 Task: Get directions from Big Sur, California, United States to Washington-on-the-Brazos State Historic Site, Texas, United States and explore the nearby supermarkets
Action: Mouse moved to (304, 106)
Screenshot: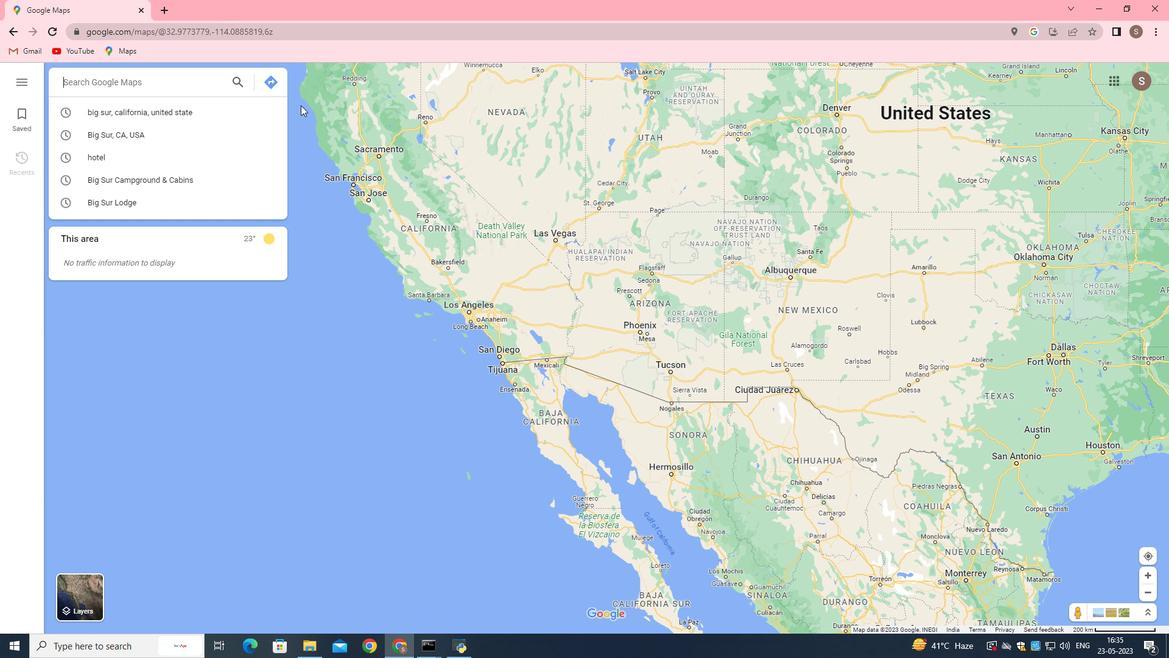 
Action: Mouse pressed left at (304, 106)
Screenshot: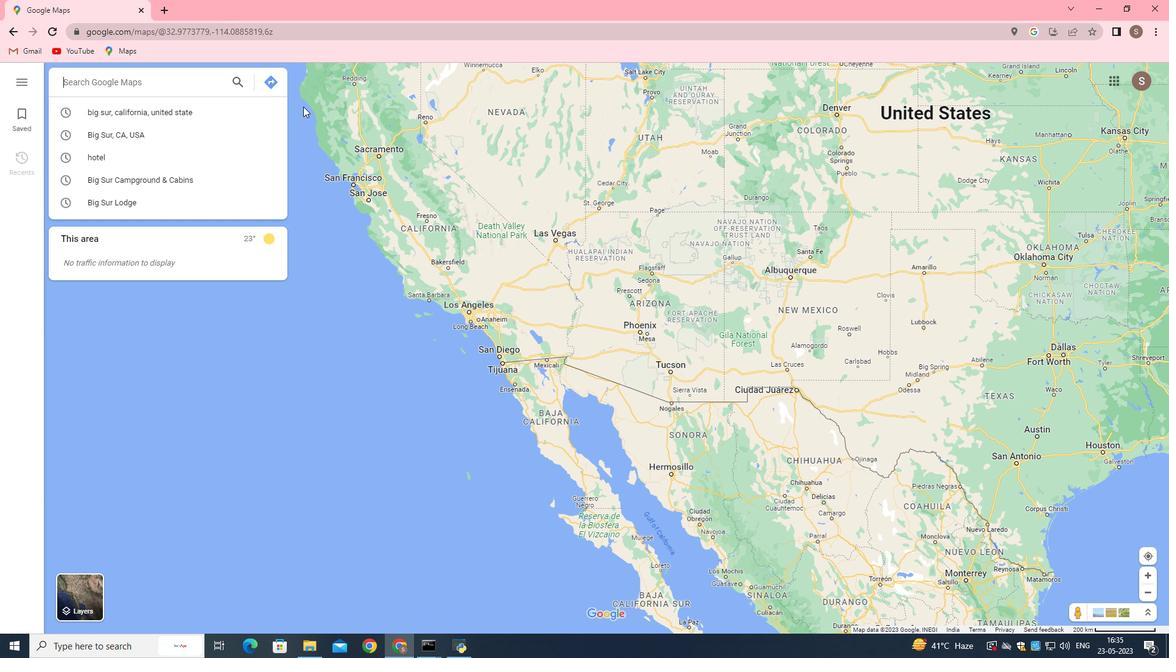 
Action: Mouse moved to (340, 201)
Screenshot: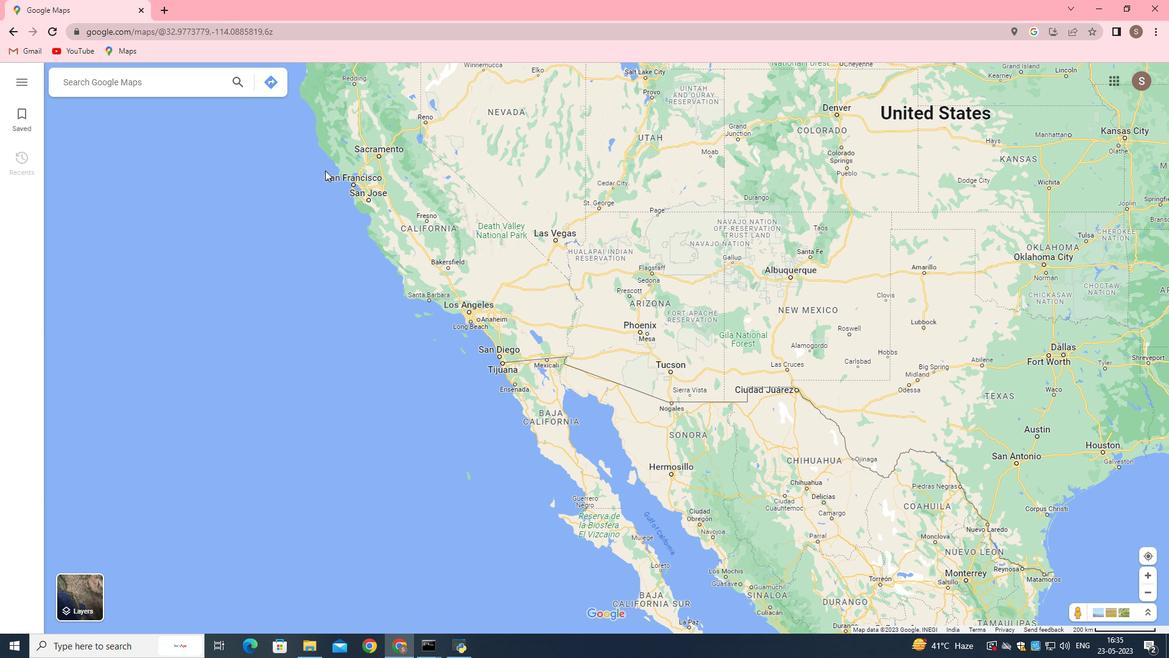
Action: Mouse scrolled (340, 202) with delta (0, 0)
Screenshot: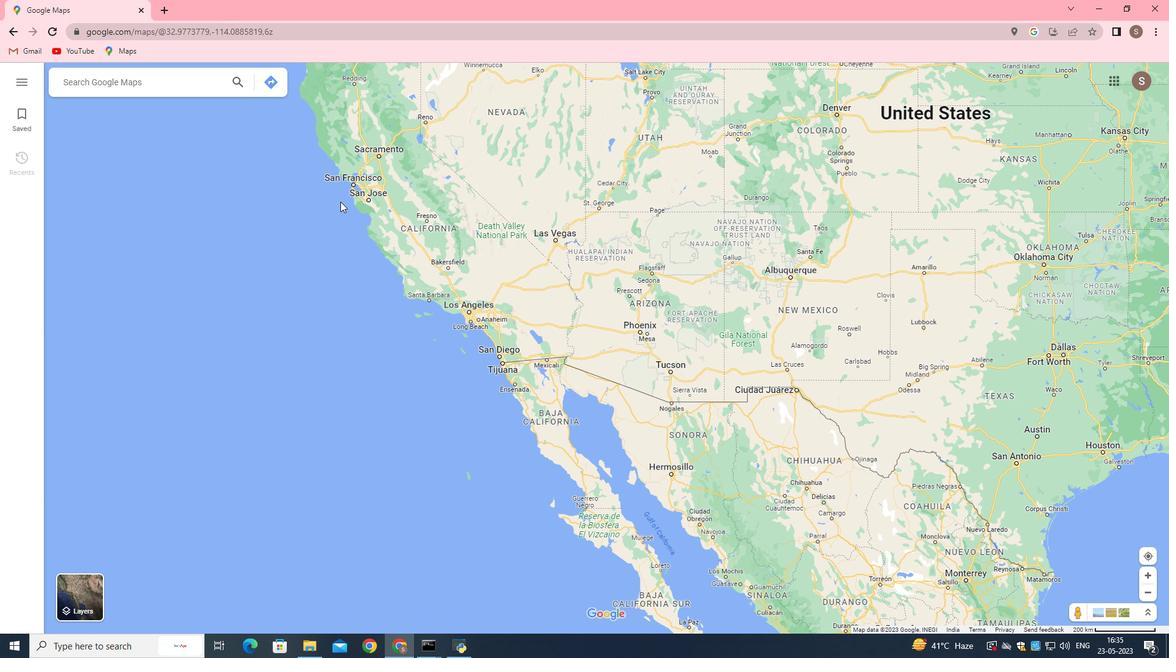 
Action: Mouse scrolled (340, 202) with delta (0, 0)
Screenshot: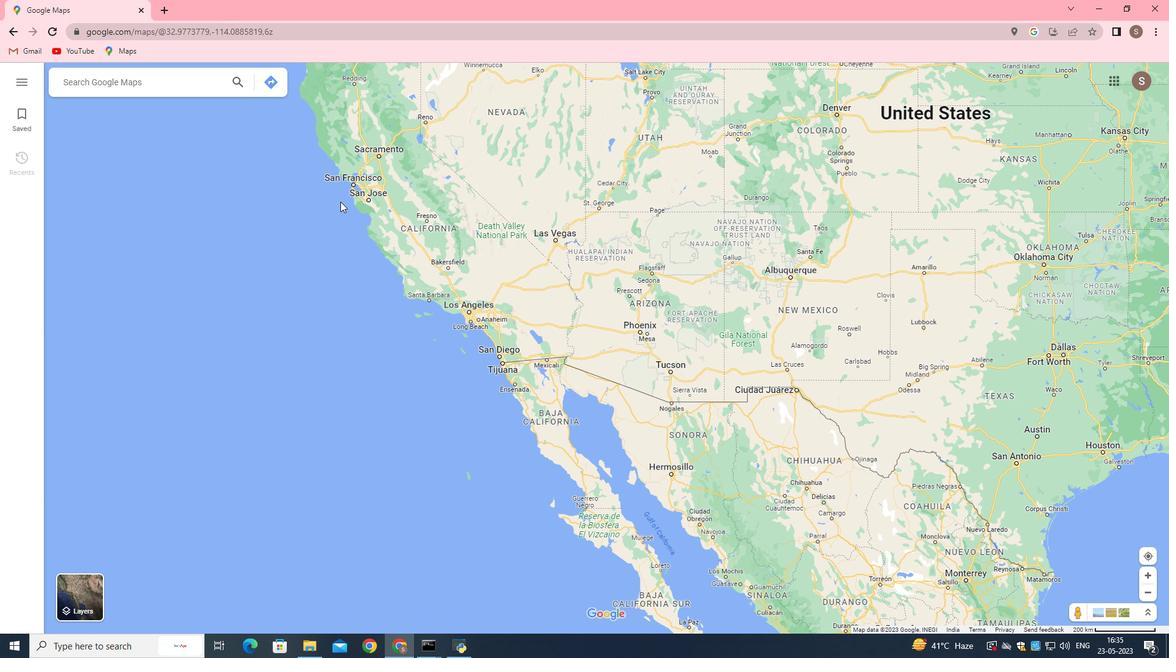 
Action: Mouse moved to (340, 202)
Screenshot: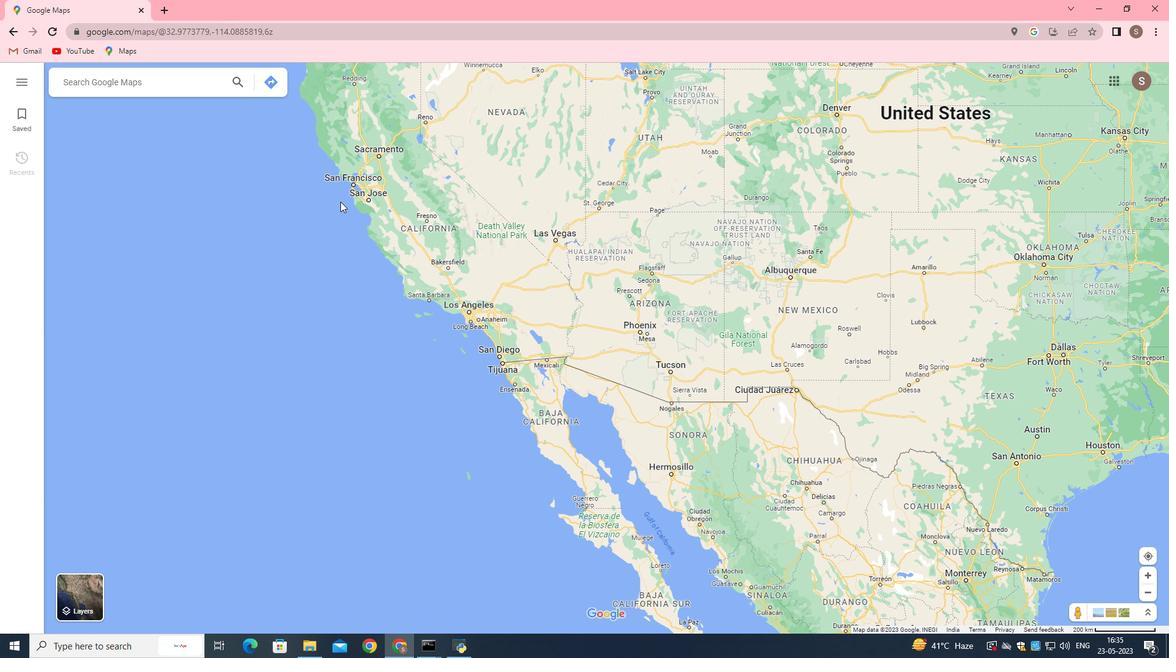 
Action: Mouse scrolled (340, 202) with delta (0, 0)
Screenshot: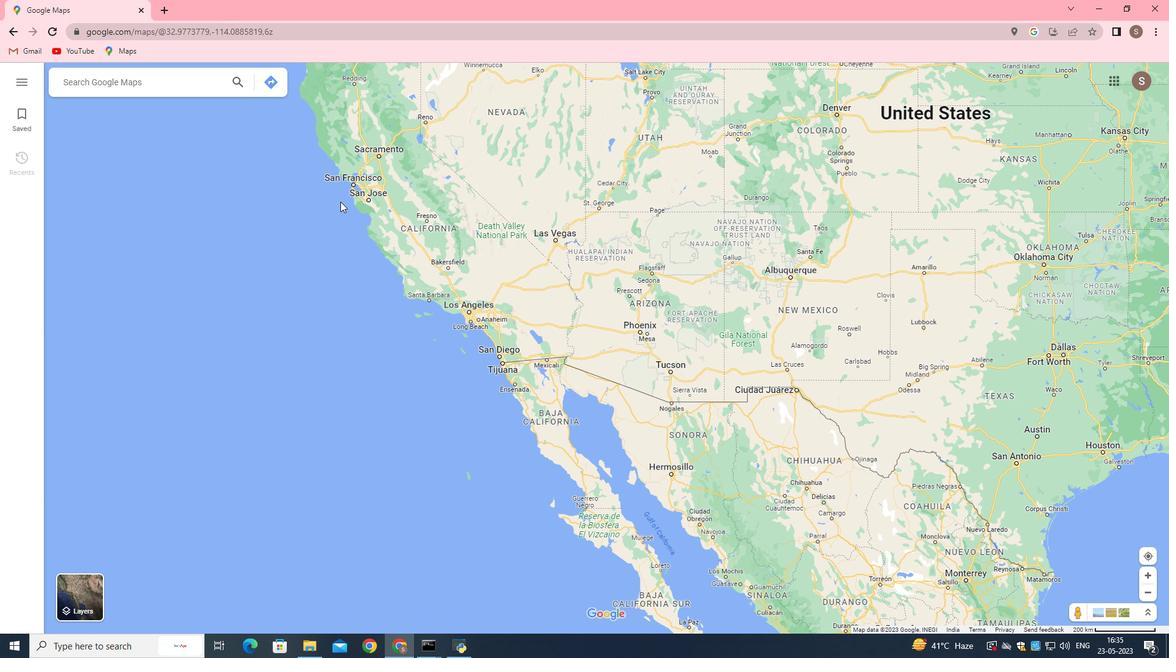 
Action: Mouse scrolled (340, 201) with delta (0, 0)
Screenshot: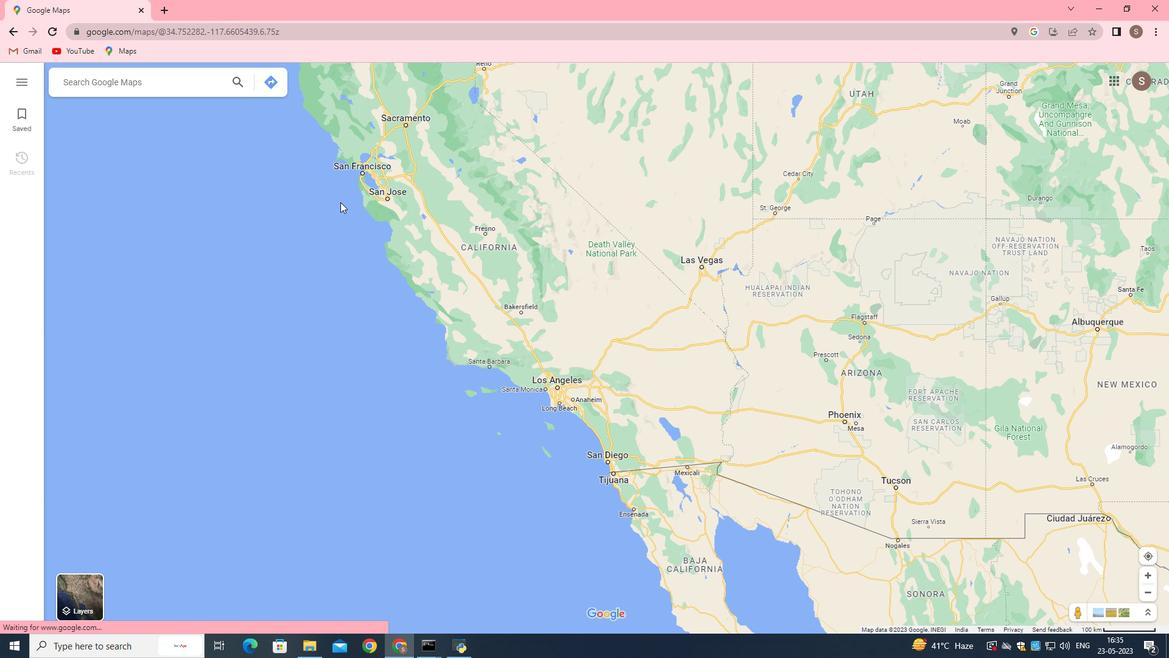 
Action: Mouse scrolled (340, 201) with delta (0, 0)
Screenshot: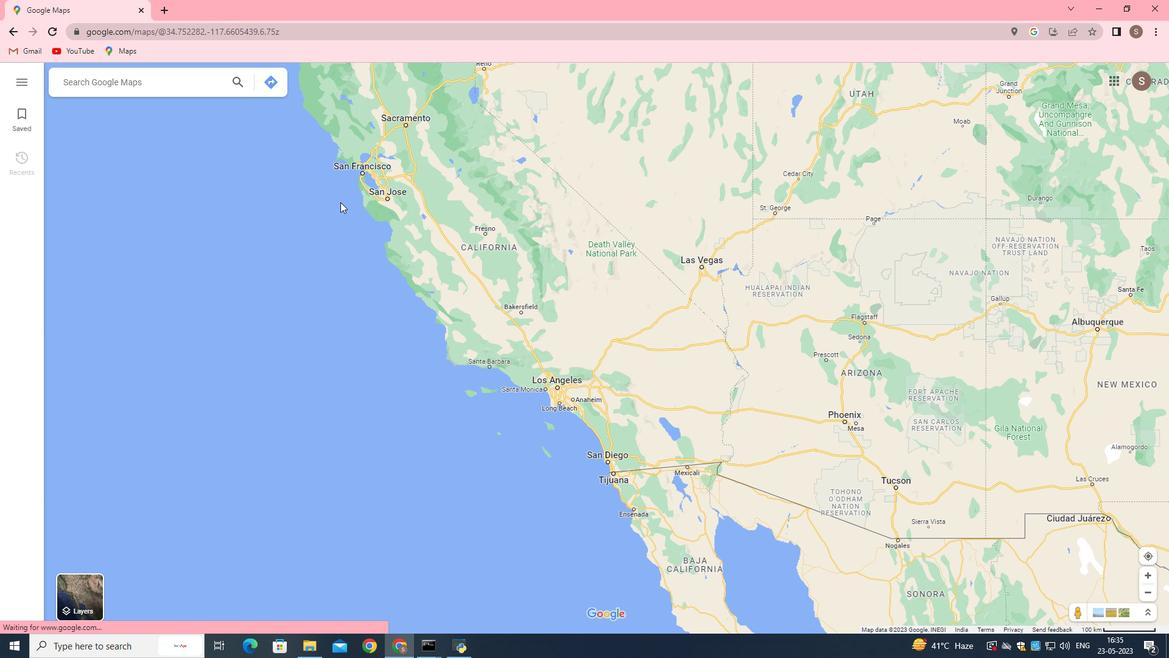 
Action: Mouse scrolled (340, 201) with delta (0, 0)
Screenshot: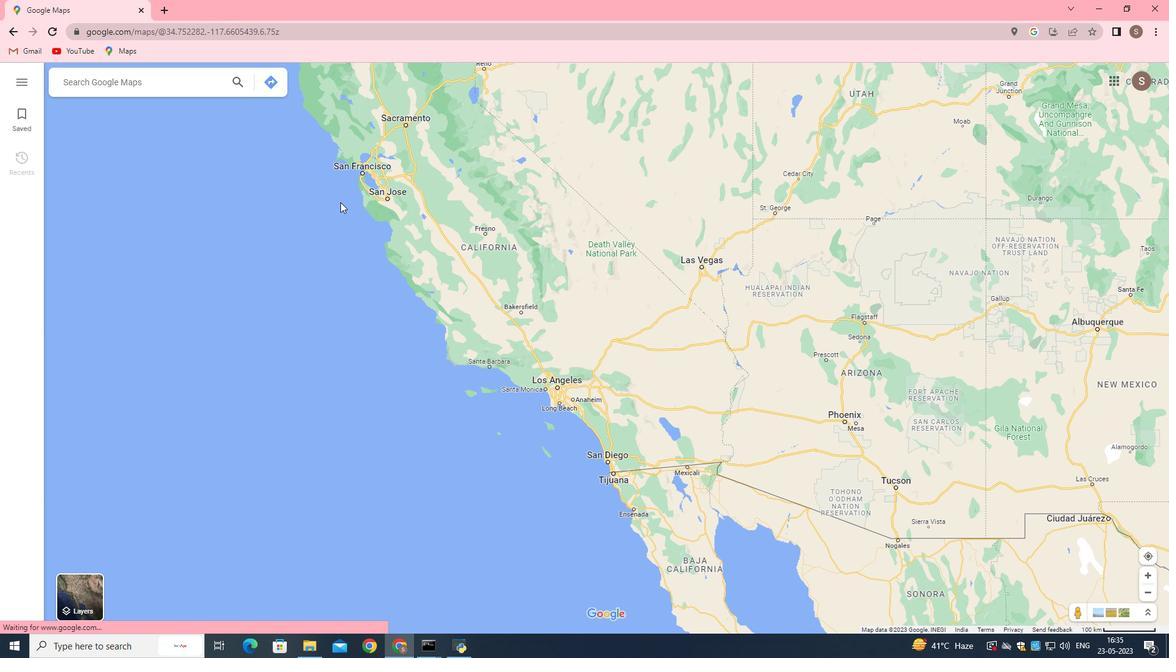 
Action: Mouse scrolled (340, 201) with delta (0, 0)
Screenshot: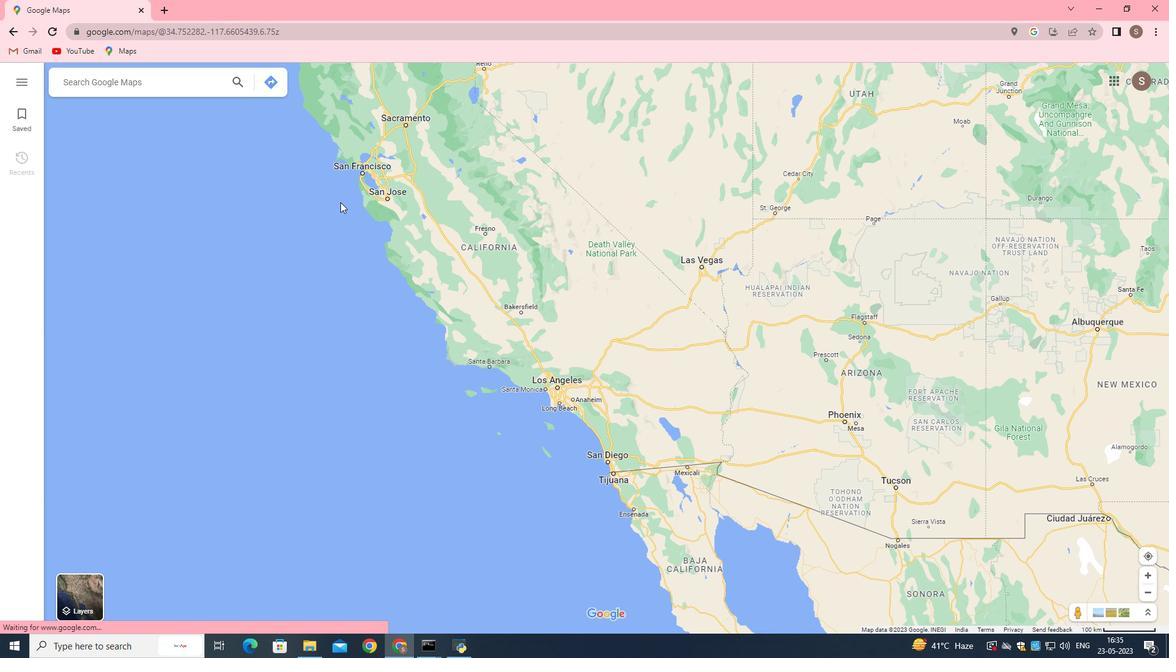 
Action: Mouse scrolled (340, 201) with delta (0, 0)
Screenshot: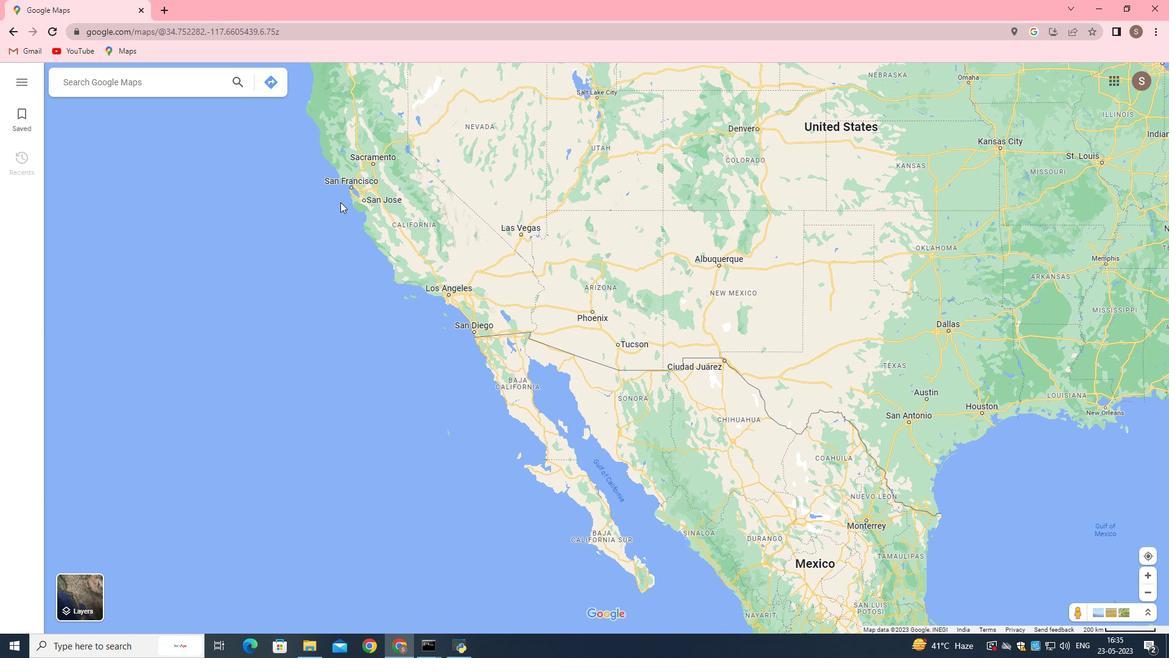 
Action: Mouse scrolled (340, 201) with delta (0, 0)
Screenshot: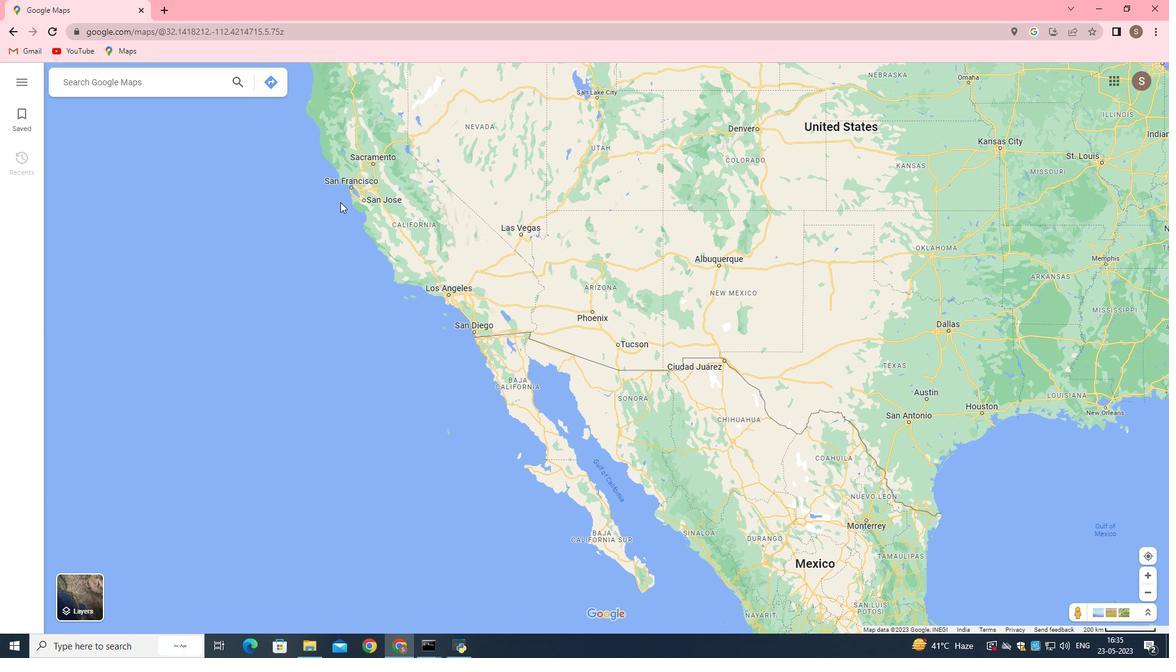 
Action: Mouse scrolled (340, 201) with delta (0, 0)
Screenshot: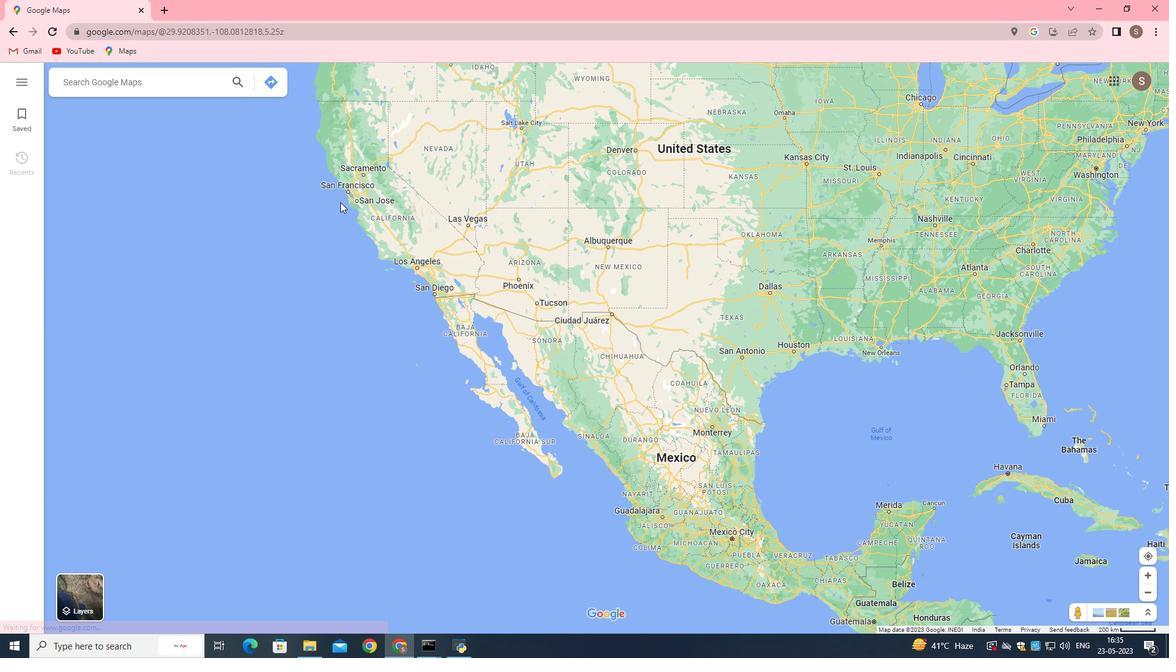 
Action: Mouse scrolled (340, 201) with delta (0, 0)
Screenshot: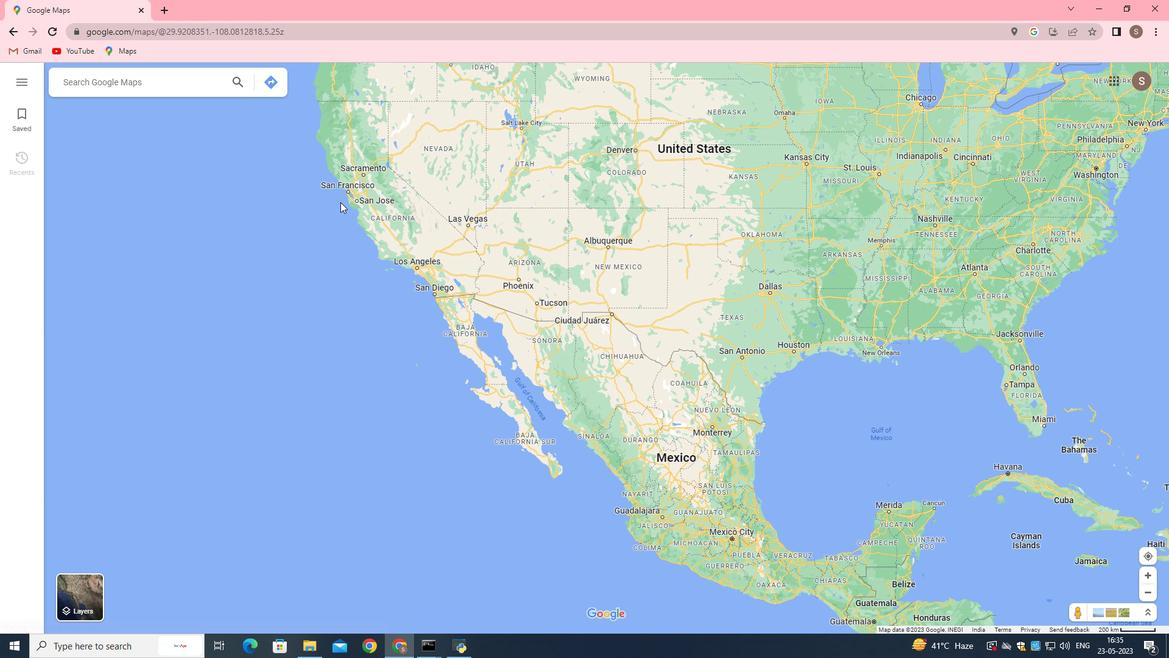 
Action: Mouse scrolled (340, 201) with delta (0, 0)
Screenshot: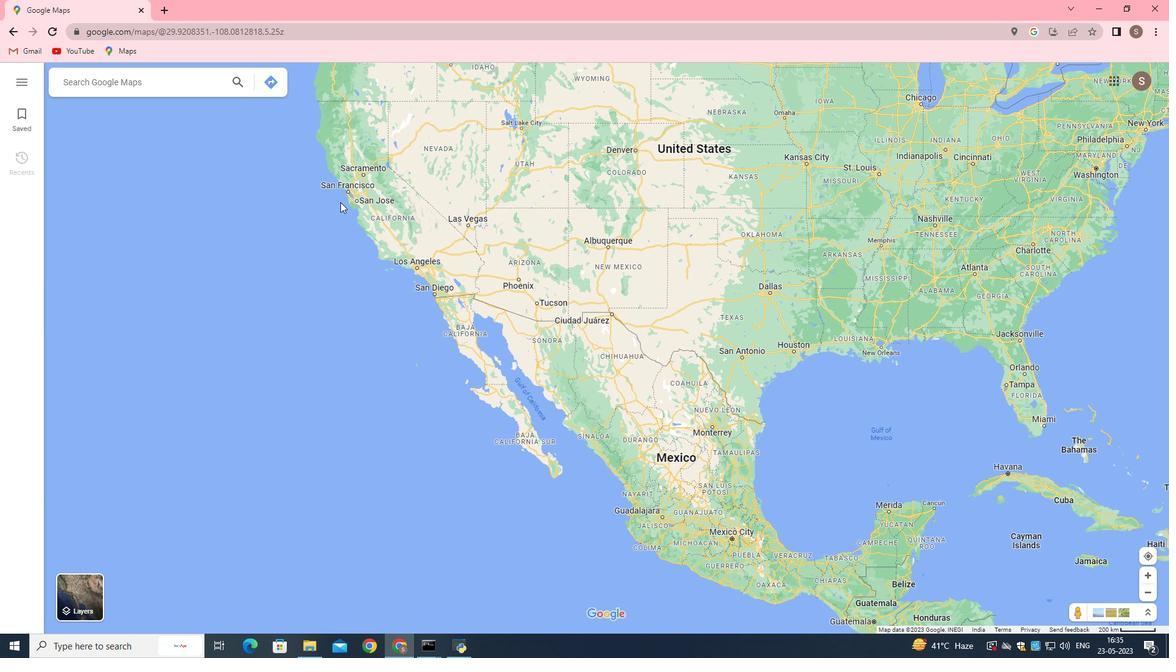 
Action: Mouse scrolled (340, 201) with delta (0, 0)
Screenshot: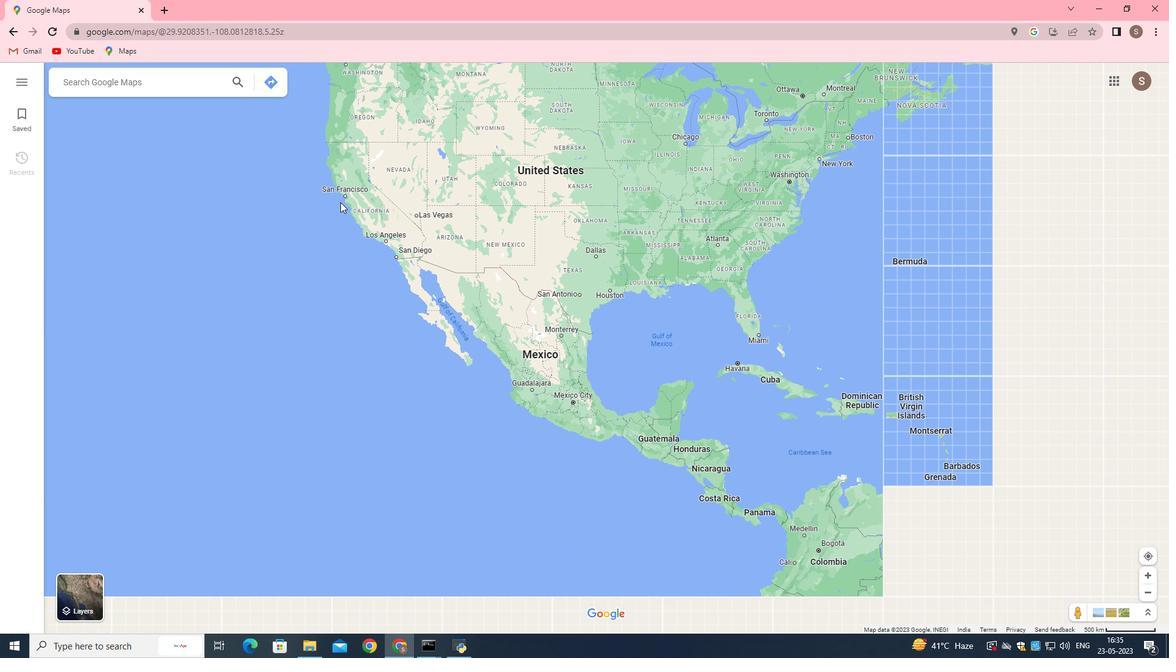 
Action: Mouse scrolled (340, 201) with delta (0, 0)
Screenshot: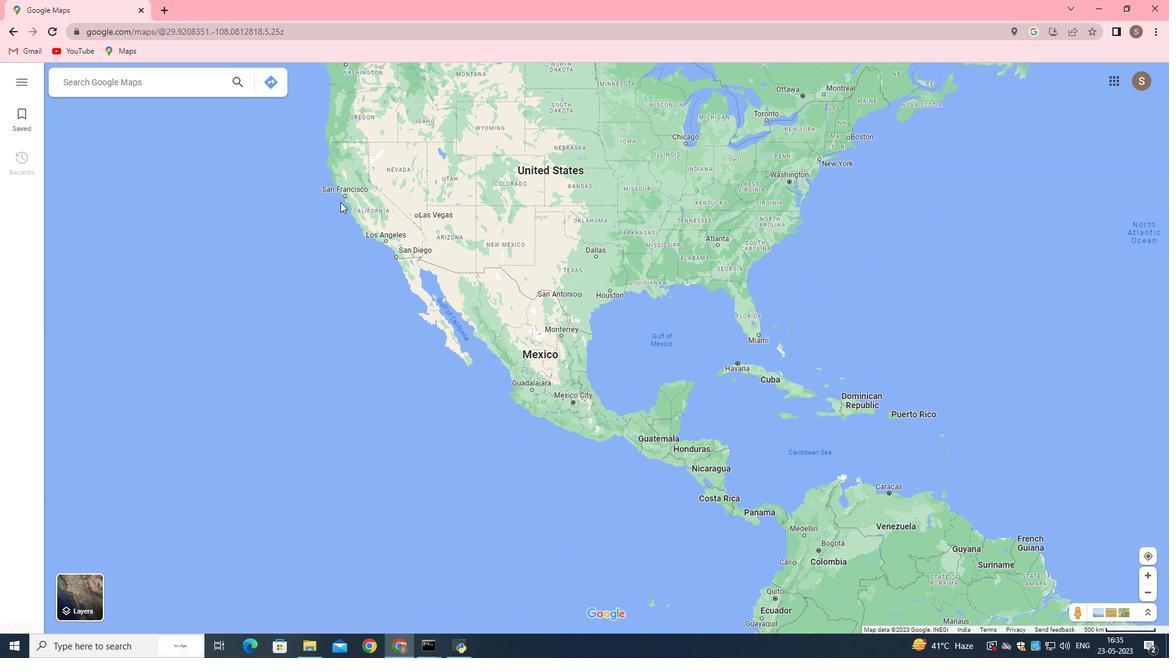 
Action: Mouse scrolled (340, 201) with delta (0, 0)
Screenshot: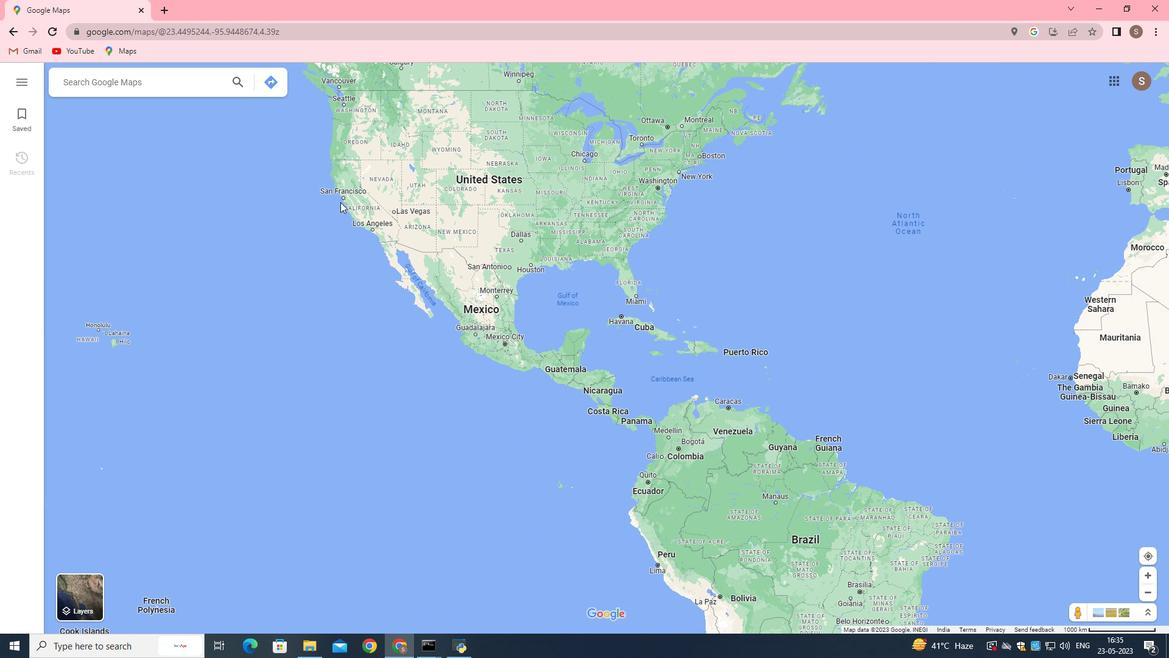 
Action: Mouse scrolled (340, 201) with delta (0, 0)
Screenshot: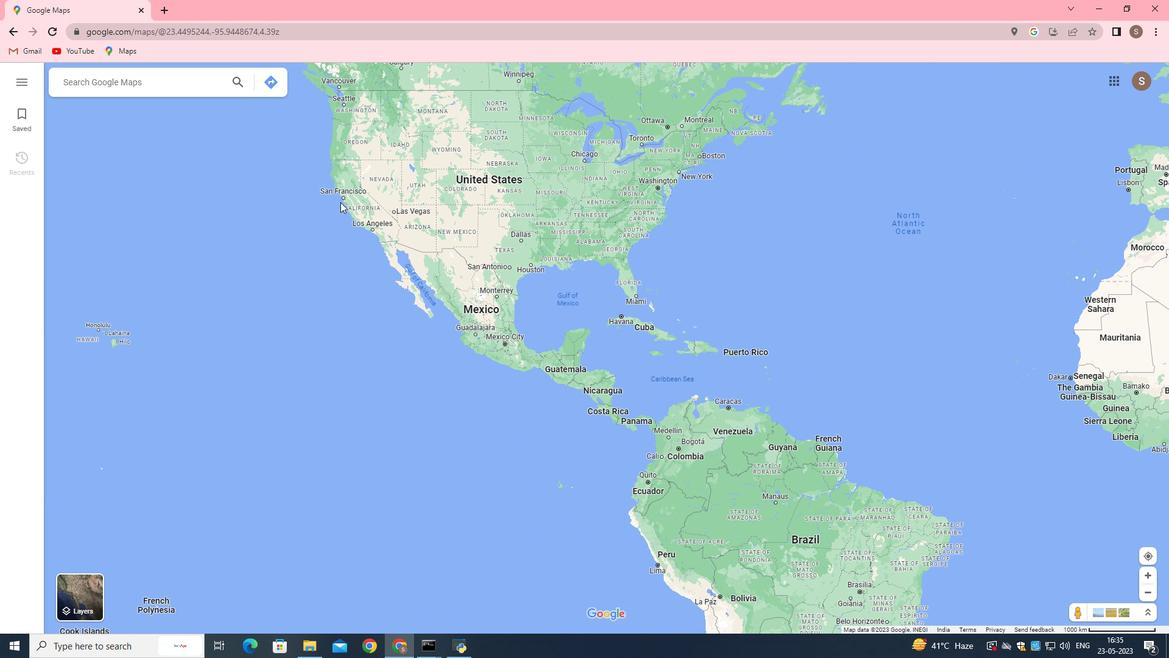 
Action: Mouse moved to (140, 82)
Screenshot: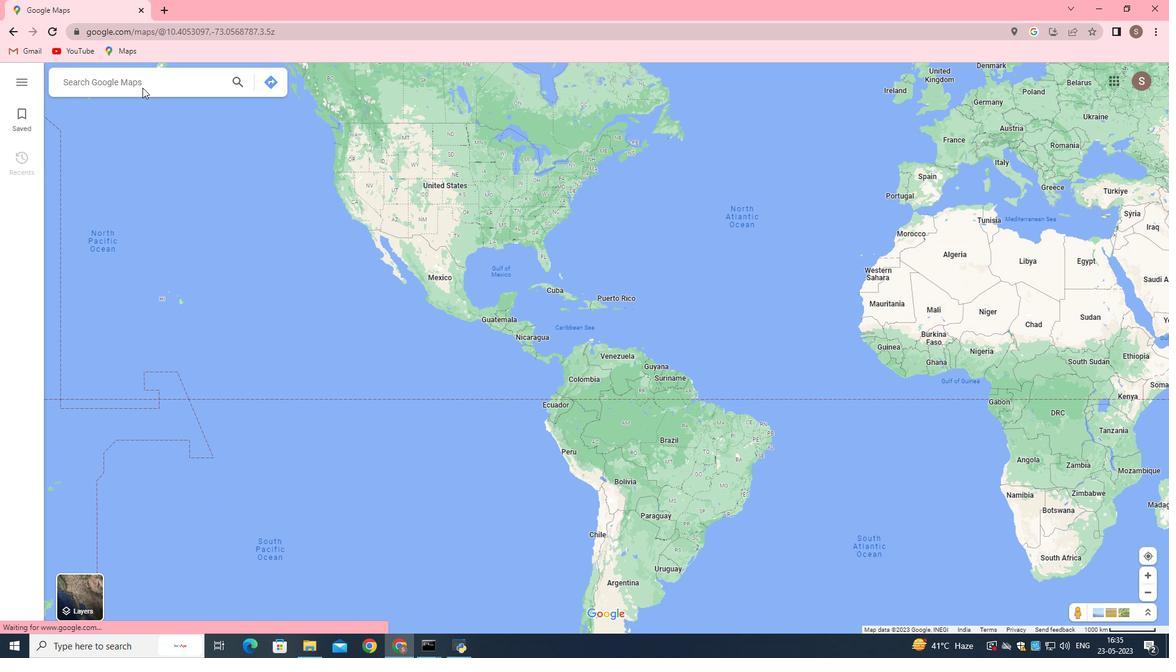 
Action: Mouse pressed left at (140, 82)
Screenshot: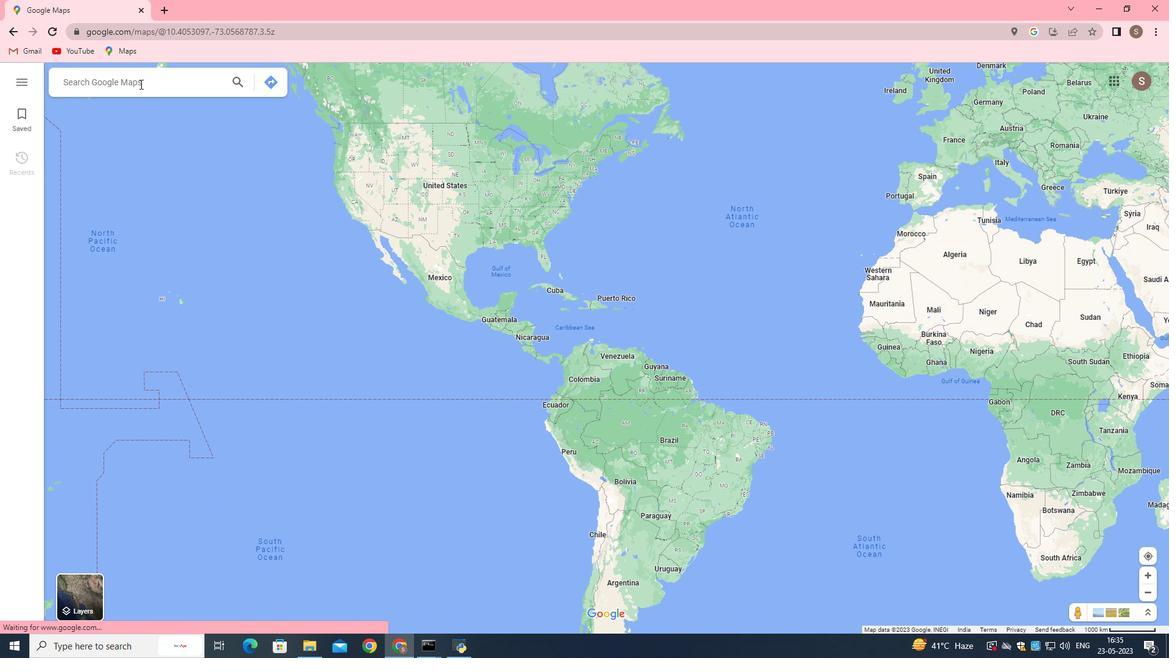 
Action: Mouse moved to (214, 127)
Screenshot: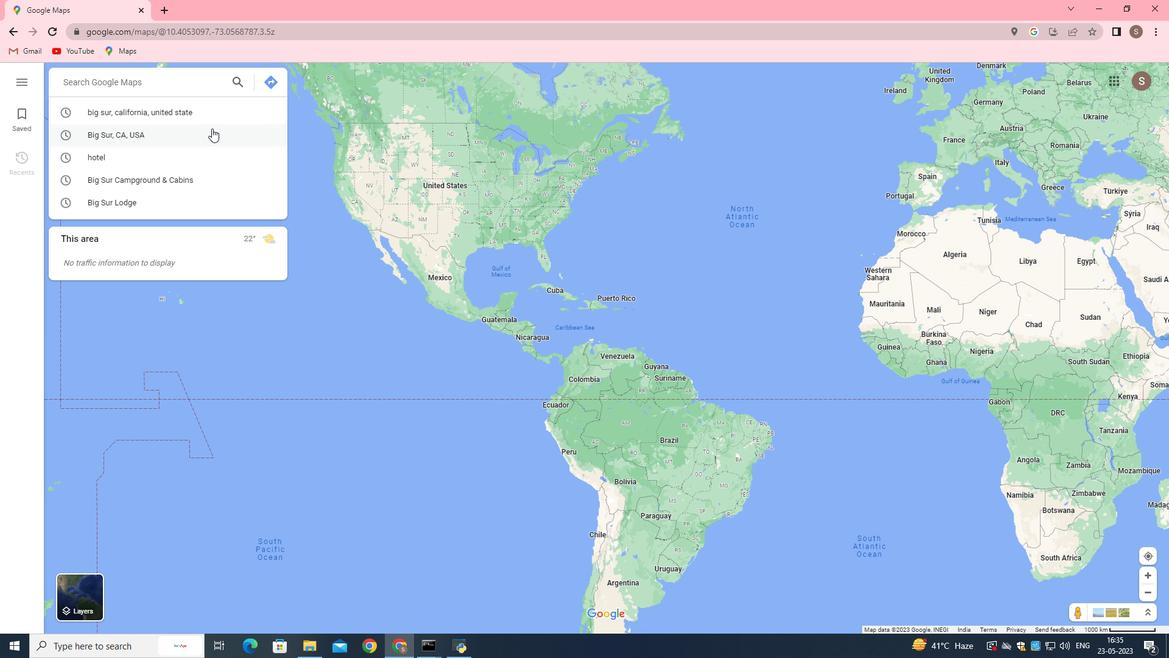 
Action: Key pressed big<Key.space>sur,<Key.space>california,<Key.space>united<Key.space>state<Key.enter>
Screenshot: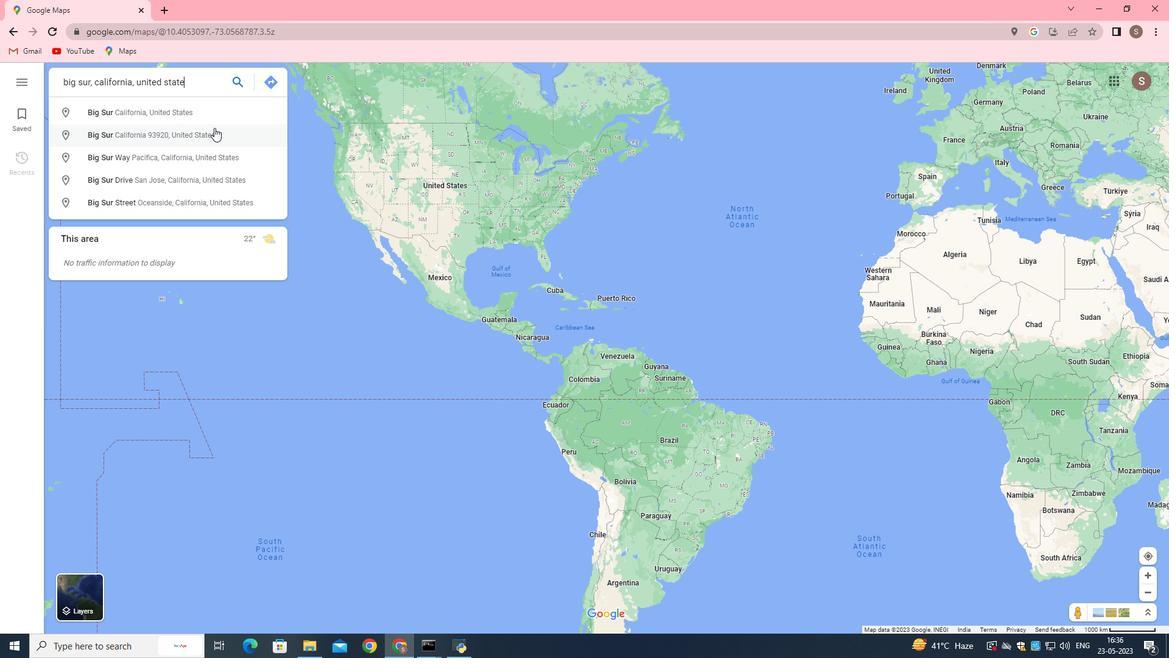 
Action: Mouse moved to (81, 291)
Screenshot: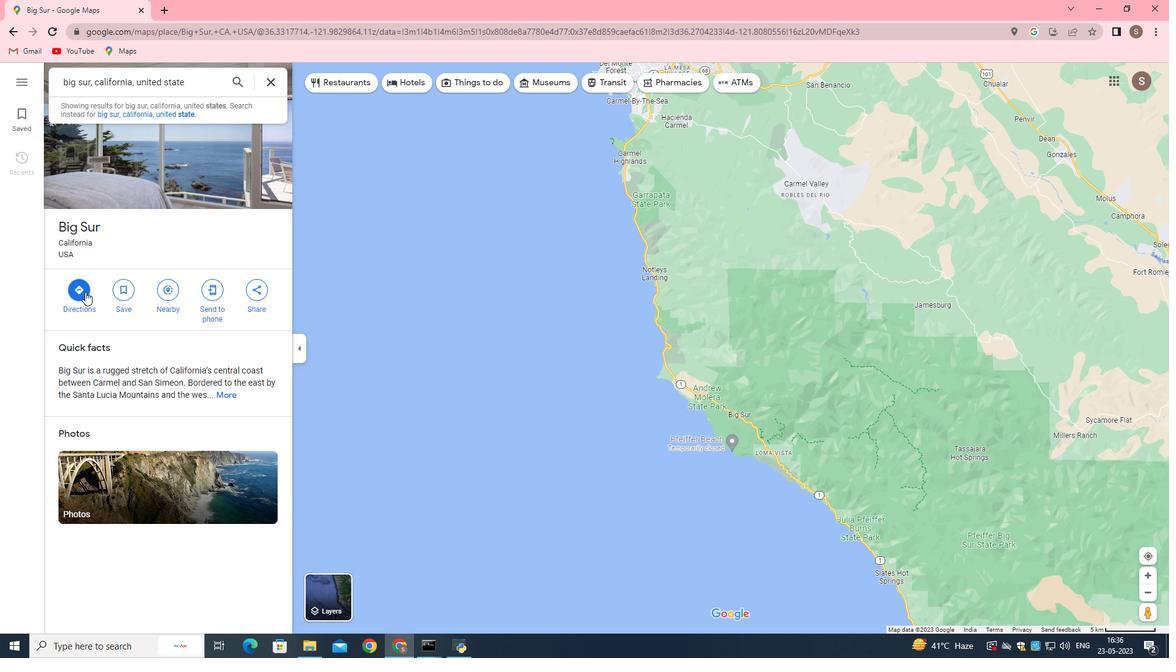 
Action: Mouse pressed left at (81, 291)
Screenshot: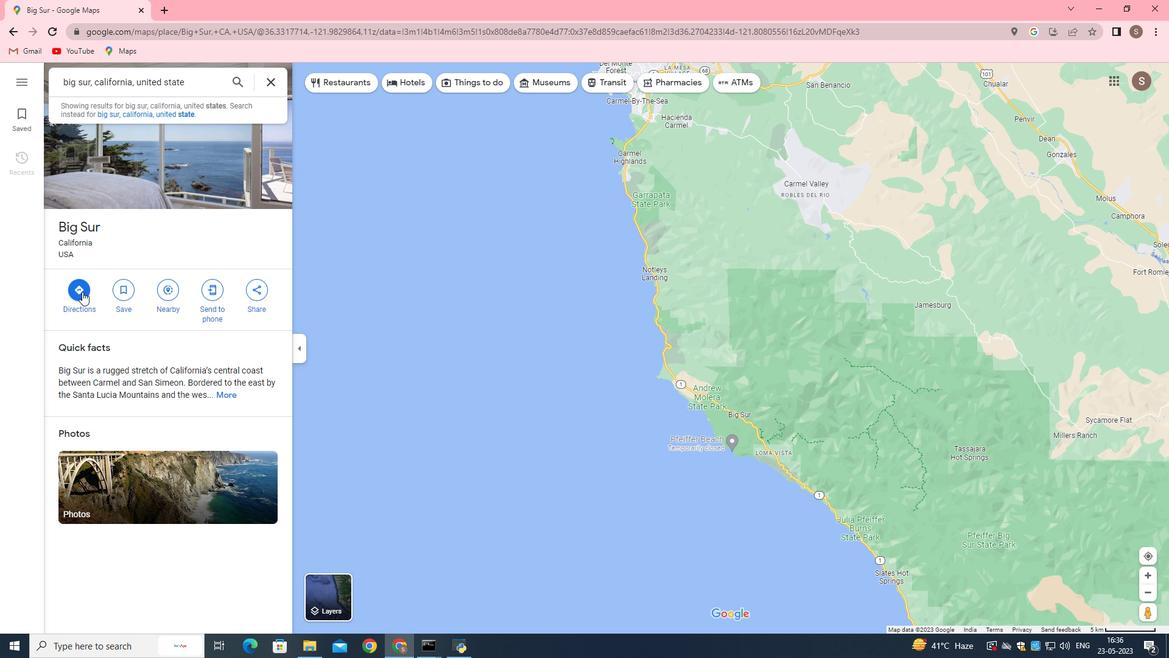 
Action: Mouse moved to (153, 150)
Screenshot: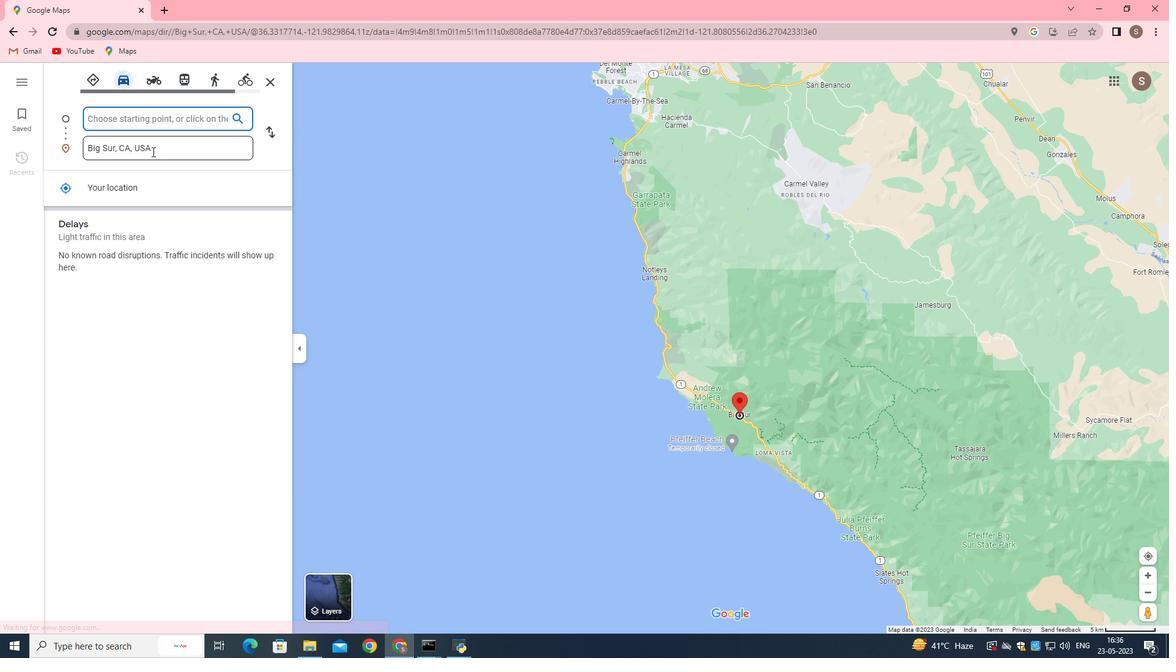 
Action: Mouse pressed left at (153, 150)
Screenshot: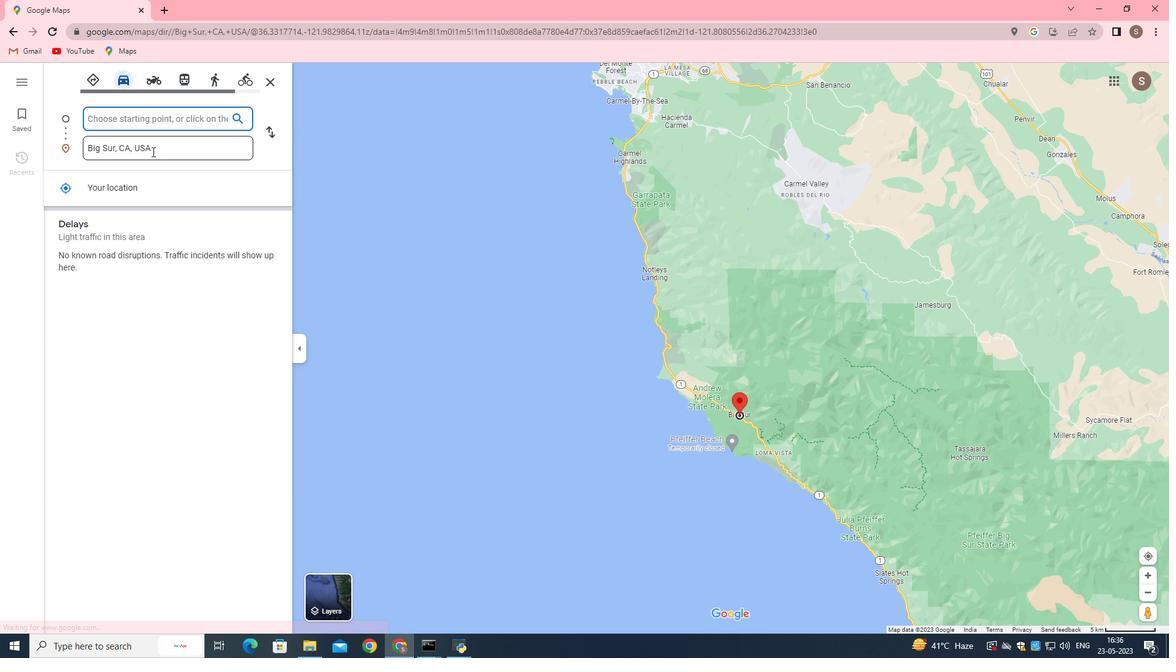 
Action: Mouse moved to (153, 150)
Screenshot: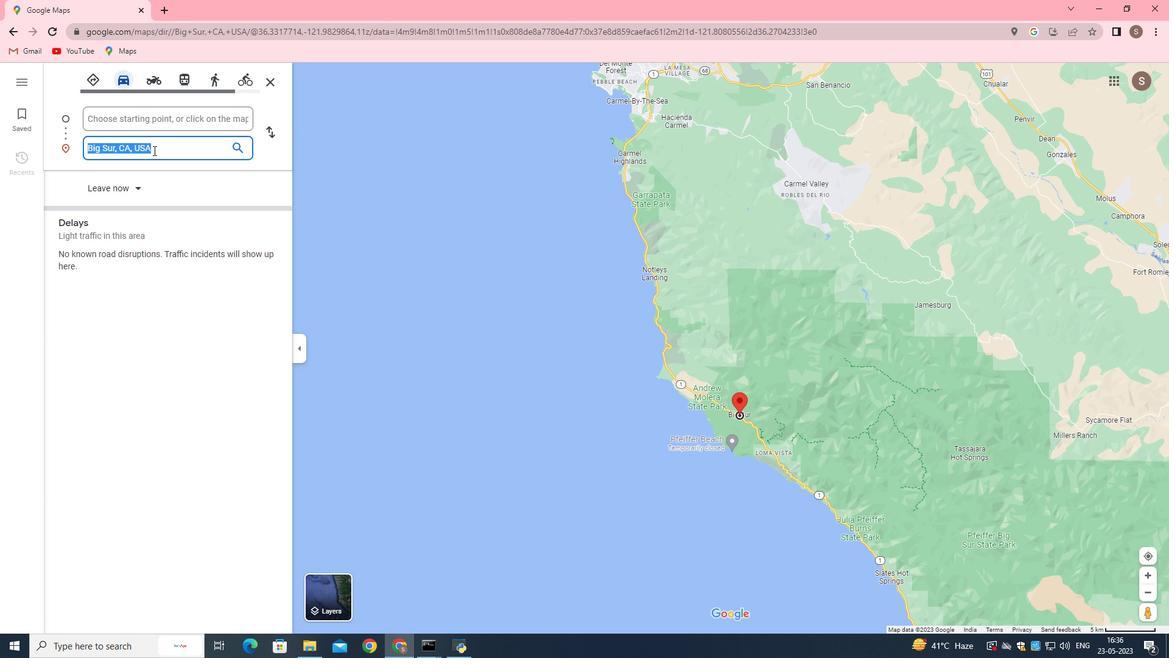 
Action: Key pressed ctrl+C
Screenshot: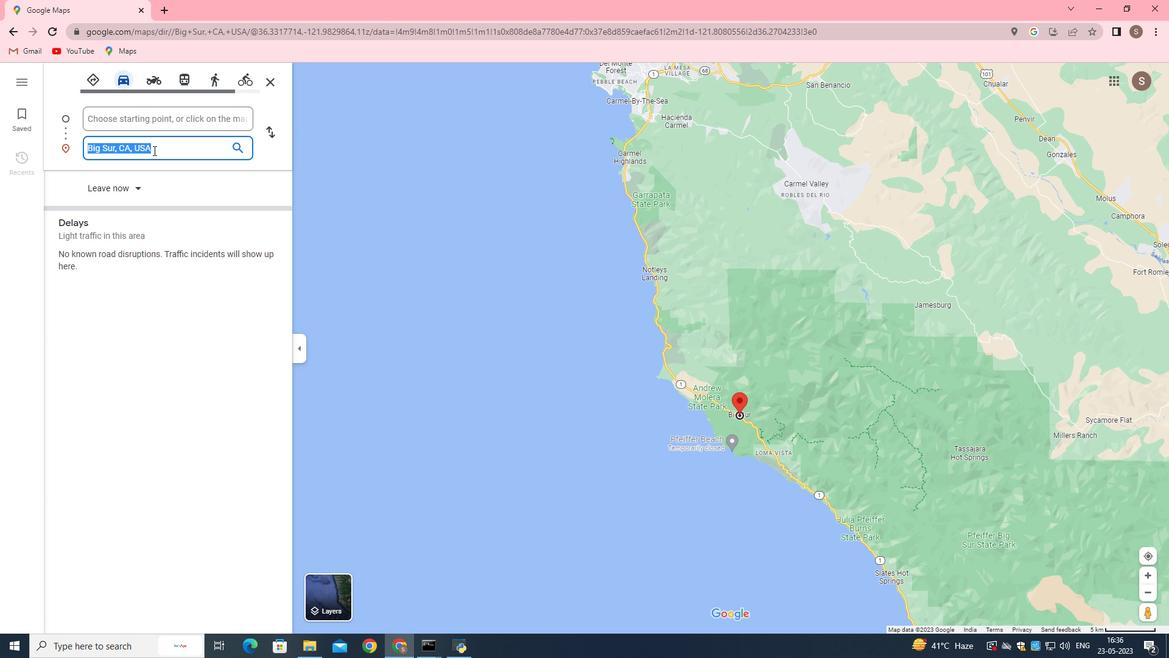 
Action: Mouse moved to (173, 118)
Screenshot: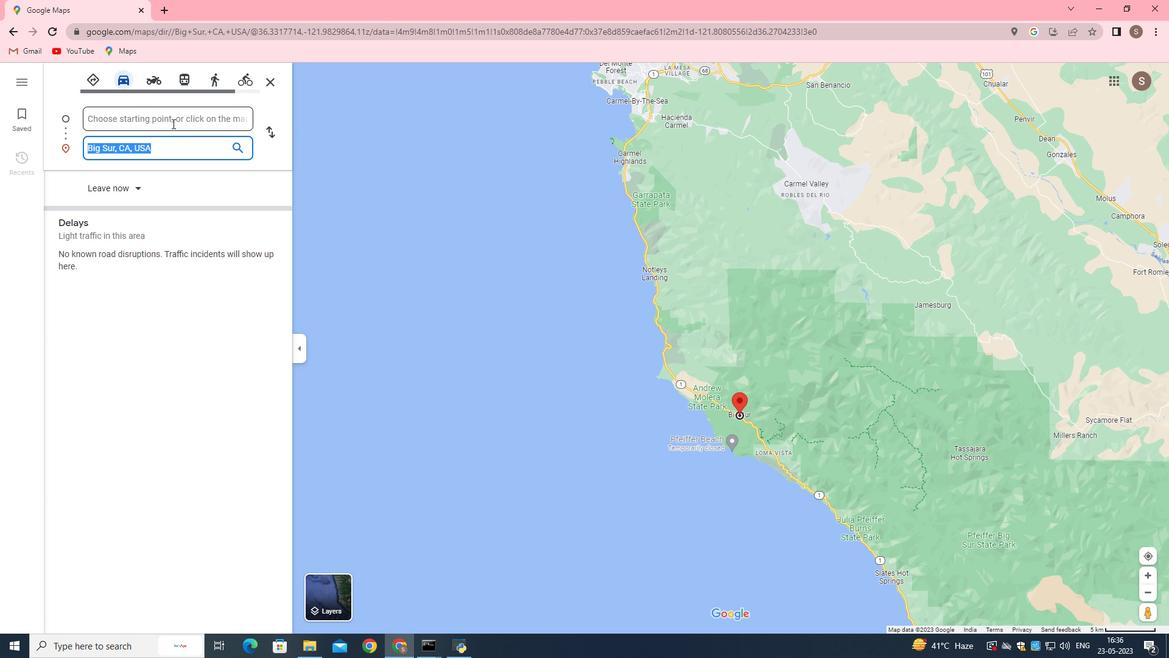
Action: Mouse pressed left at (173, 118)
Screenshot: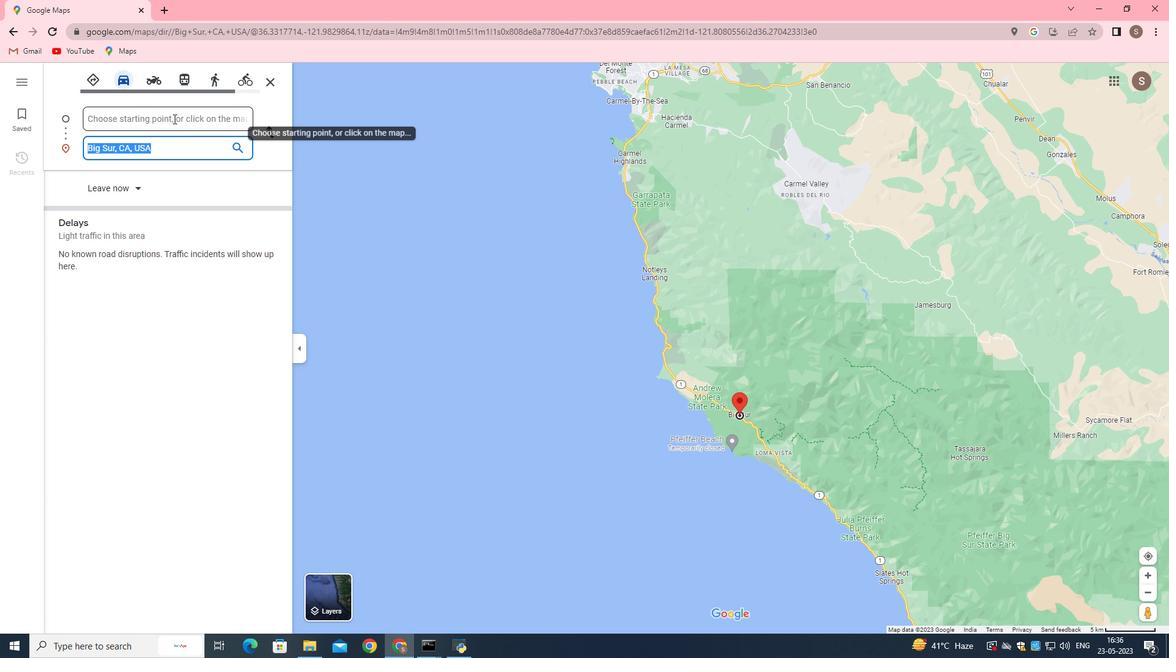 
Action: Mouse moved to (173, 115)
Screenshot: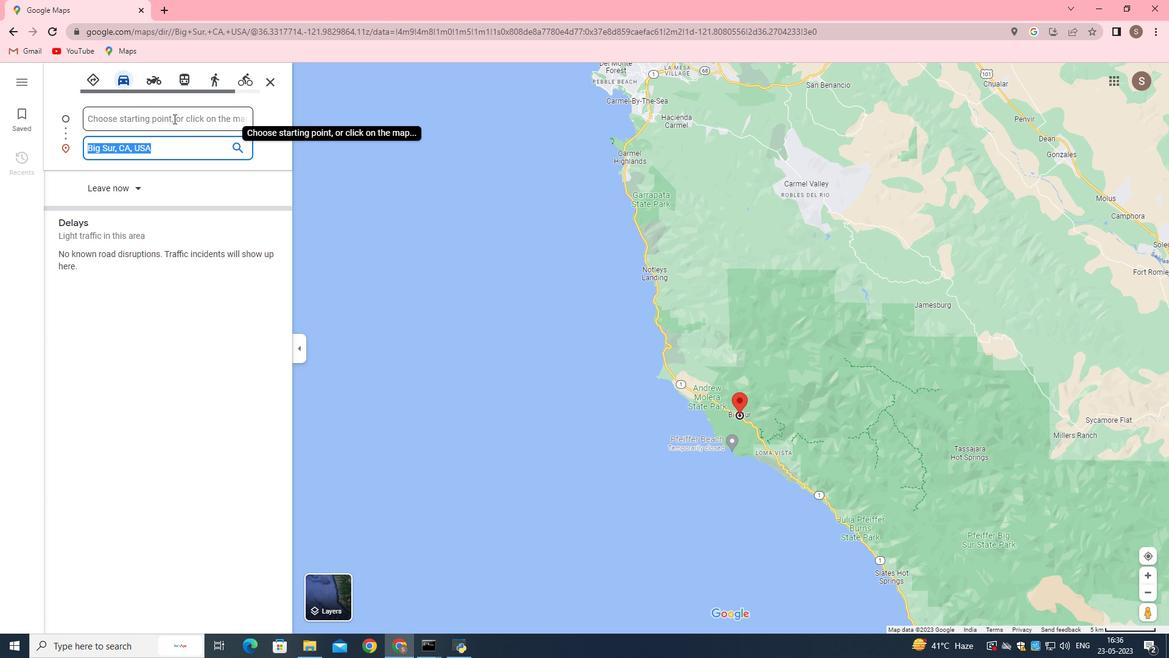
Action: Key pressed ctrl+V
Screenshot: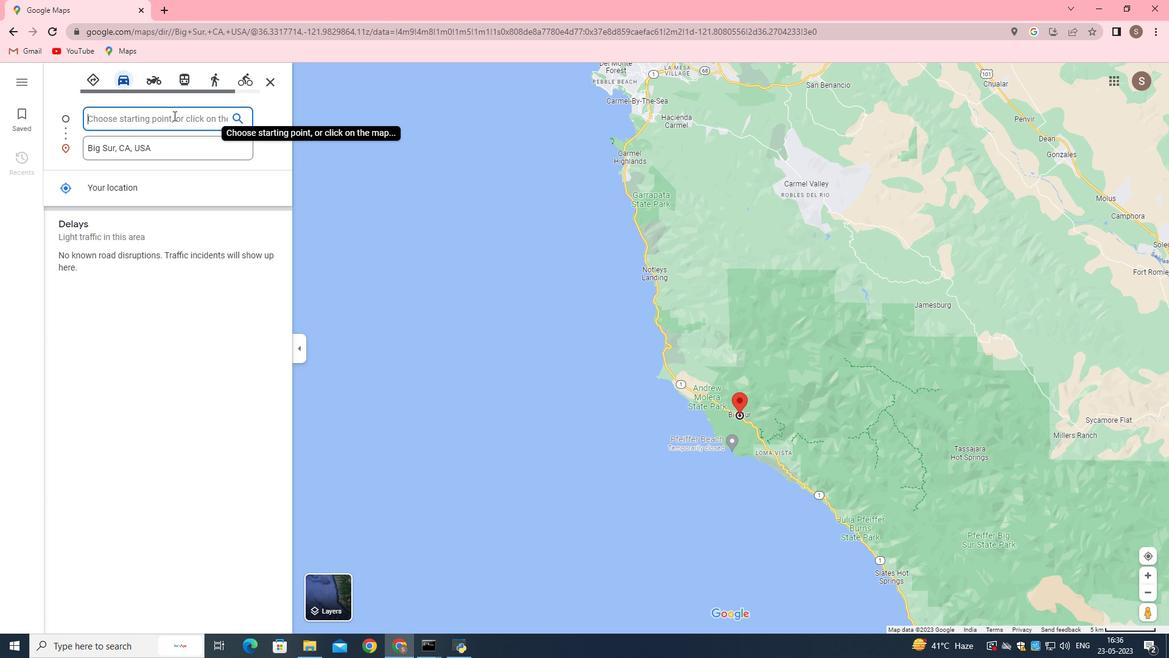 
Action: Mouse moved to (173, 143)
Screenshot: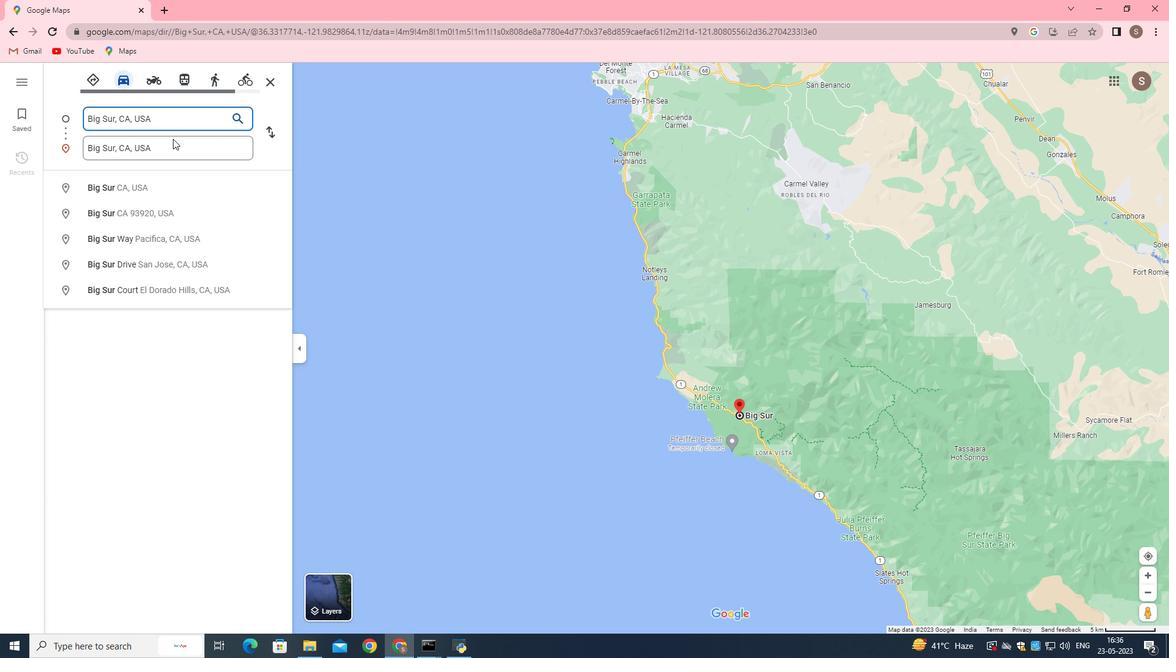 
Action: Mouse pressed left at (173, 143)
Screenshot: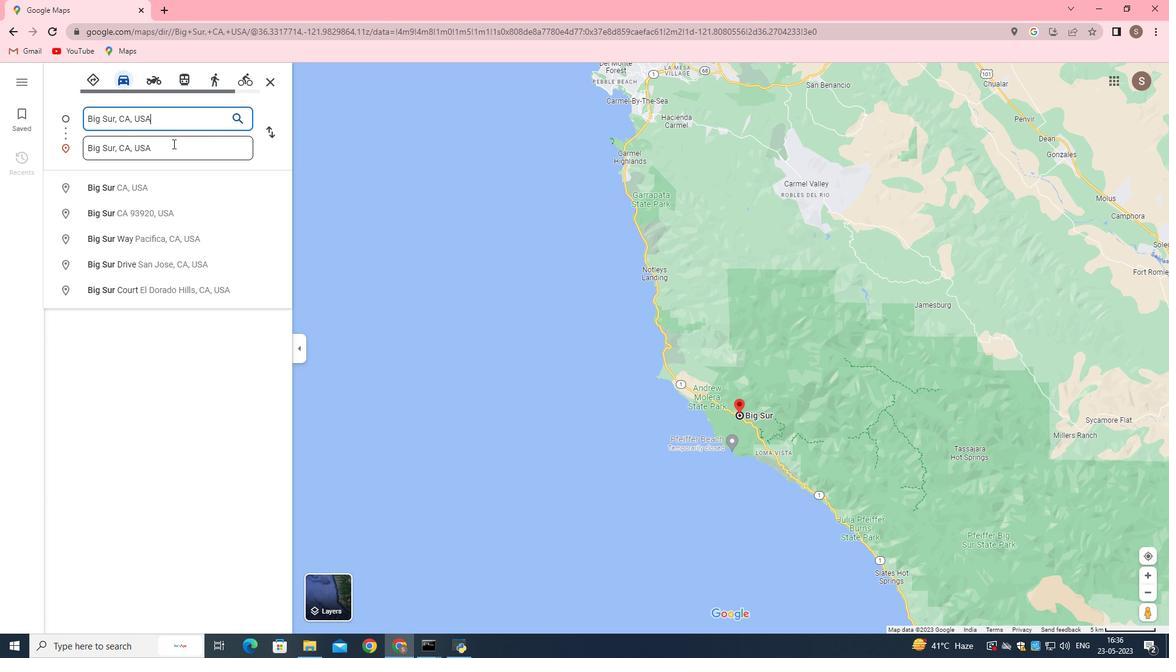 
Action: Mouse moved to (175, 145)
Screenshot: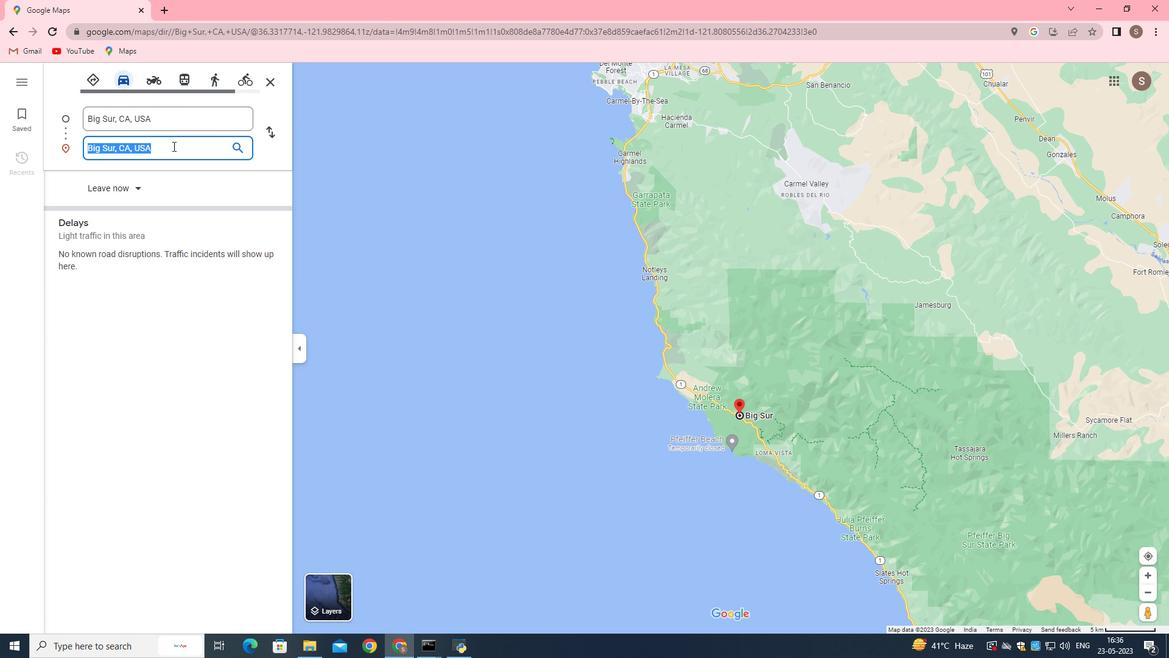 
Action: Key pressed <Key.shift>Washig<Key.backspace>ngton<Key.space>-on-the-brazos<Key.space>state<Key.space>historic<Key.space>site<Key.enter>
Screenshot: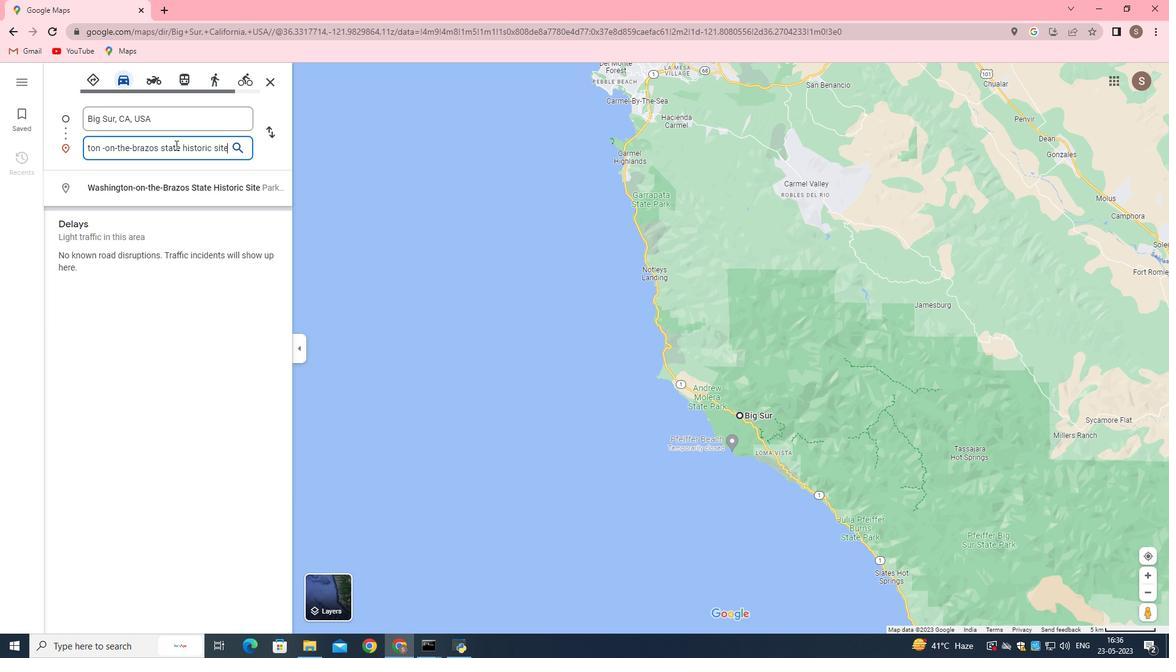 
Action: Mouse moved to (260, 215)
Screenshot: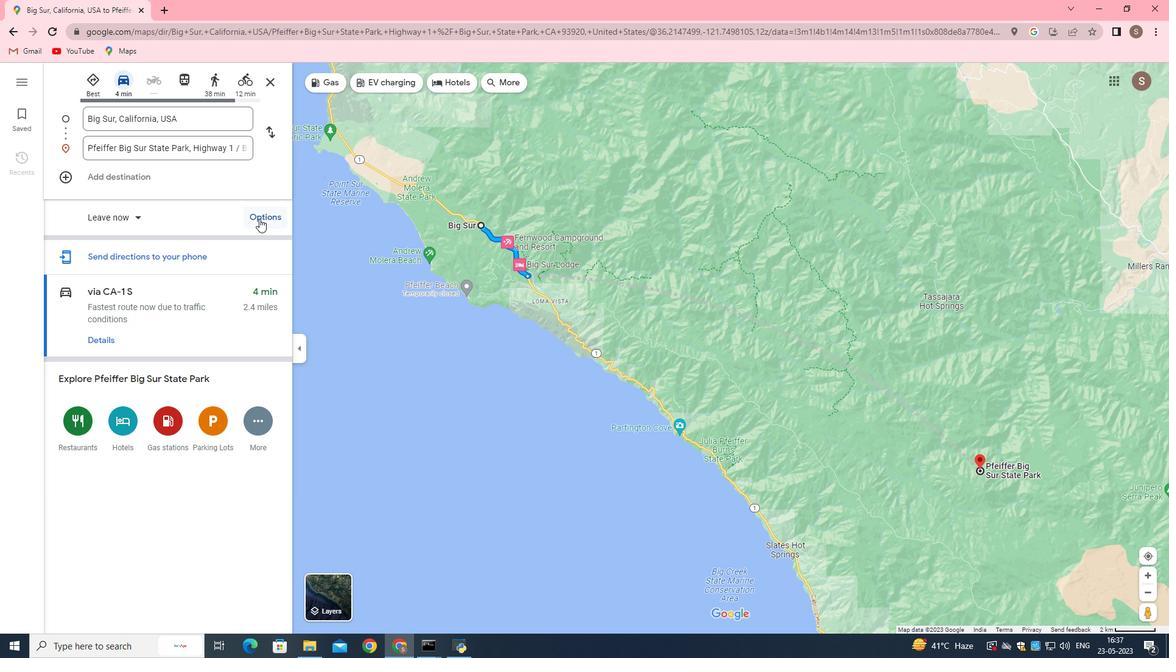 
Action: Mouse pressed left at (260, 215)
Screenshot: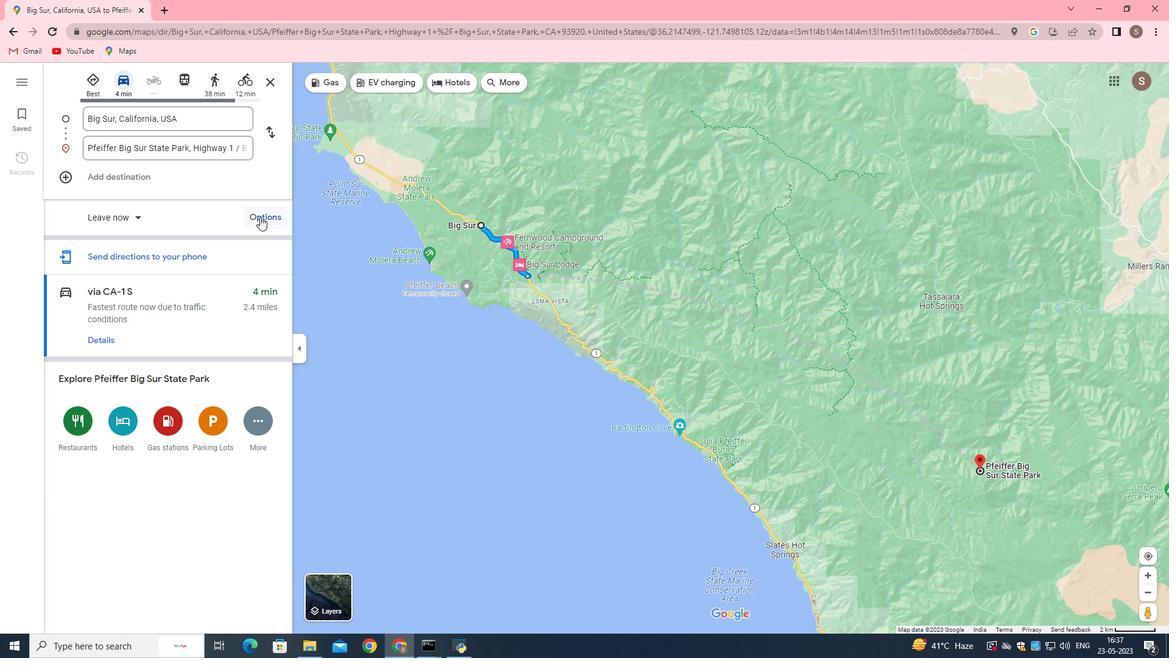 
Action: Mouse moved to (261, 214)
Screenshot: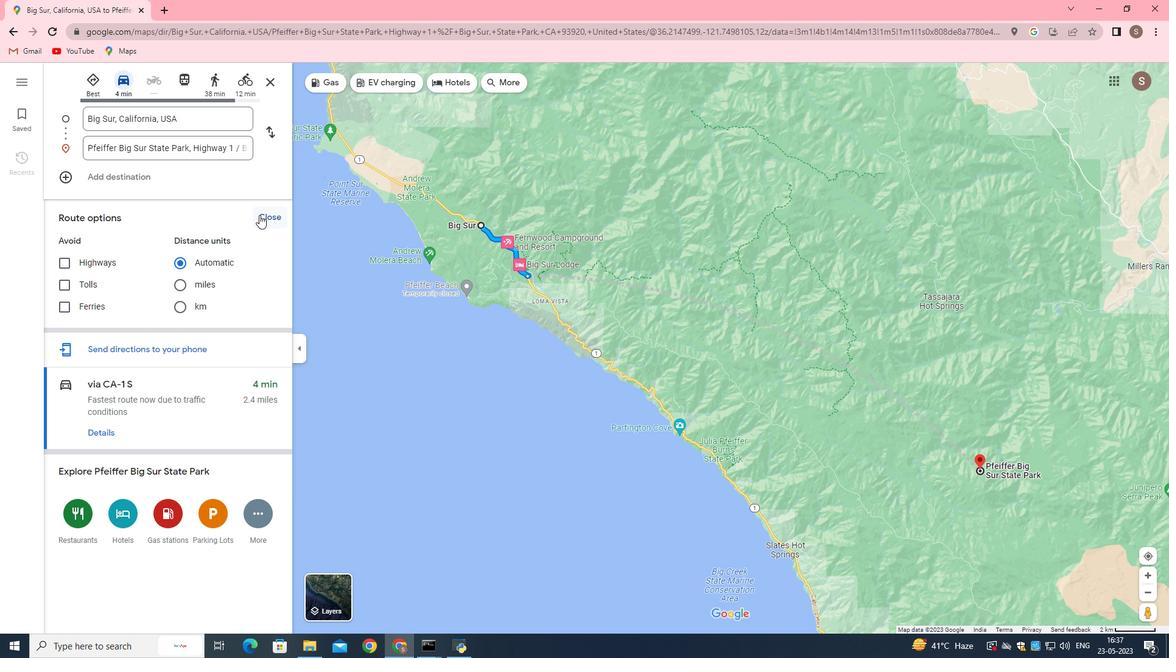 
Action: Mouse pressed left at (261, 214)
Screenshot: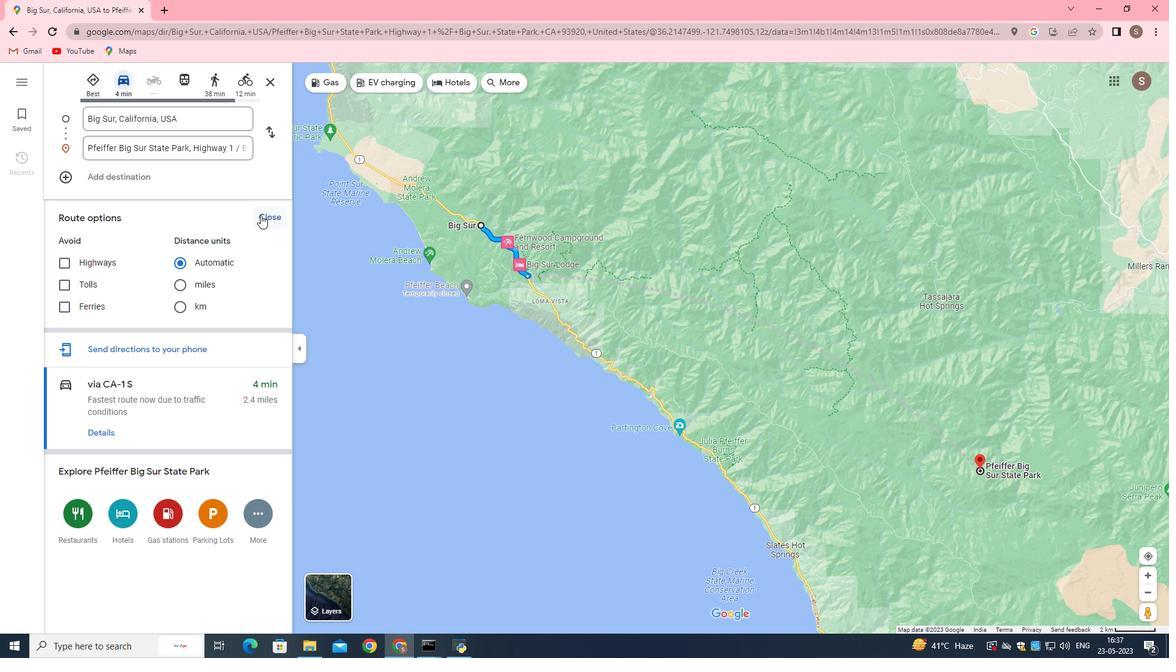 
Action: Mouse moved to (494, 79)
Screenshot: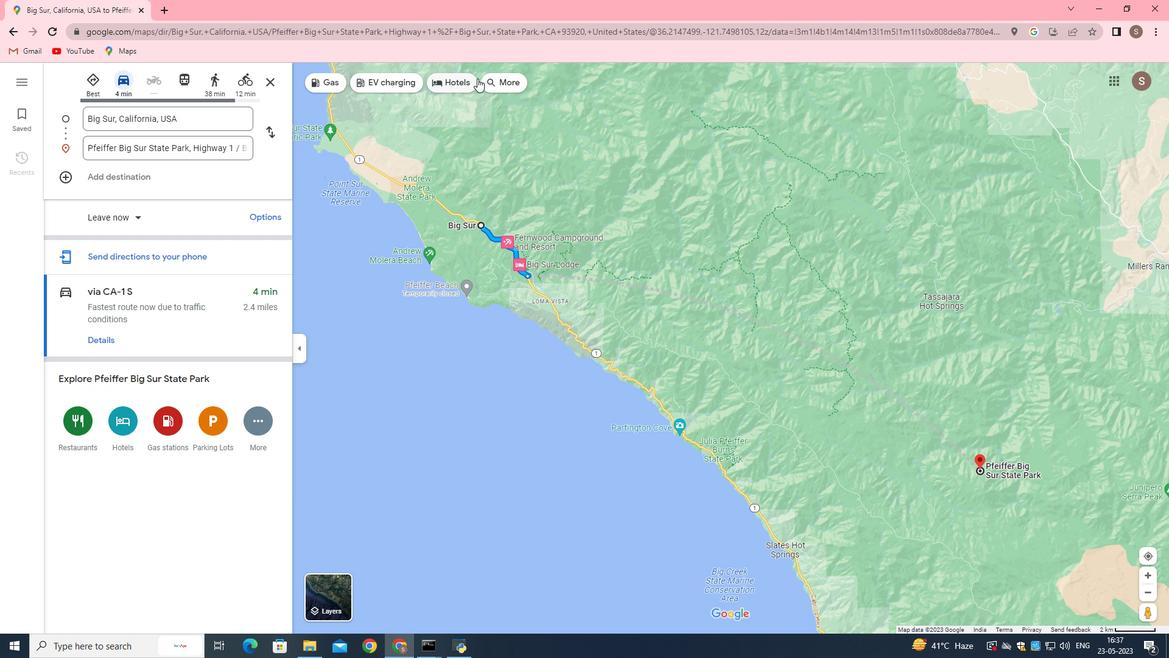 
Action: Mouse pressed left at (494, 79)
Screenshot: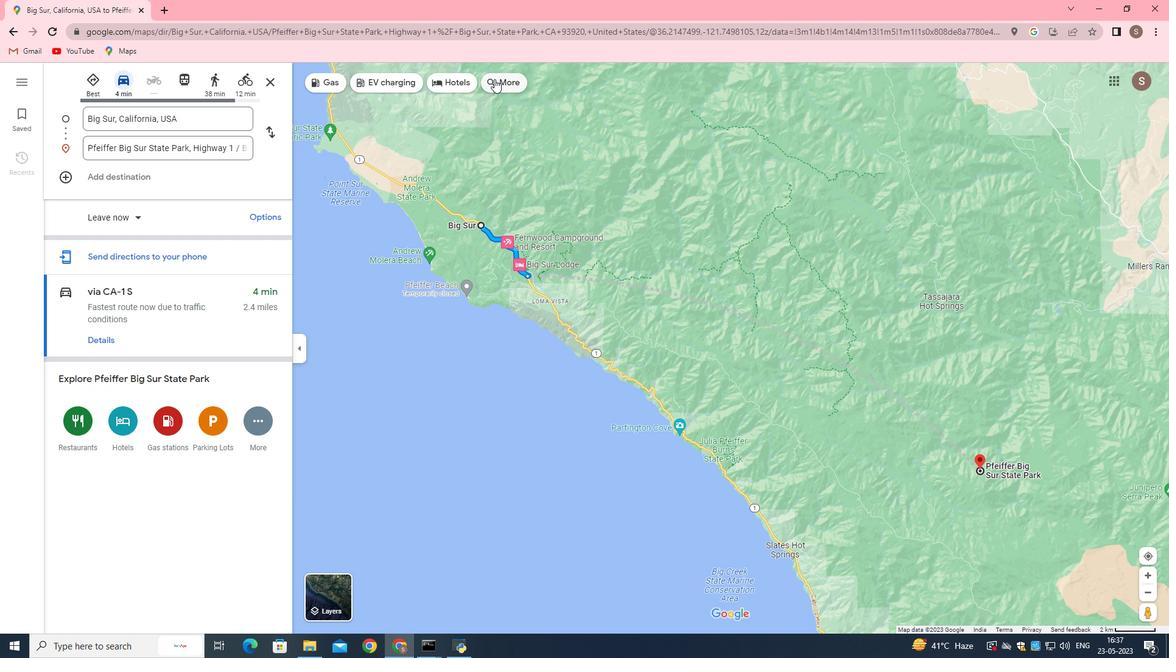 
Action: Mouse moved to (180, 84)
Screenshot: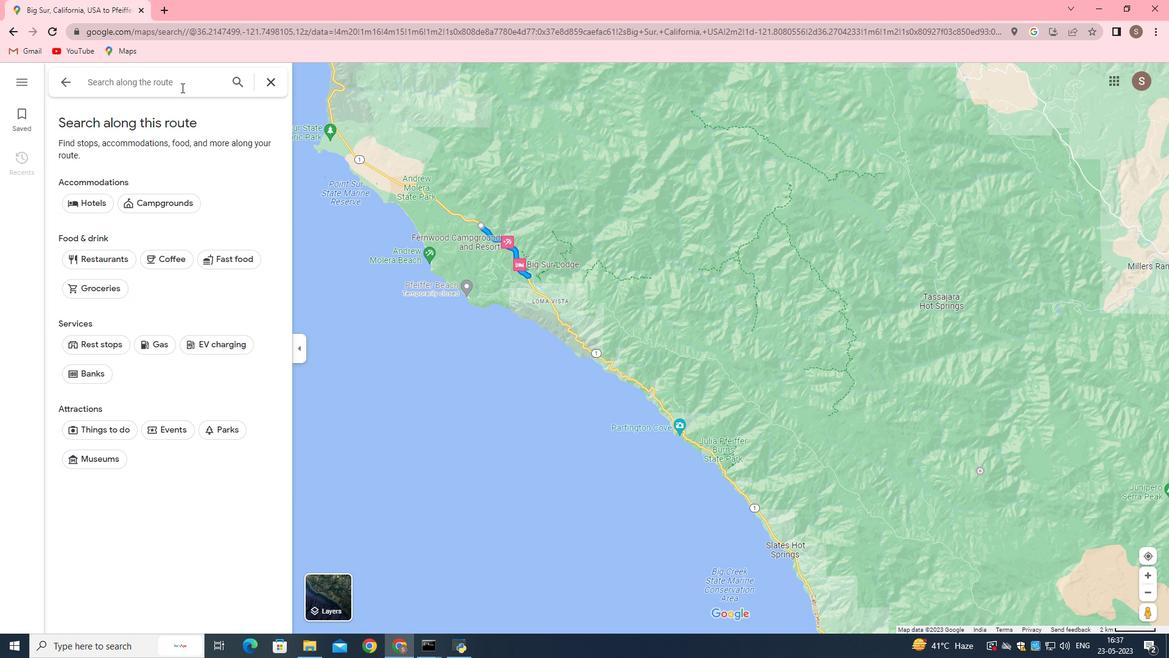 
Action: Mouse pressed left at (180, 84)
Screenshot: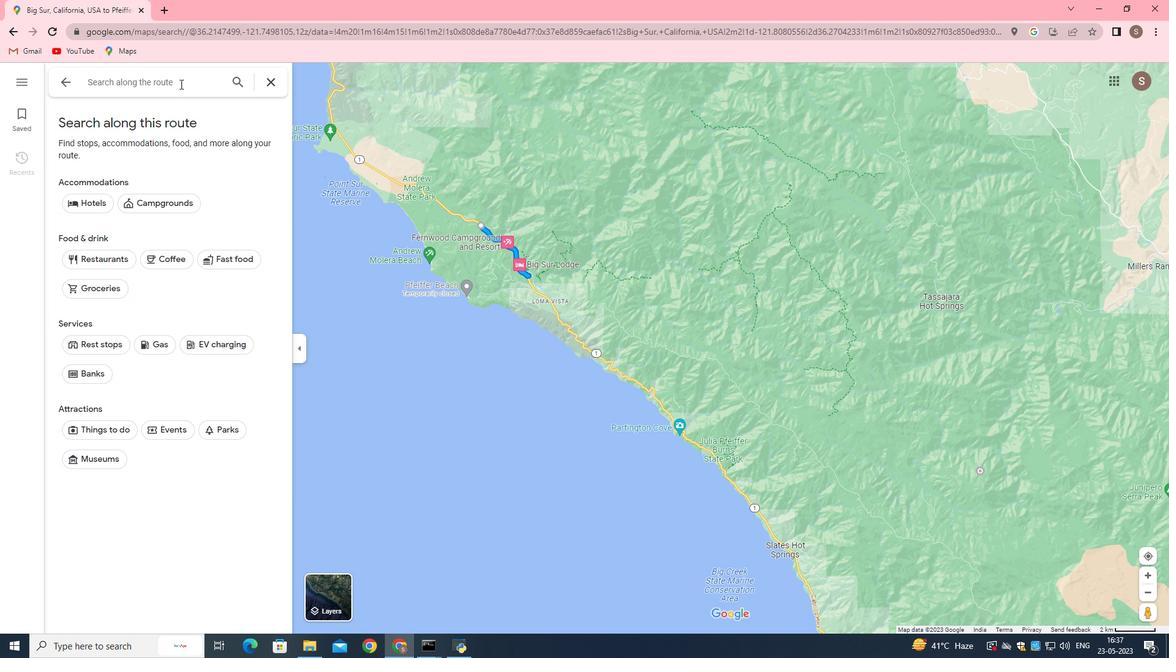 
Action: Key pressed supermarket<Key.enter>
Screenshot: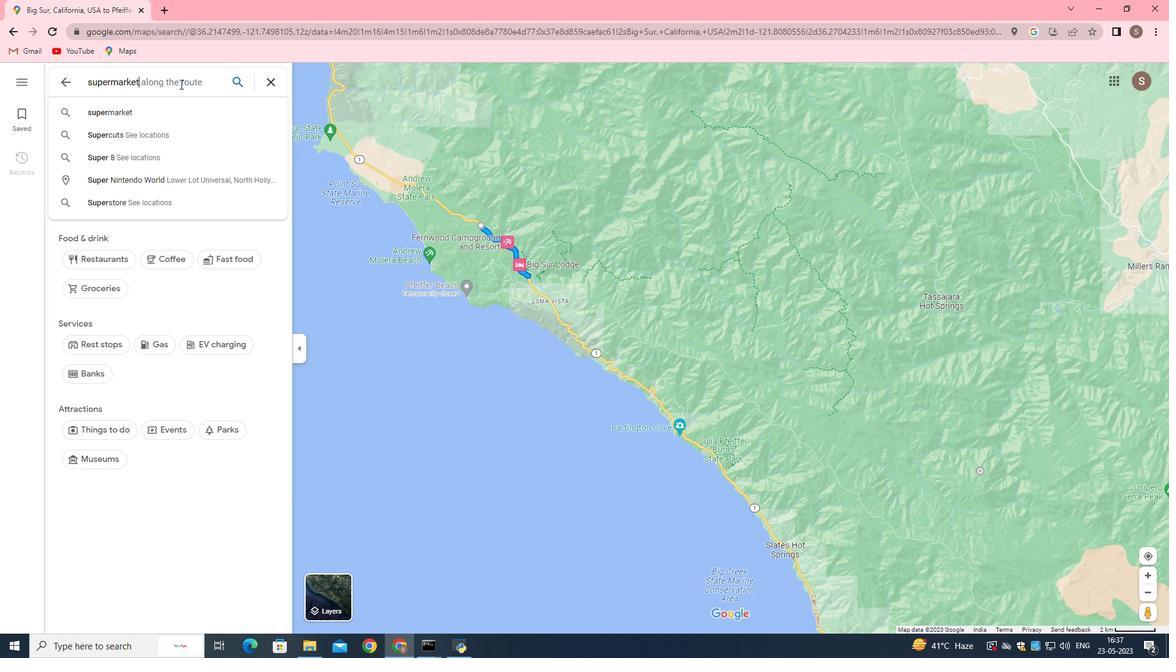 
Action: Mouse moved to (163, 162)
Screenshot: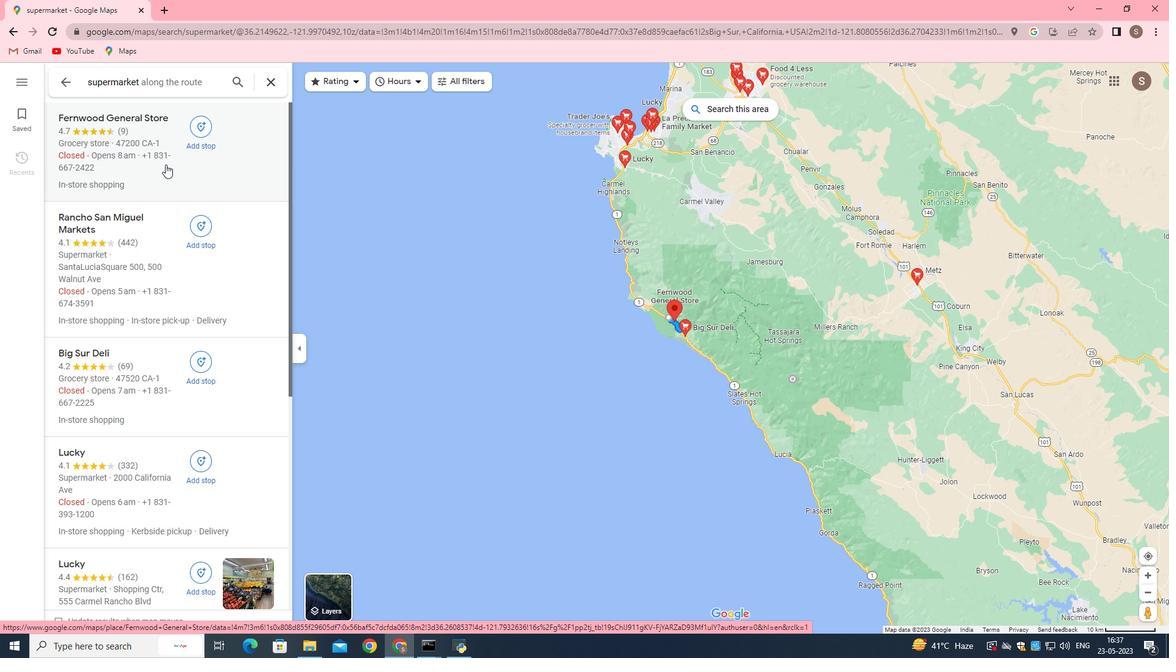 
Action: Mouse pressed left at (163, 162)
Screenshot: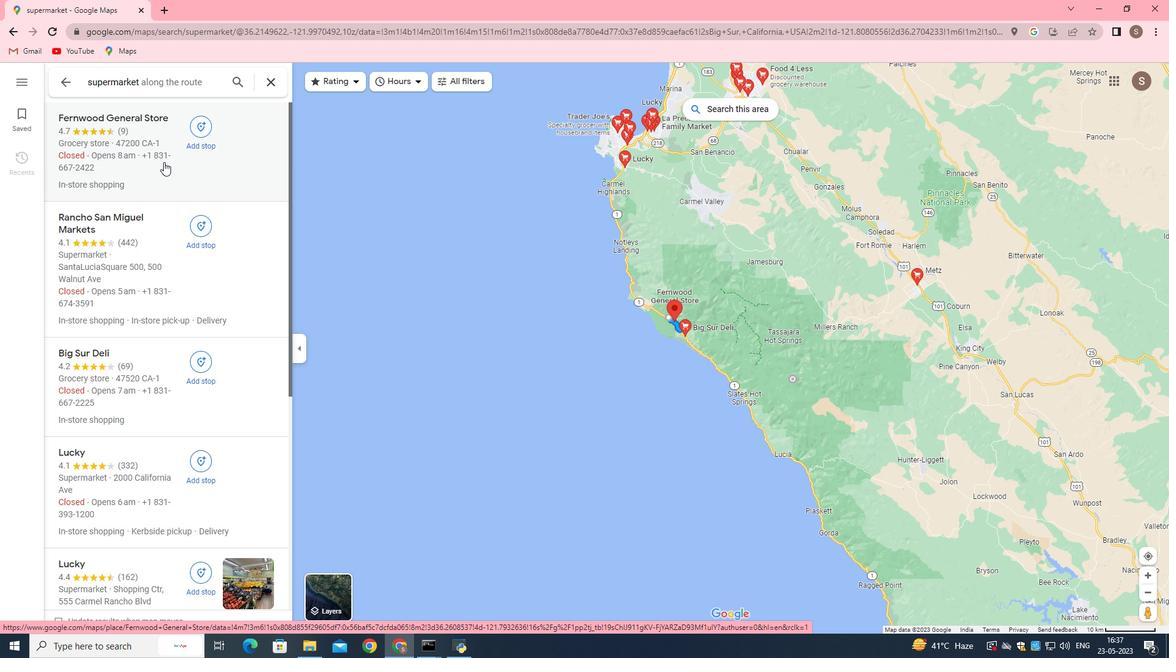 
Action: Mouse moved to (163, 202)
Screenshot: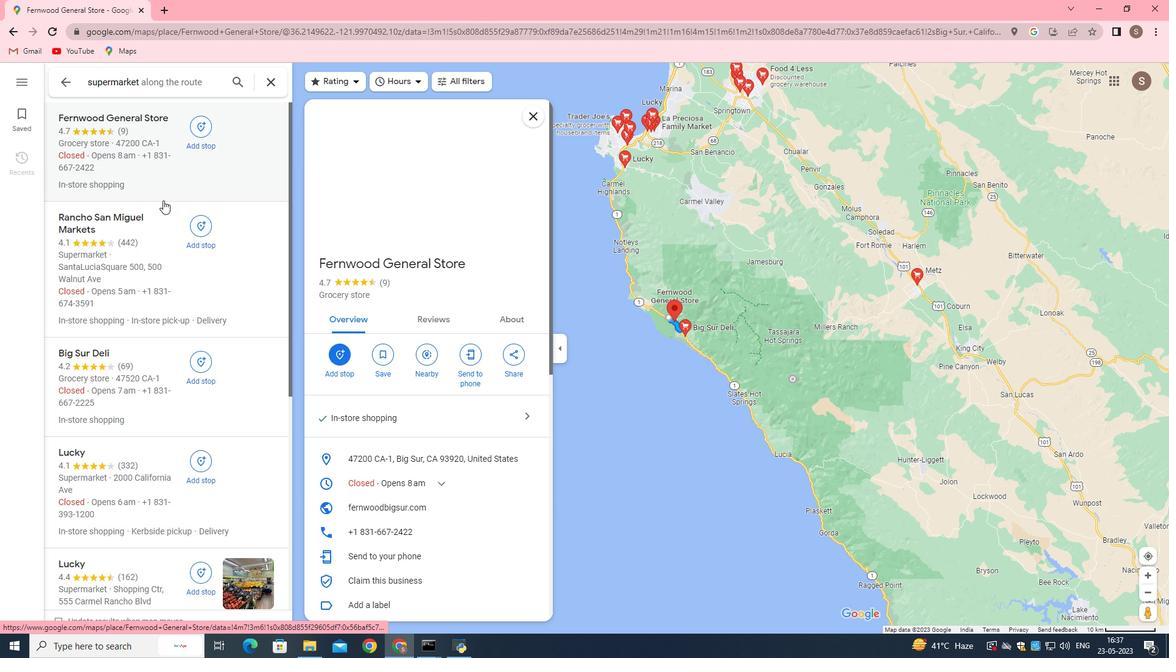 
Action: Mouse scrolled (163, 201) with delta (0, 0)
Screenshot: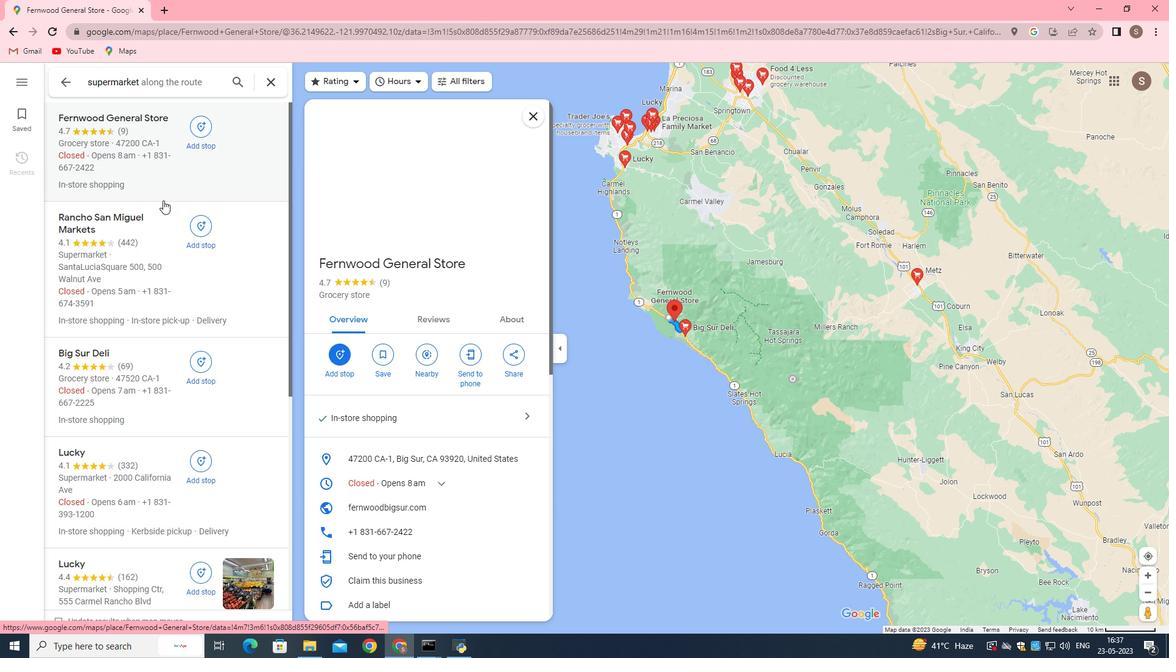 
Action: Mouse moved to (164, 205)
Screenshot: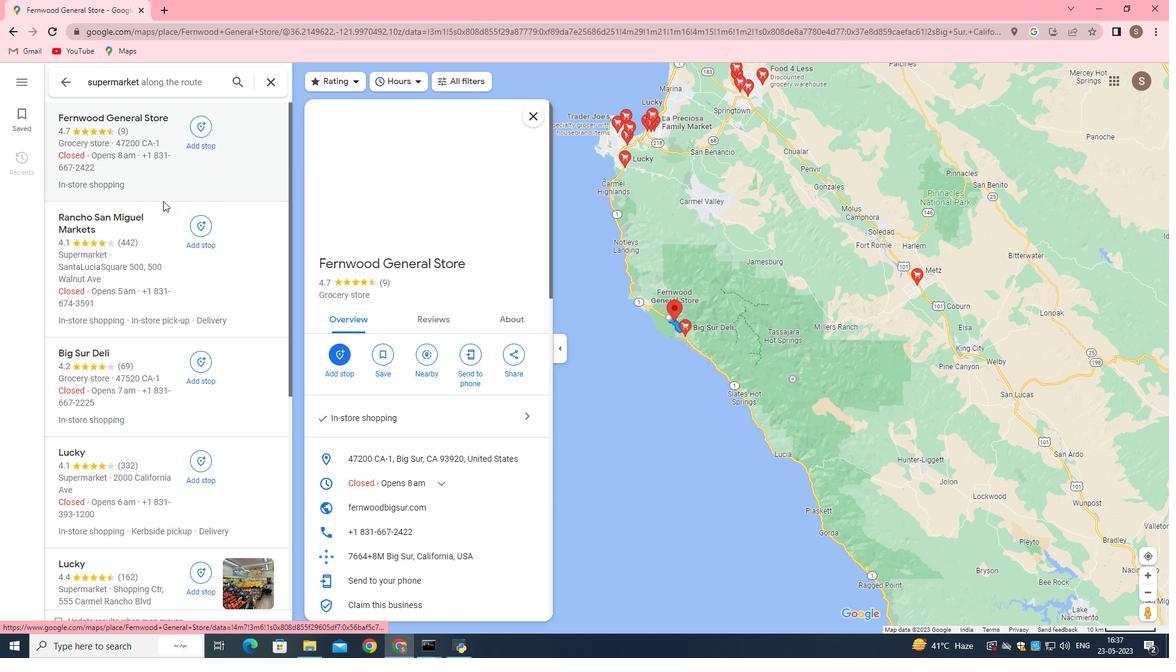 
Action: Mouse scrolled (164, 204) with delta (0, 0)
Screenshot: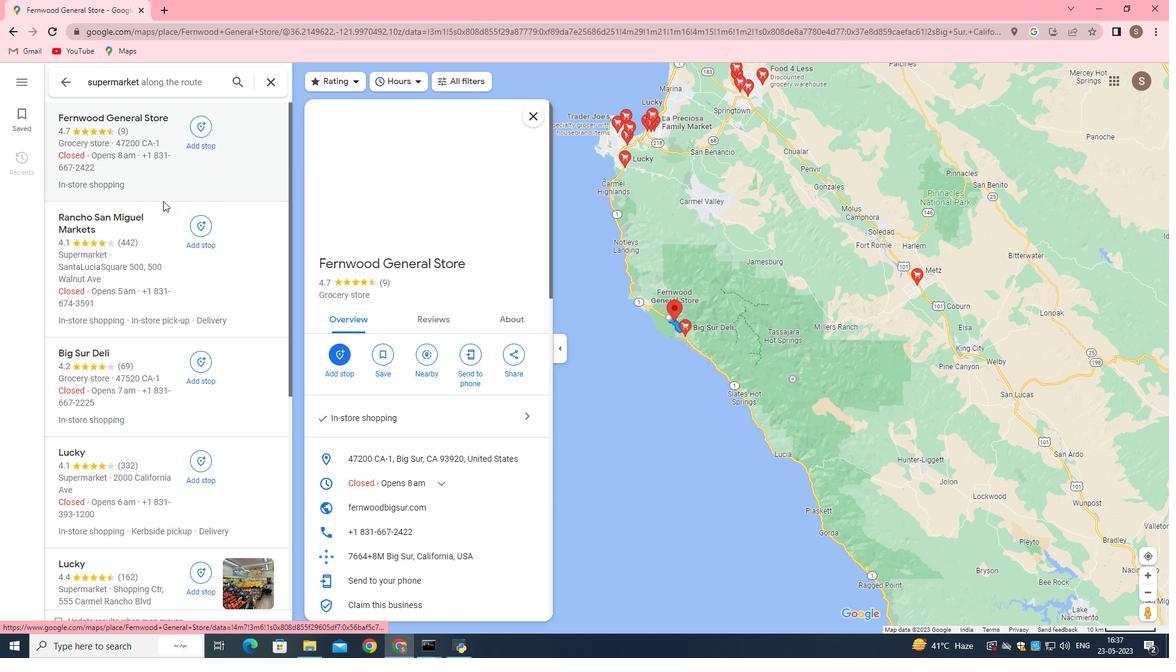 
Action: Mouse moved to (165, 206)
Screenshot: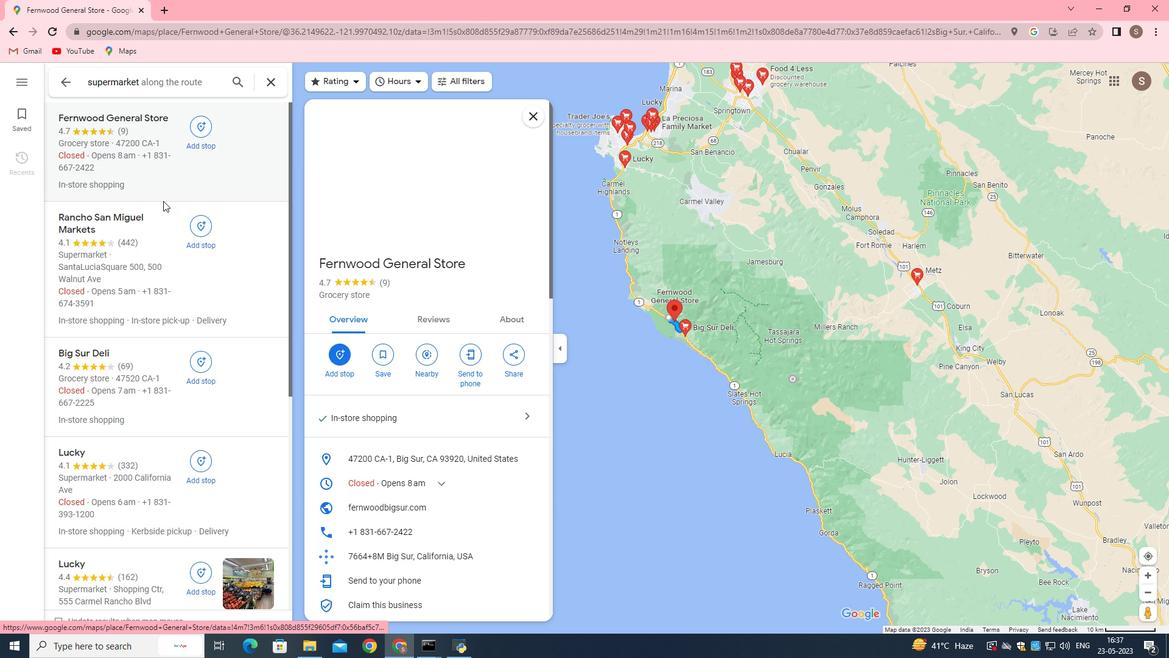 
Action: Mouse scrolled (165, 205) with delta (0, 0)
Screenshot: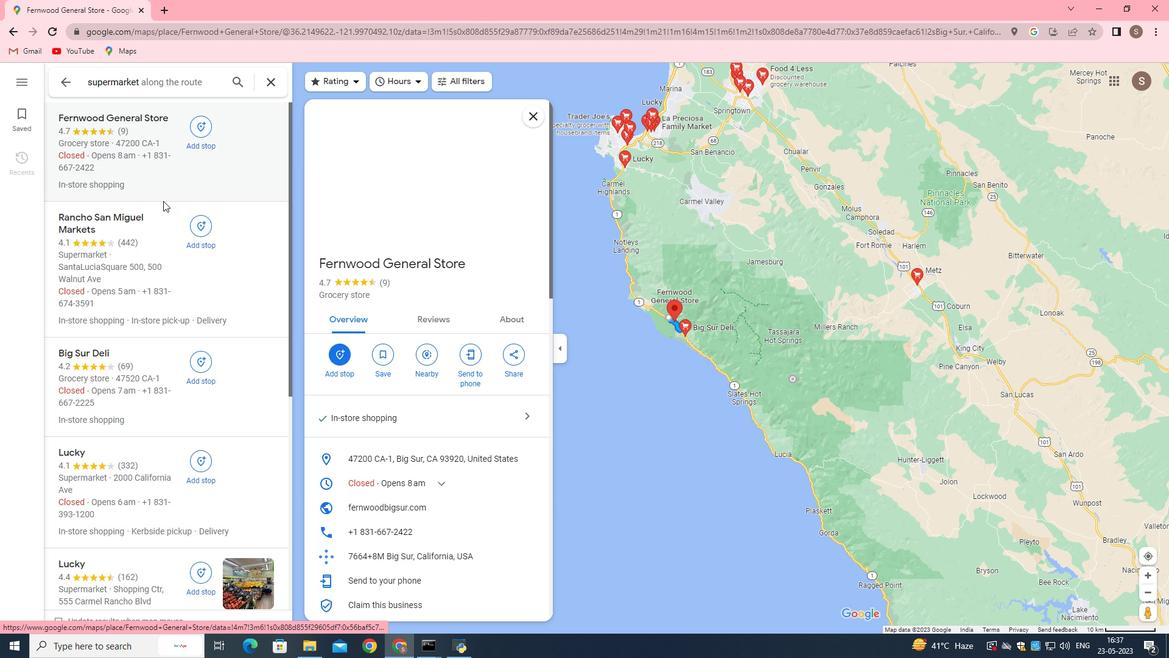 
Action: Mouse moved to (166, 206)
Screenshot: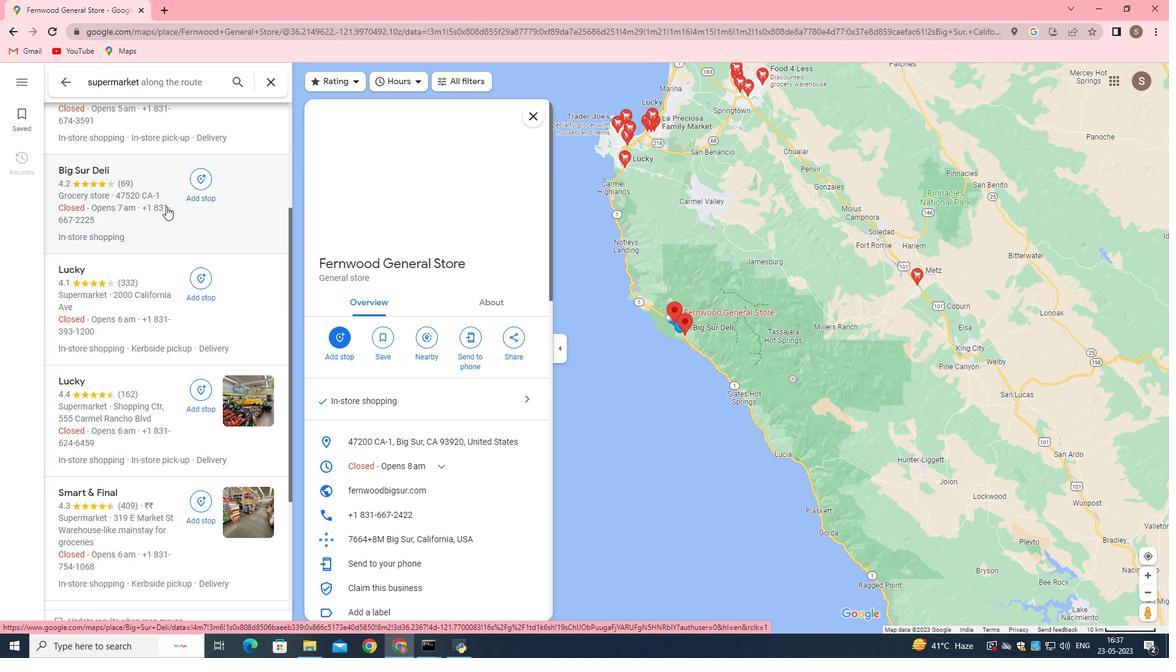 
Action: Mouse scrolled (166, 205) with delta (0, 0)
Screenshot: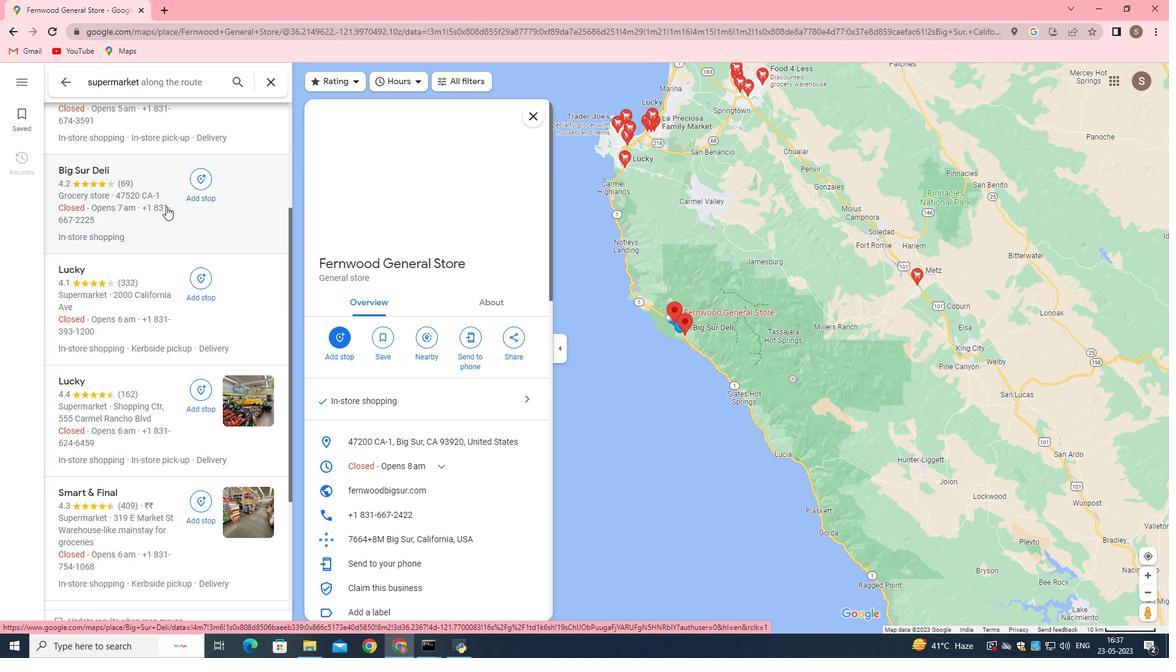 
Action: Mouse scrolled (166, 205) with delta (0, 0)
Screenshot: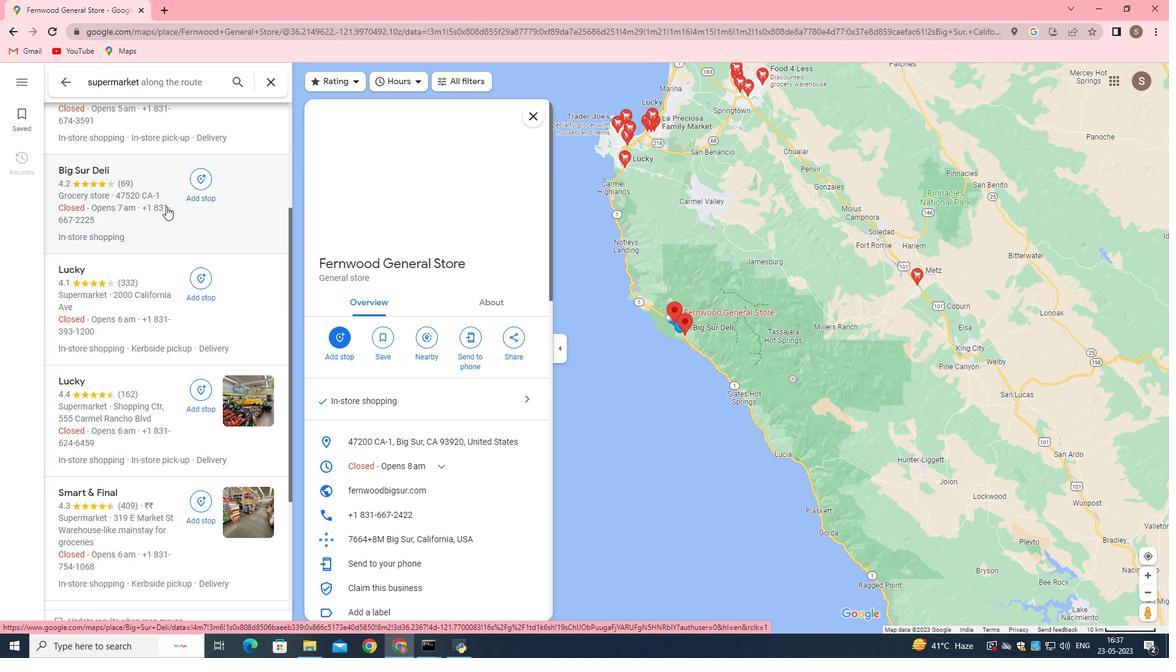 
Action: Mouse scrolled (166, 205) with delta (0, 0)
Screenshot: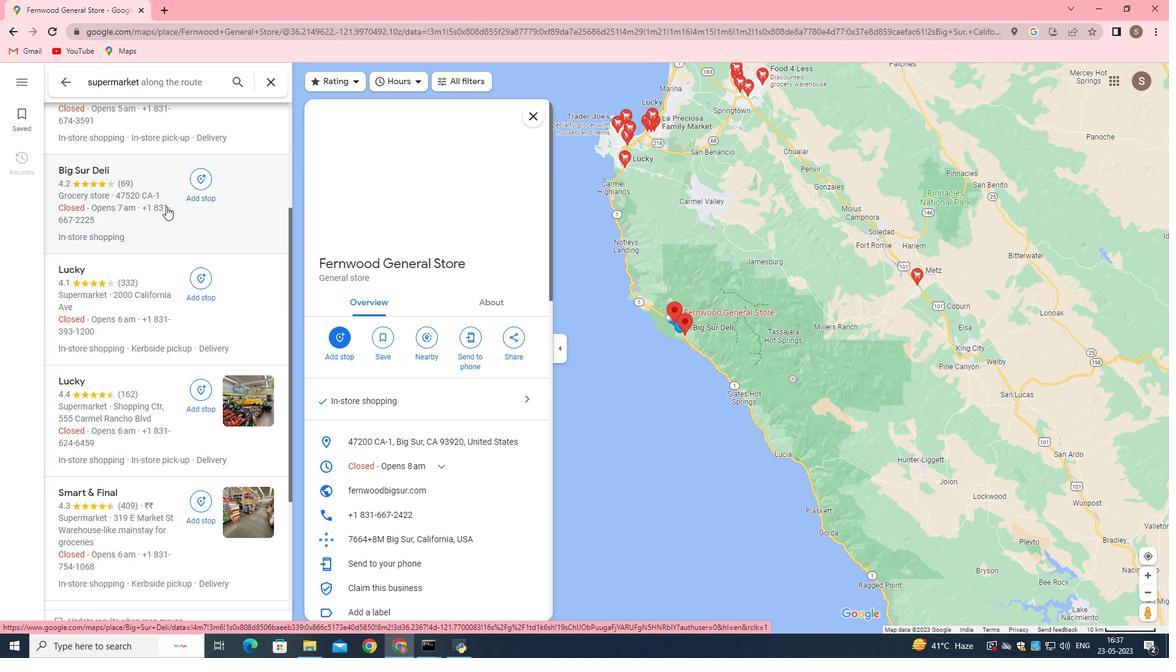 
Action: Mouse moved to (229, 212)
Screenshot: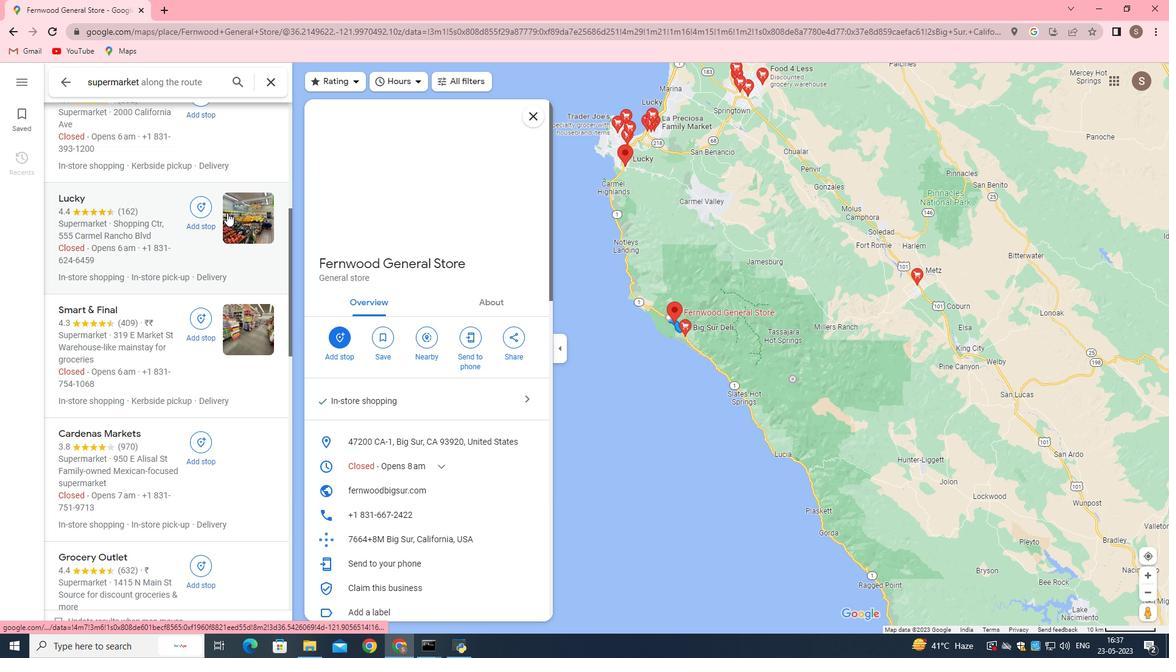 
Action: Mouse pressed left at (229, 212)
Screenshot: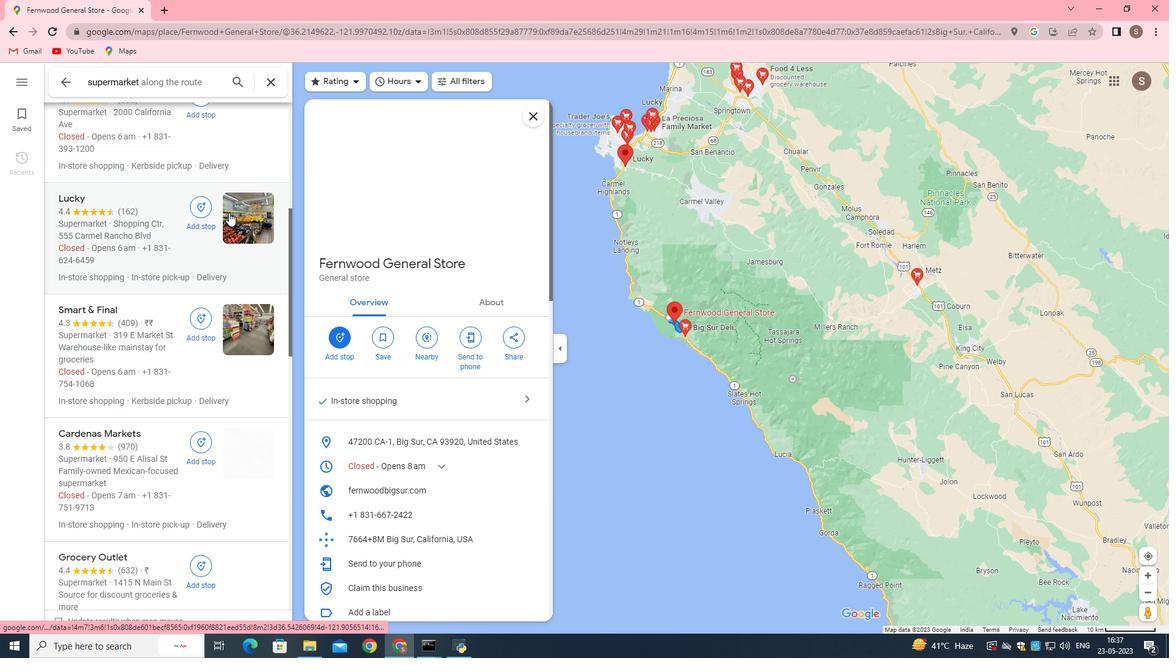 
Action: Mouse moved to (378, 185)
Screenshot: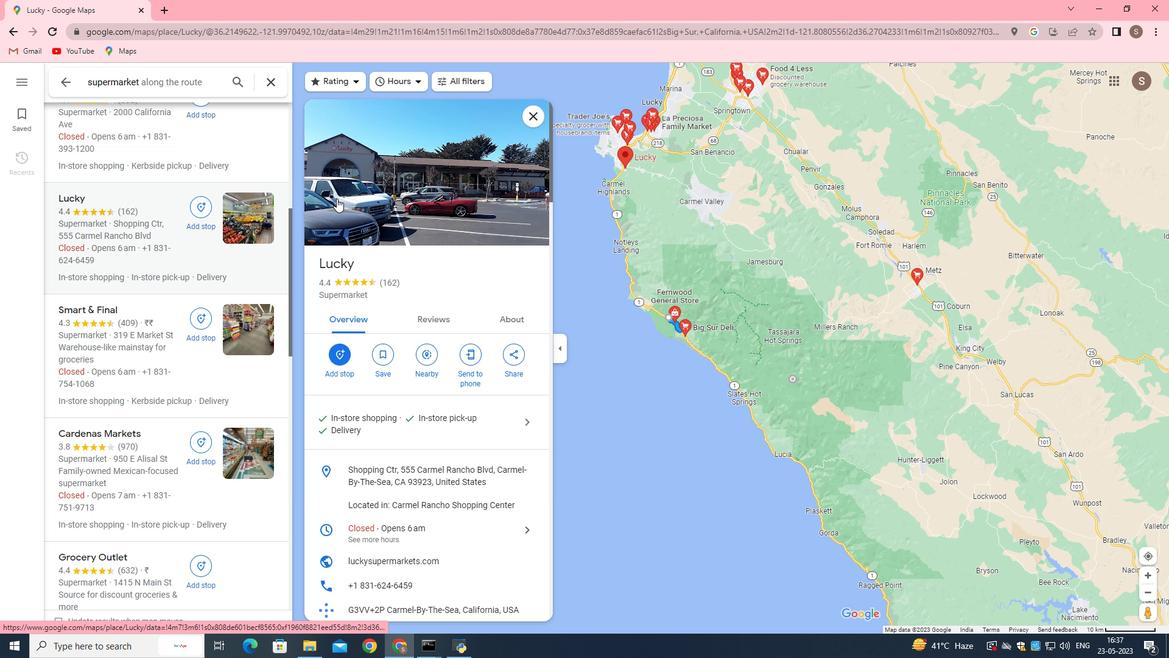 
Action: Mouse pressed left at (378, 185)
Screenshot: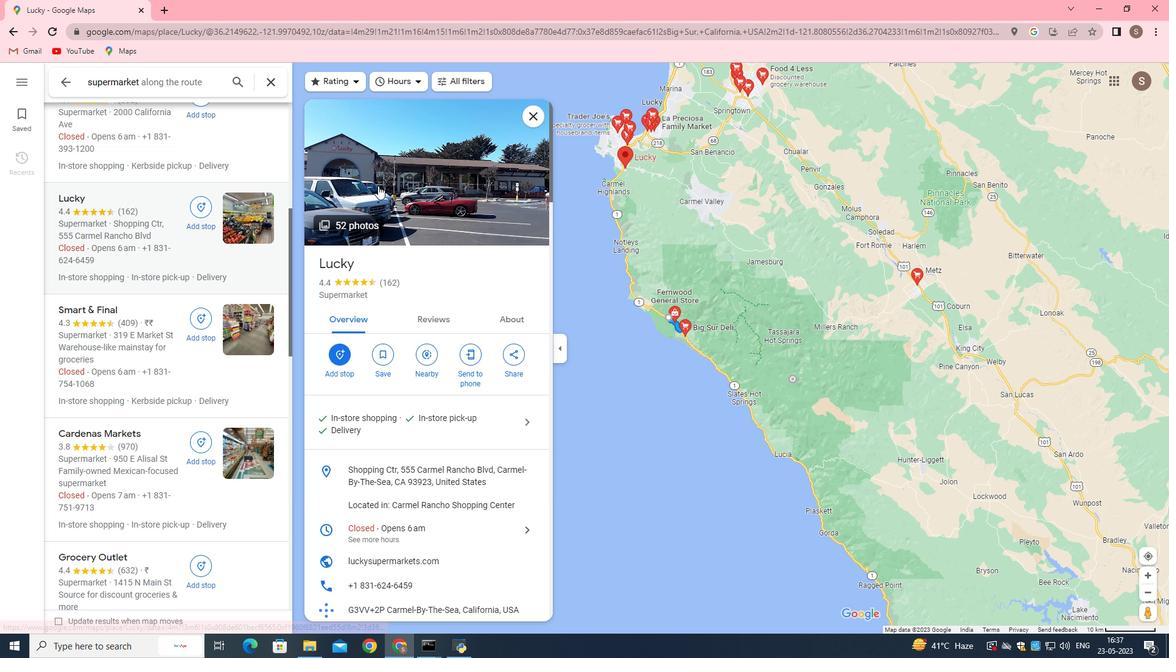 
Action: Mouse moved to (757, 538)
Screenshot: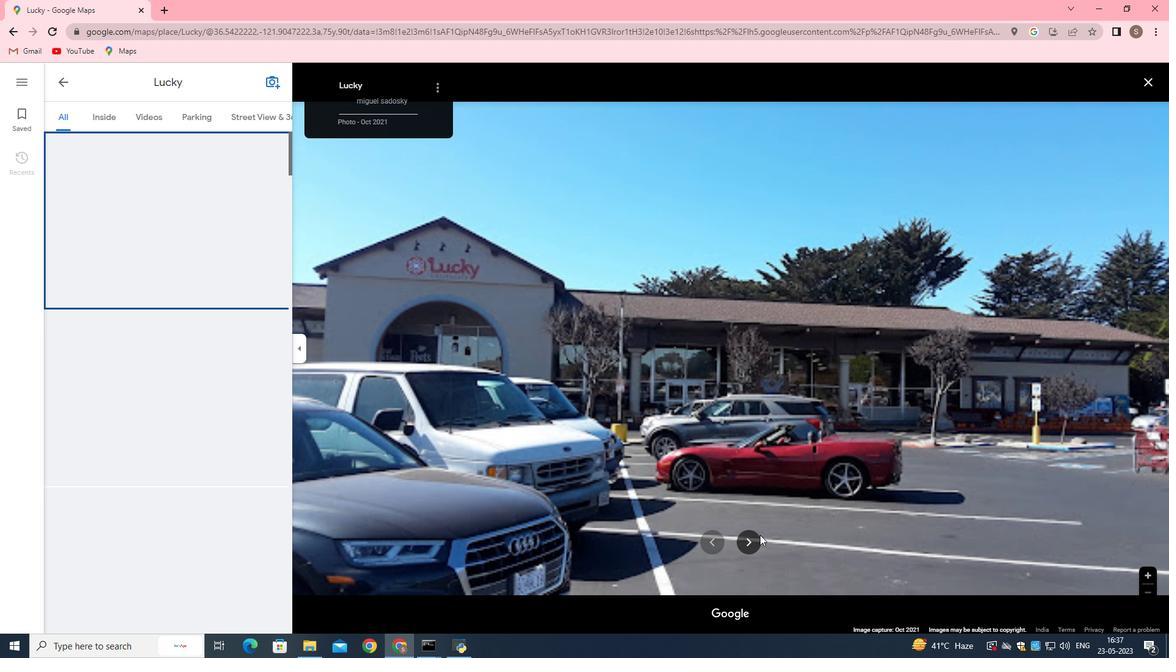 
Action: Mouse pressed left at (757, 538)
Screenshot: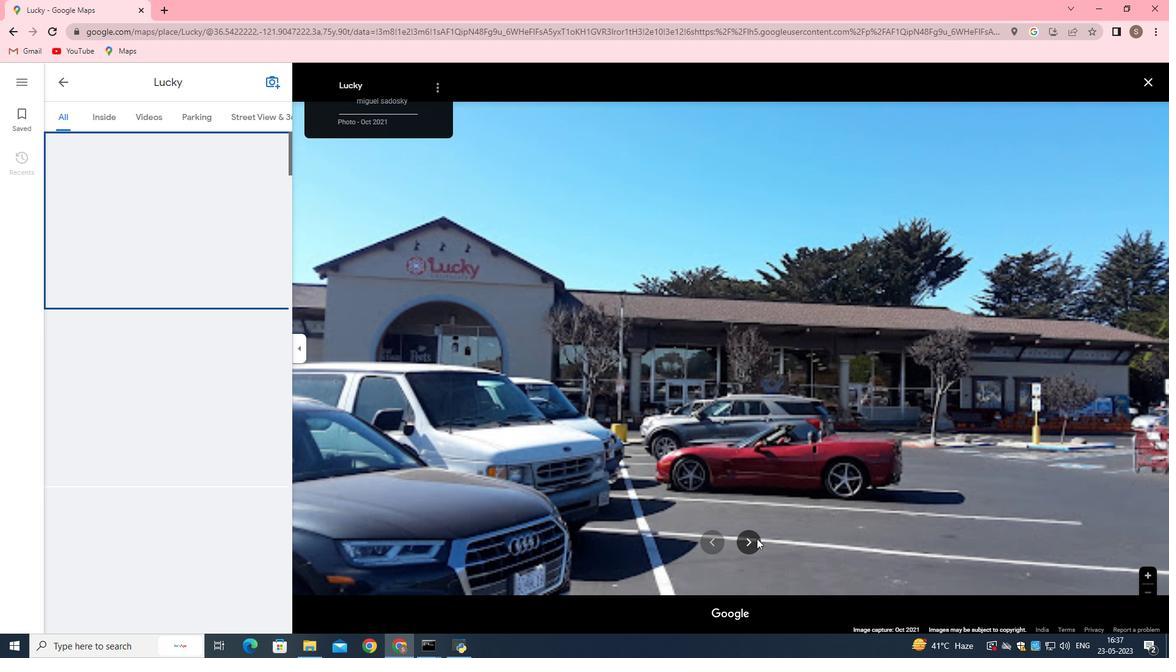 
Action: Mouse moved to (750, 539)
Screenshot: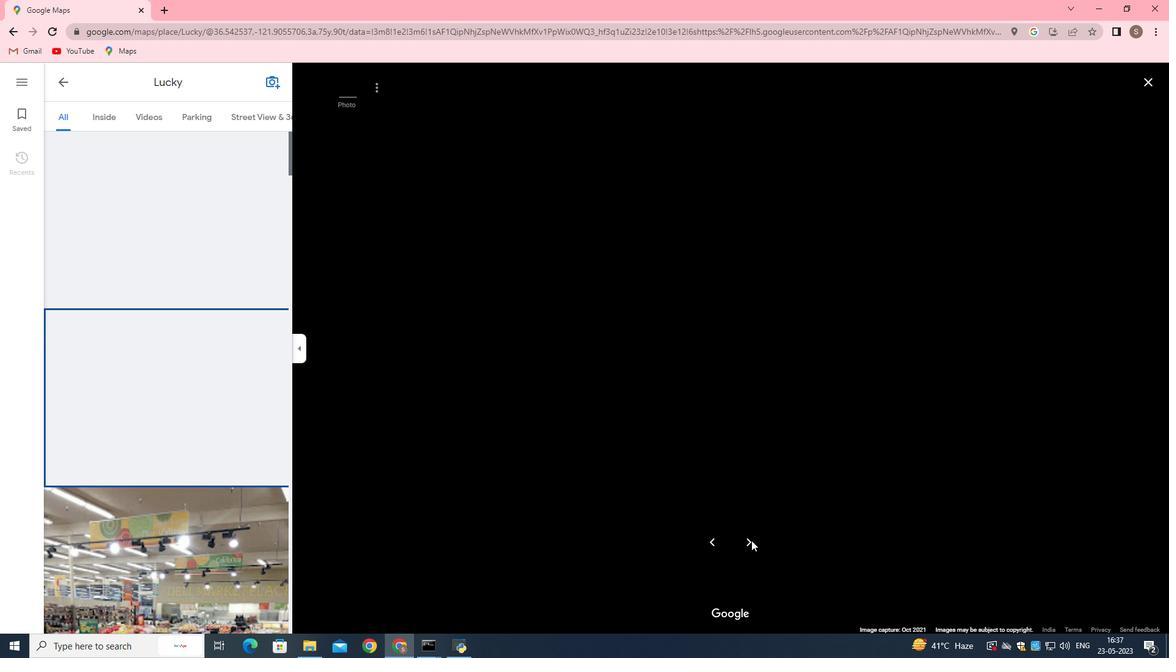 
Action: Mouse pressed left at (750, 539)
Screenshot: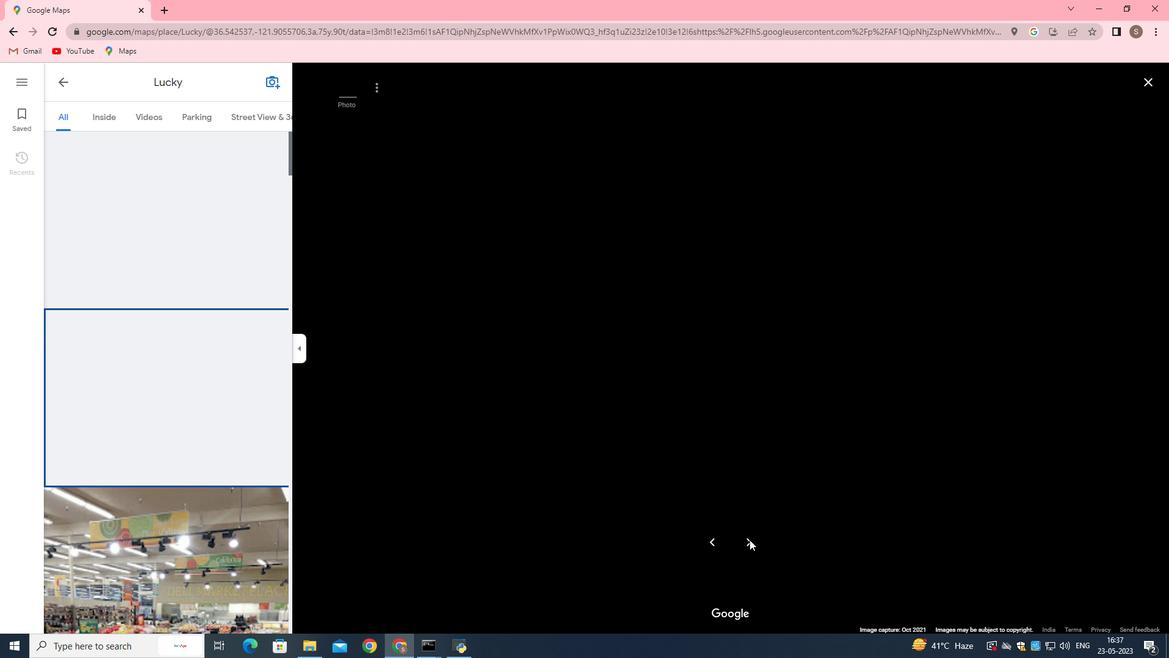 
Action: Mouse moved to (749, 539)
Screenshot: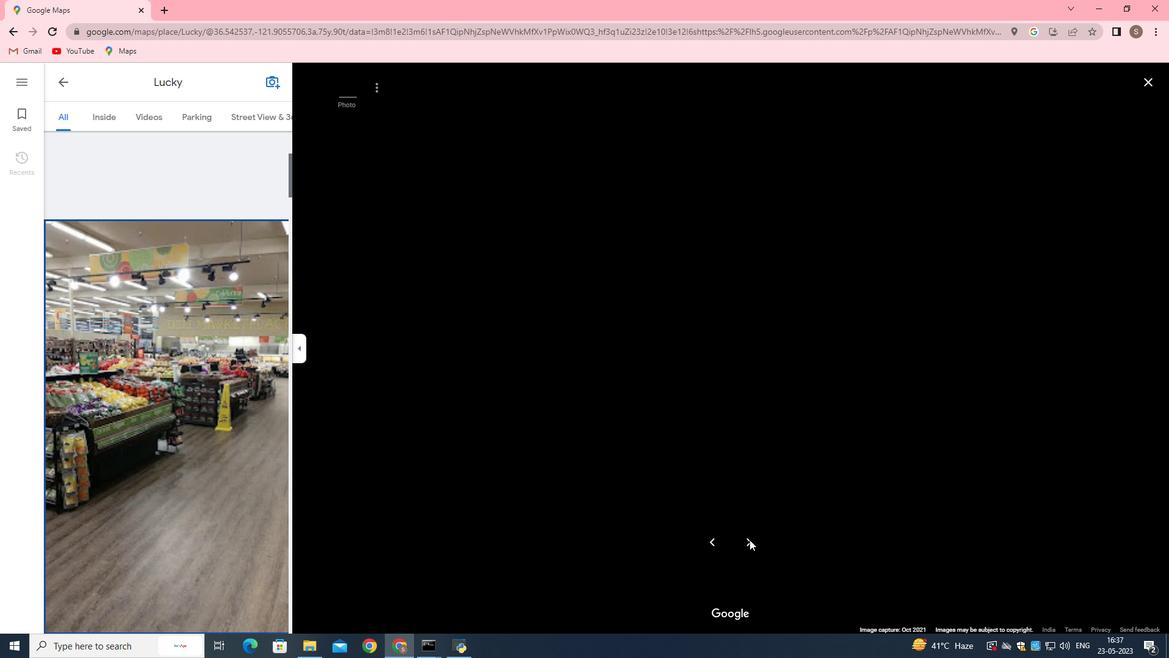 
Action: Mouse pressed left at (749, 539)
Screenshot: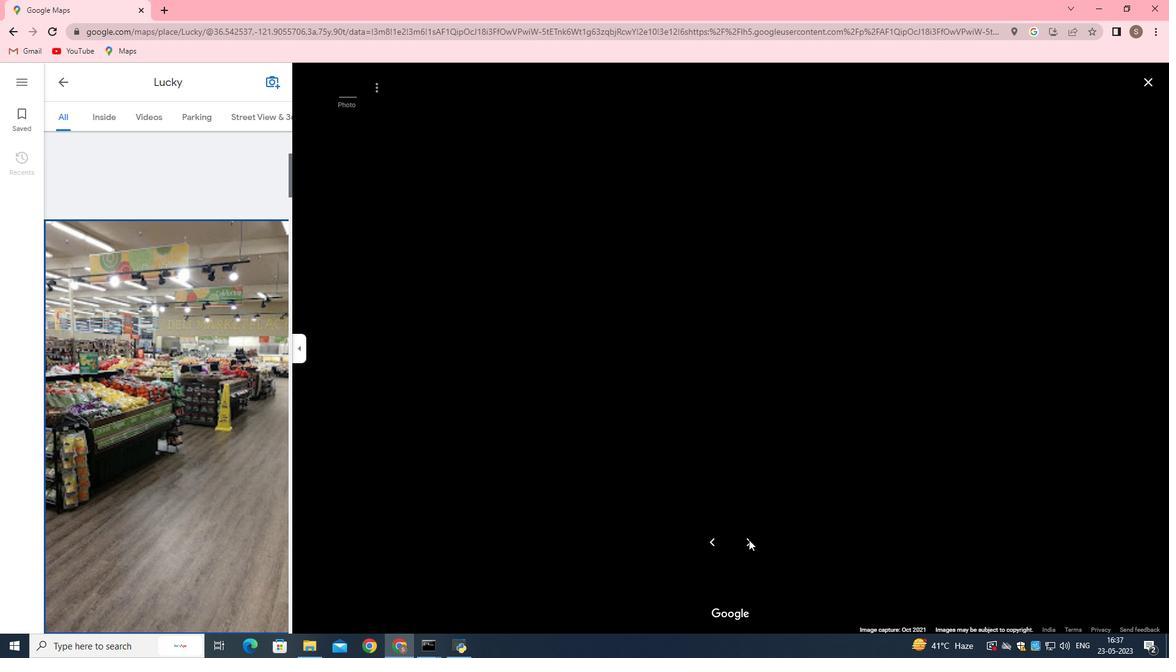 
Action: Mouse moved to (150, 116)
Screenshot: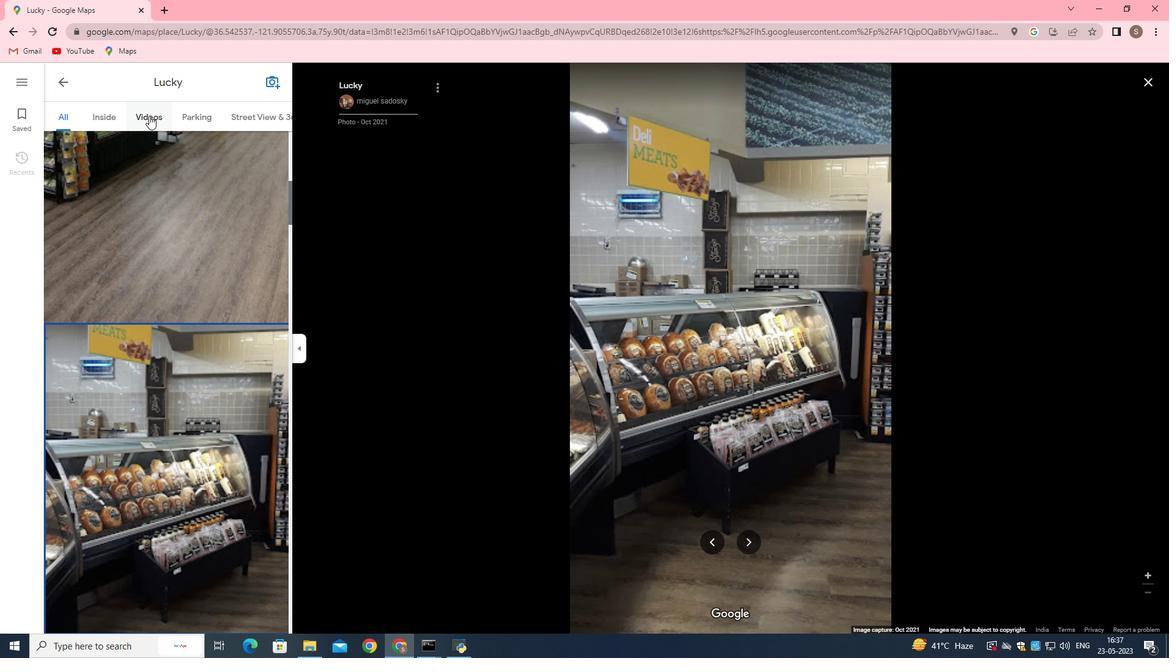 
Action: Mouse pressed left at (149, 115)
Screenshot: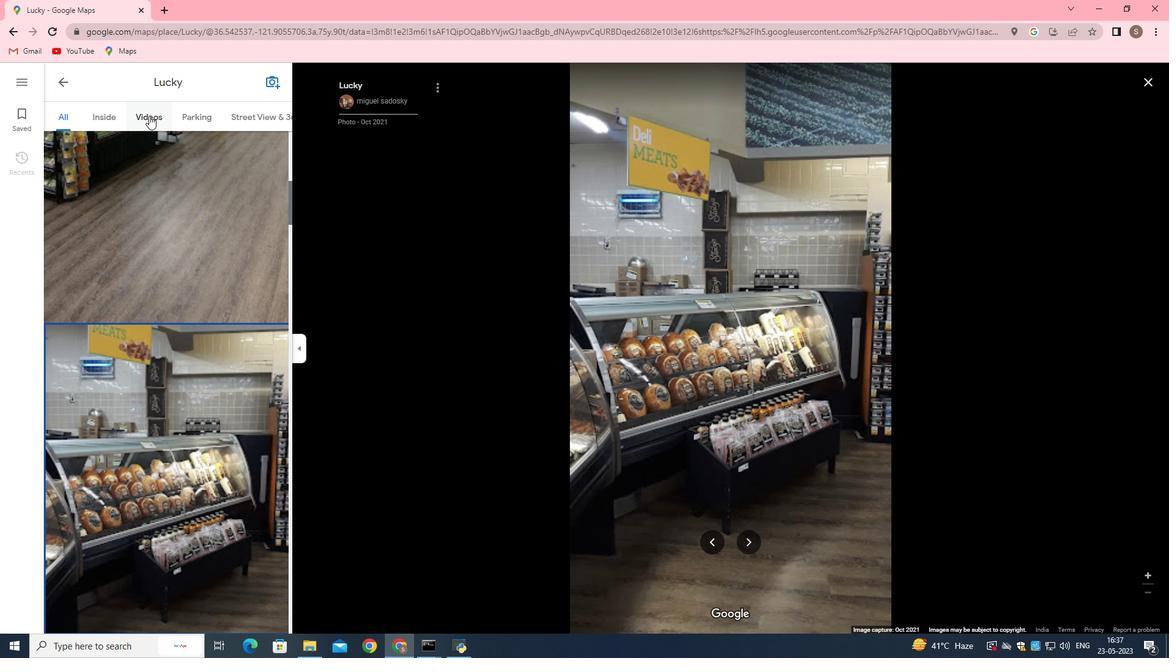 
Action: Mouse moved to (717, 463)
Screenshot: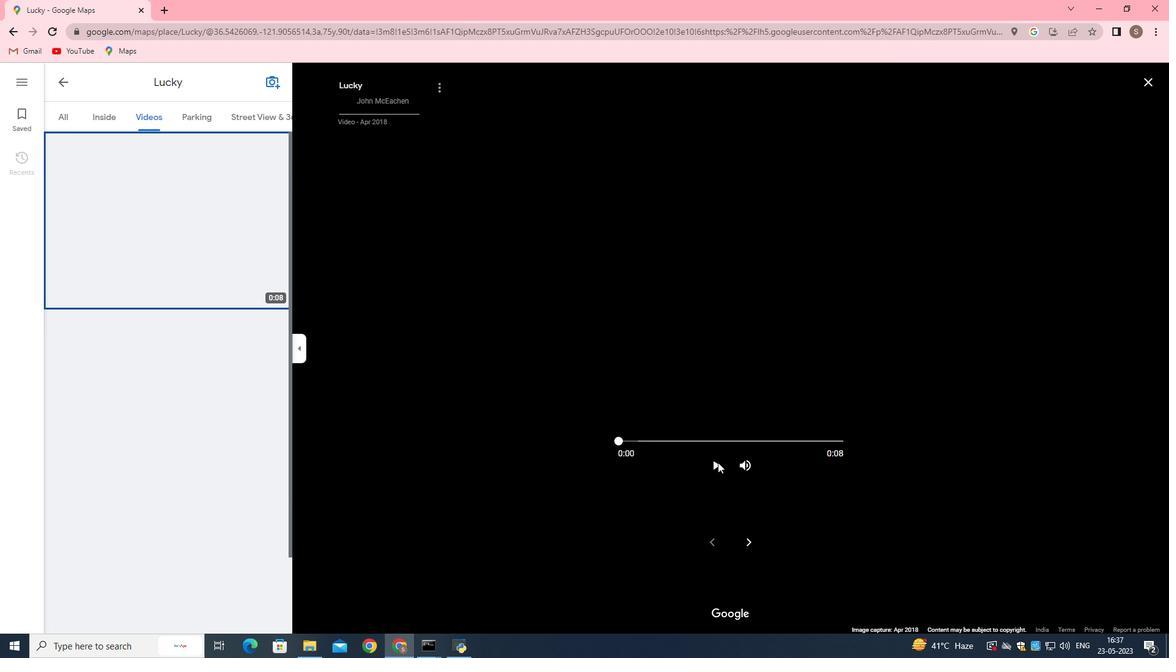 
Action: Mouse pressed left at (717, 463)
Screenshot: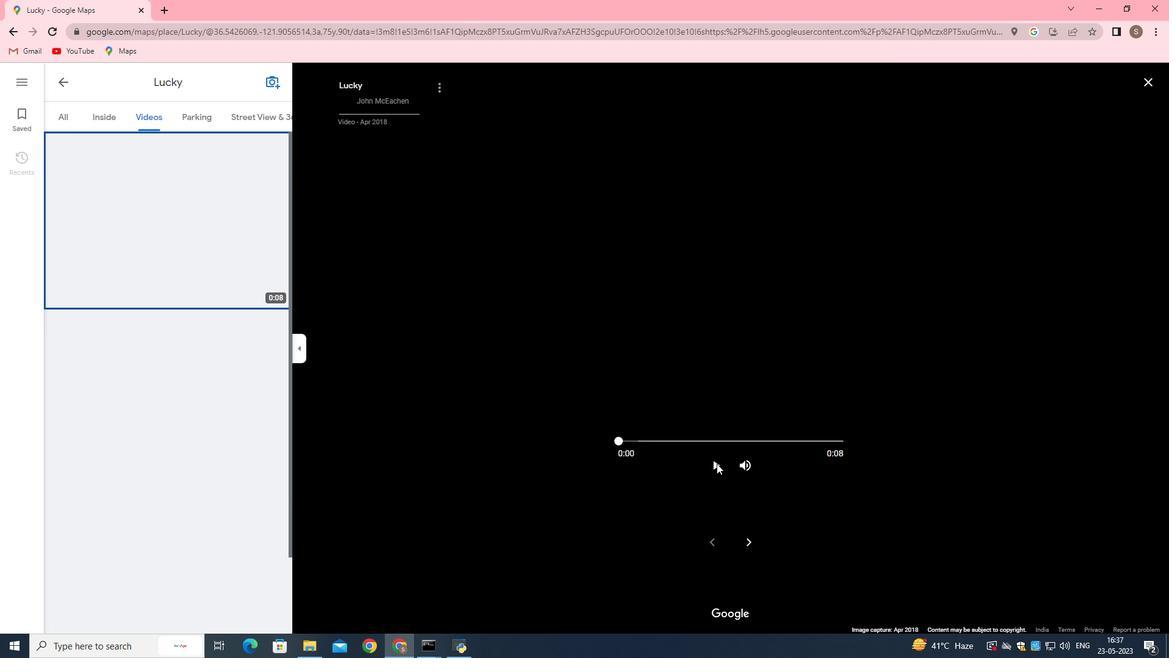 
Action: Mouse moved to (199, 112)
Screenshot: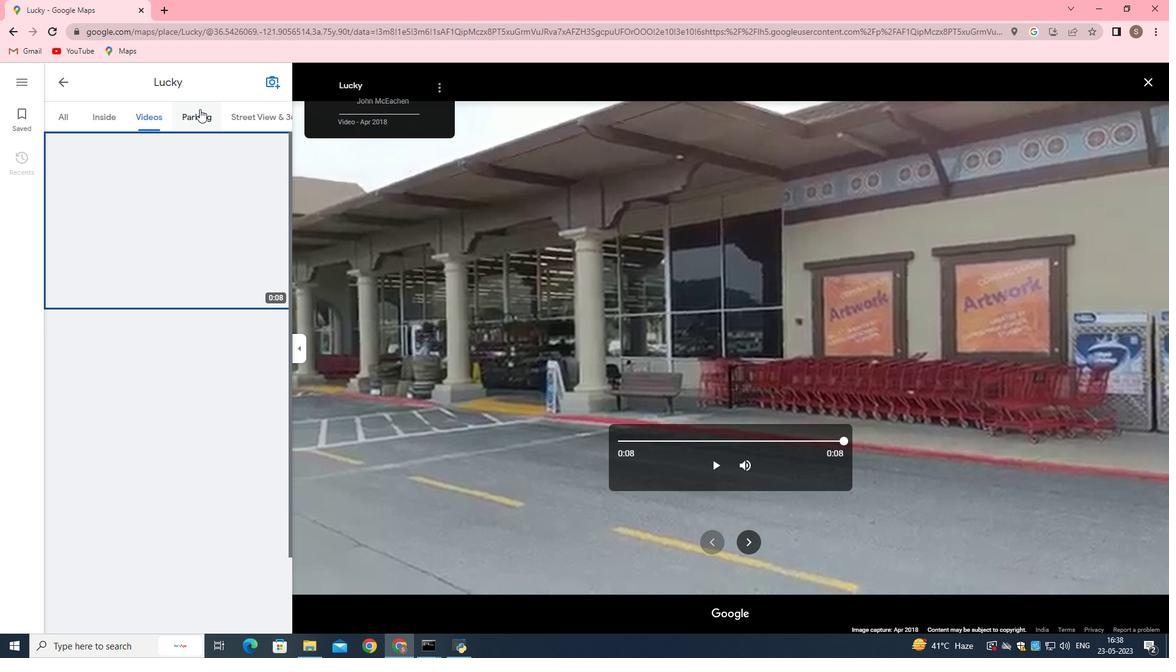 
Action: Mouse pressed left at (199, 112)
Screenshot: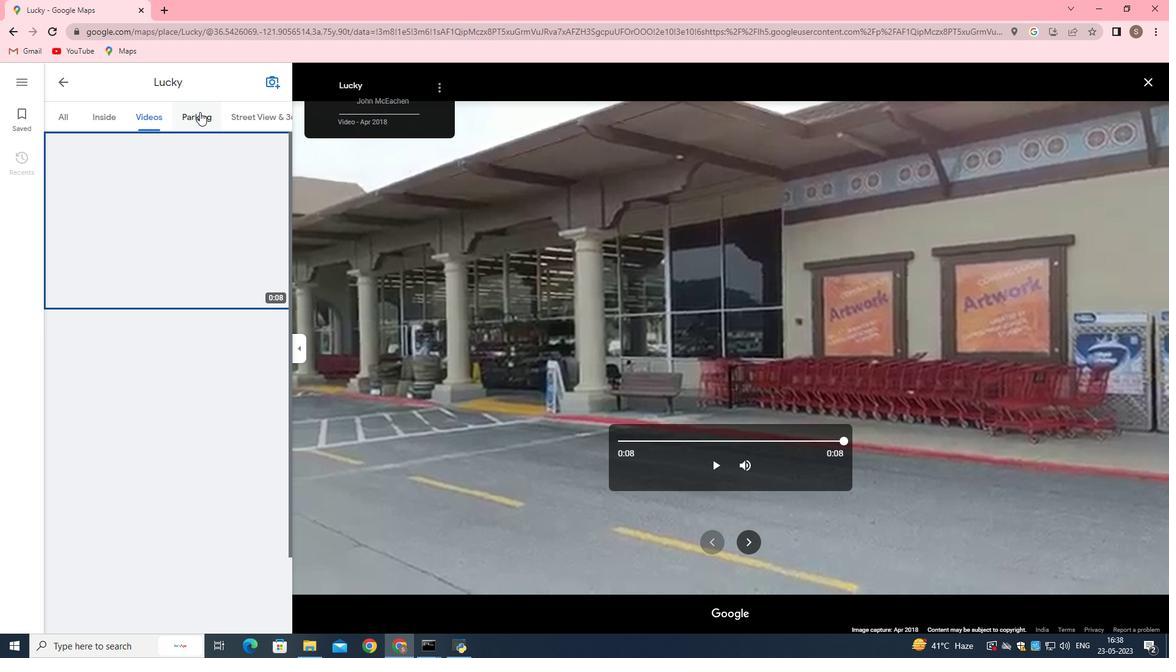 
Action: Mouse moved to (93, 115)
Screenshot: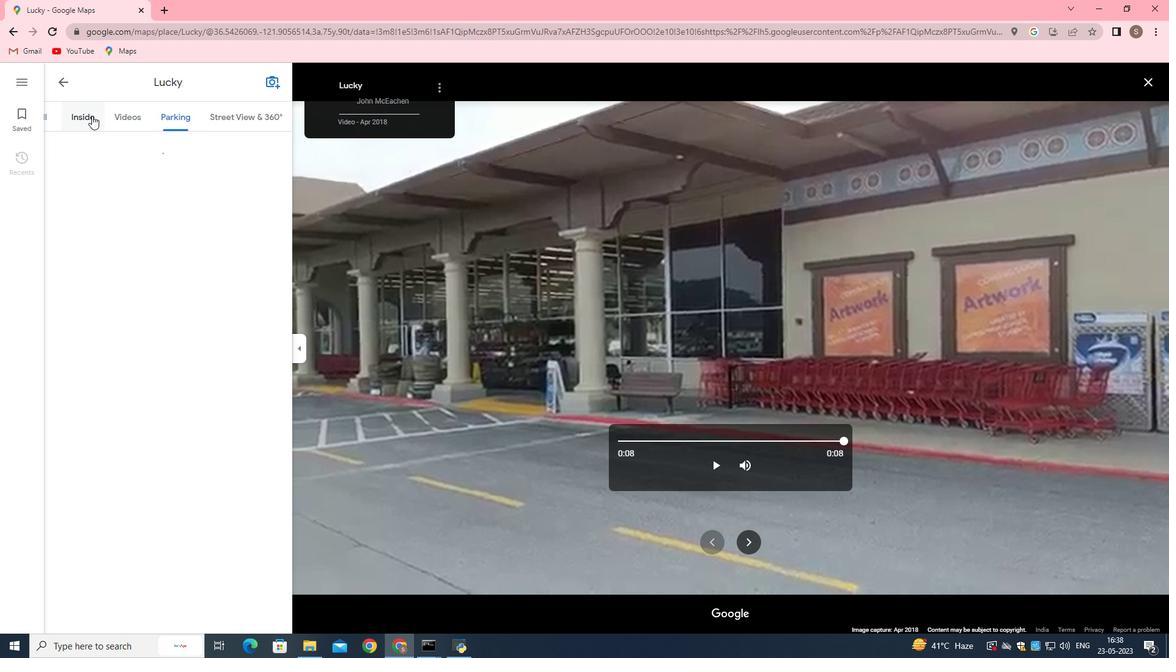 
Action: Mouse pressed left at (93, 115)
Screenshot: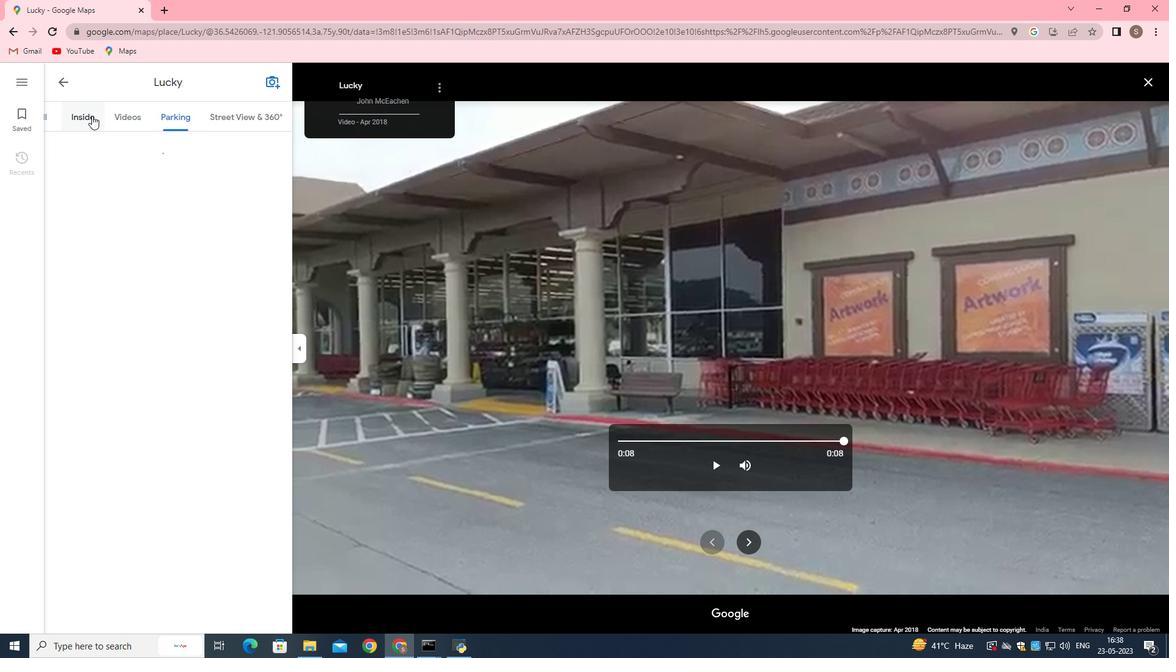 
Action: Mouse moved to (1144, 81)
Screenshot: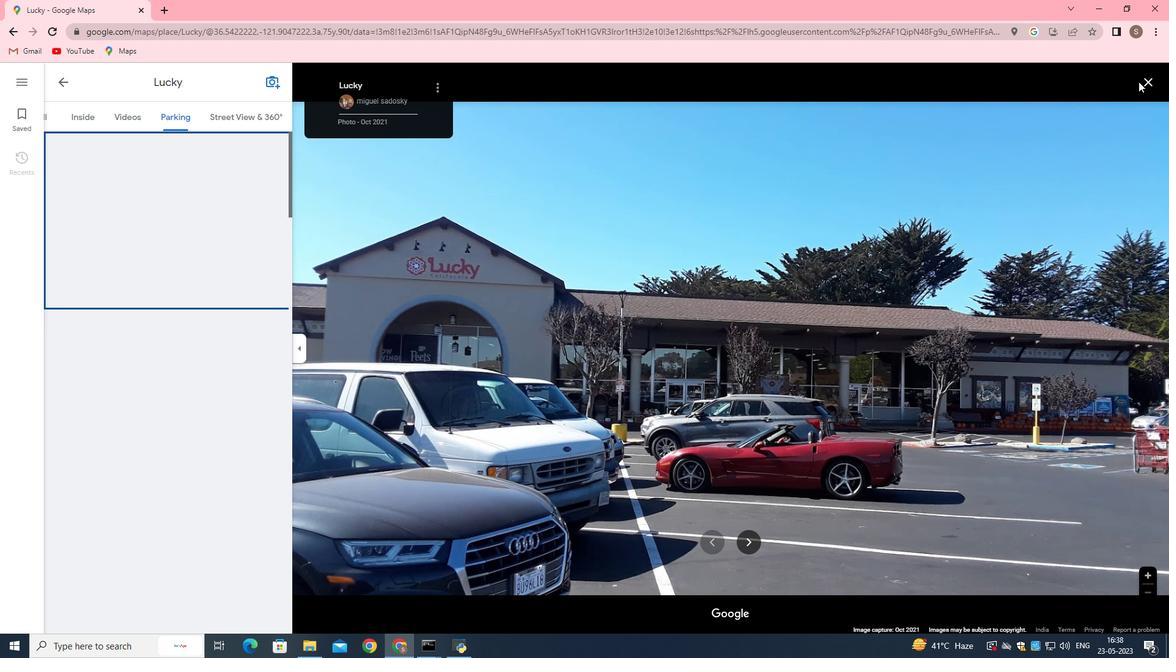 
Action: Mouse pressed left at (1144, 81)
Screenshot: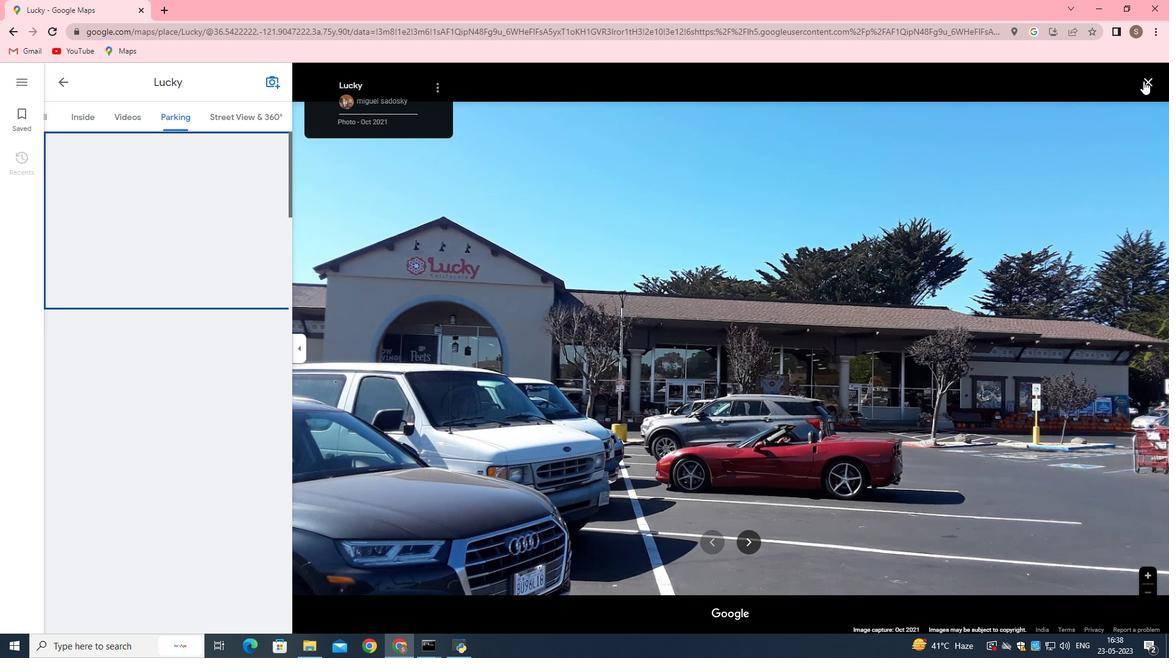 
Action: Mouse moved to (179, 331)
Screenshot: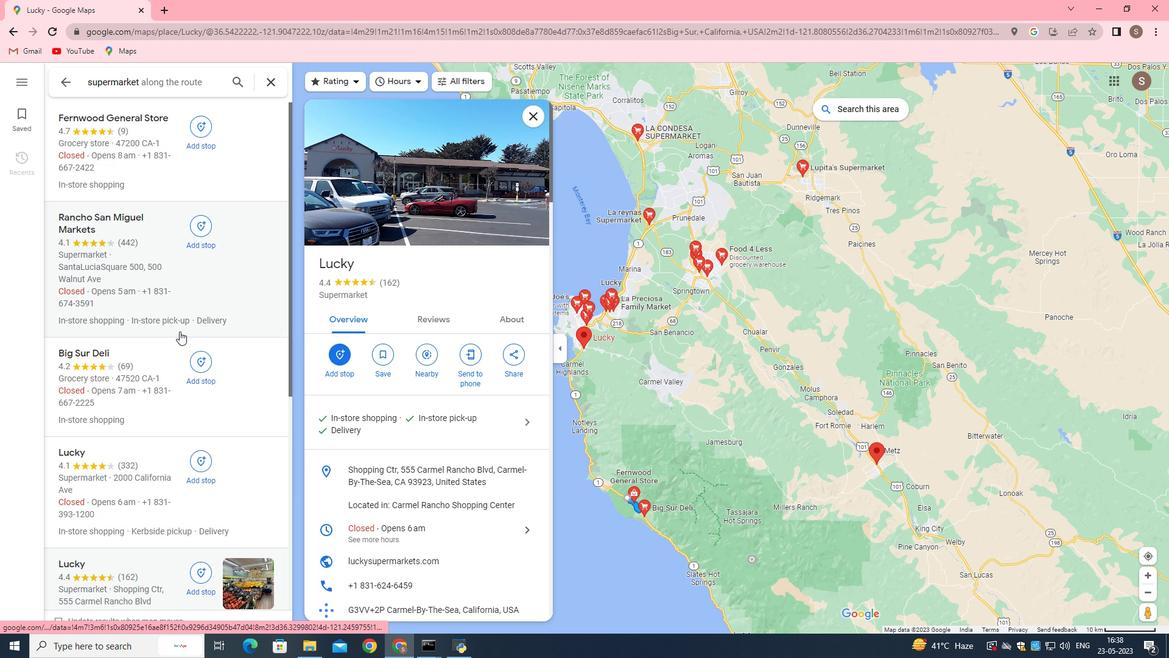 
Action: Mouse scrolled (179, 330) with delta (0, 0)
Screenshot: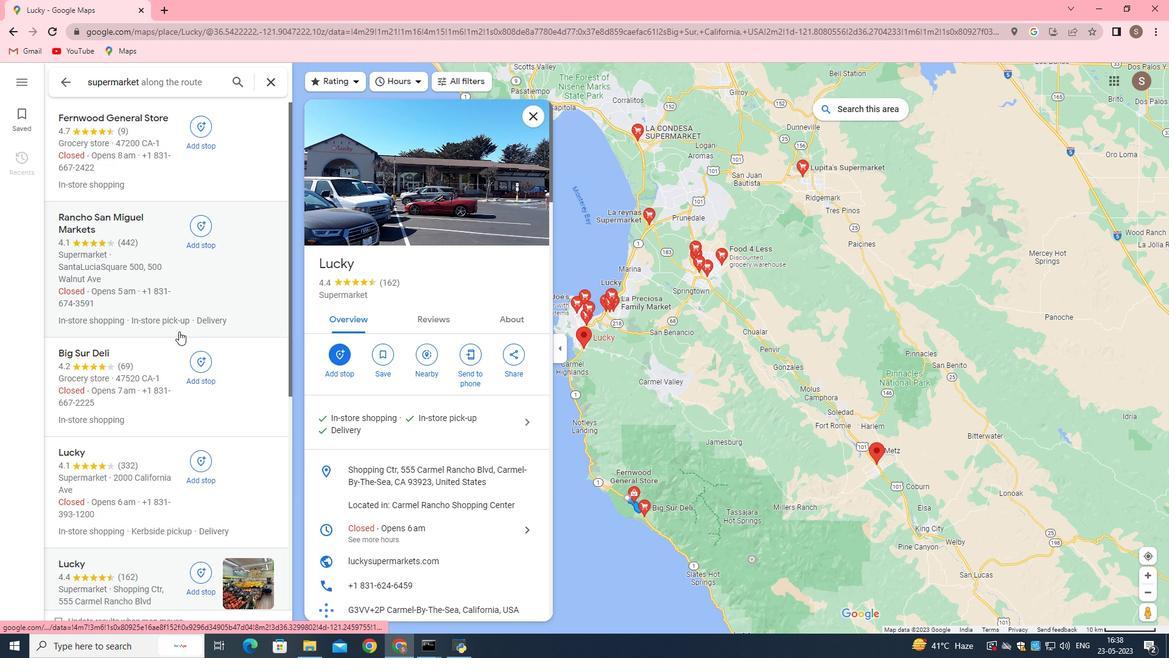 
Action: Mouse scrolled (179, 330) with delta (0, 0)
Screenshot: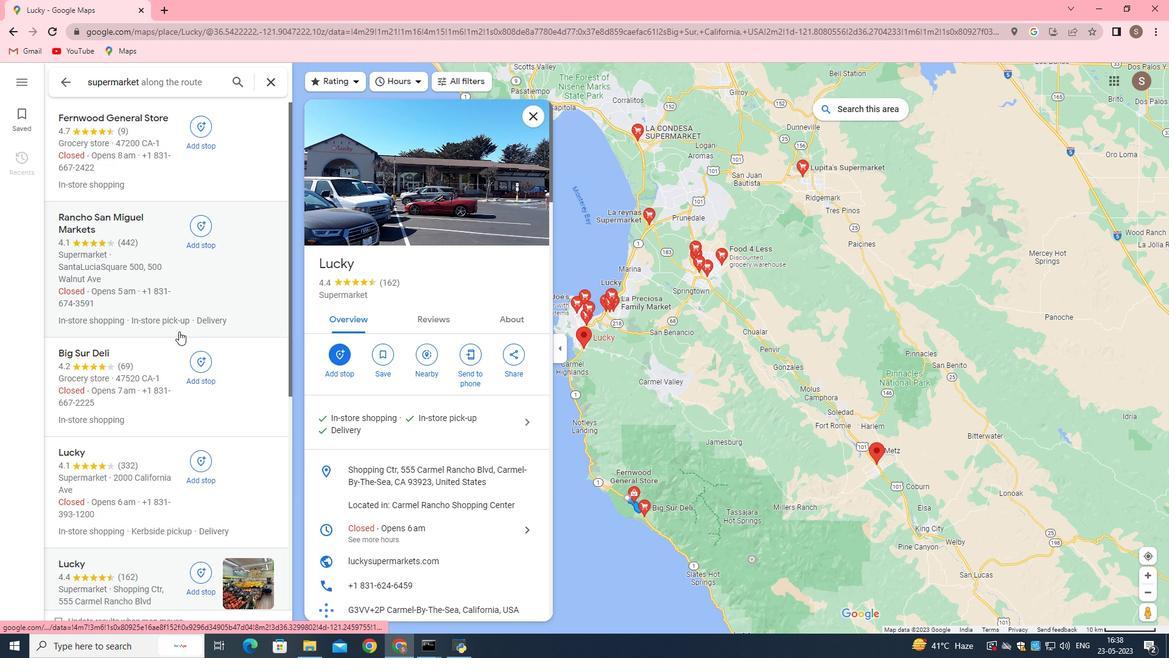 
Action: Mouse scrolled (179, 330) with delta (0, 0)
Screenshot: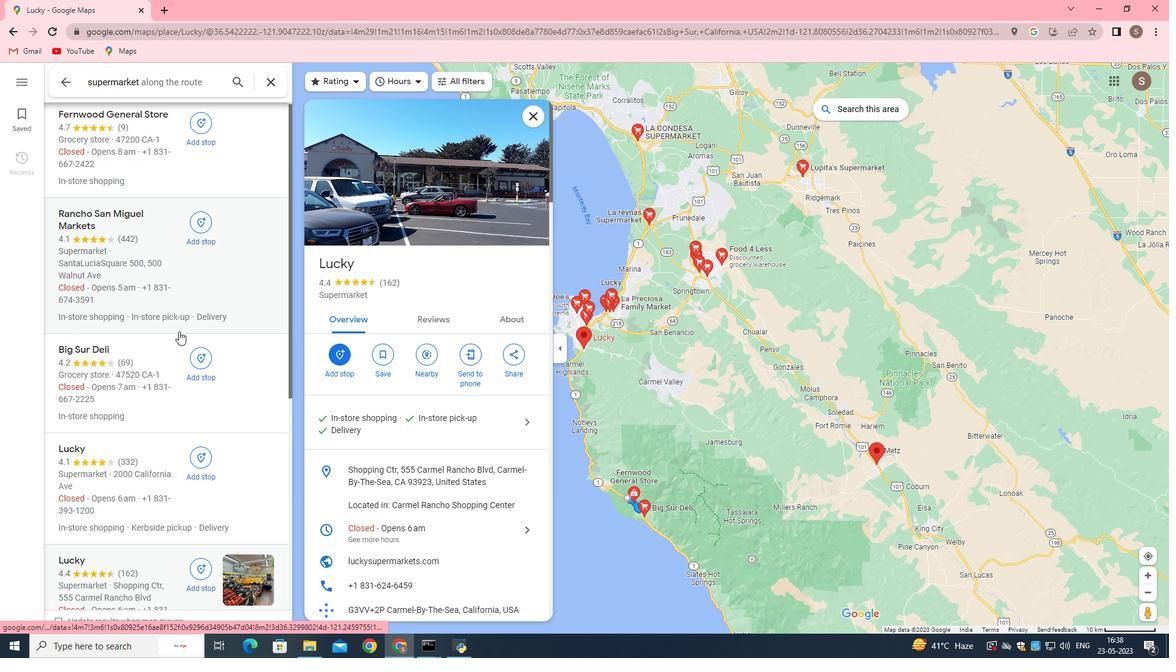 
Action: Mouse moved to (190, 369)
Screenshot: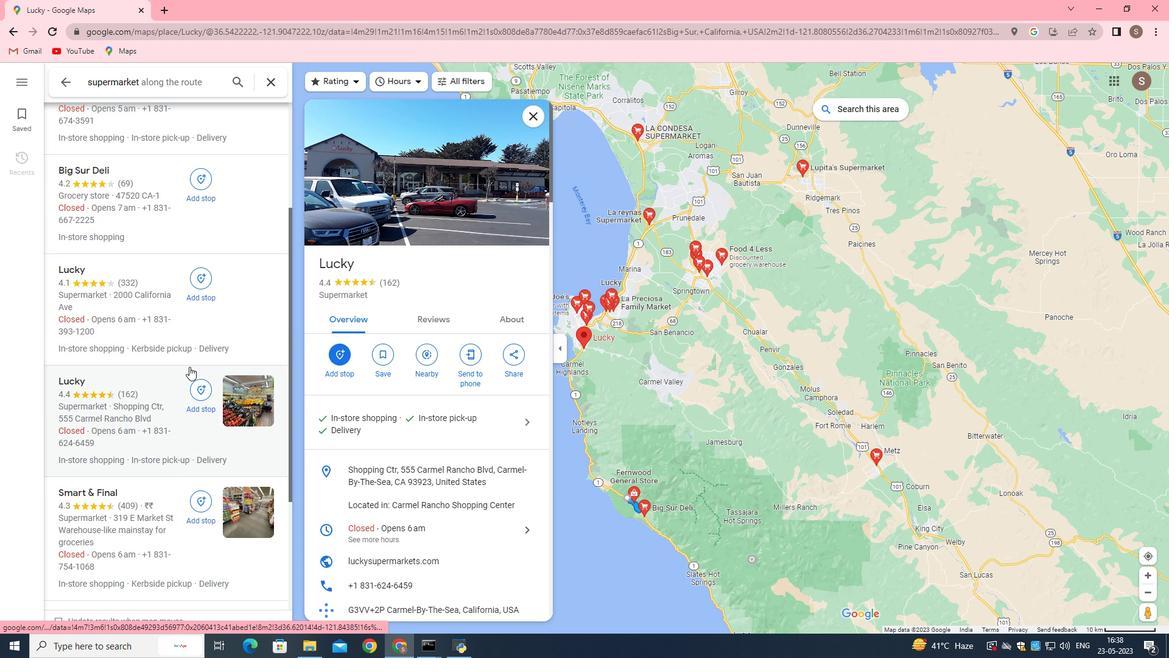 
Action: Mouse scrolled (190, 368) with delta (0, 0)
Screenshot: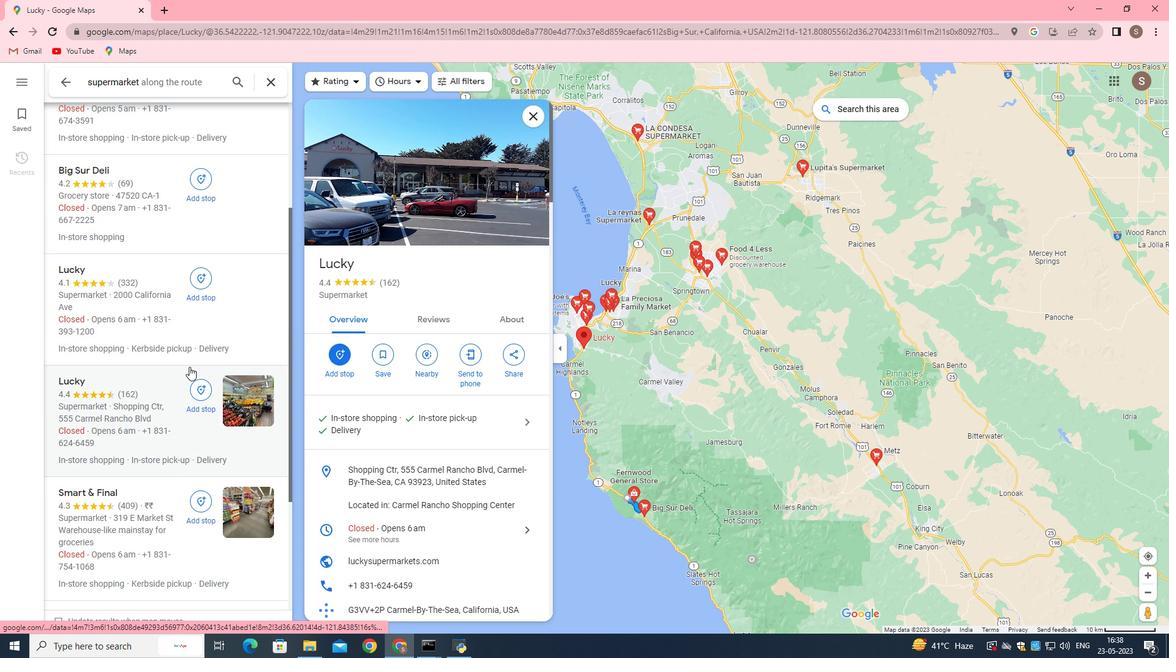 
Action: Mouse moved to (190, 369)
Screenshot: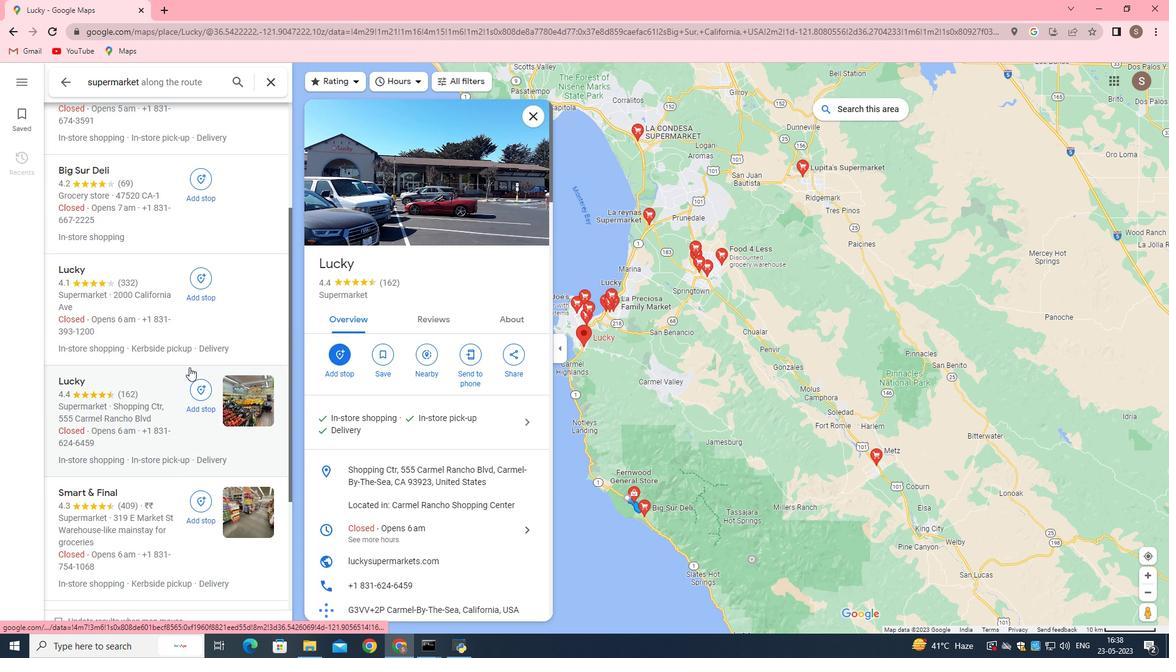 
Action: Mouse scrolled (190, 369) with delta (0, 0)
Screenshot: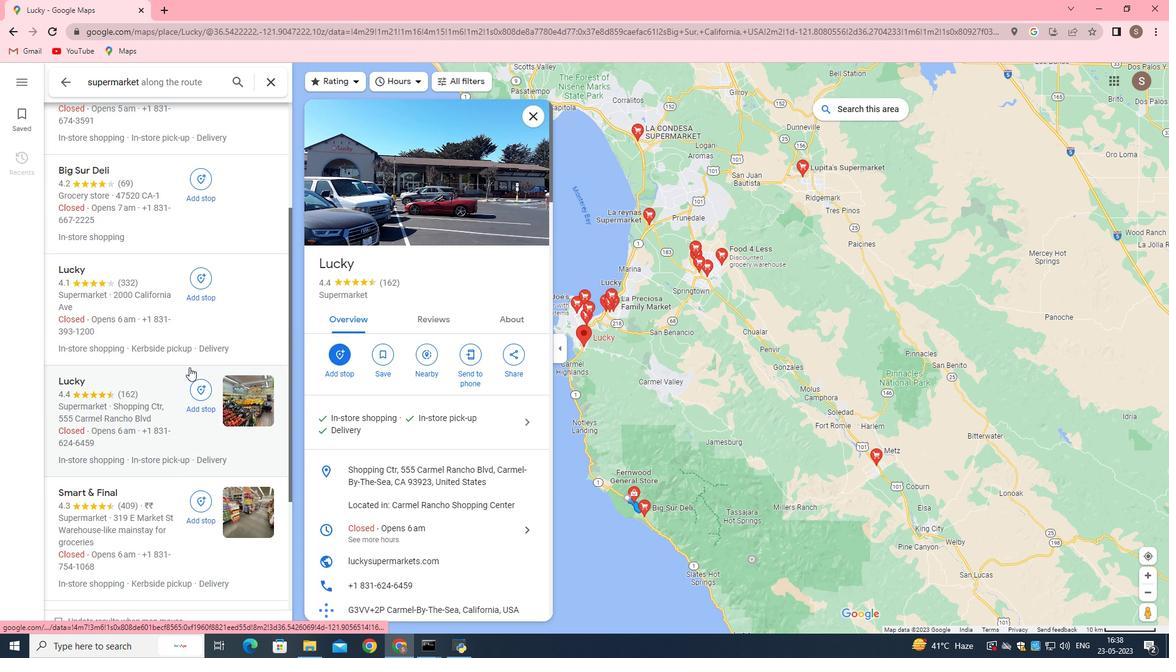 
Action: Mouse moved to (246, 389)
Screenshot: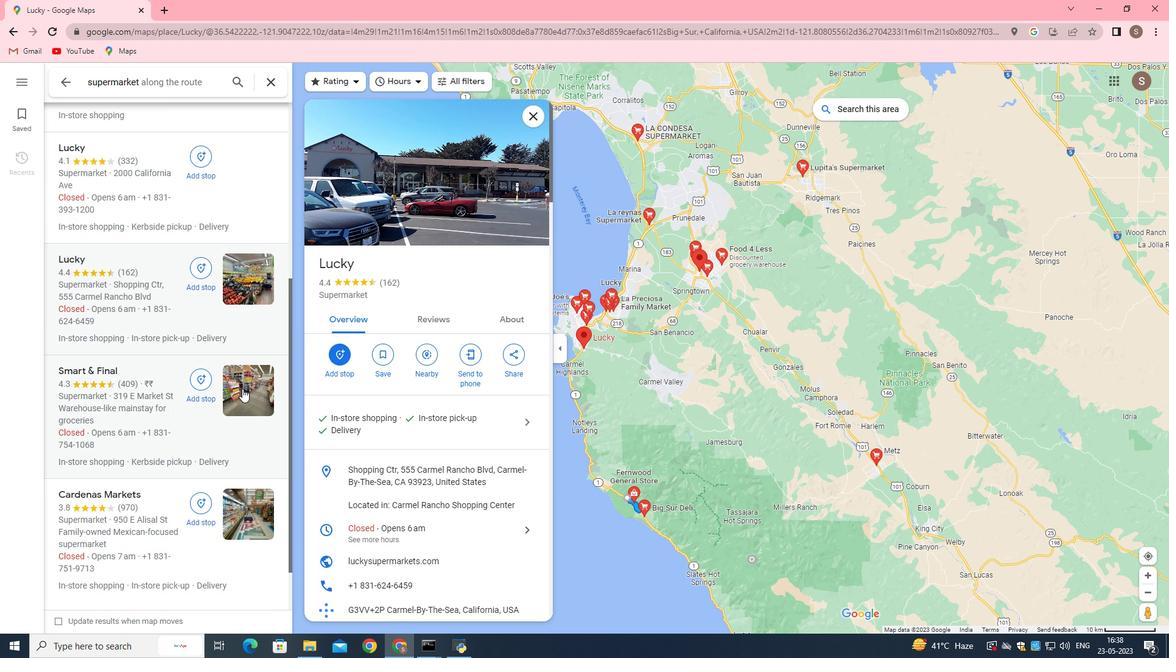 
Action: Mouse pressed left at (246, 389)
Screenshot: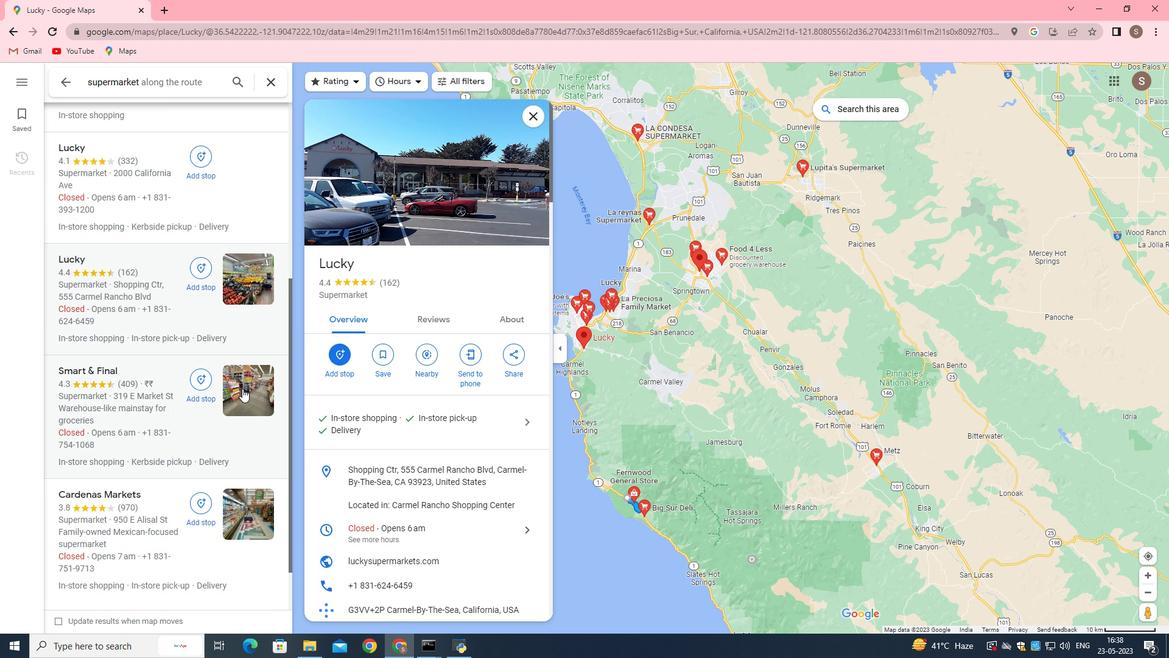 
Action: Mouse moved to (481, 294)
Screenshot: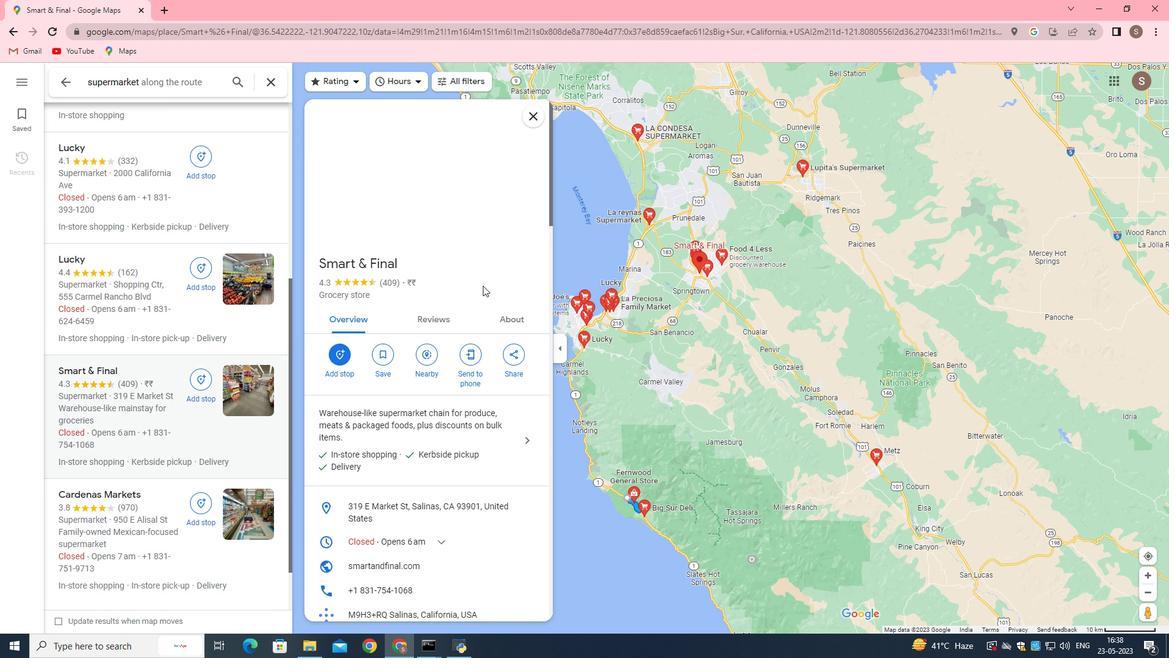 
Action: Mouse scrolled (481, 290) with delta (0, 0)
Screenshot: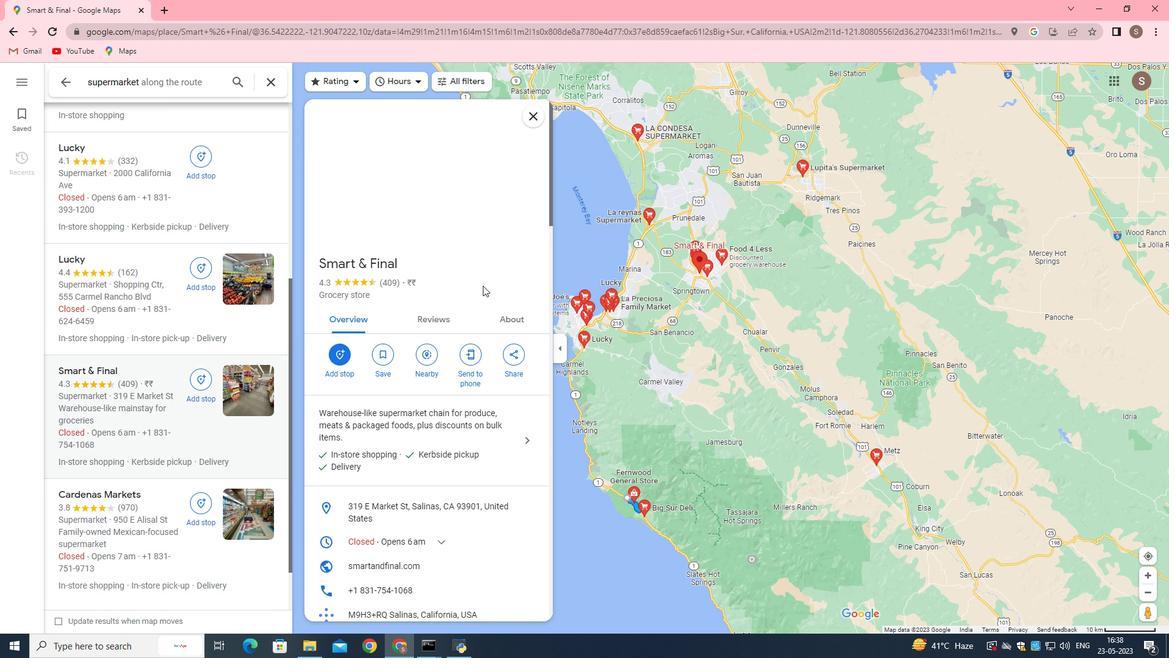 
Action: Mouse moved to (456, 174)
Screenshot: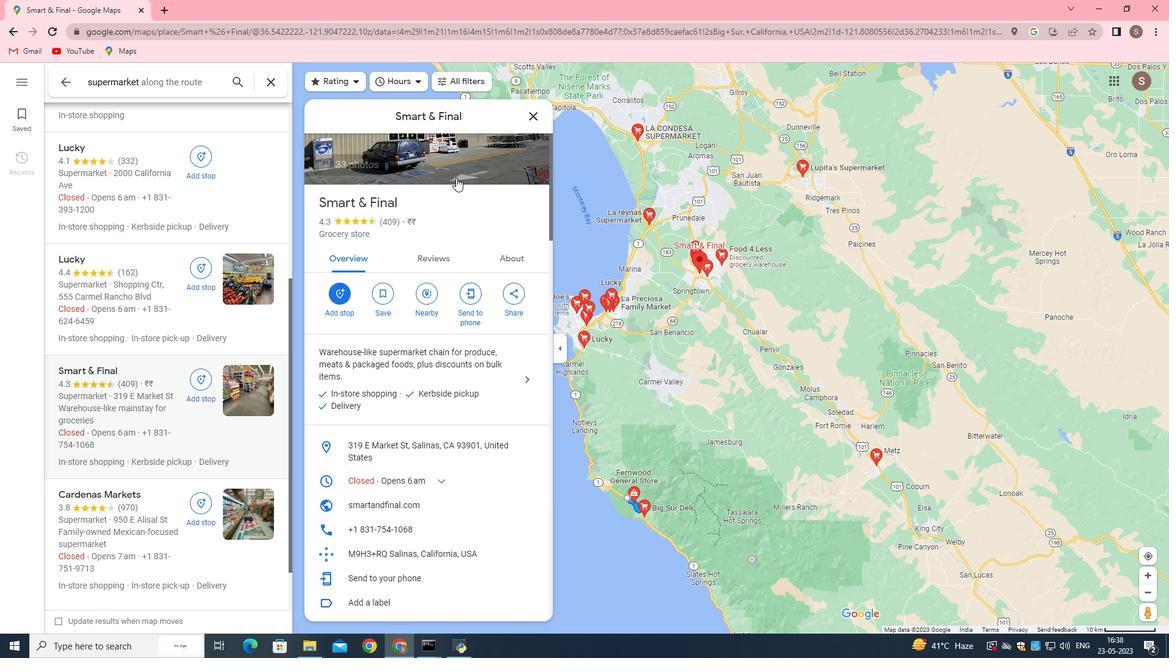 
Action: Mouse pressed left at (456, 174)
Screenshot: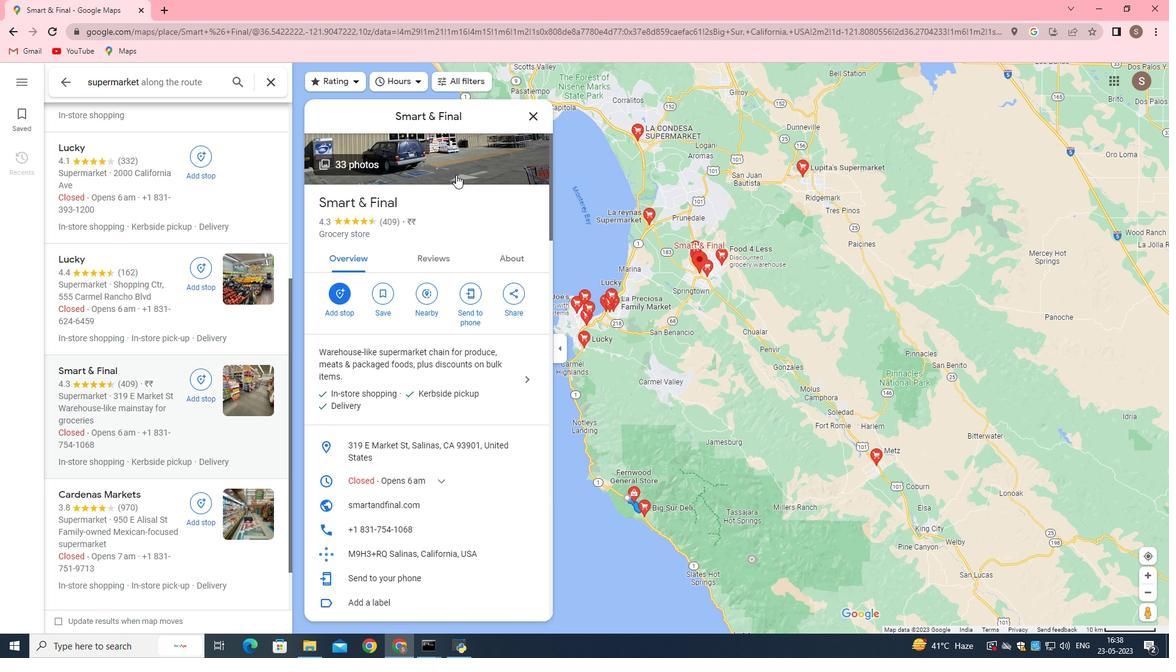 
Action: Mouse moved to (750, 534)
Screenshot: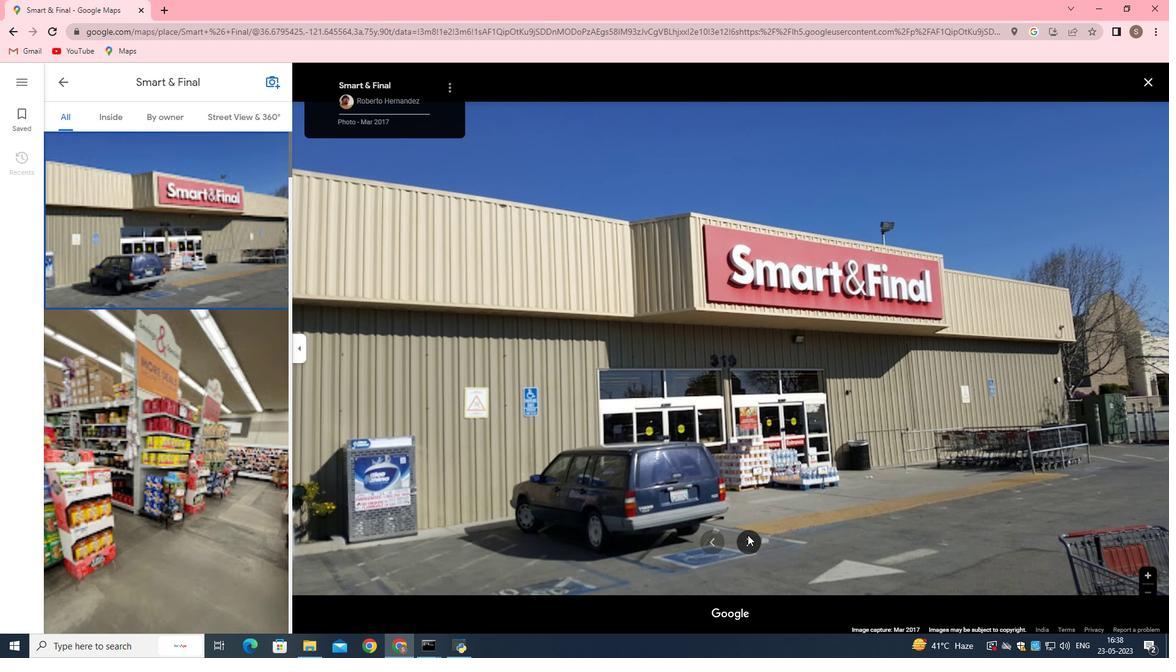 
Action: Mouse pressed left at (750, 534)
Screenshot: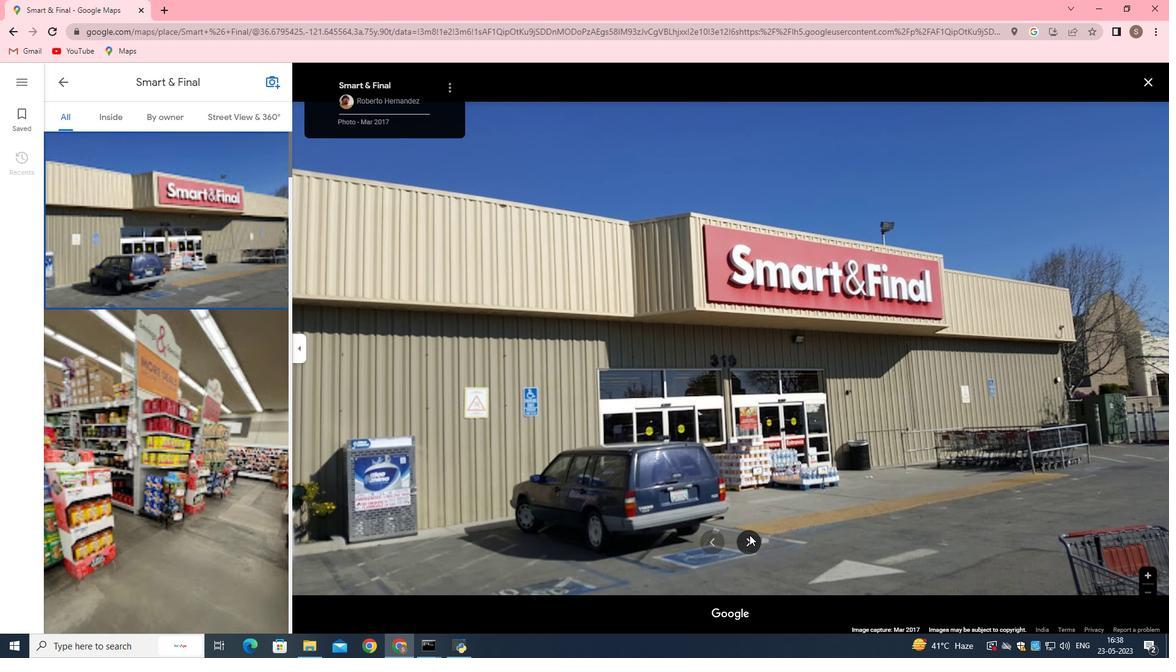 
Action: Mouse moved to (750, 534)
Screenshot: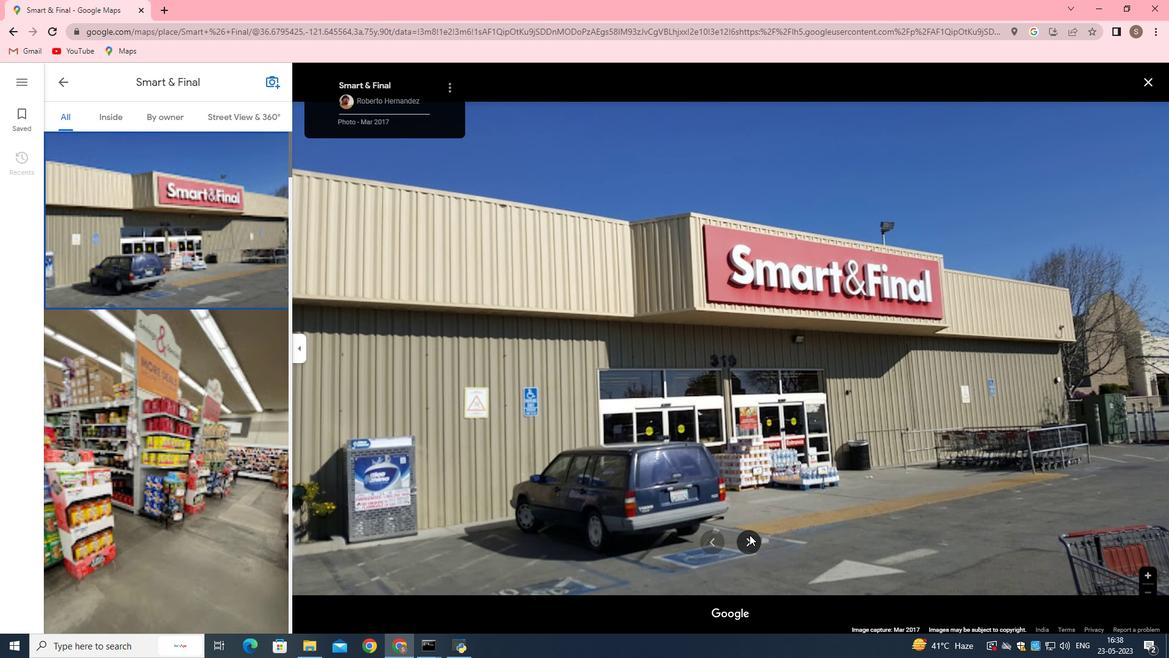 
Action: Mouse pressed left at (750, 534)
Screenshot: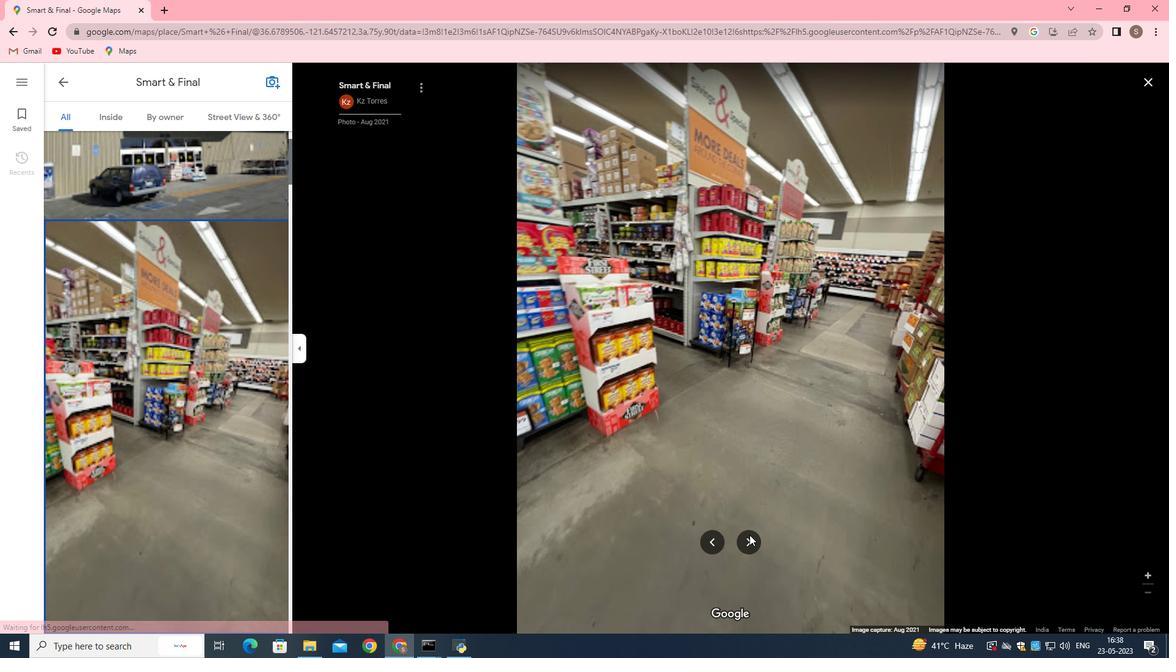 
Action: Mouse moved to (753, 539)
Screenshot: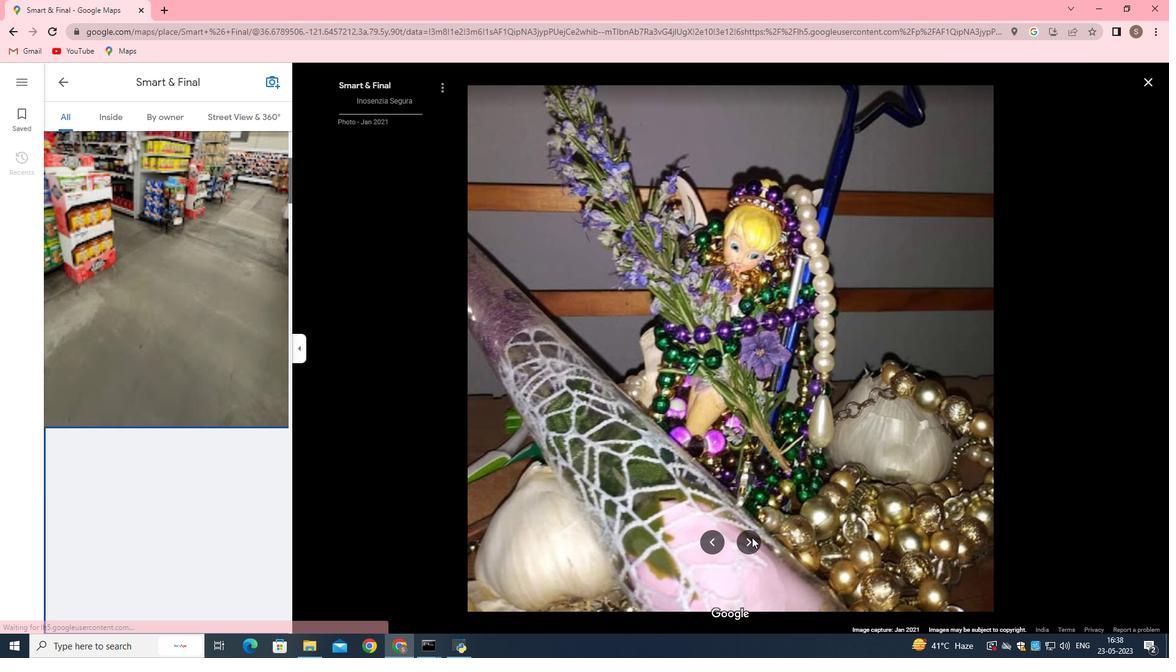 
Action: Mouse pressed left at (753, 539)
Screenshot: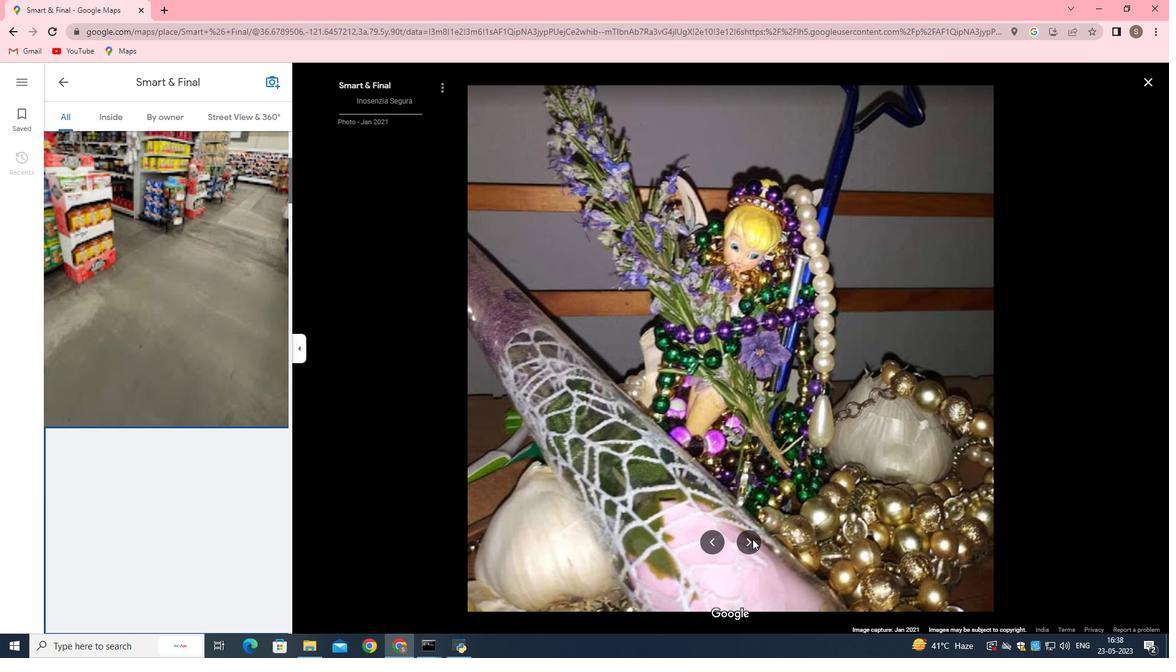 
Action: Mouse pressed left at (753, 539)
Screenshot: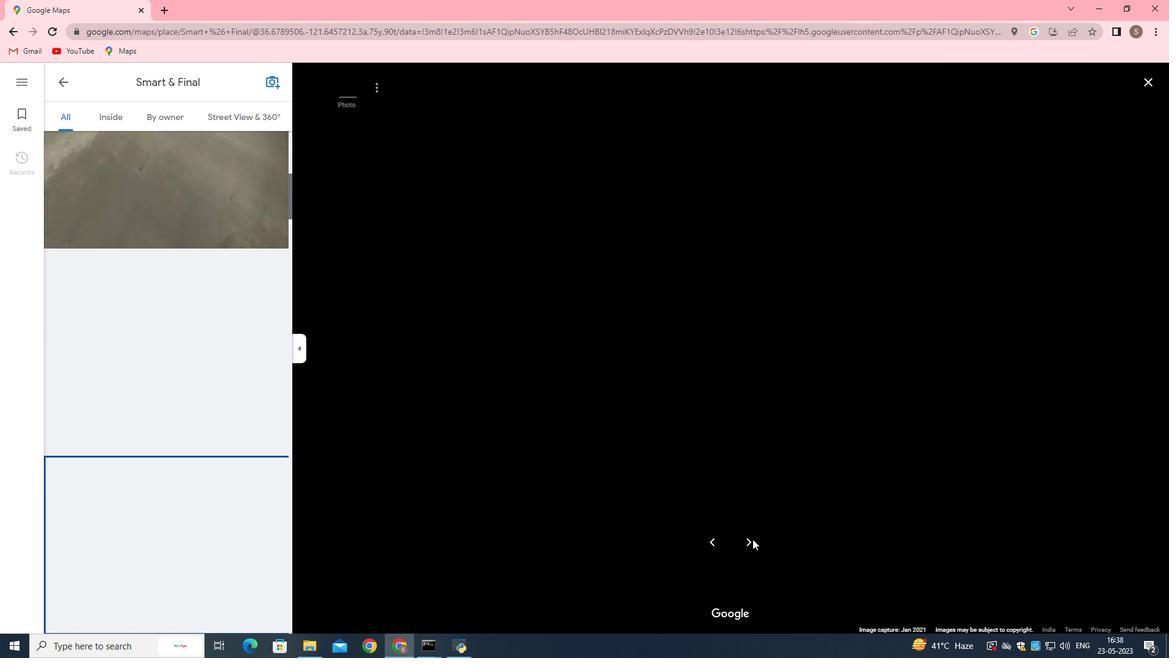 
Action: Mouse moved to (753, 539)
Screenshot: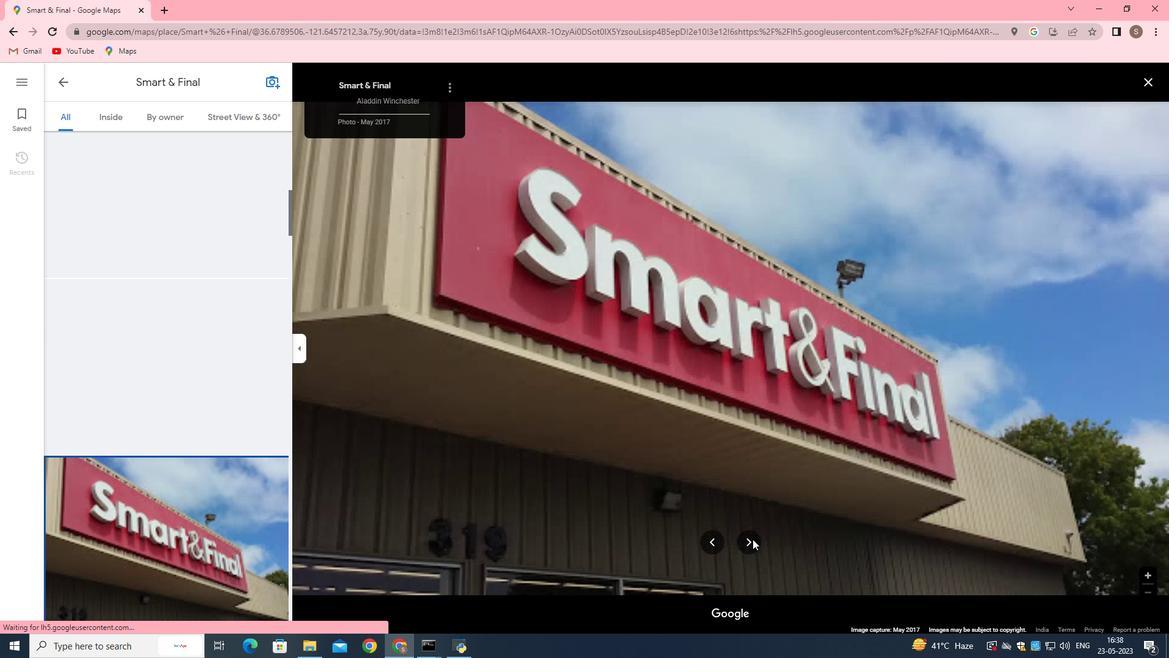 
Action: Mouse pressed left at (753, 539)
Screenshot: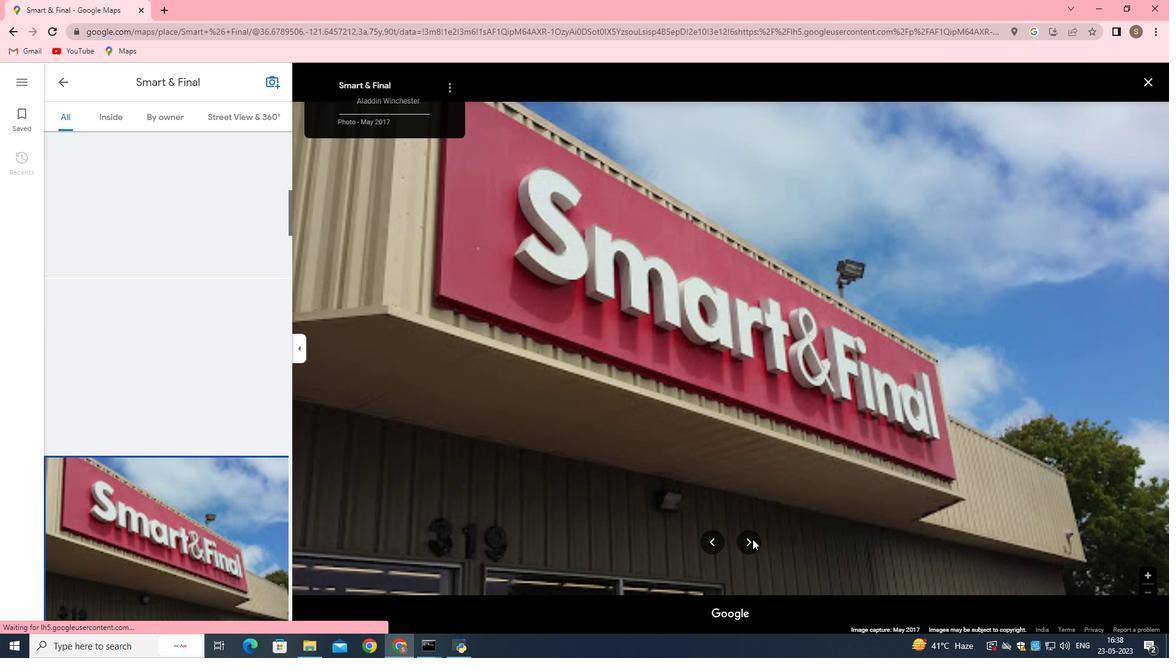 
Action: Mouse moved to (748, 536)
Screenshot: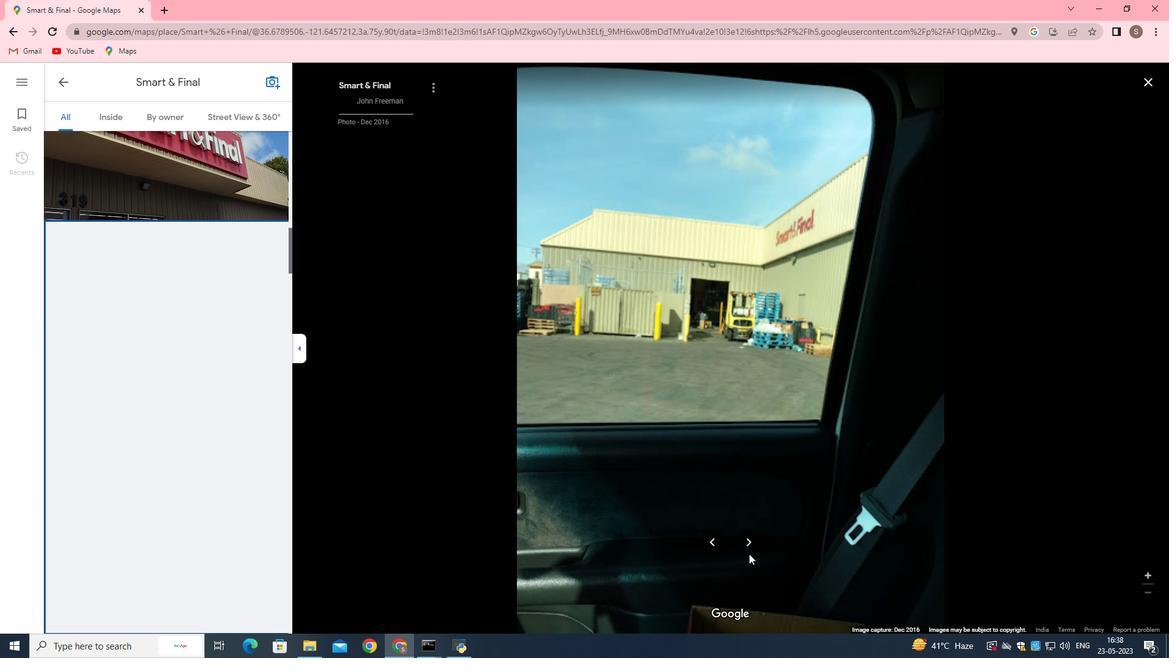 
Action: Mouse pressed left at (748, 536)
Screenshot: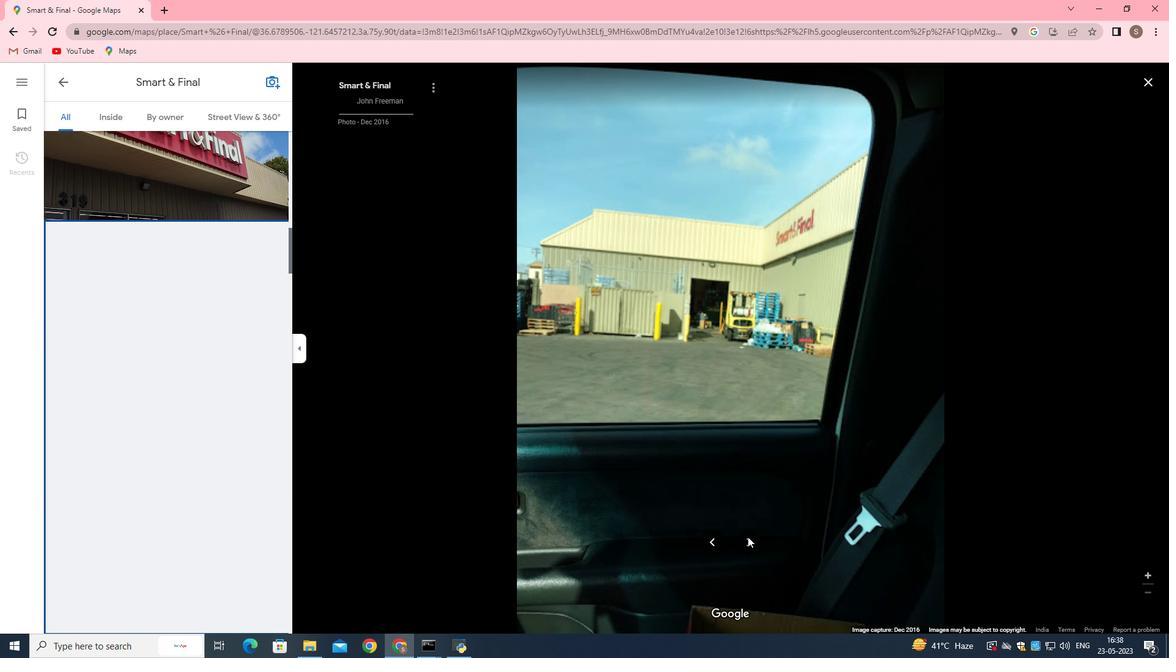 
Action: Mouse moved to (747, 536)
Screenshot: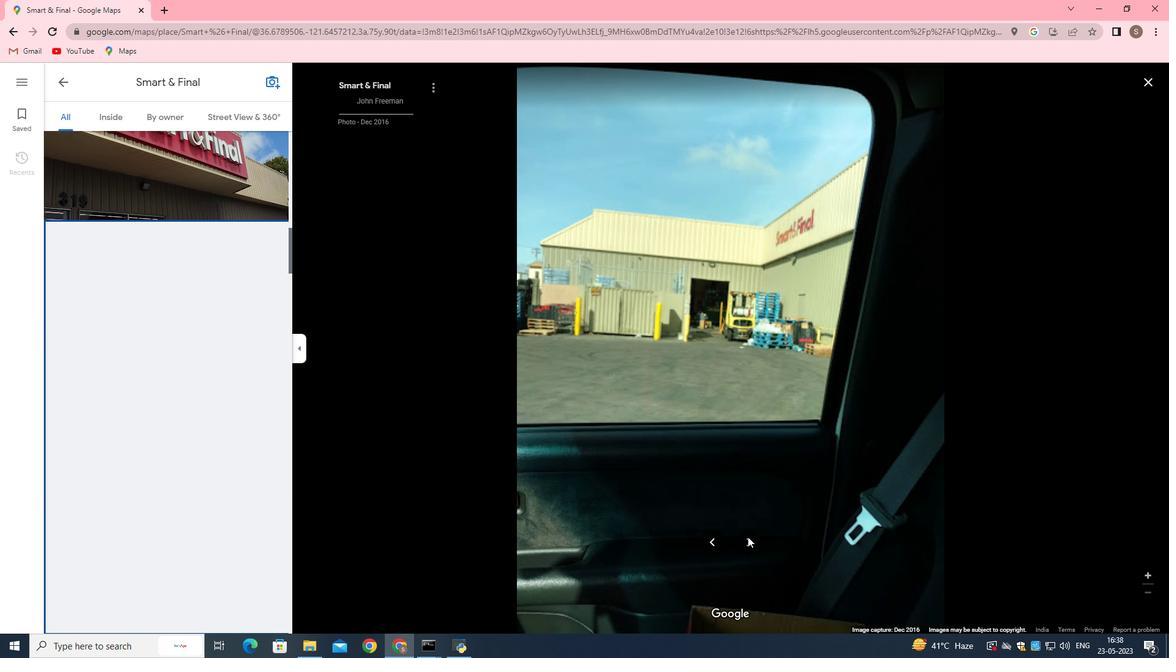 
Action: Mouse pressed left at (747, 536)
Screenshot: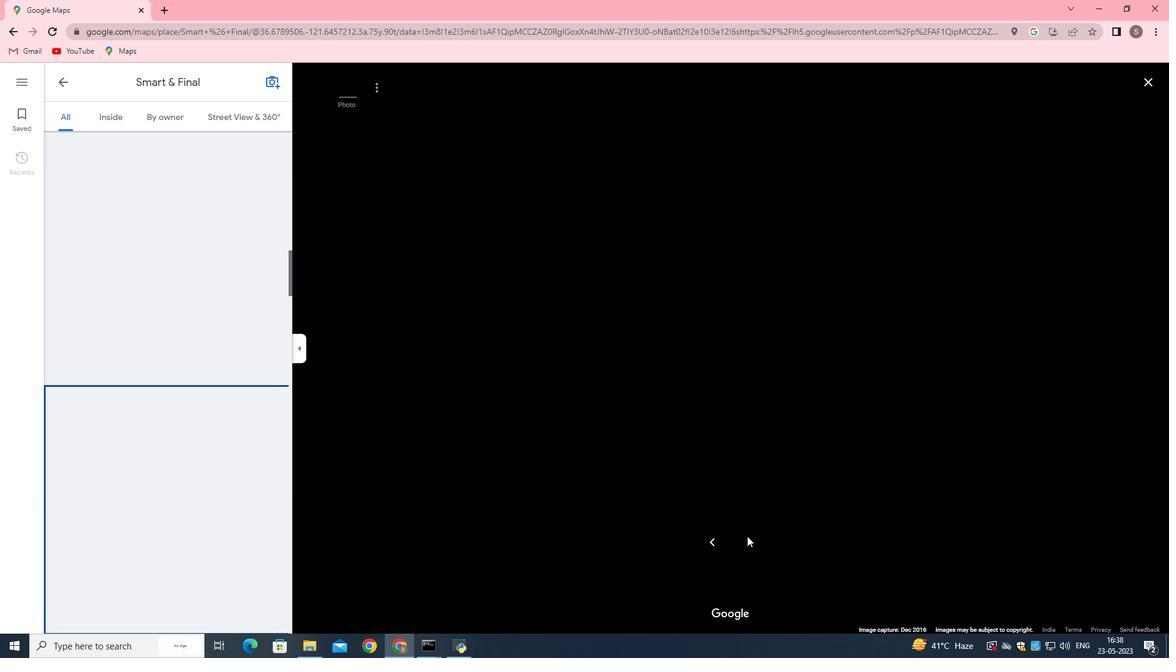 
Action: Mouse moved to (1147, 78)
Screenshot: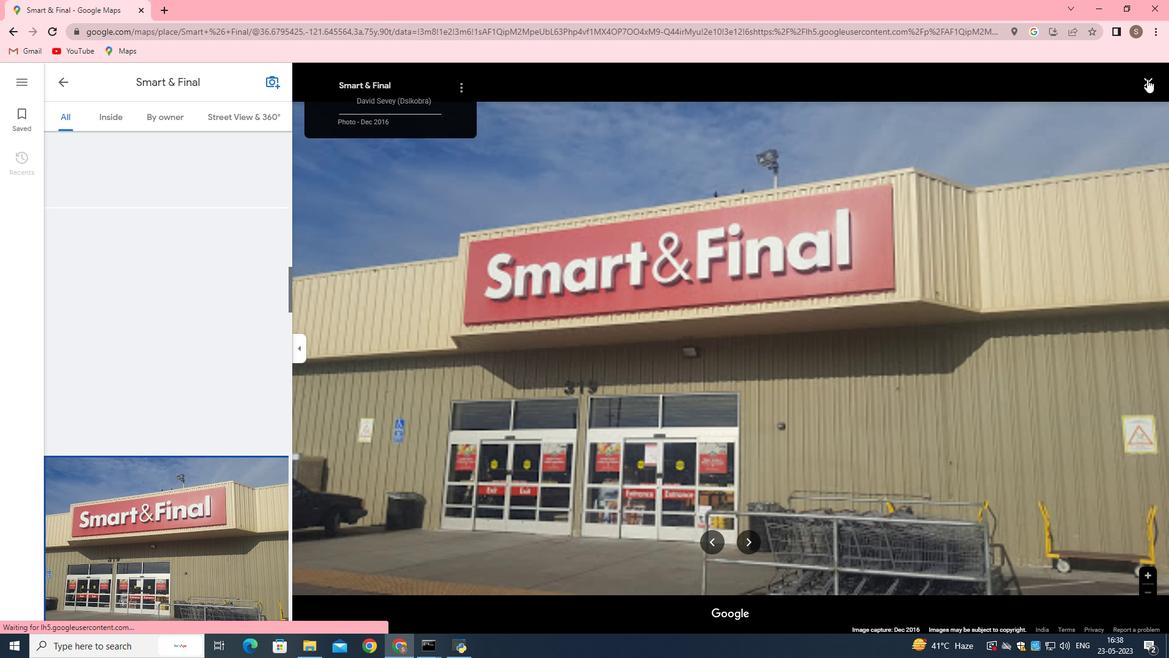 
Action: Mouse pressed left at (1147, 78)
Screenshot: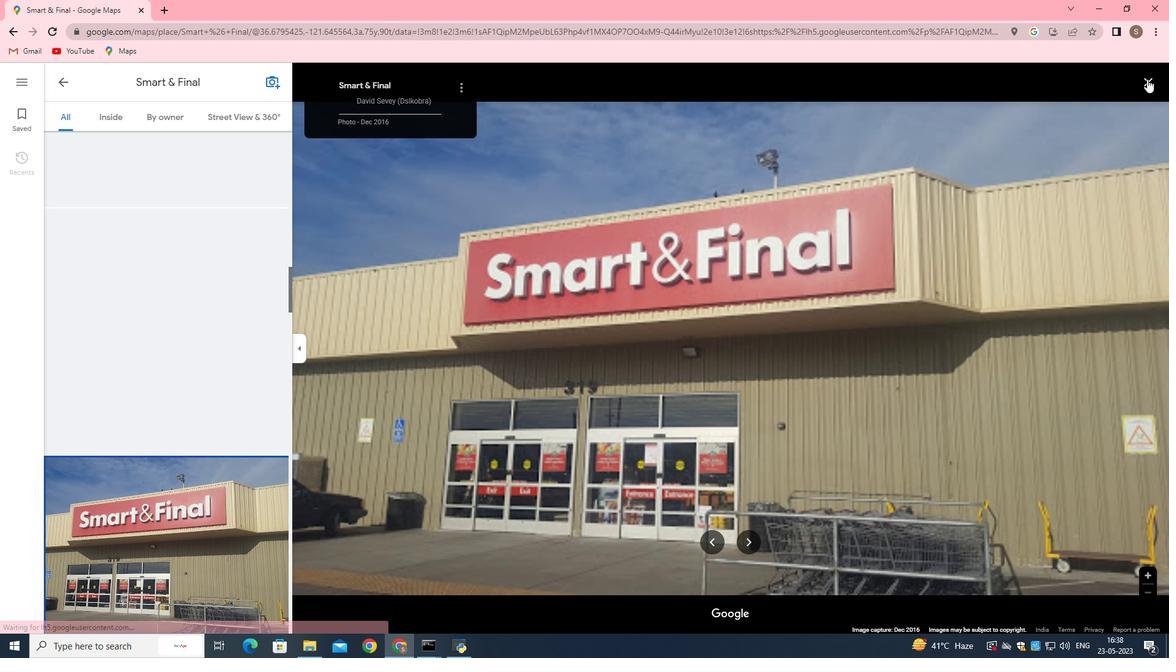 
Action: Mouse moved to (129, 150)
Screenshot: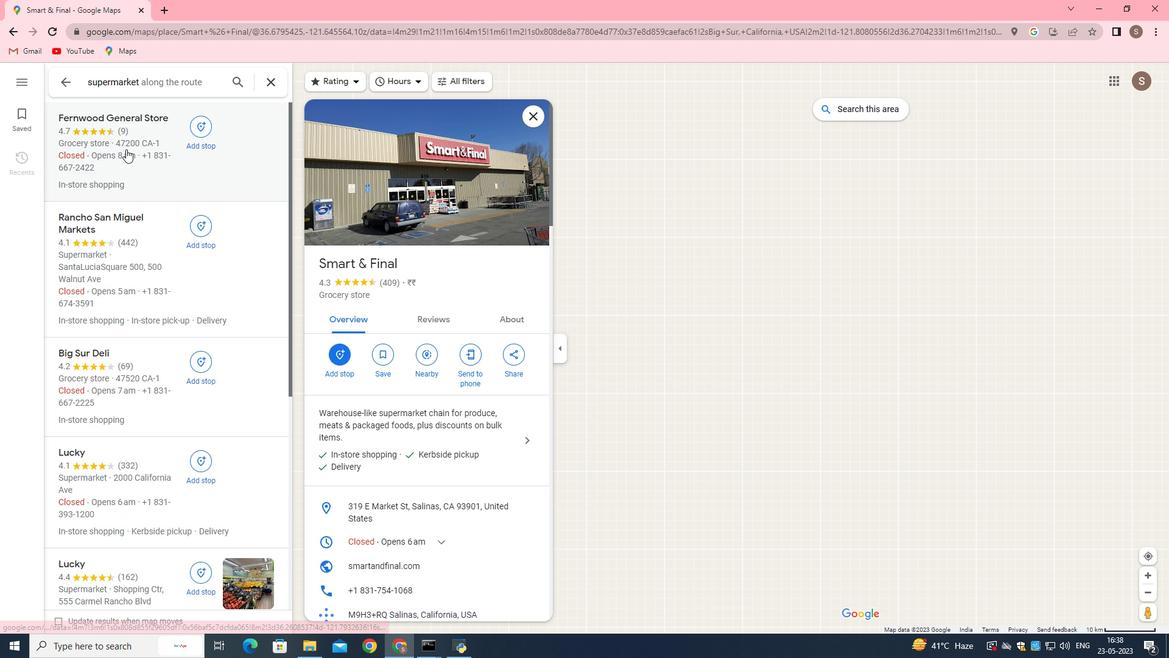 
Action: Mouse scrolled (129, 149) with delta (0, 0)
Screenshot: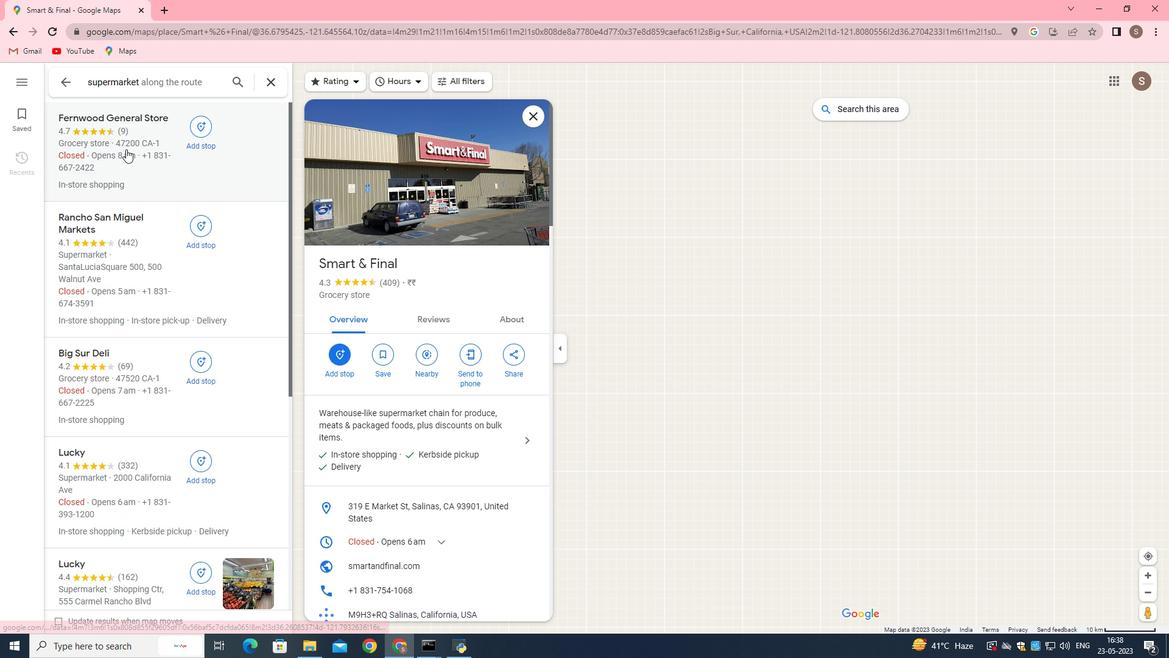 
Action: Mouse moved to (132, 154)
Screenshot: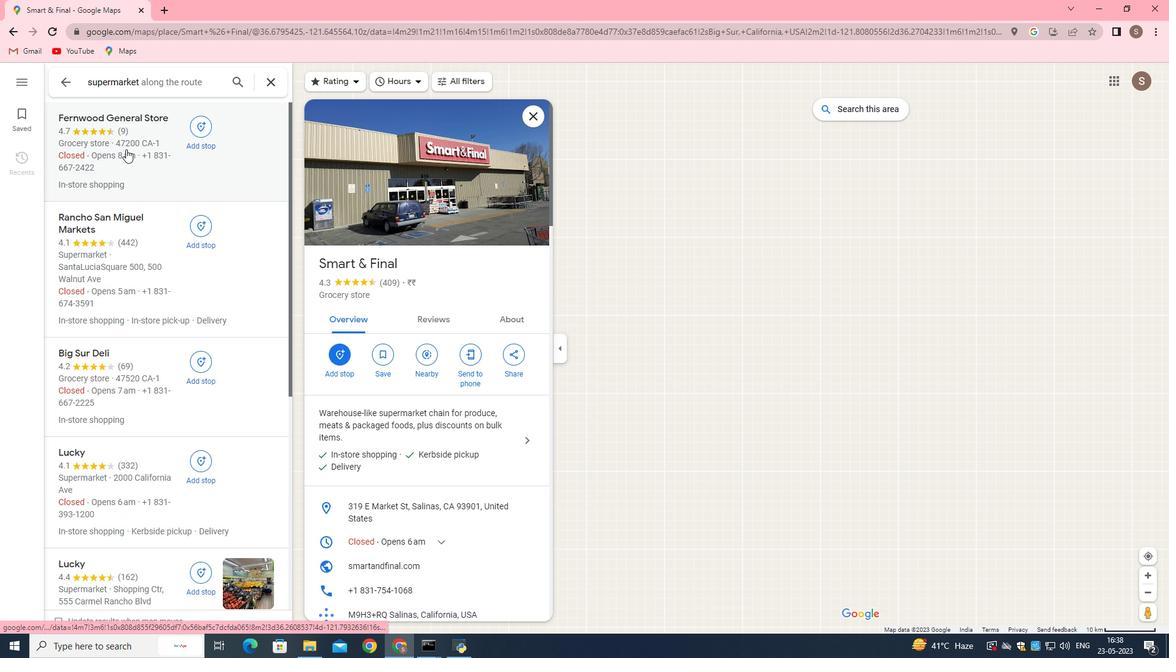 
Action: Mouse scrolled (132, 154) with delta (0, 0)
Screenshot: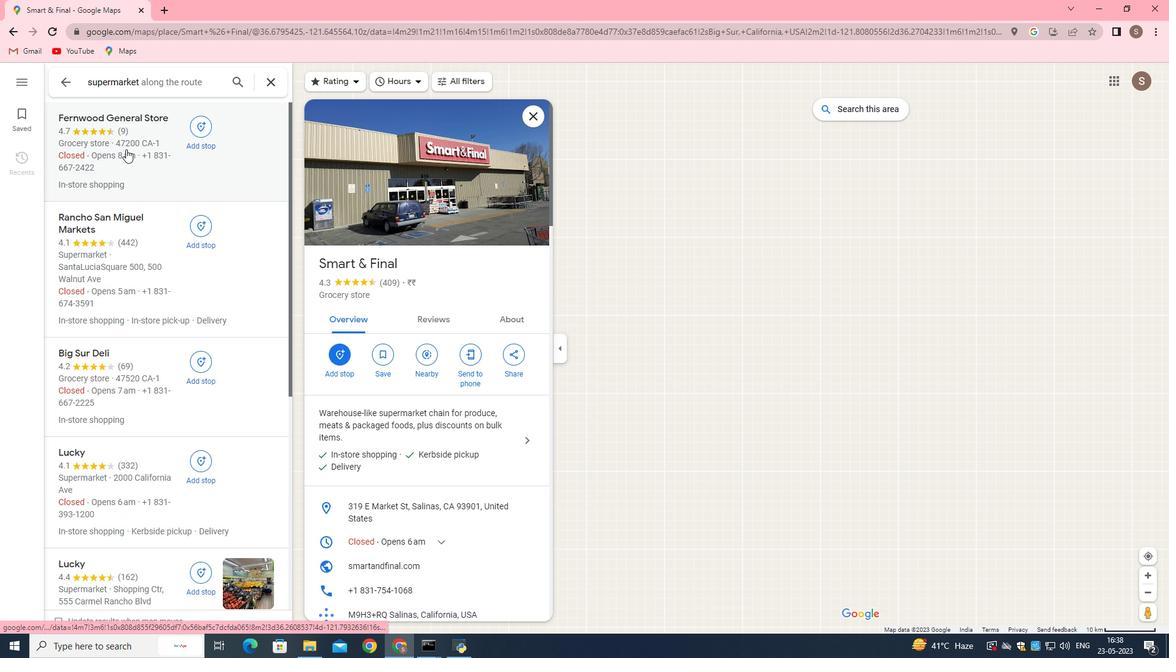 
Action: Mouse moved to (132, 155)
Screenshot: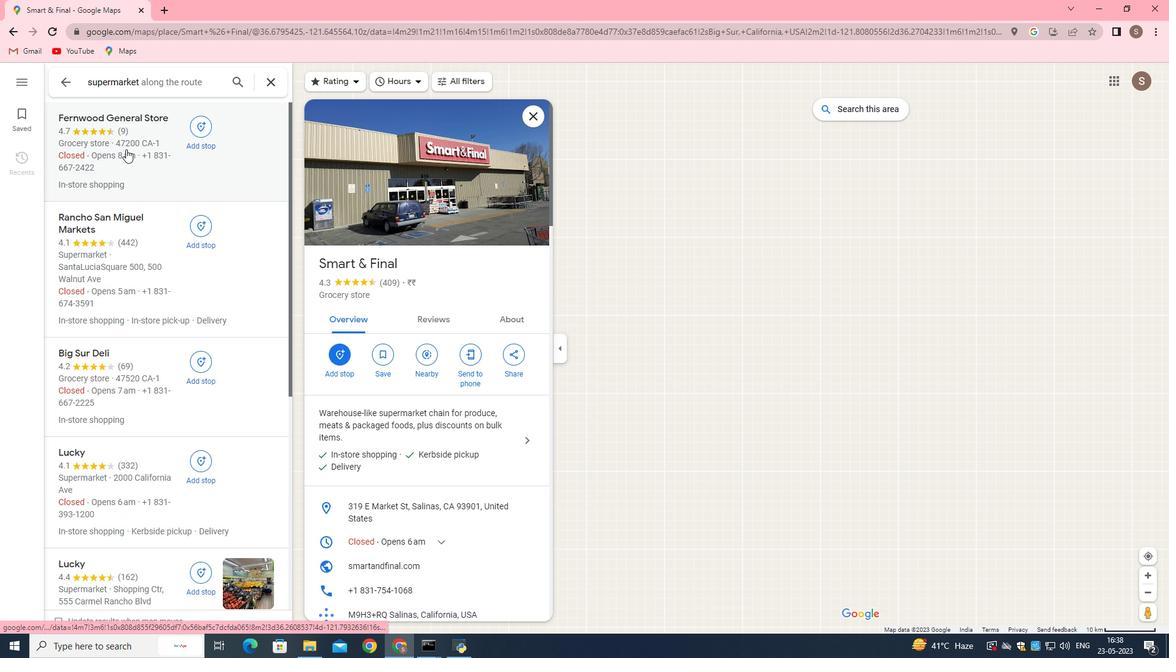 
Action: Mouse scrolled (132, 155) with delta (0, 0)
Screenshot: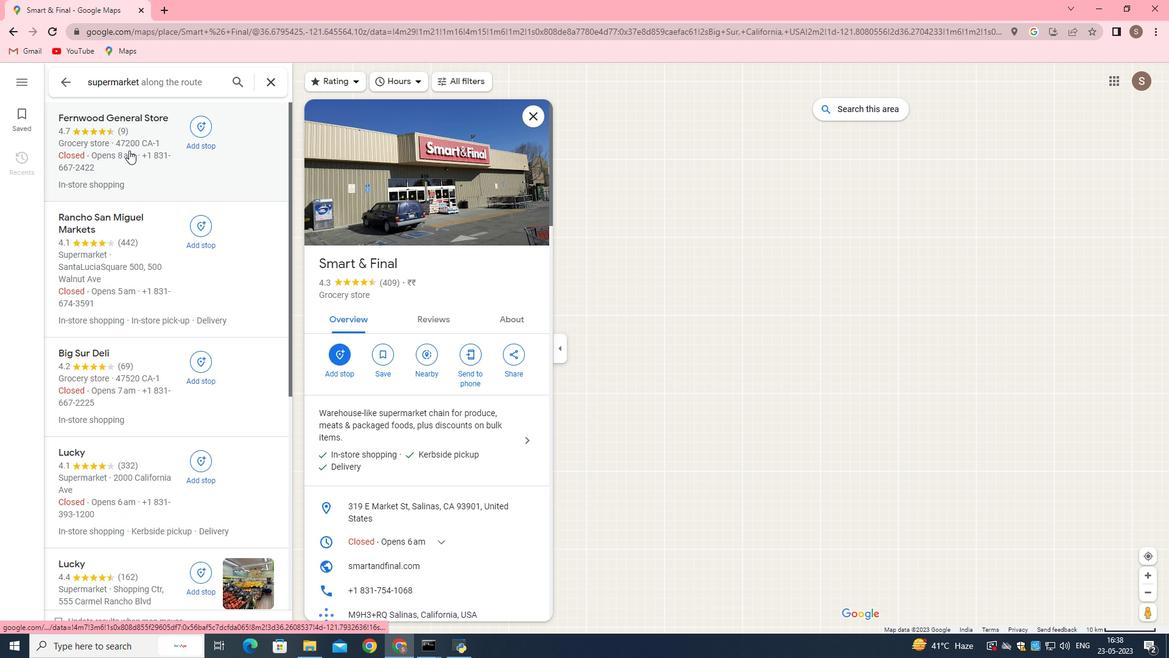 
Action: Mouse moved to (133, 155)
Screenshot: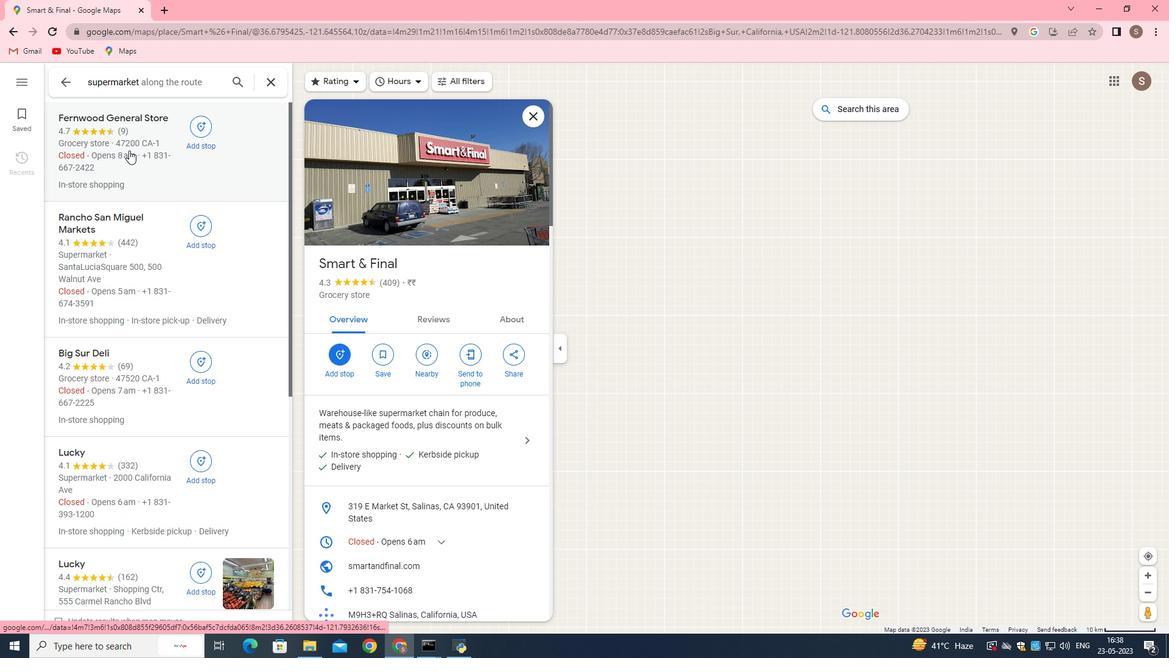 
Action: Mouse scrolled (133, 155) with delta (0, 0)
Screenshot: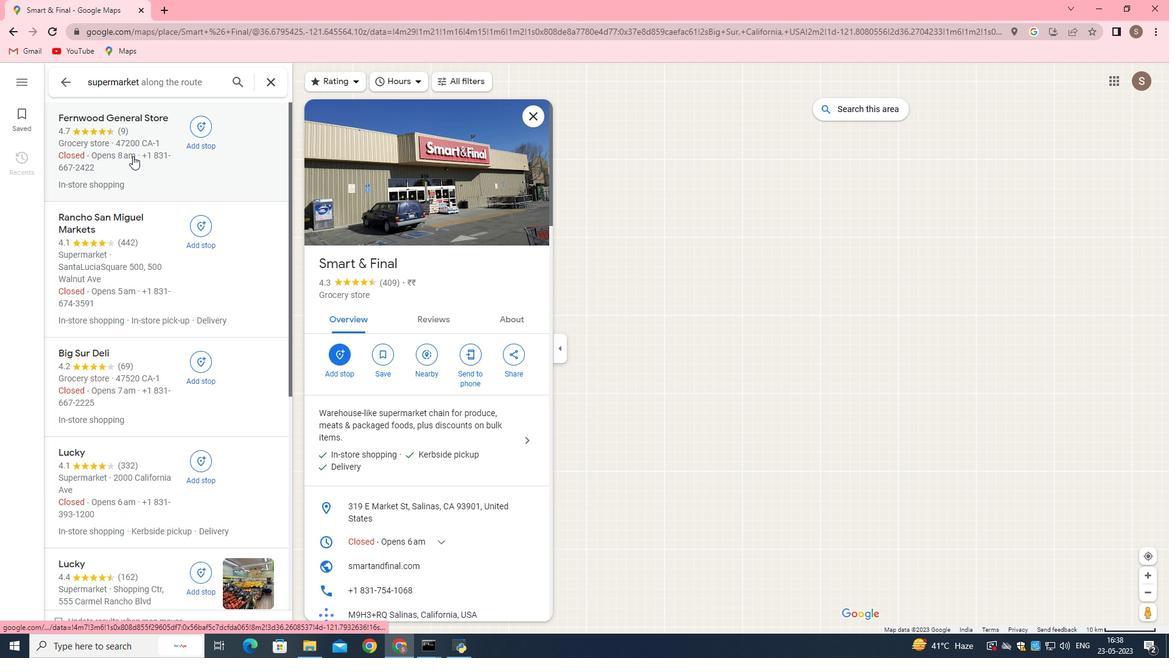 
Action: Mouse moved to (140, 145)
Screenshot: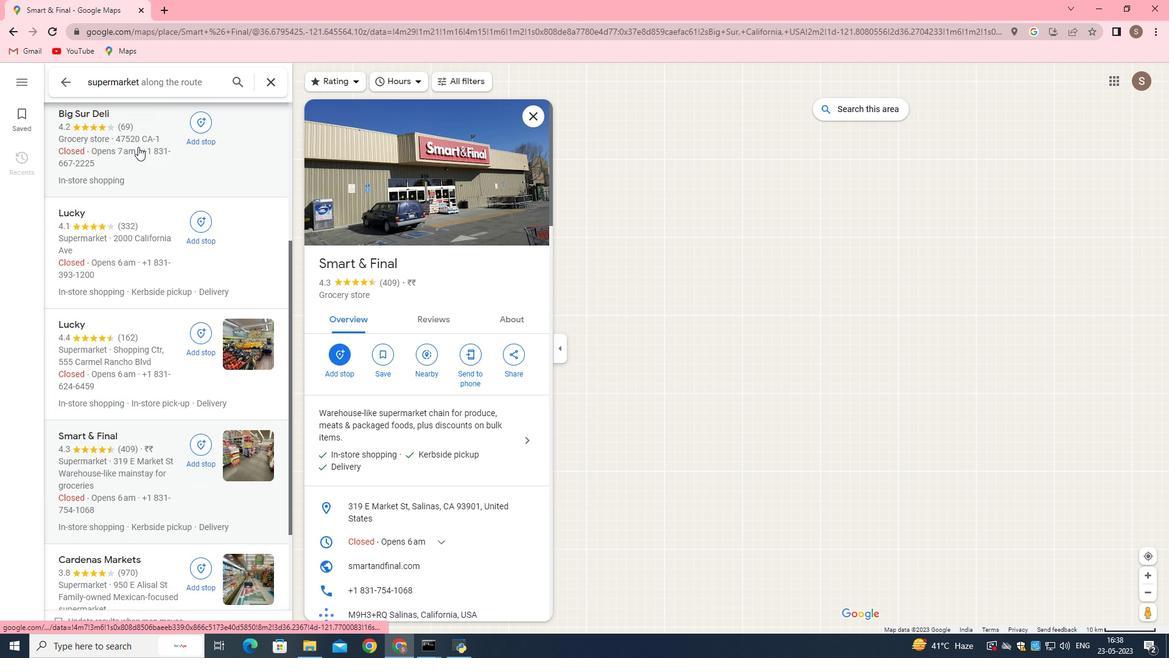 
Action: Mouse scrolled (140, 145) with delta (0, 0)
Screenshot: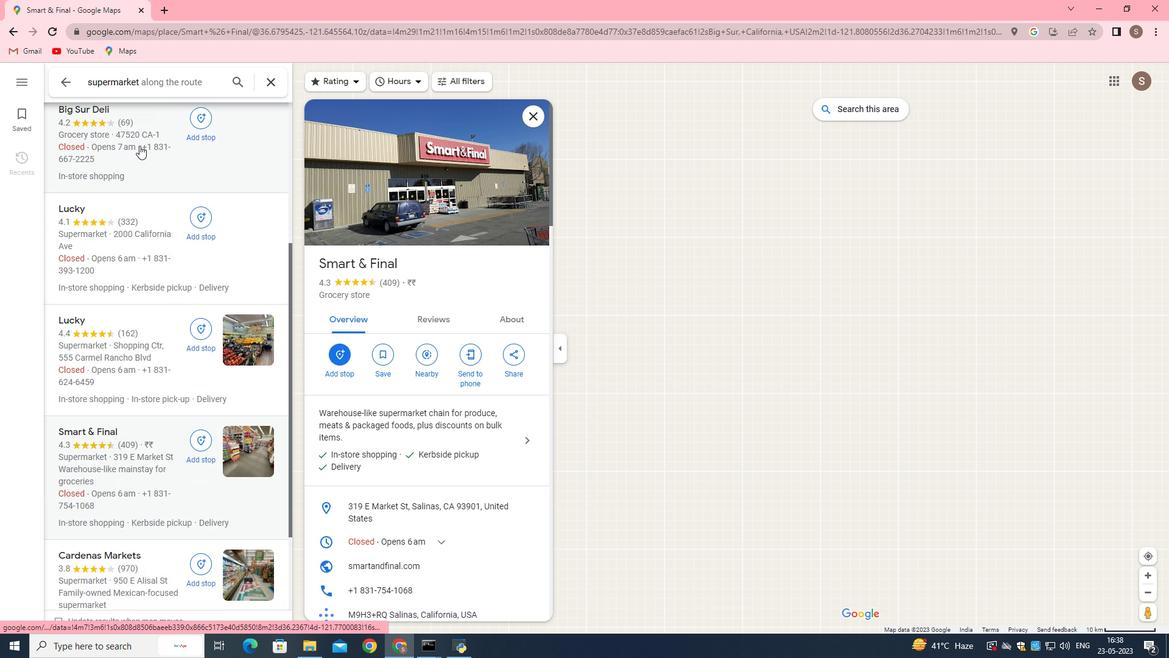 
Action: Mouse moved to (140, 146)
Screenshot: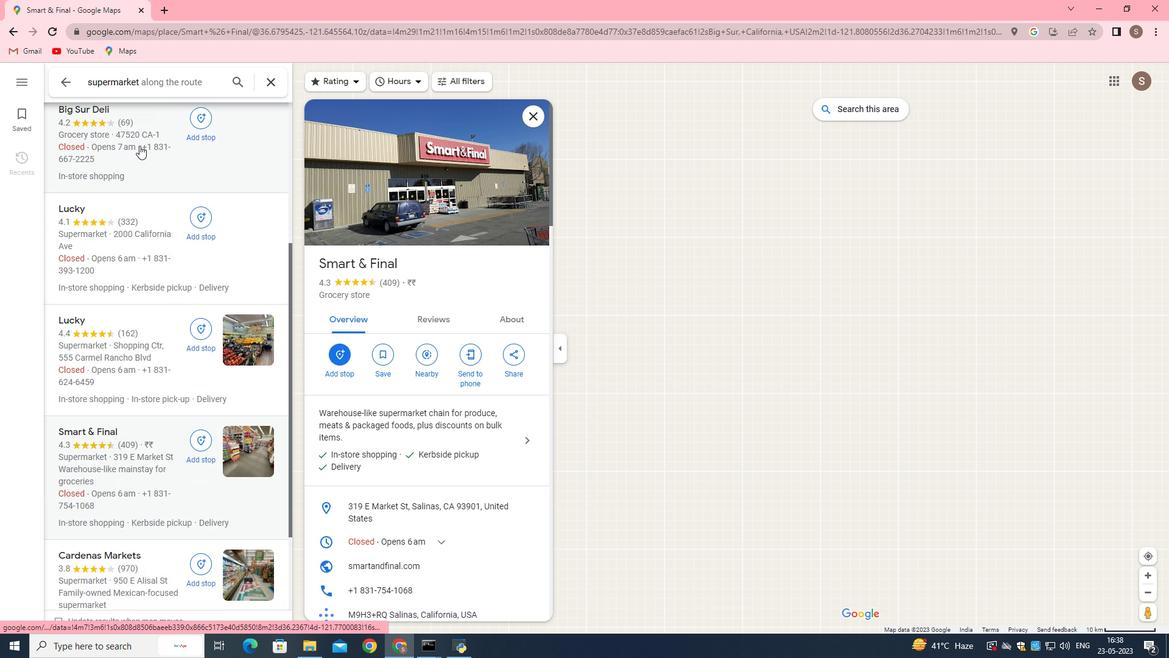 
Action: Mouse scrolled (140, 145) with delta (0, 0)
Screenshot: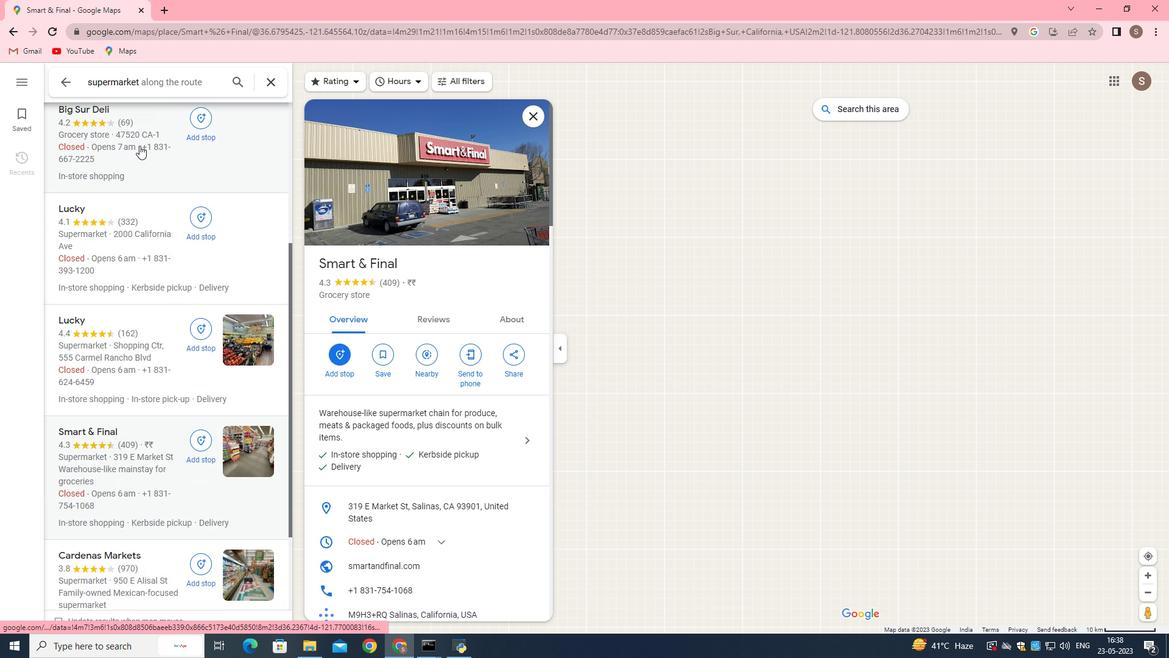 
Action: Mouse scrolled (140, 145) with delta (0, 0)
Screenshot: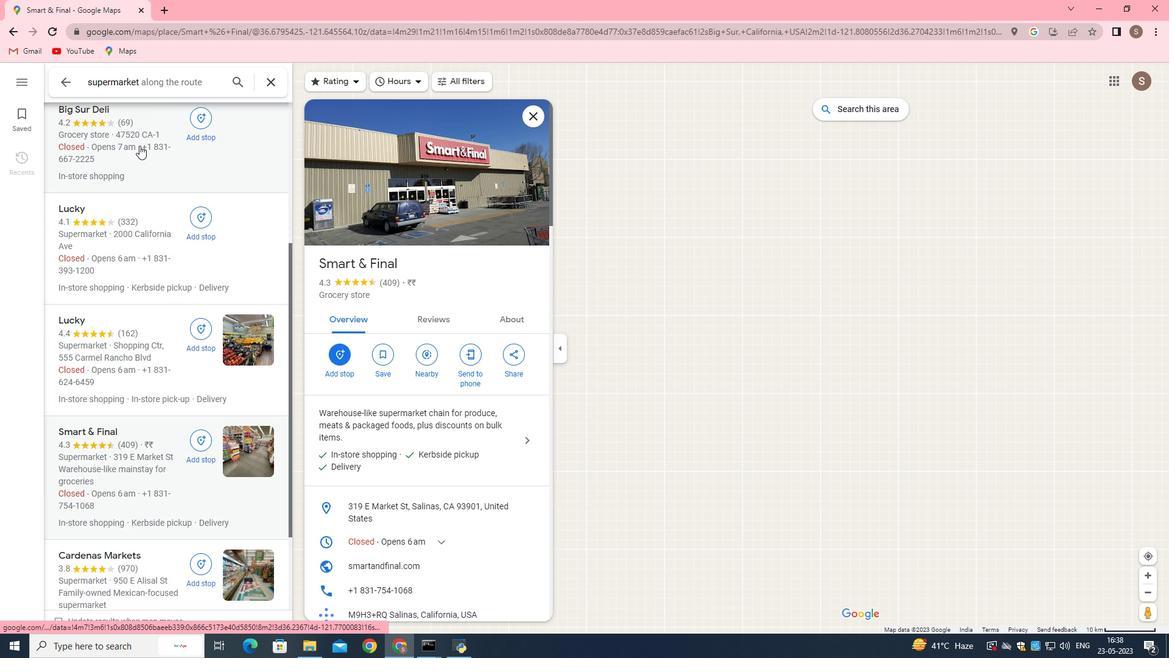 
Action: Mouse moved to (141, 145)
Screenshot: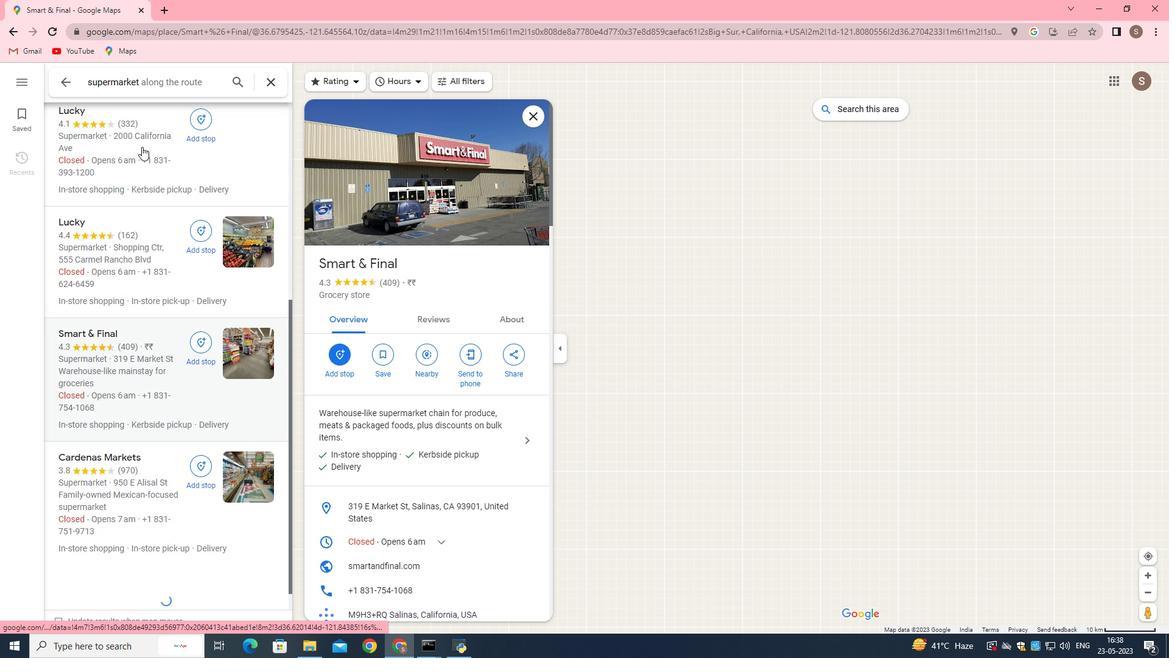 
Action: Mouse scrolled (141, 144) with delta (0, 0)
Screenshot: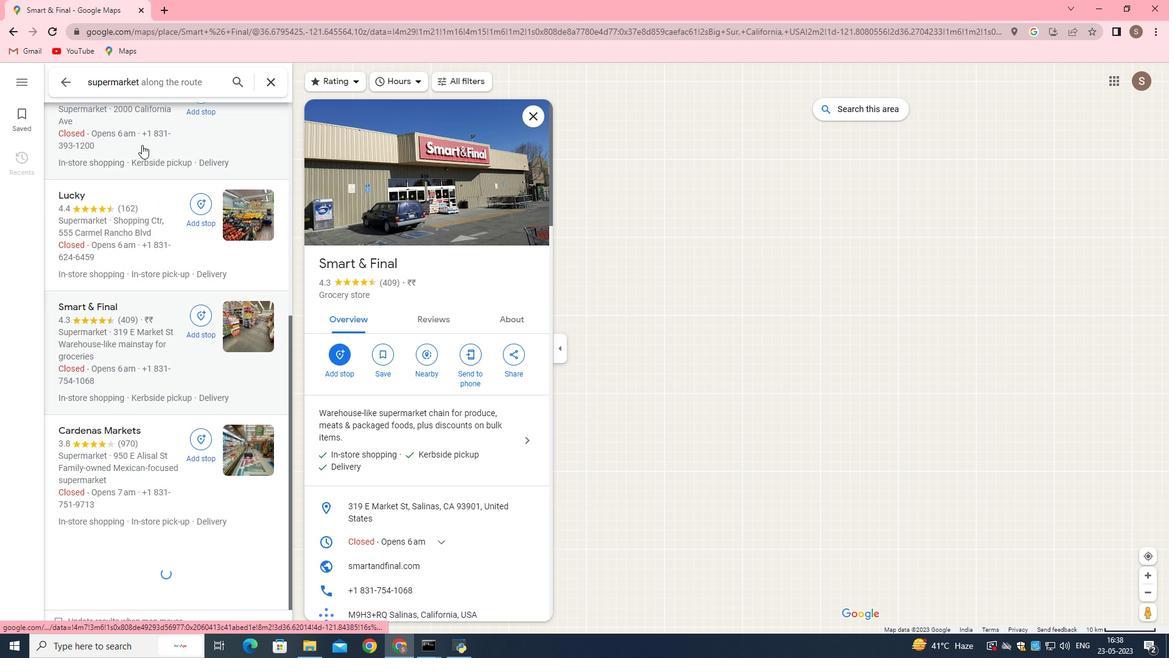
Action: Mouse scrolled (141, 144) with delta (0, 0)
Screenshot: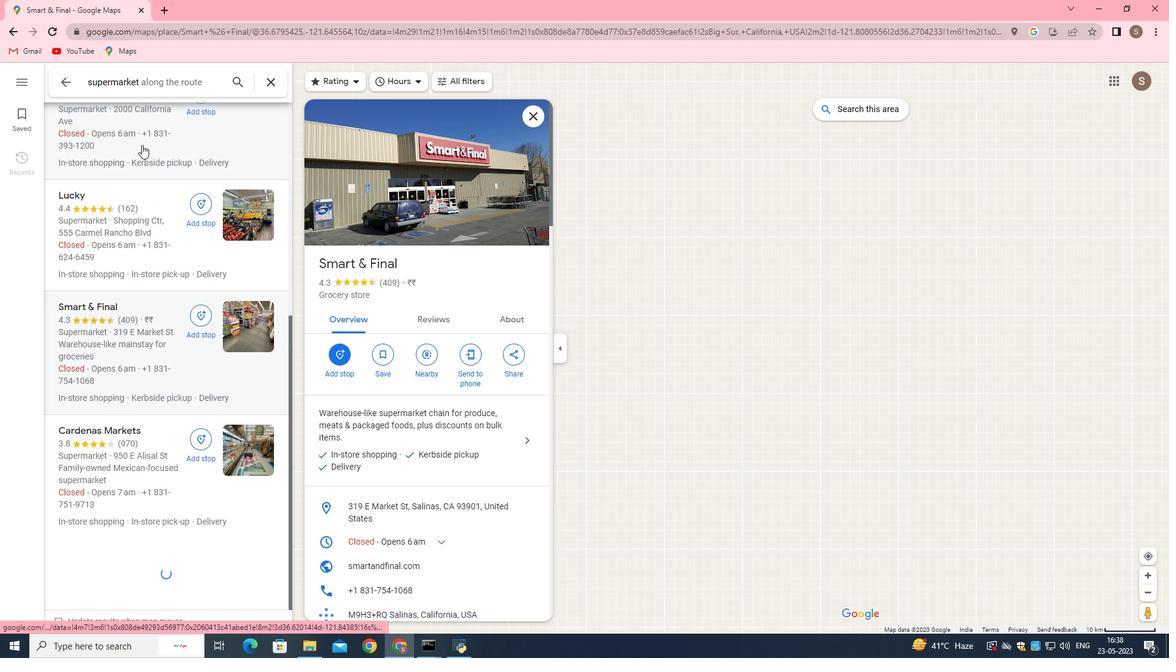 
Action: Mouse scrolled (141, 144) with delta (0, 0)
Screenshot: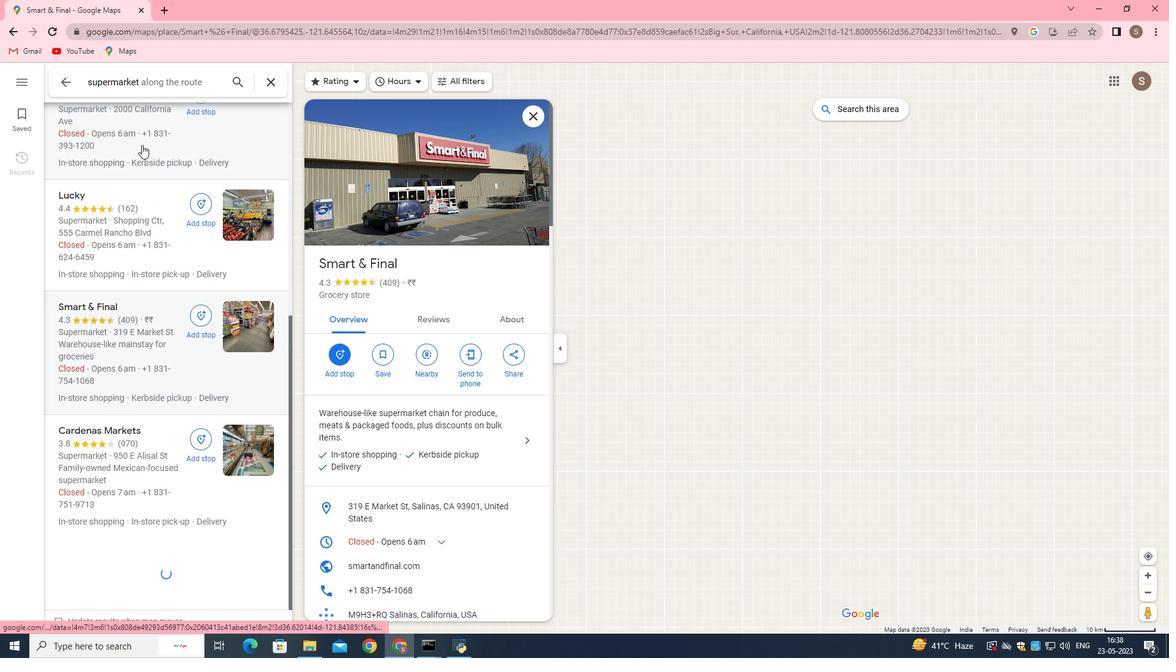 
Action: Mouse moved to (141, 145)
Screenshot: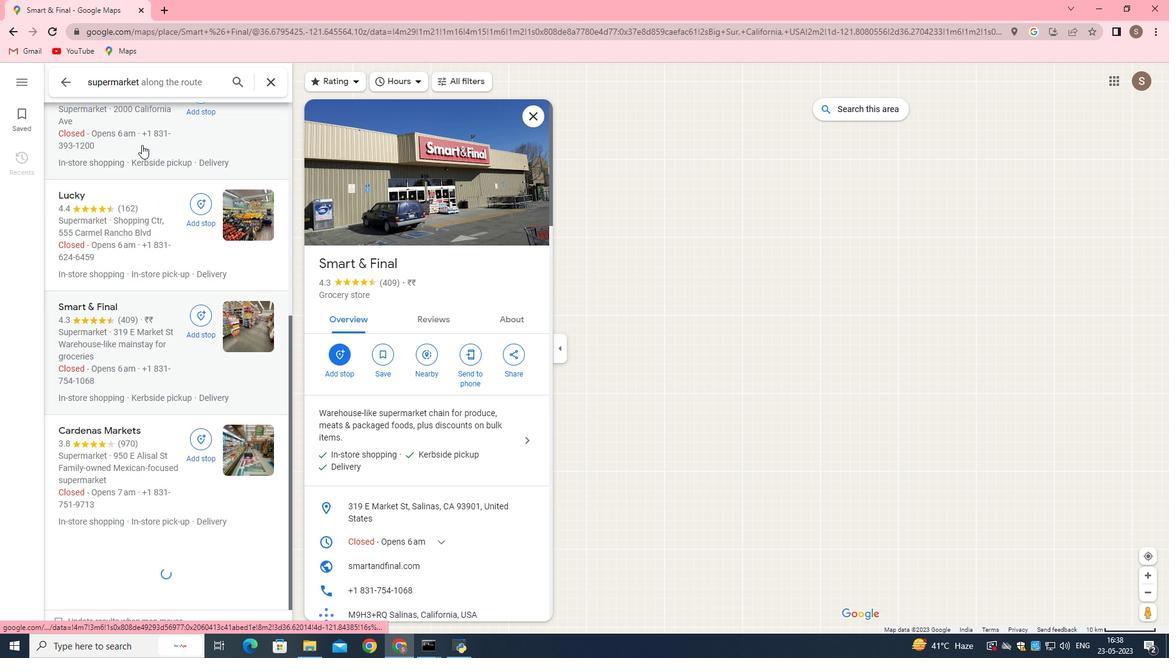 
Action: Mouse scrolled (141, 144) with delta (0, 0)
Screenshot: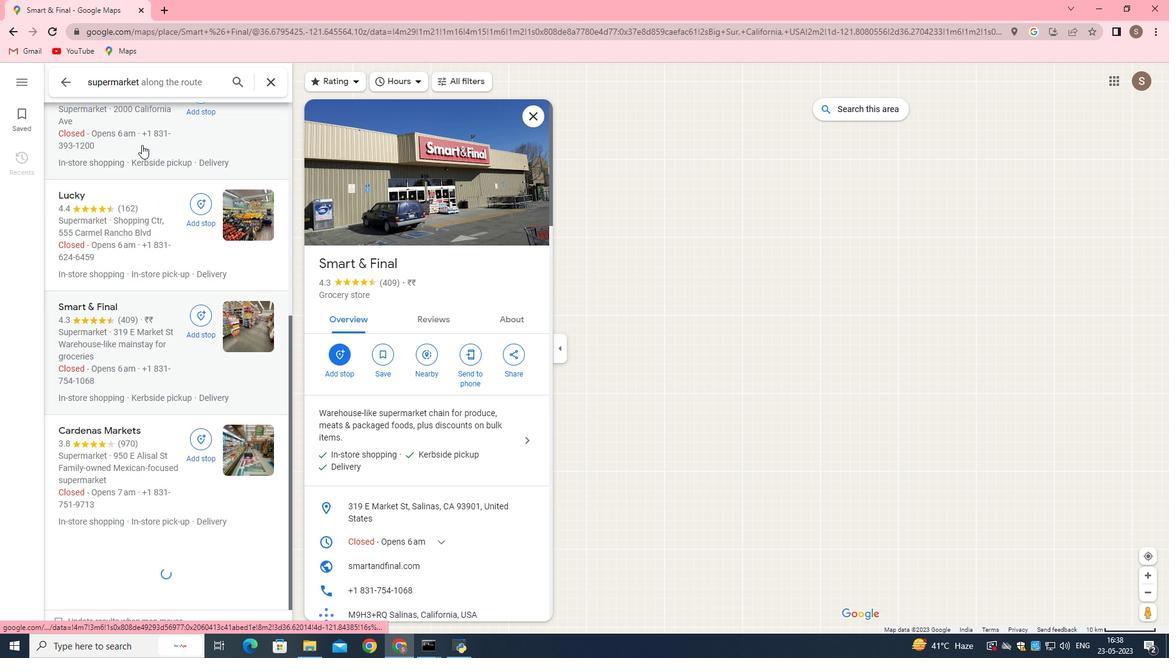 
Action: Mouse moved to (141, 143)
Screenshot: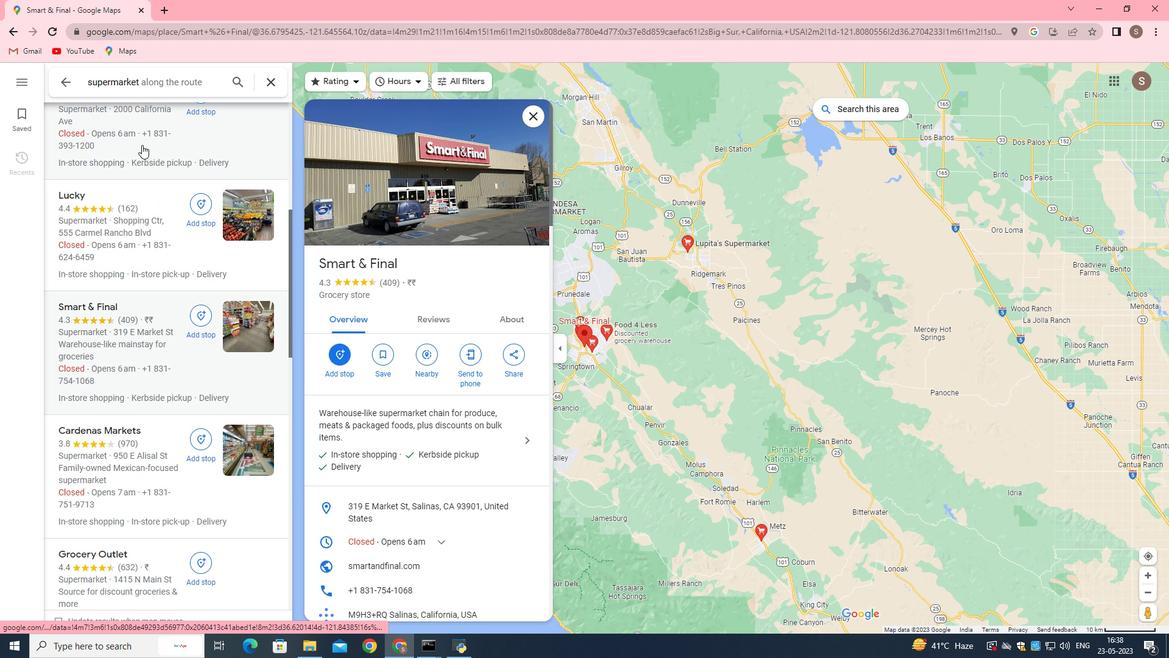 
Action: Mouse scrolled (141, 143) with delta (0, 0)
Screenshot: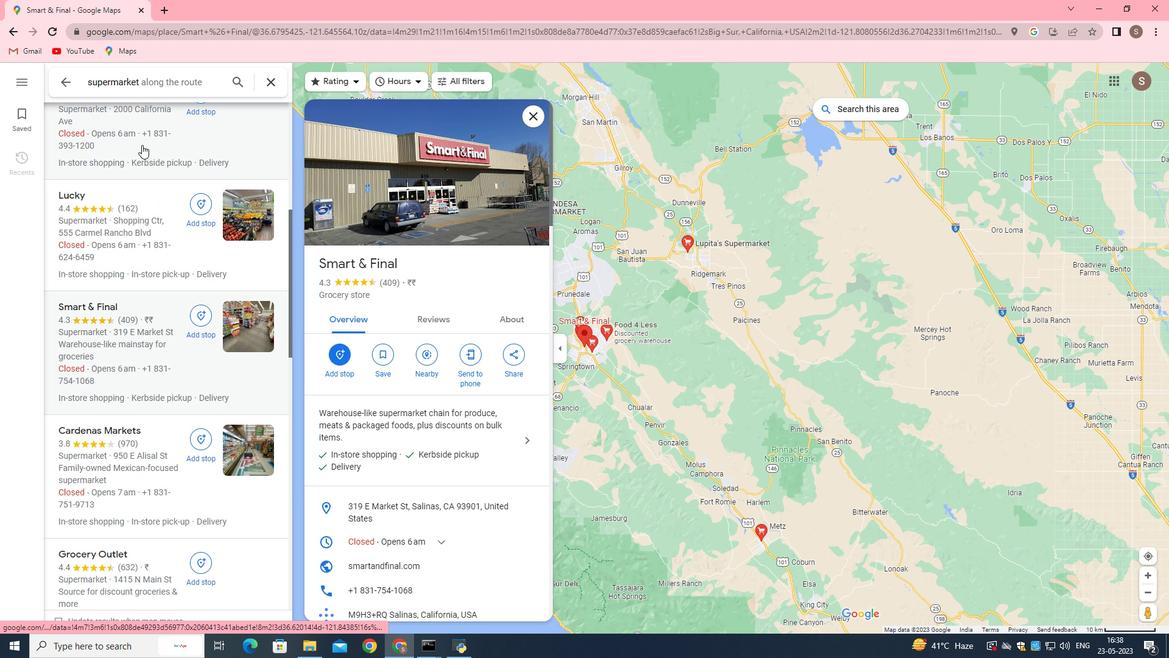 
Action: Mouse scrolled (141, 143) with delta (0, 0)
Screenshot: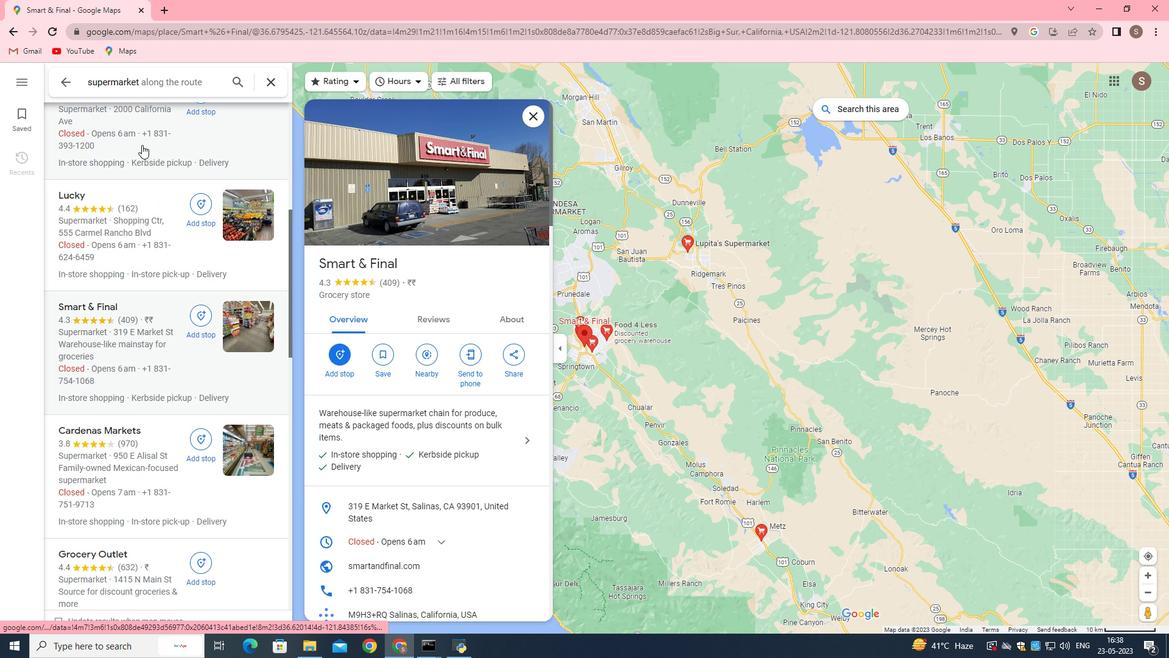 
Action: Mouse moved to (141, 142)
Screenshot: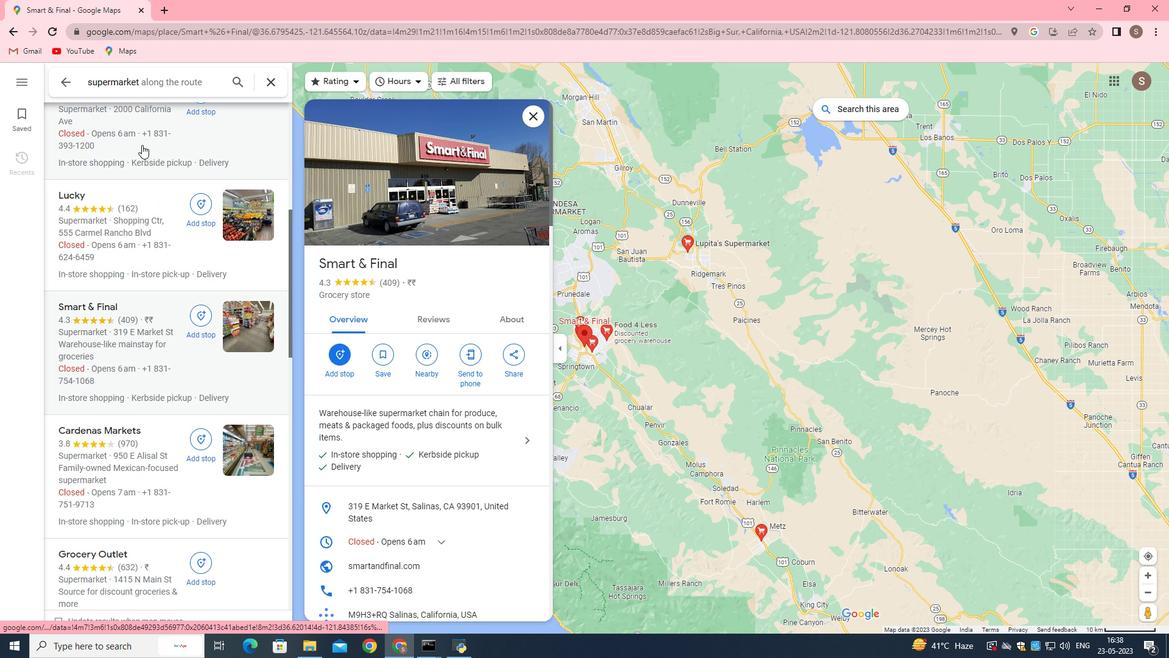 
Action: Mouse scrolled (141, 143) with delta (0, 0)
Screenshot: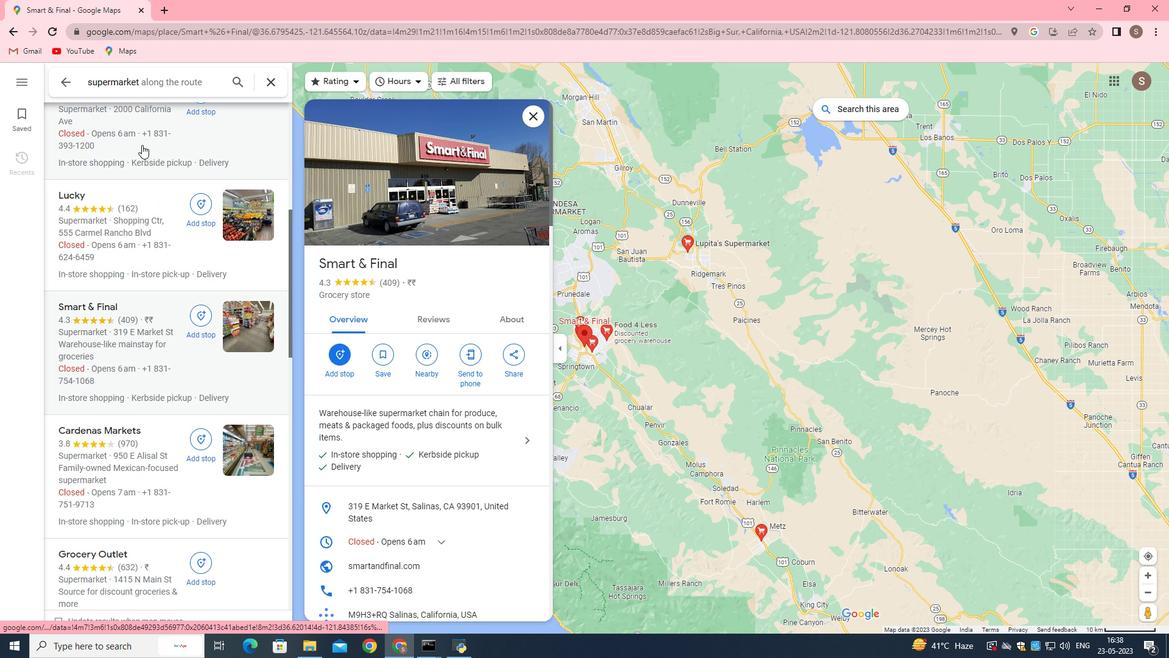 
Action: Mouse moved to (141, 141)
Screenshot: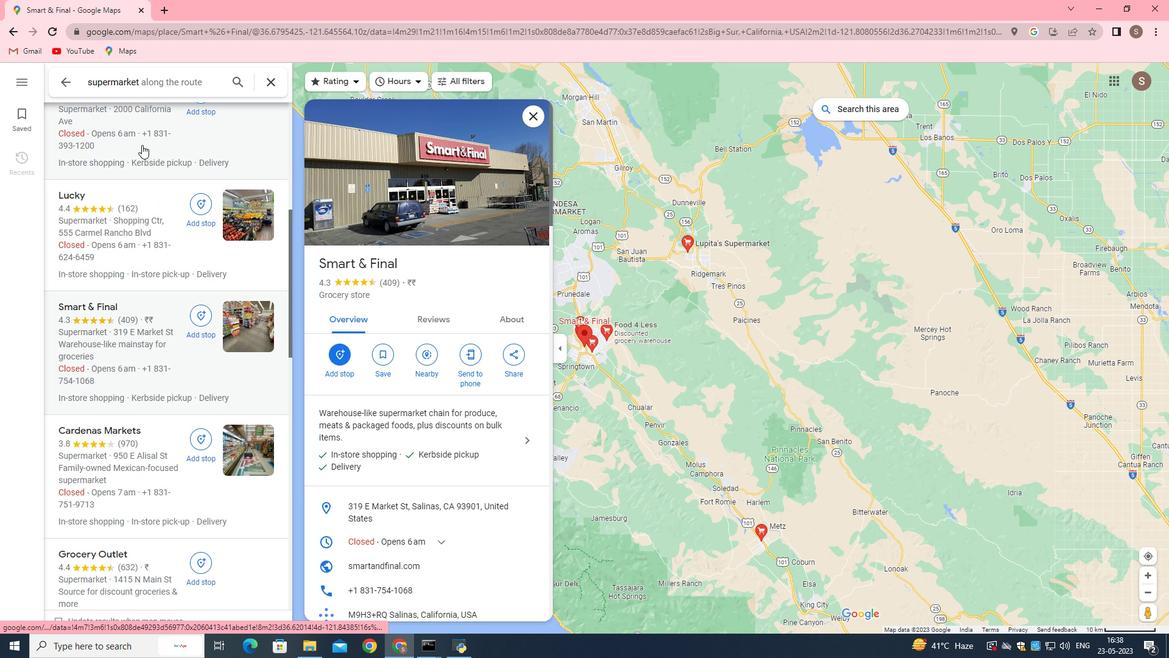 
Action: Mouse scrolled (141, 142) with delta (0, 0)
Screenshot: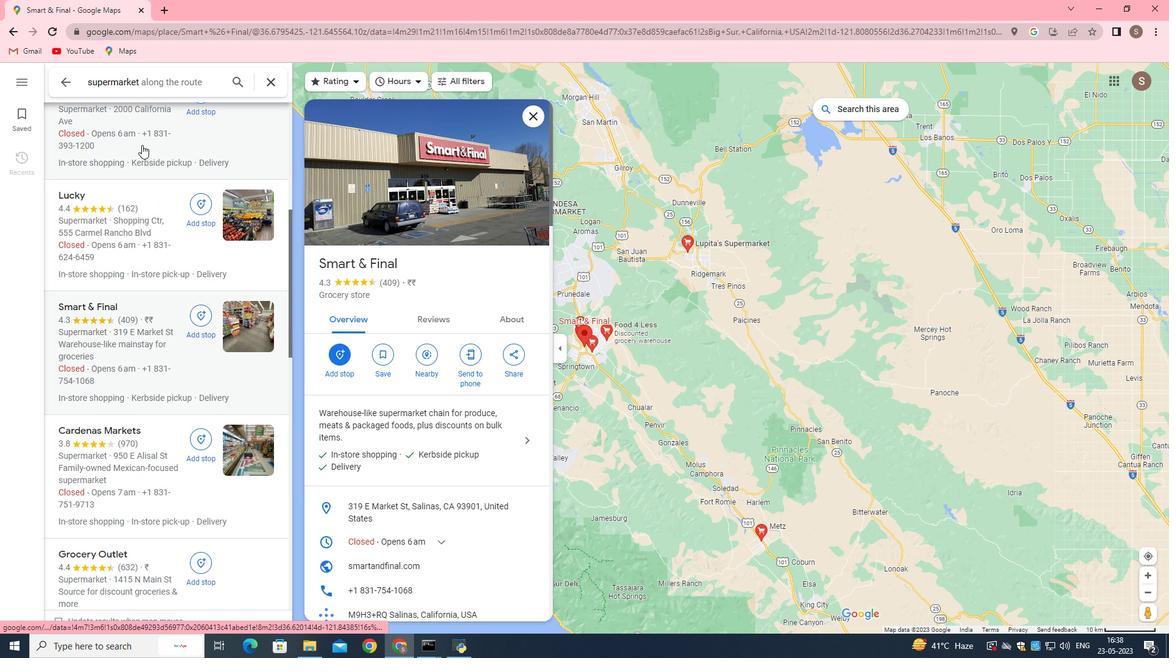 
Action: Mouse moved to (142, 141)
Screenshot: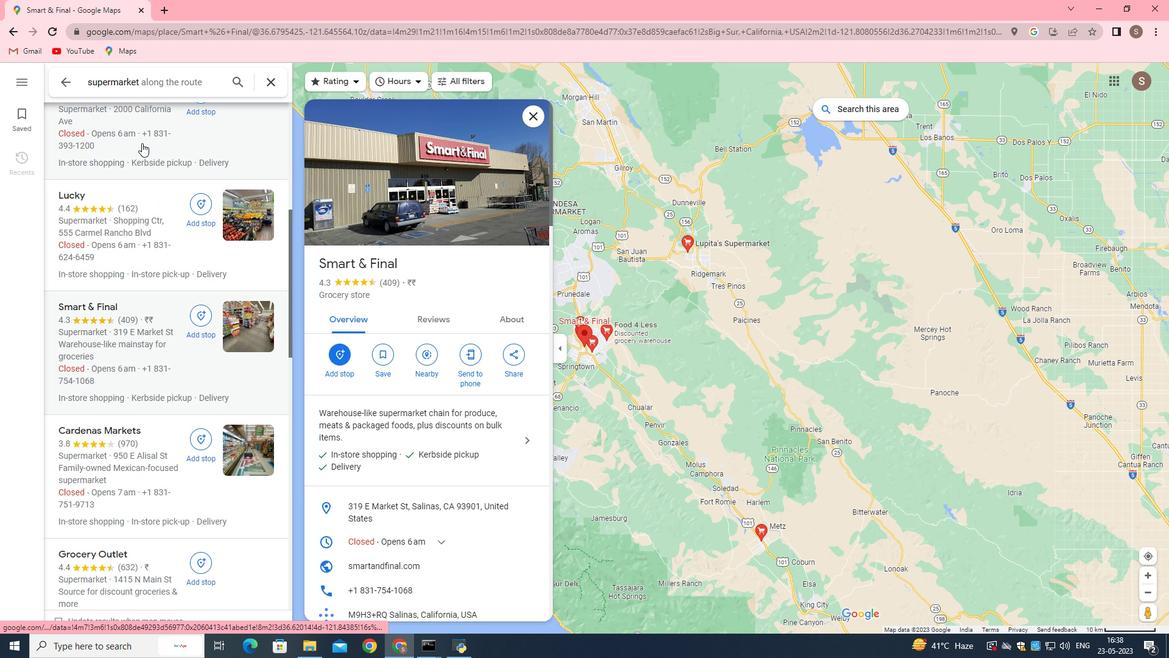 
Action: Mouse scrolled (142, 141) with delta (0, 0)
Screenshot: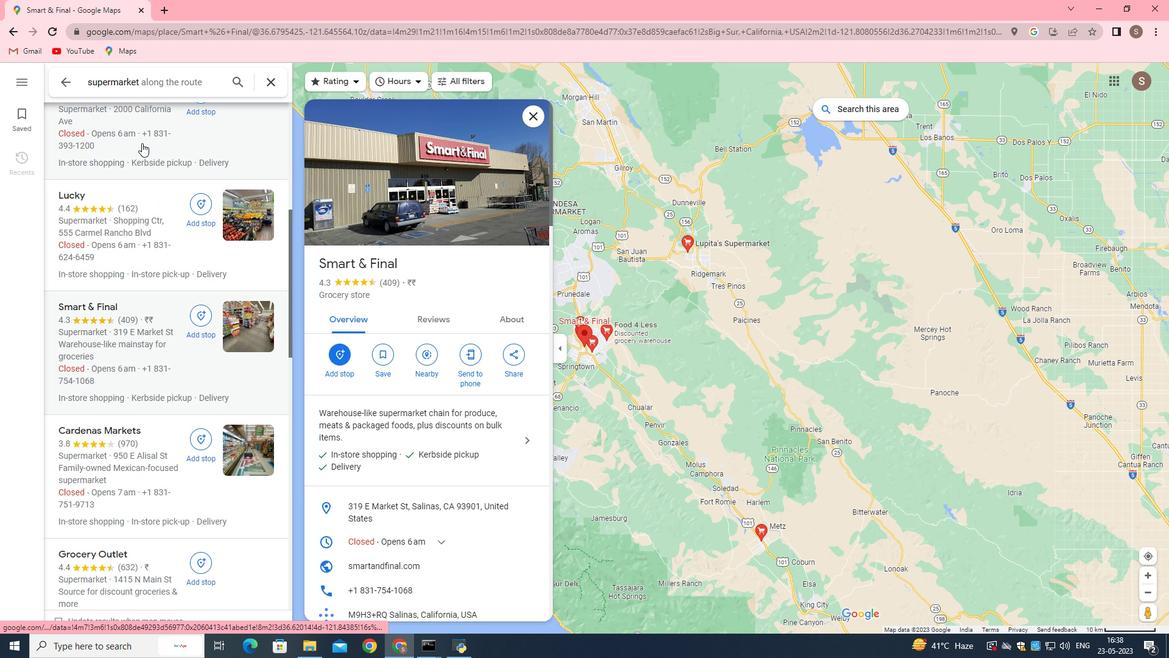 
Action: Mouse scrolled (142, 141) with delta (0, 0)
Screenshot: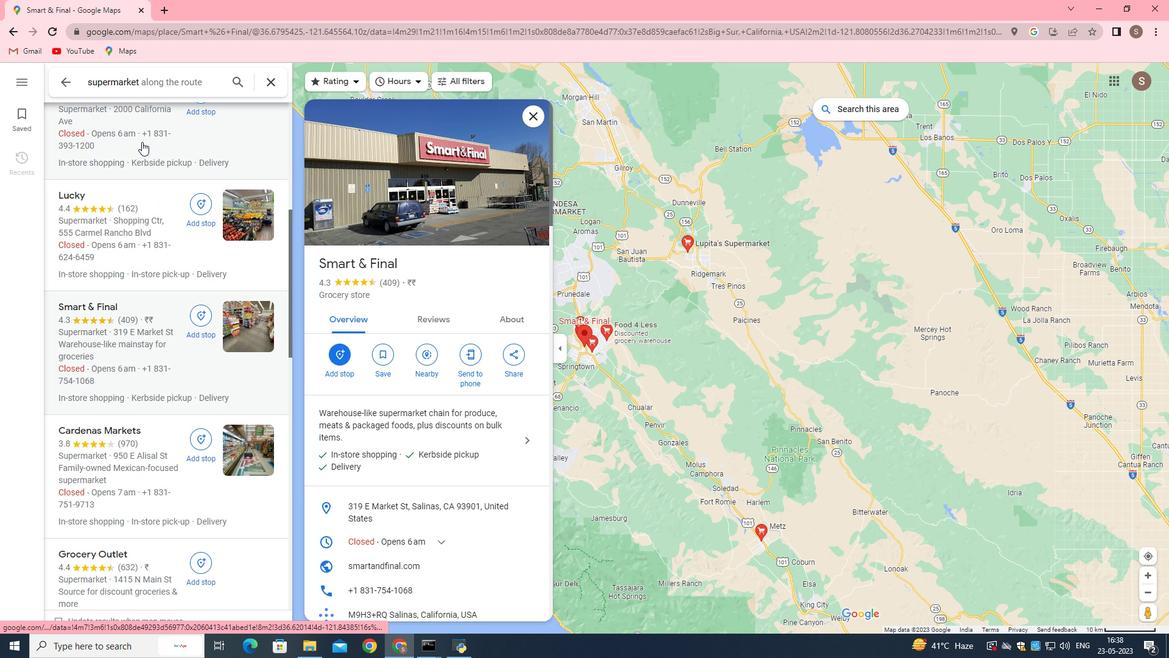 
Action: Mouse moved to (142, 140)
Screenshot: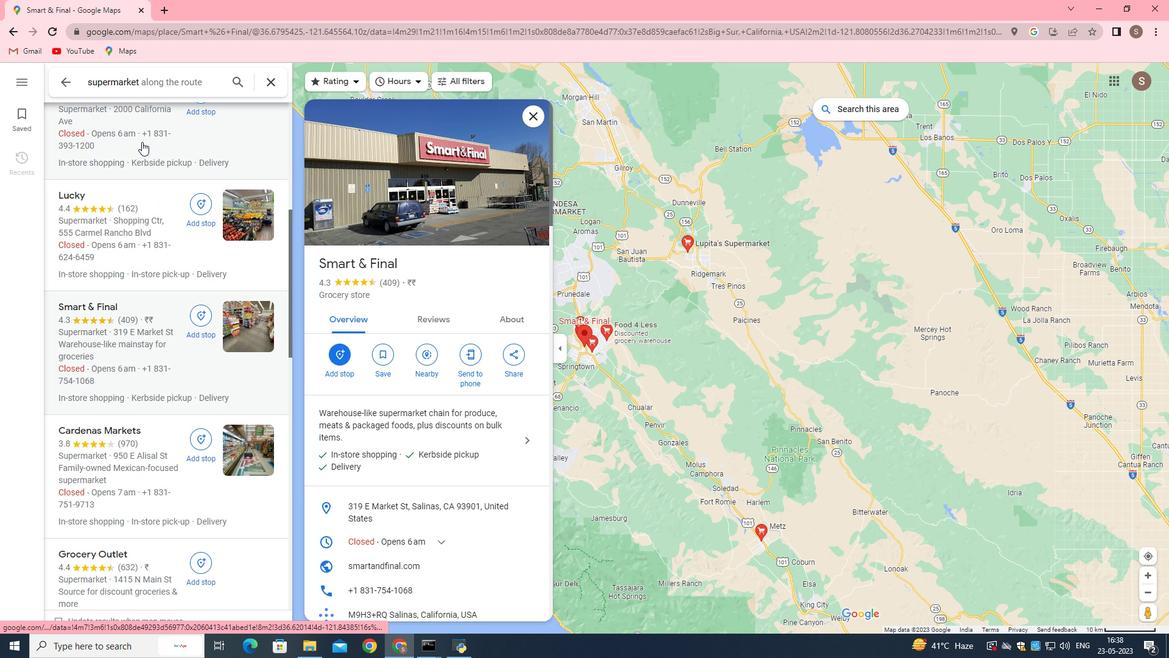 
Action: Mouse scrolled (142, 141) with delta (0, 0)
Screenshot: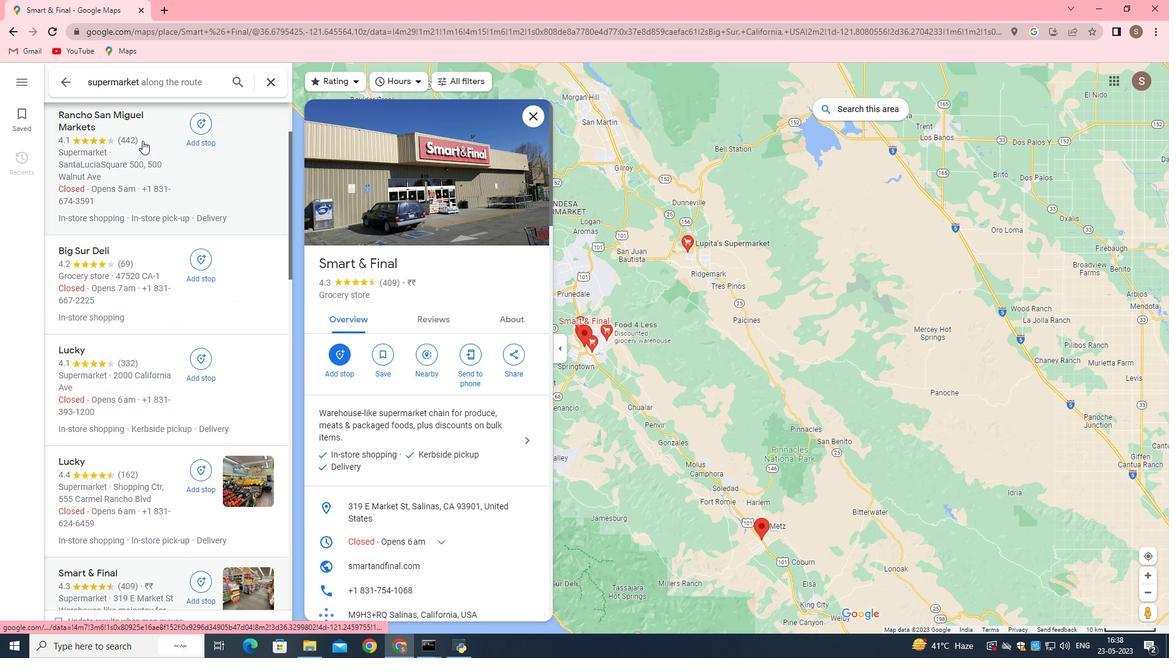 
Action: Mouse scrolled (142, 141) with delta (0, 0)
Screenshot: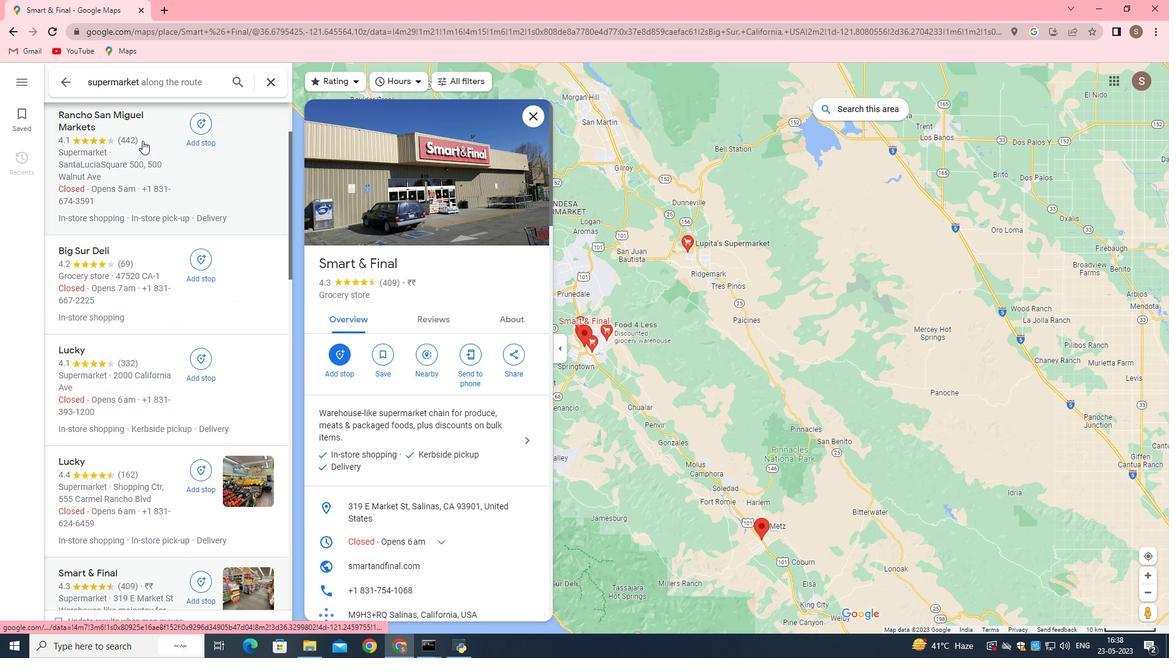 
Action: Mouse scrolled (142, 141) with delta (0, 0)
Screenshot: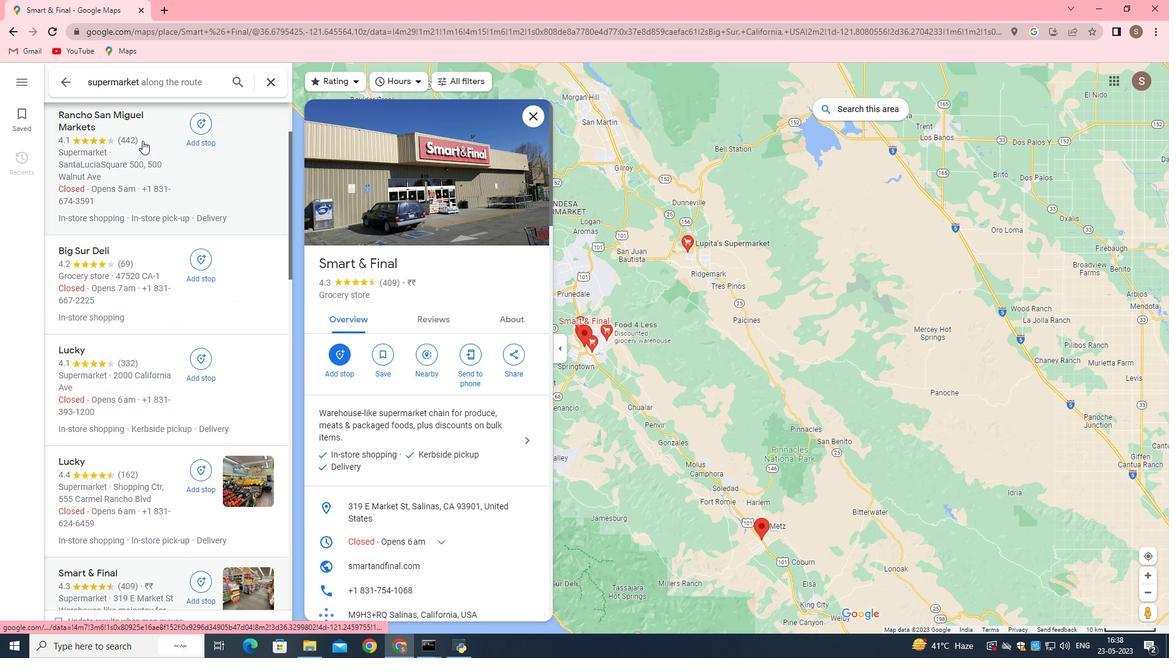 
Action: Mouse scrolled (142, 141) with delta (0, 0)
Screenshot: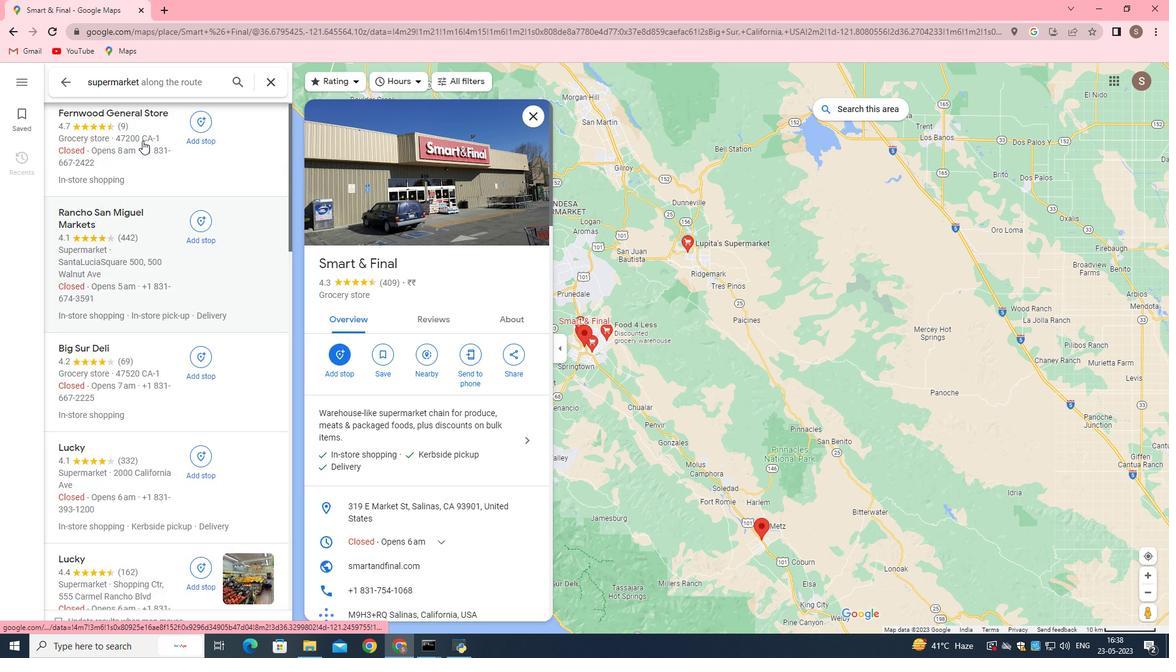 
Action: Mouse moved to (142, 140)
Screenshot: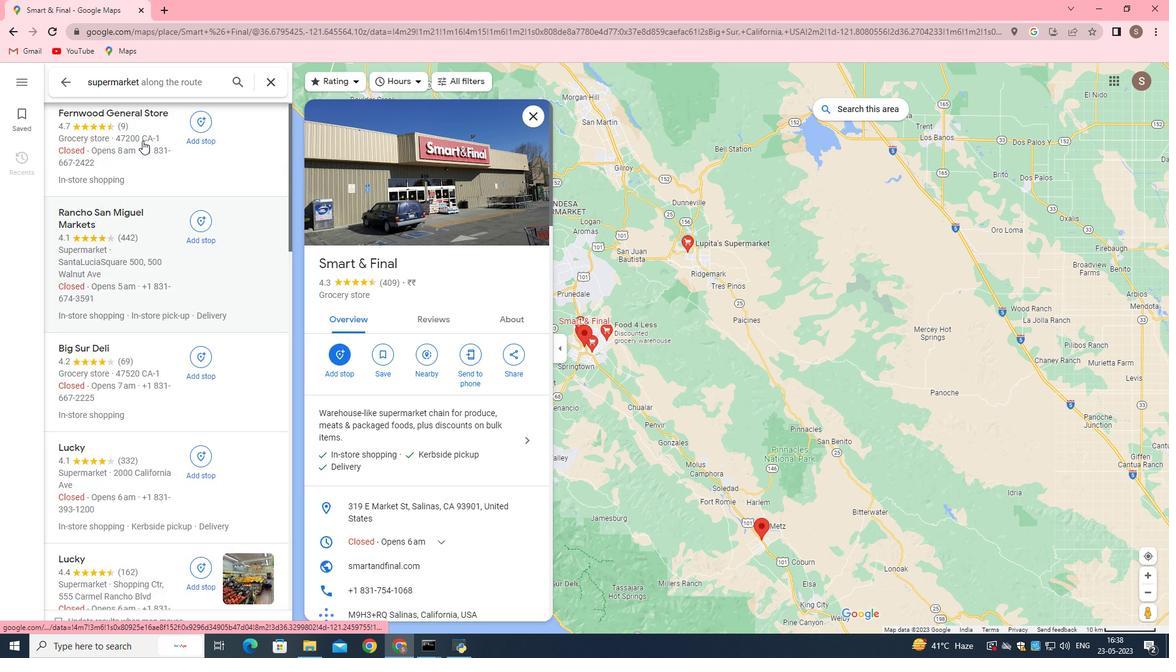 
Action: Mouse scrolled (142, 141) with delta (0, 0)
Screenshot: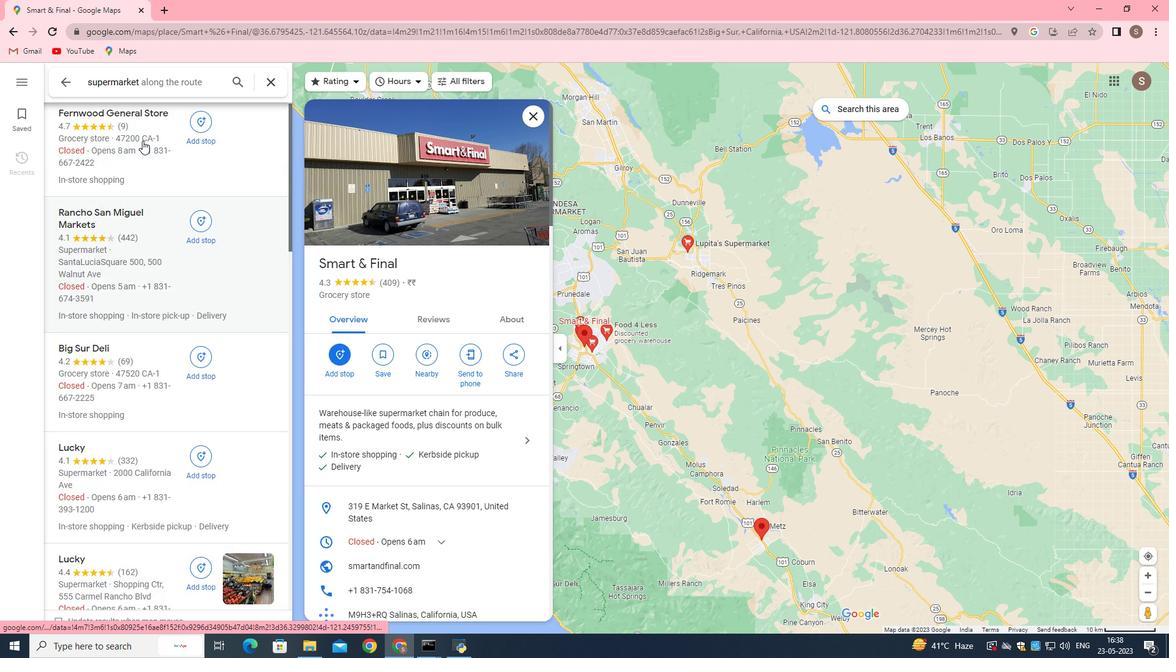 
Action: Mouse moved to (142, 139)
Screenshot: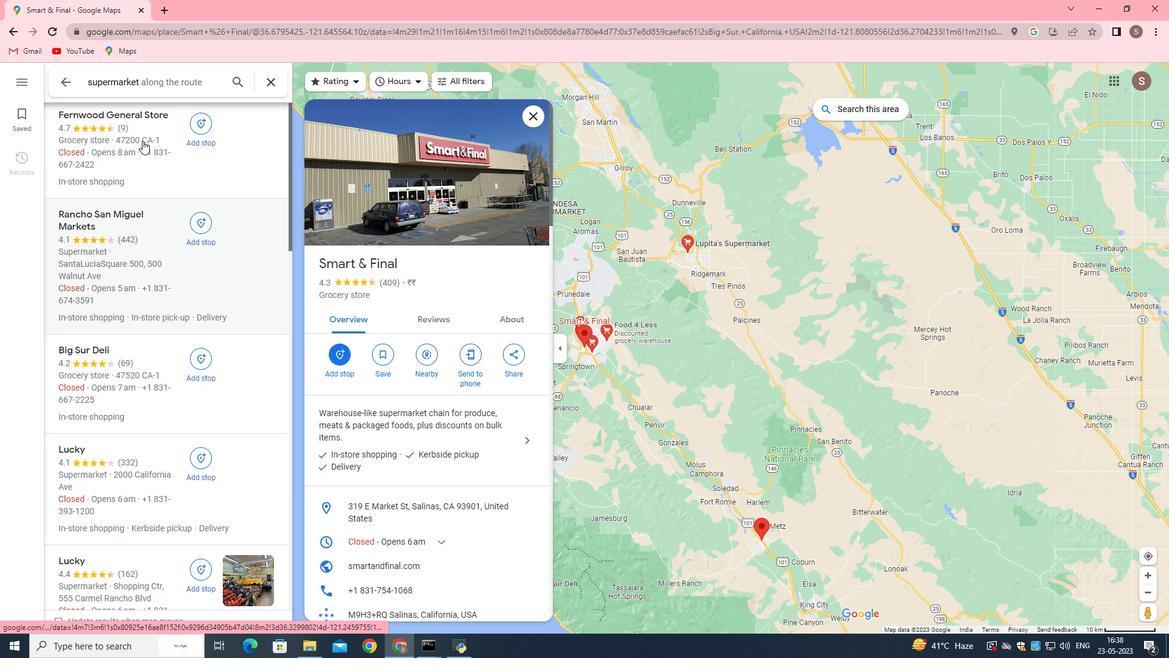 
Action: Mouse scrolled (142, 140) with delta (0, 0)
Screenshot: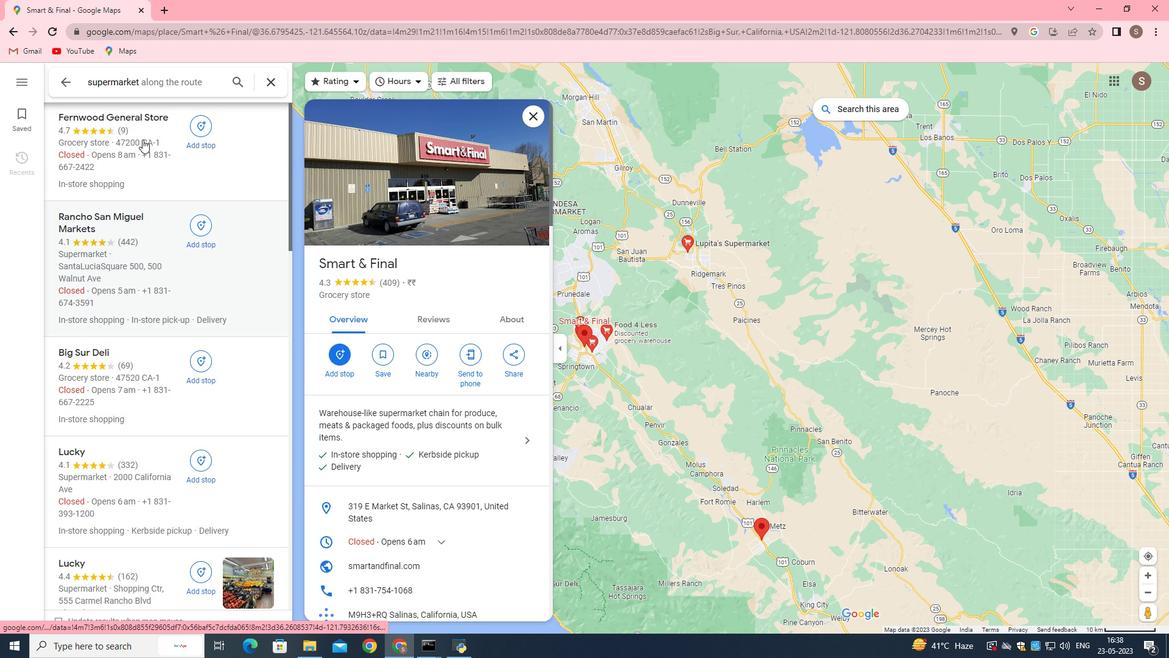 
Action: Mouse scrolled (142, 140) with delta (0, 0)
Screenshot: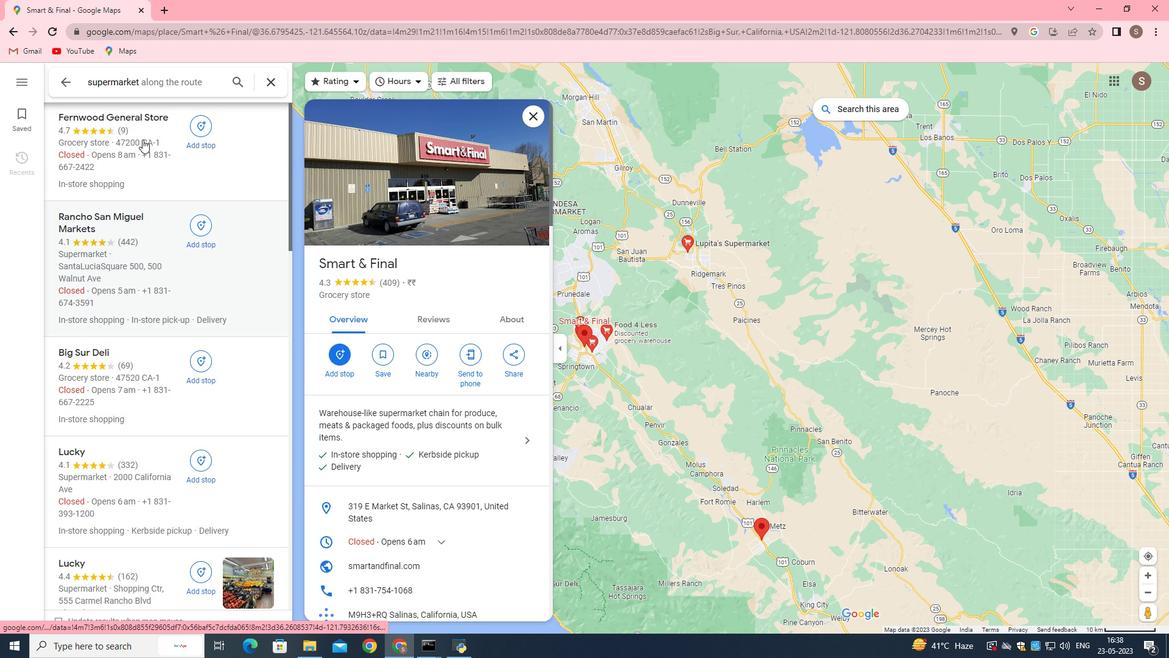 
Action: Mouse scrolled (142, 140) with delta (0, 0)
Screenshot: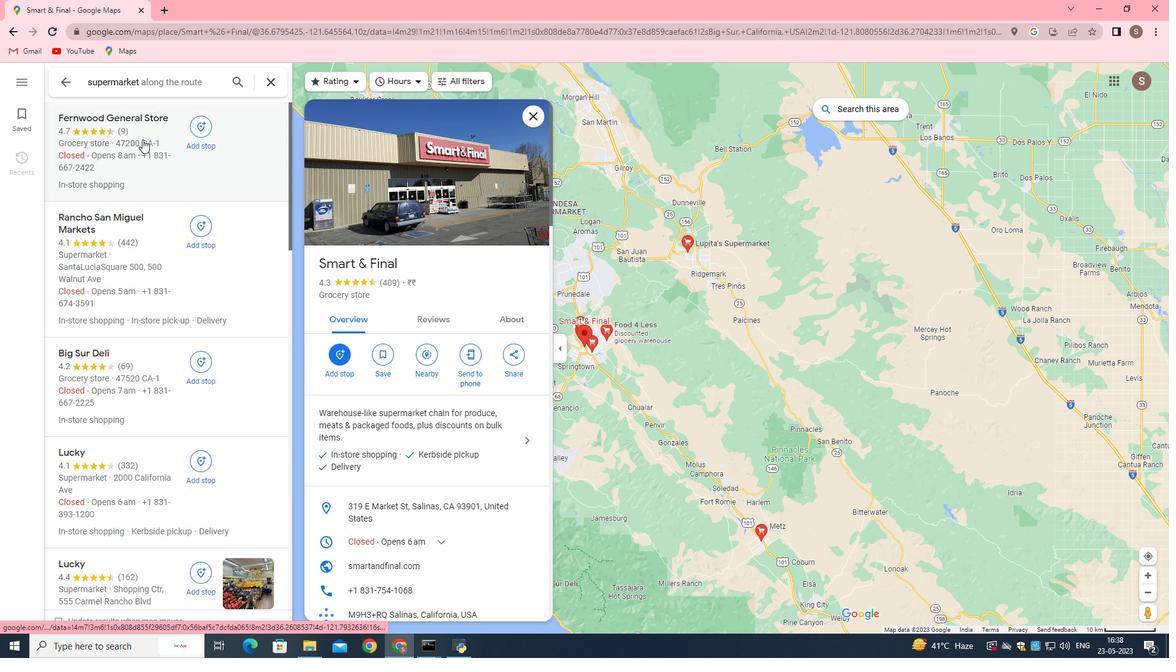 
Action: Mouse scrolled (142, 140) with delta (0, 0)
Screenshot: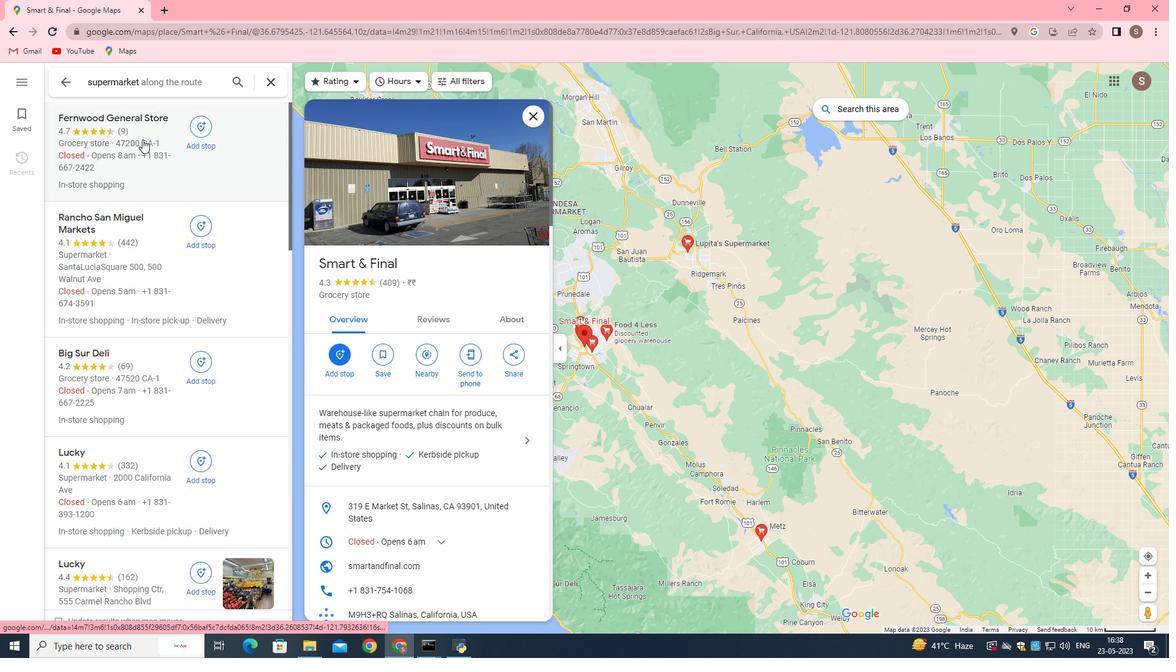 
Action: Mouse scrolled (142, 140) with delta (0, 0)
Screenshot: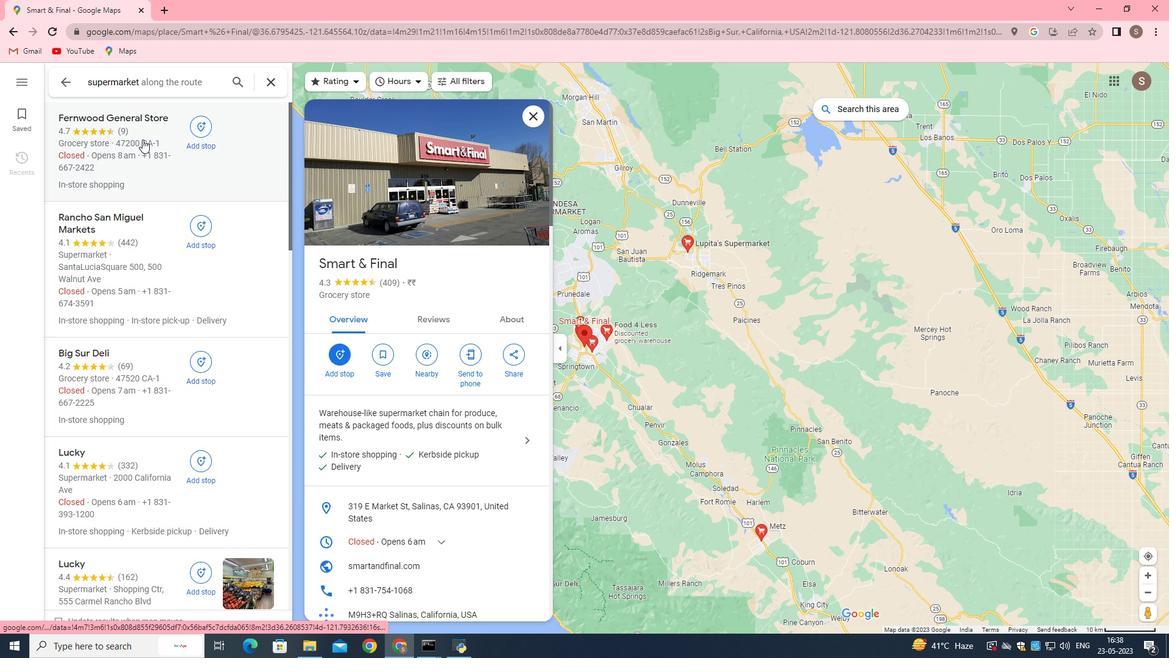 
Action: Mouse moved to (136, 122)
Screenshot: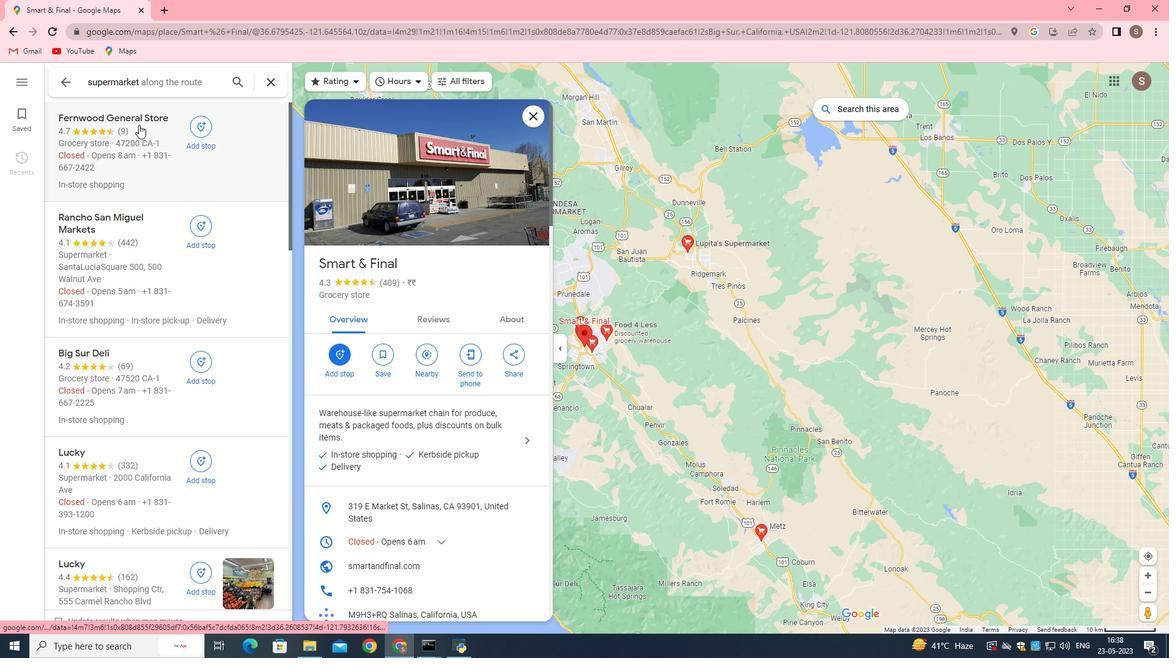 
Action: Mouse pressed left at (136, 122)
Screenshot: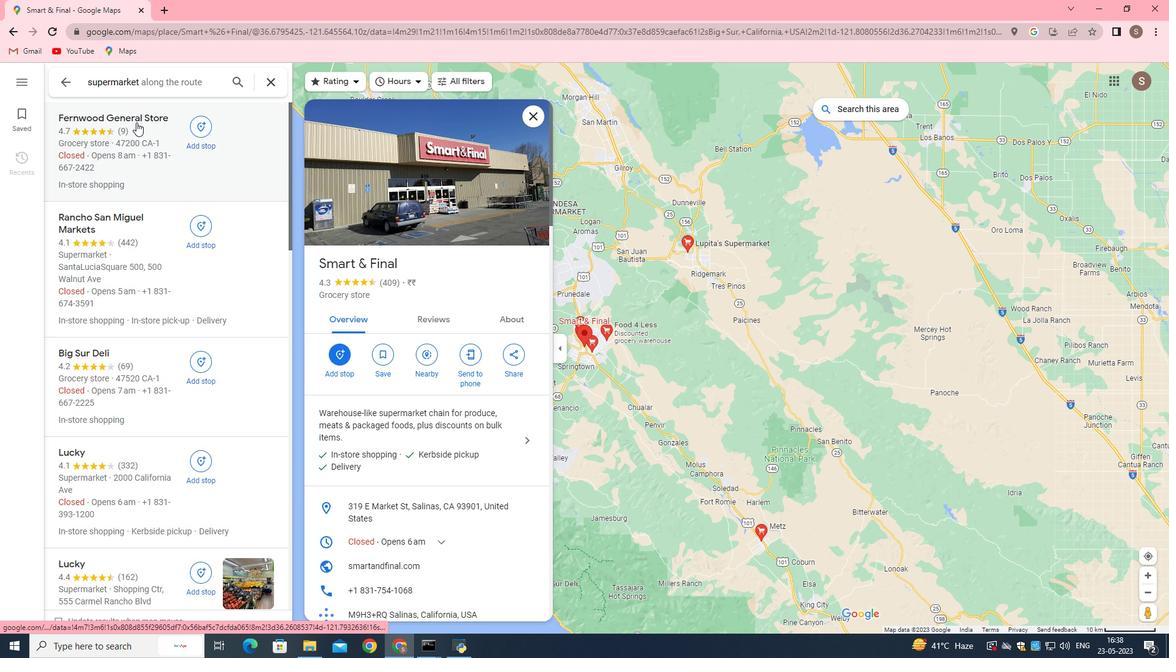 
Action: Mouse moved to (278, 247)
Screenshot: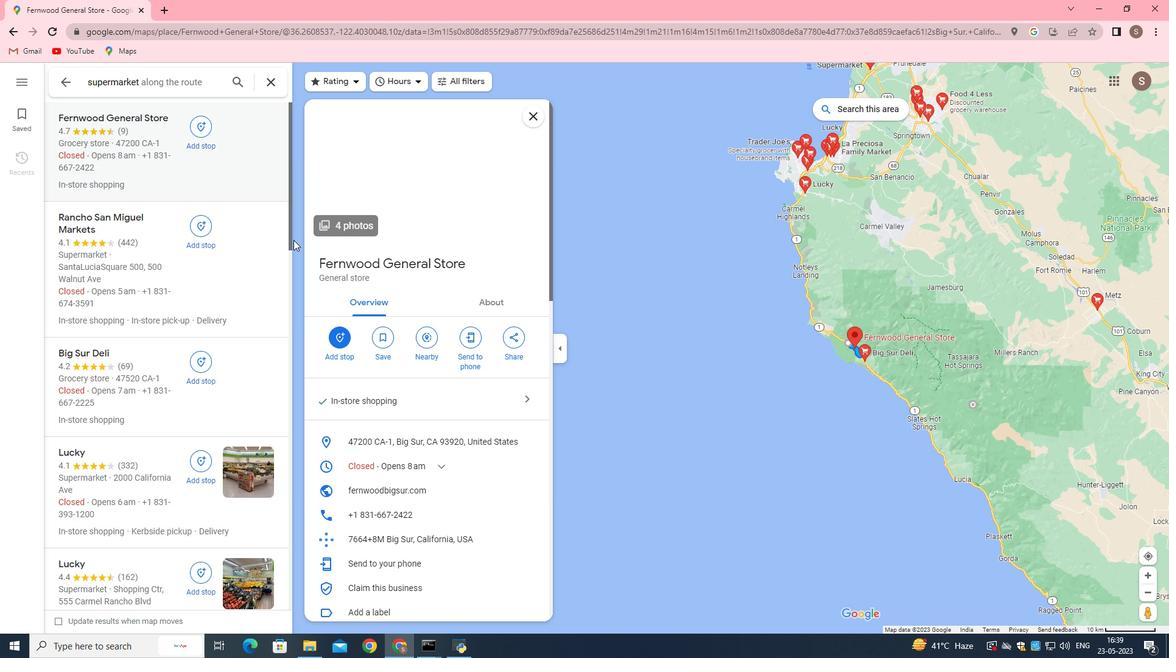 
Action: Mouse scrolled (278, 247) with delta (0, 0)
Screenshot: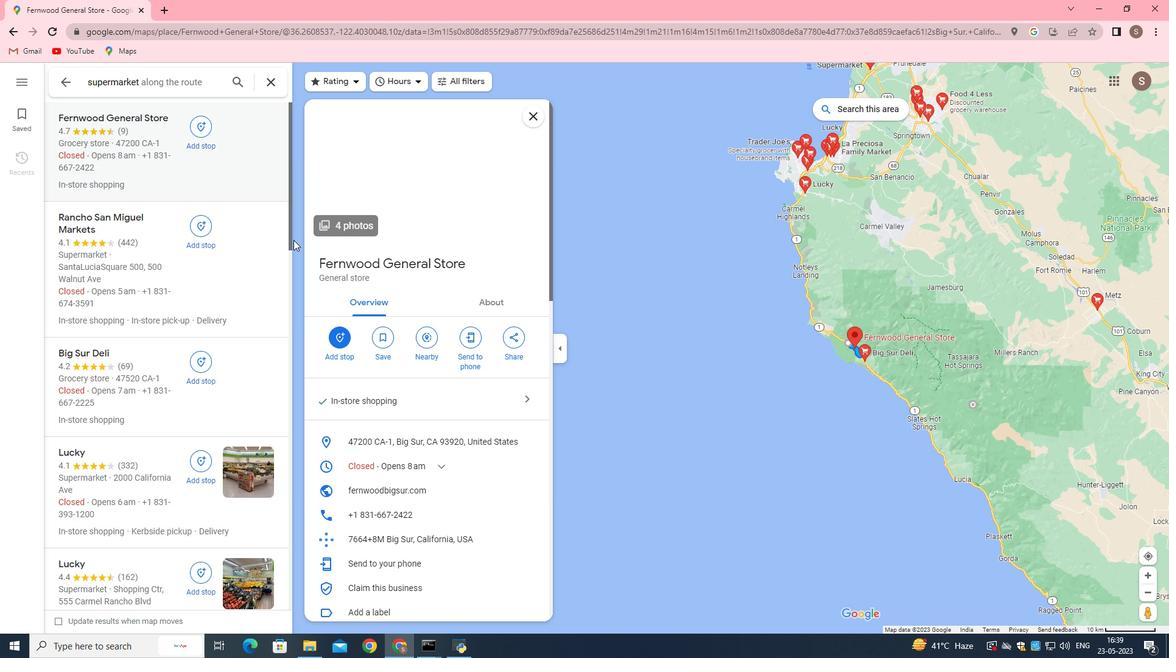 
Action: Mouse moved to (277, 249)
Screenshot: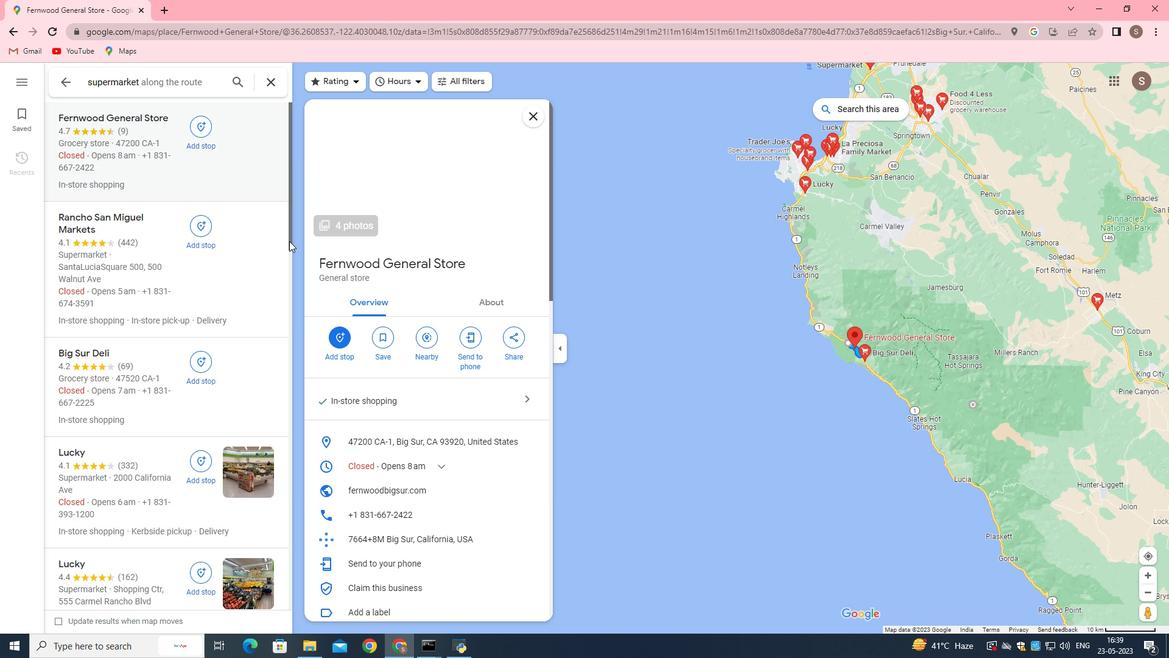 
Action: Mouse scrolled (277, 248) with delta (0, 0)
Screenshot: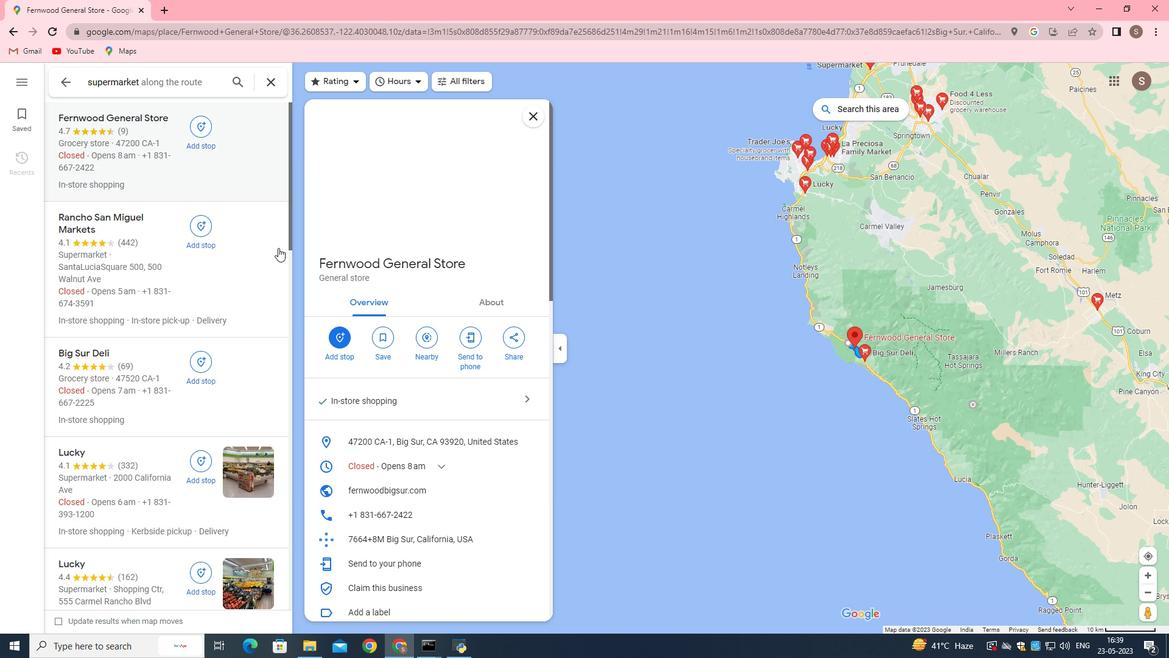 
Action: Mouse moved to (277, 249)
Screenshot: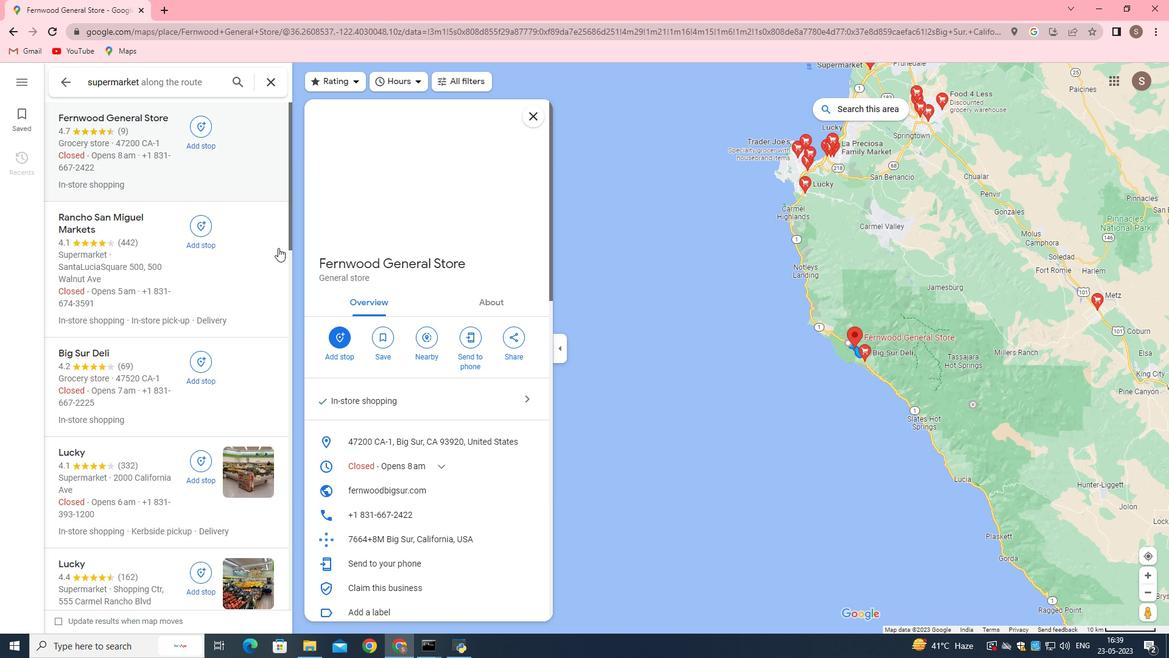 
Action: Mouse scrolled (277, 249) with delta (0, 0)
Screenshot: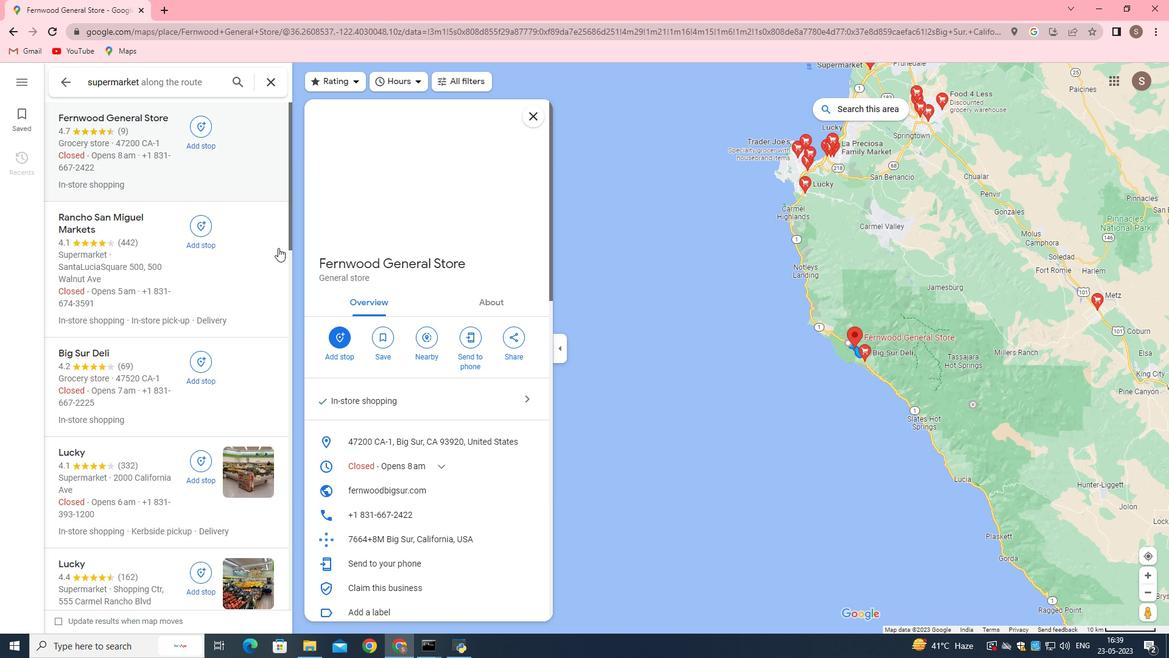 
Action: Mouse moved to (276, 243)
Screenshot: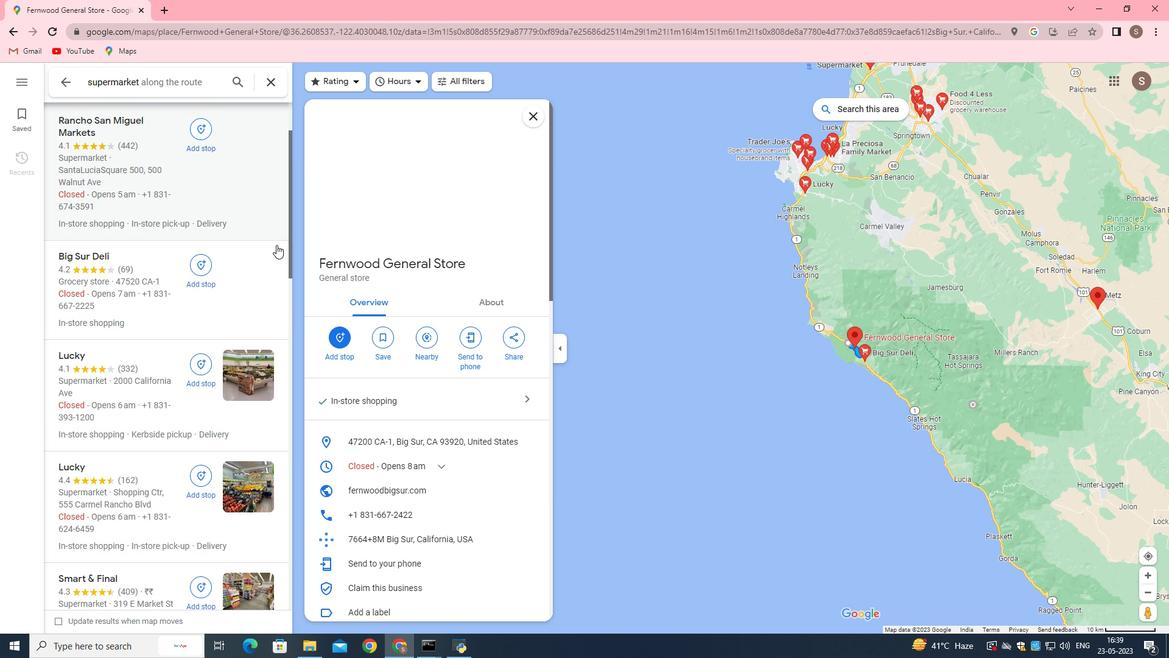 
Action: Mouse scrolled (276, 243) with delta (0, 0)
Screenshot: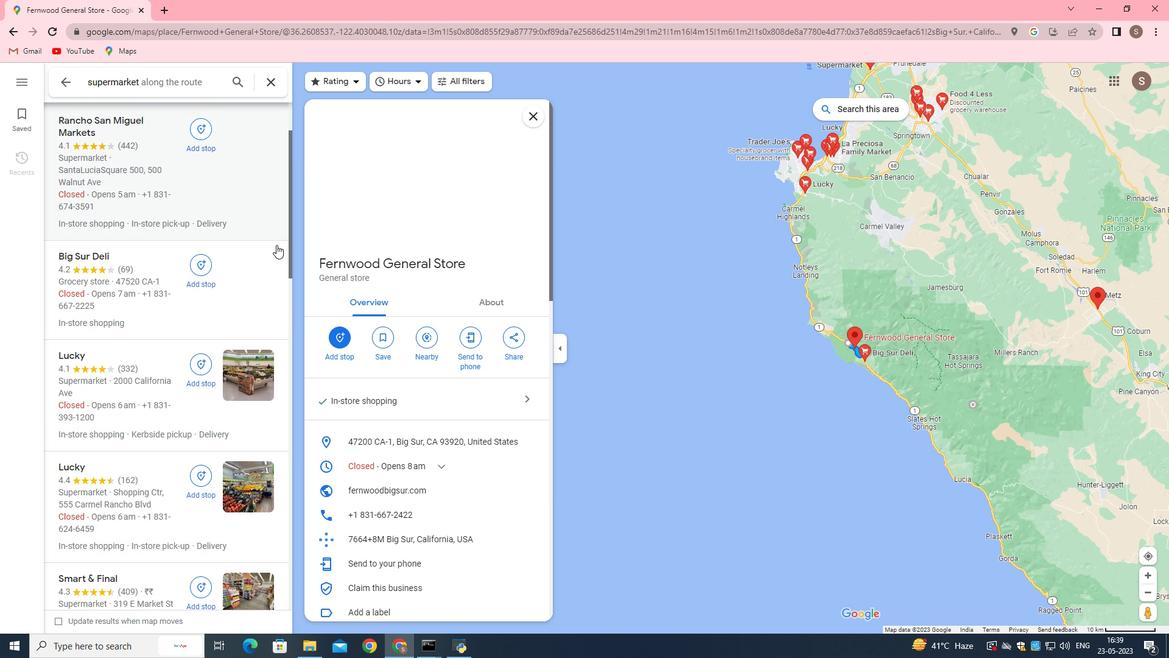 
Action: Mouse moved to (276, 243)
Screenshot: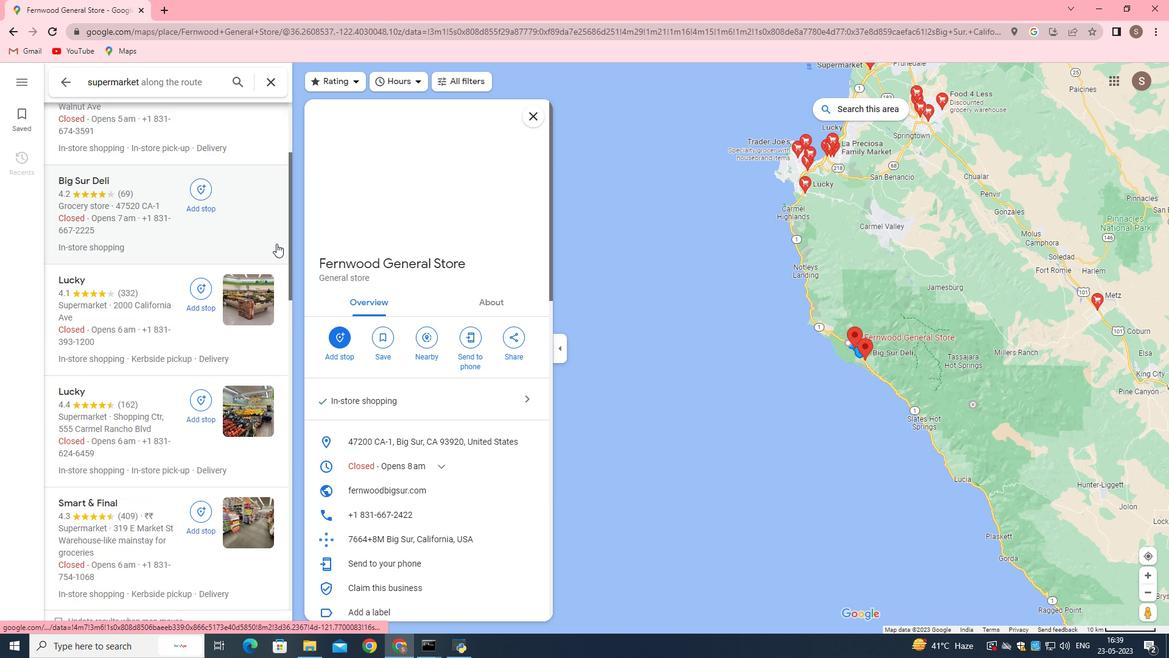 
Action: Mouse scrolled (276, 243) with delta (0, 0)
Screenshot: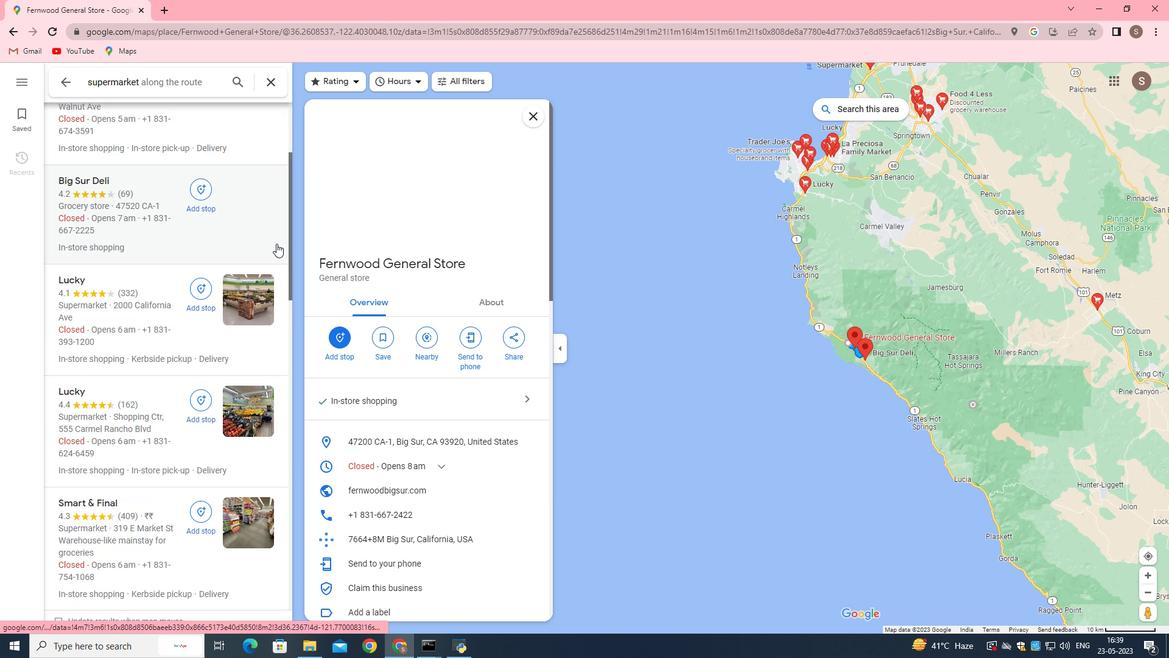 
Action: Mouse moved to (239, 149)
Screenshot: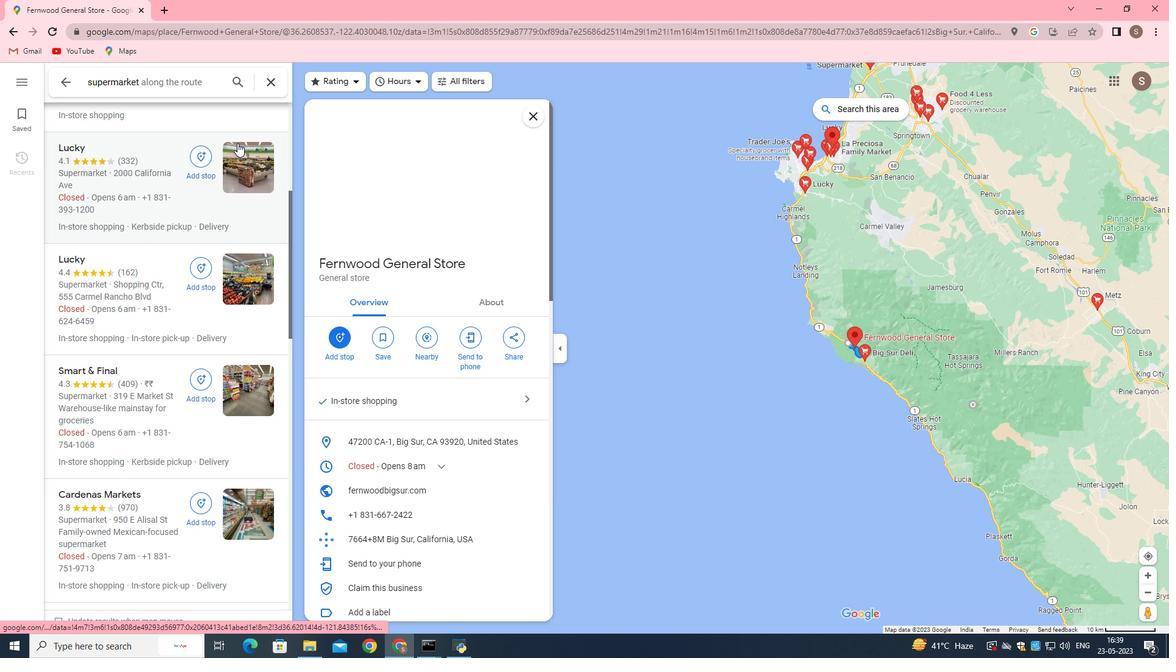
Action: Mouse pressed left at (239, 149)
Screenshot: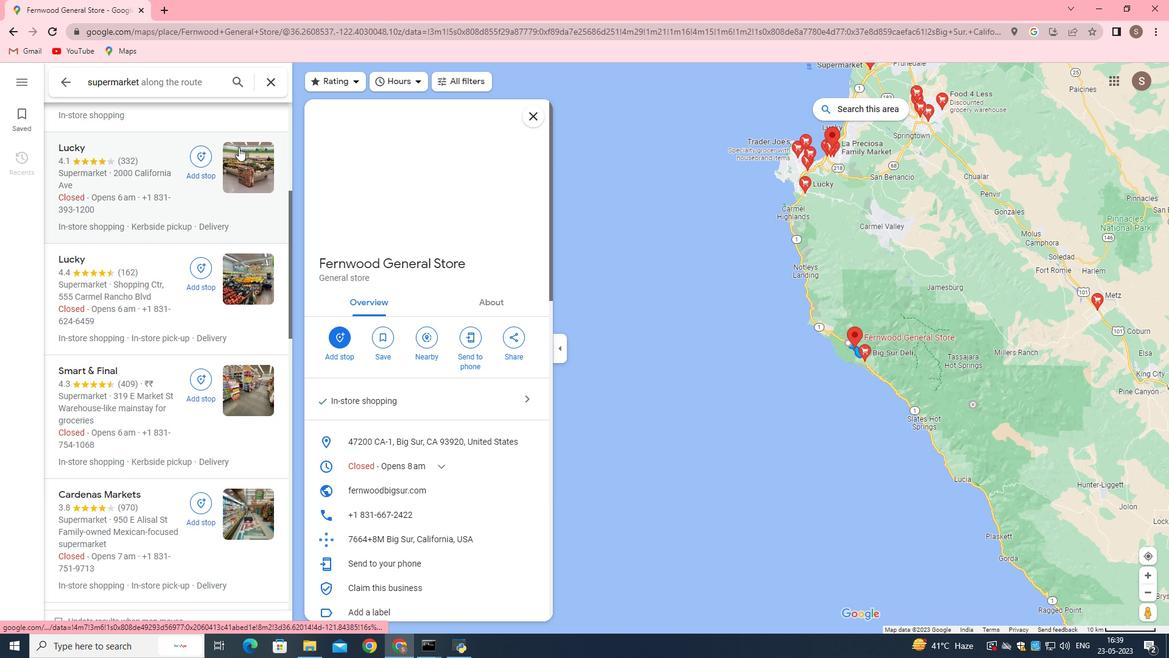 
Action: Mouse moved to (376, 160)
Screenshot: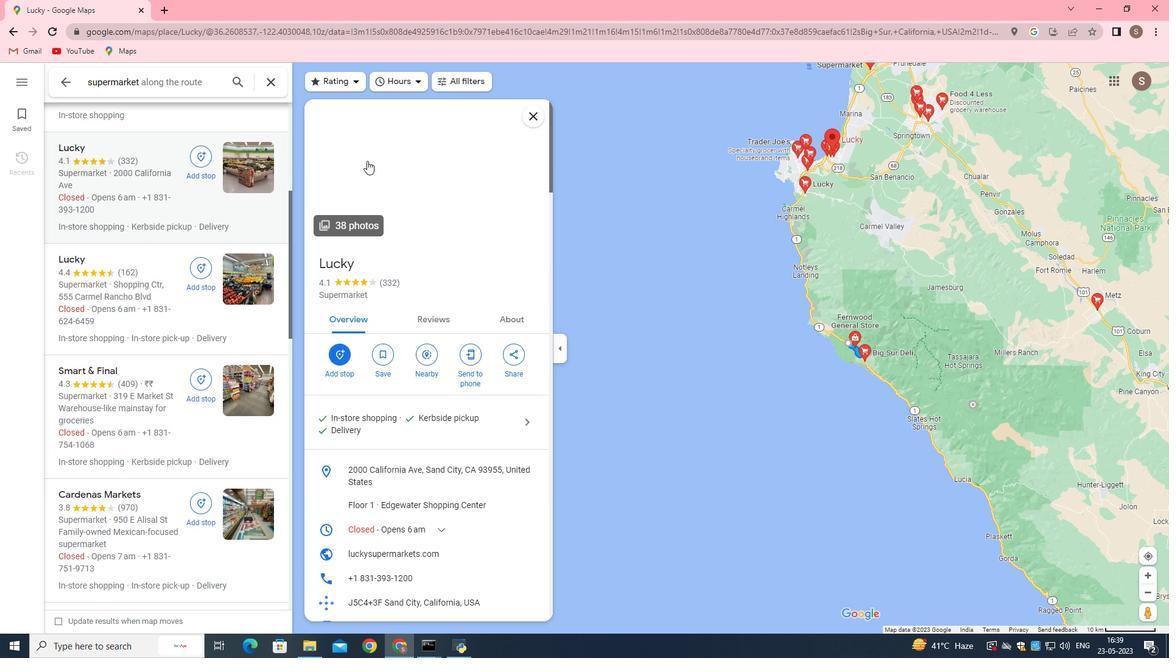 
Action: Mouse pressed left at (376, 160)
Screenshot: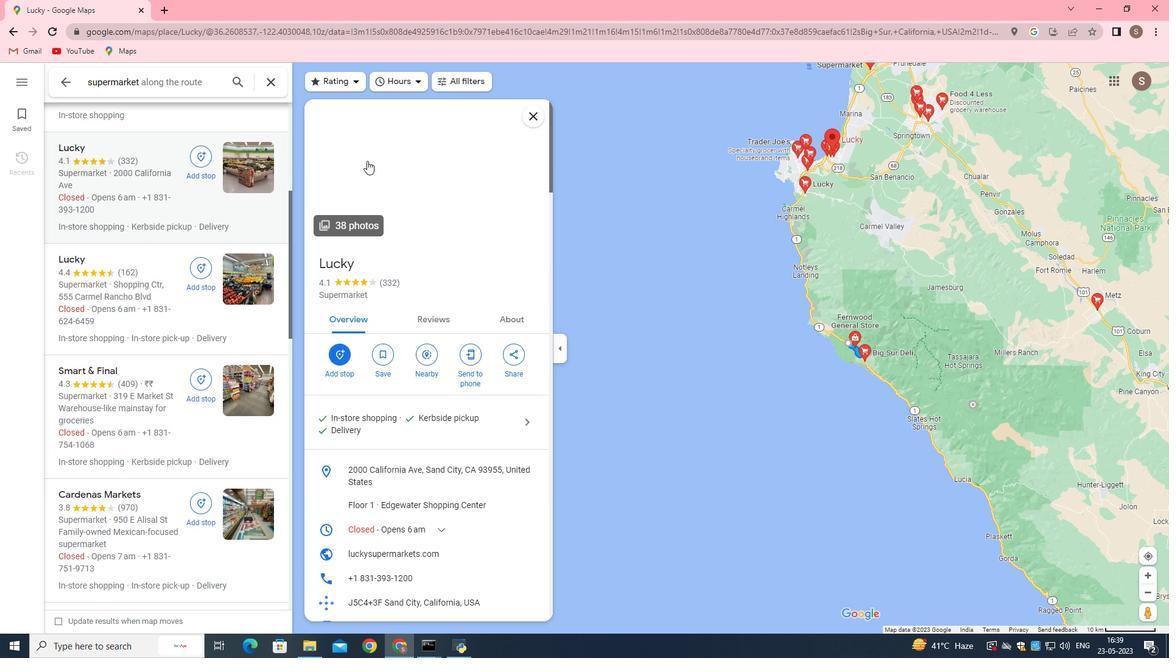 
Action: Mouse moved to (171, 271)
Screenshot: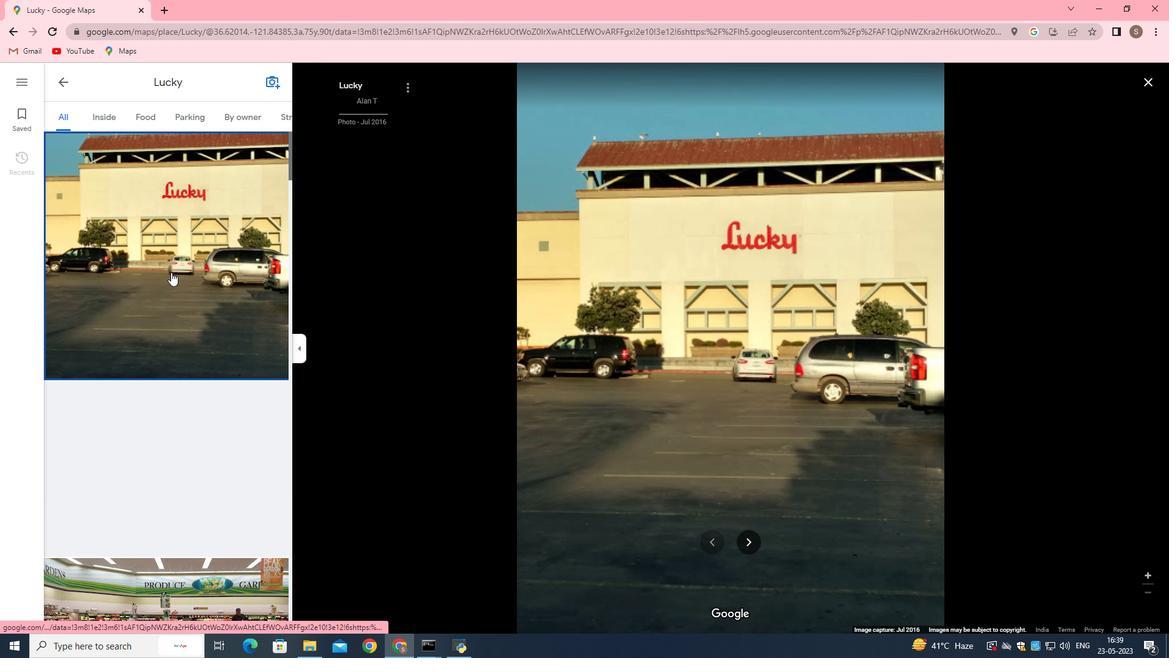 
Action: Mouse scrolled (171, 271) with delta (0, 0)
Screenshot: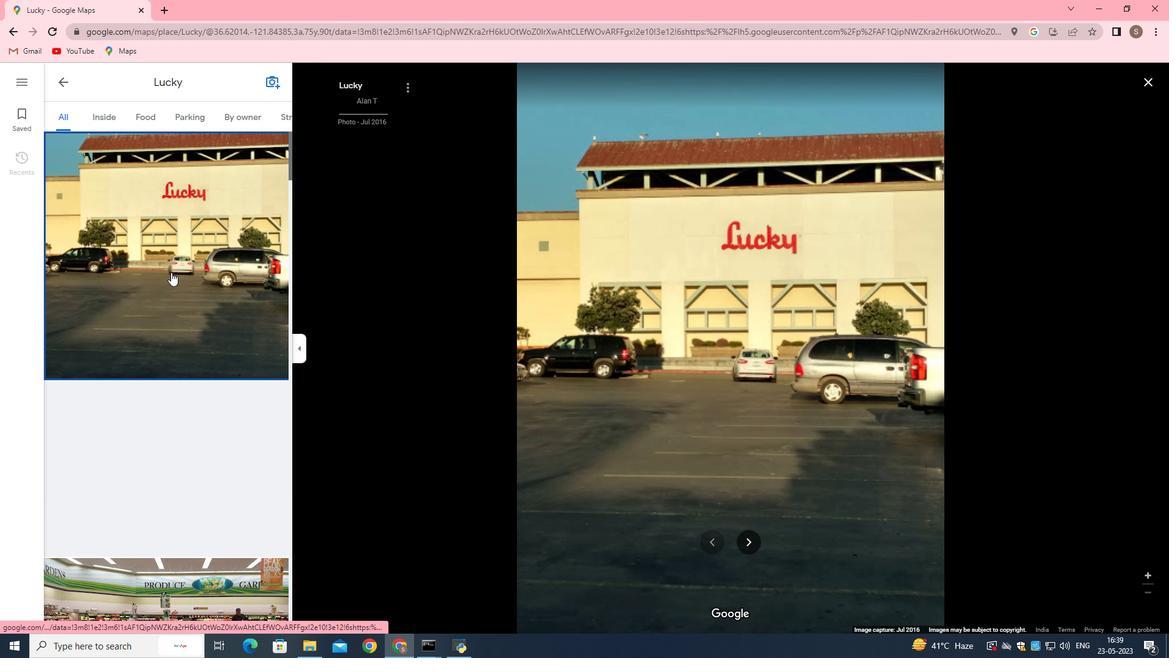 
Action: Mouse moved to (172, 271)
Screenshot: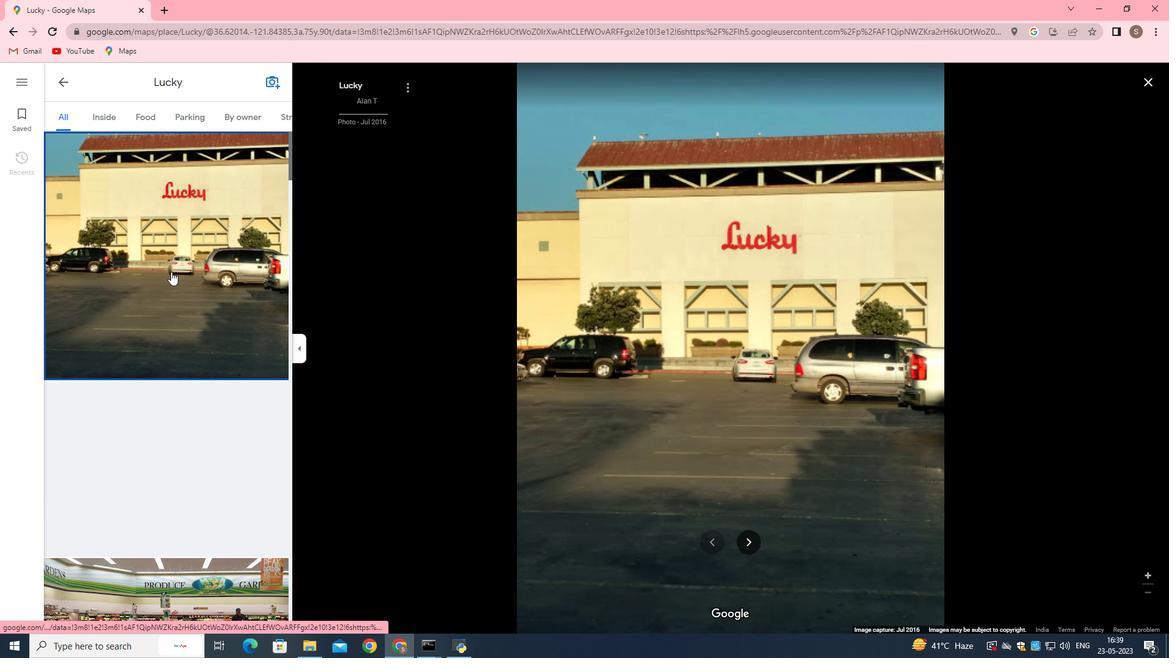 
Action: Mouse scrolled (172, 271) with delta (0, 0)
Screenshot: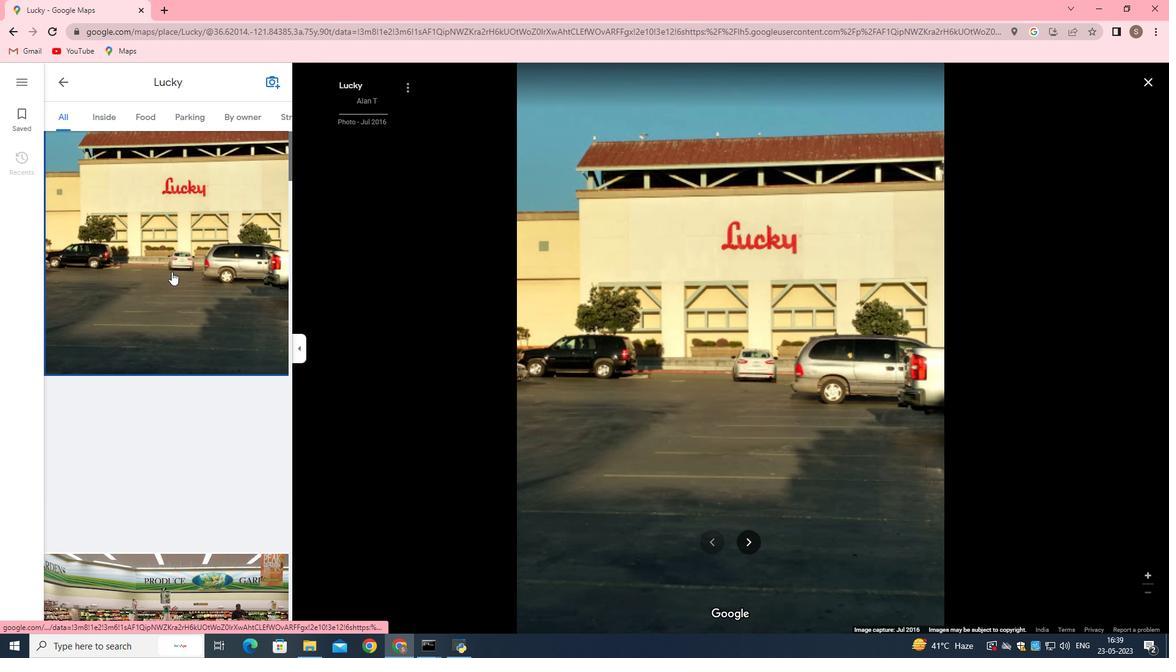 
Action: Mouse moved to (196, 266)
Screenshot: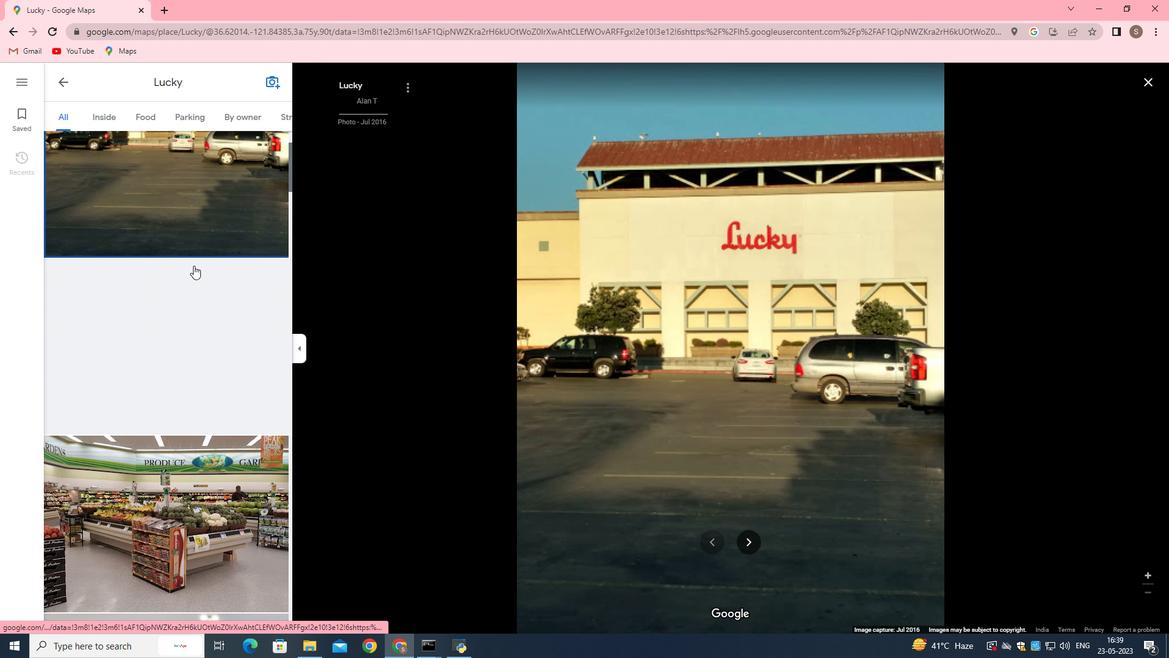 
Action: Mouse scrolled (196, 265) with delta (0, 0)
Screenshot: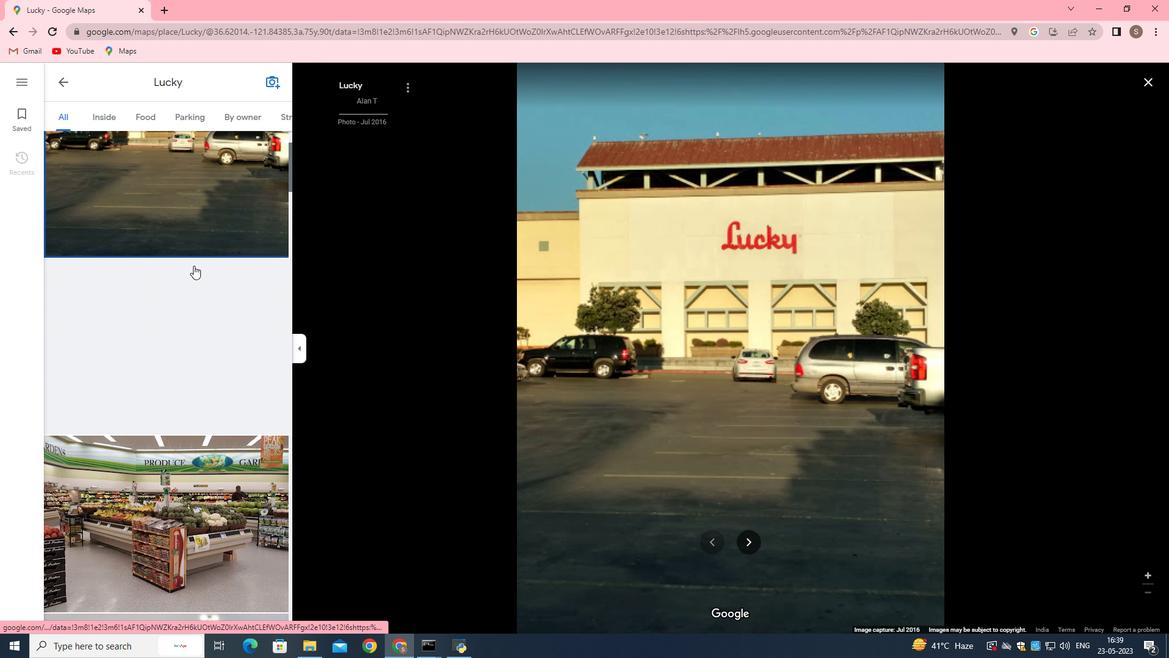 
Action: Mouse moved to (746, 537)
Screenshot: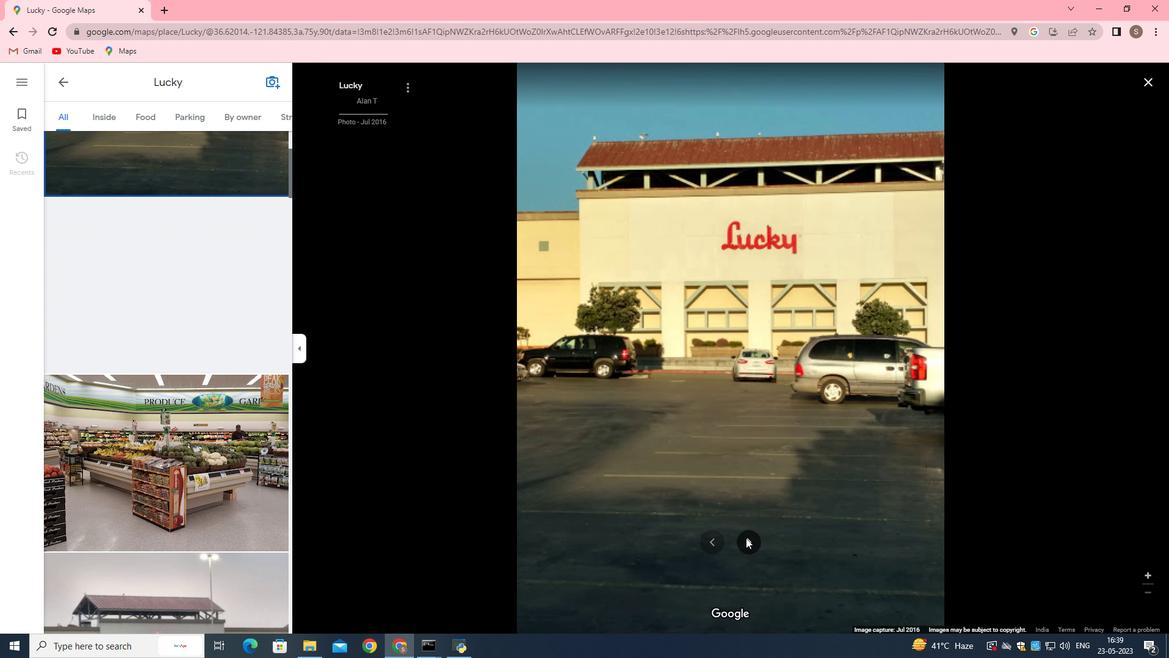 
Action: Mouse pressed left at (746, 537)
Screenshot: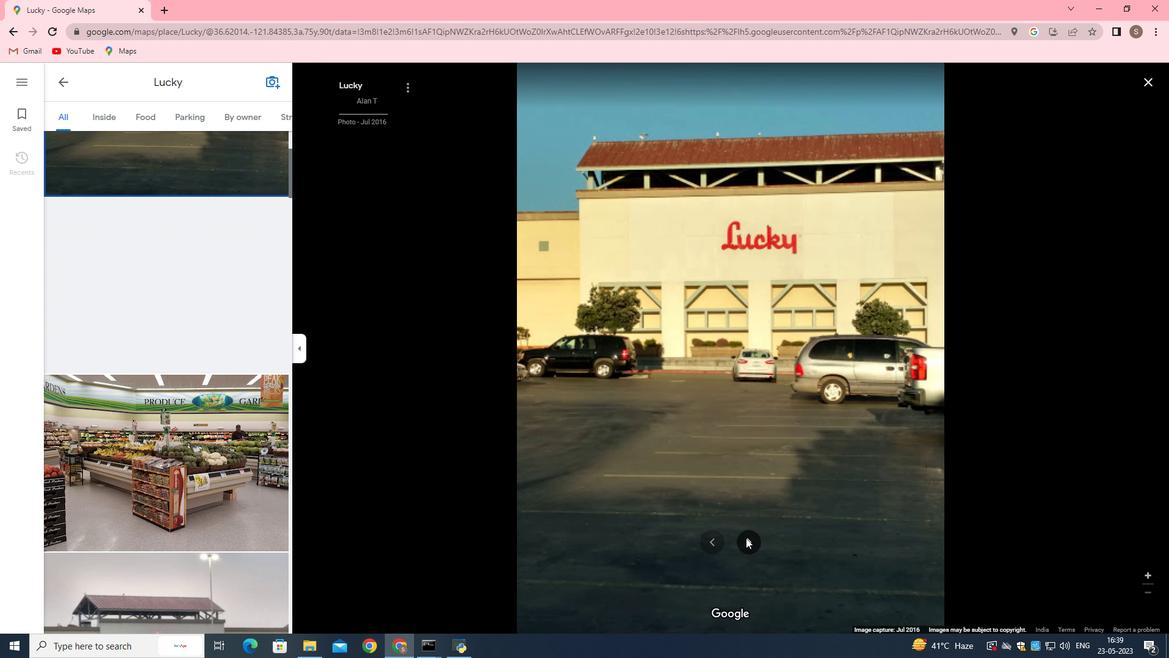 
Action: Mouse moved to (746, 538)
Screenshot: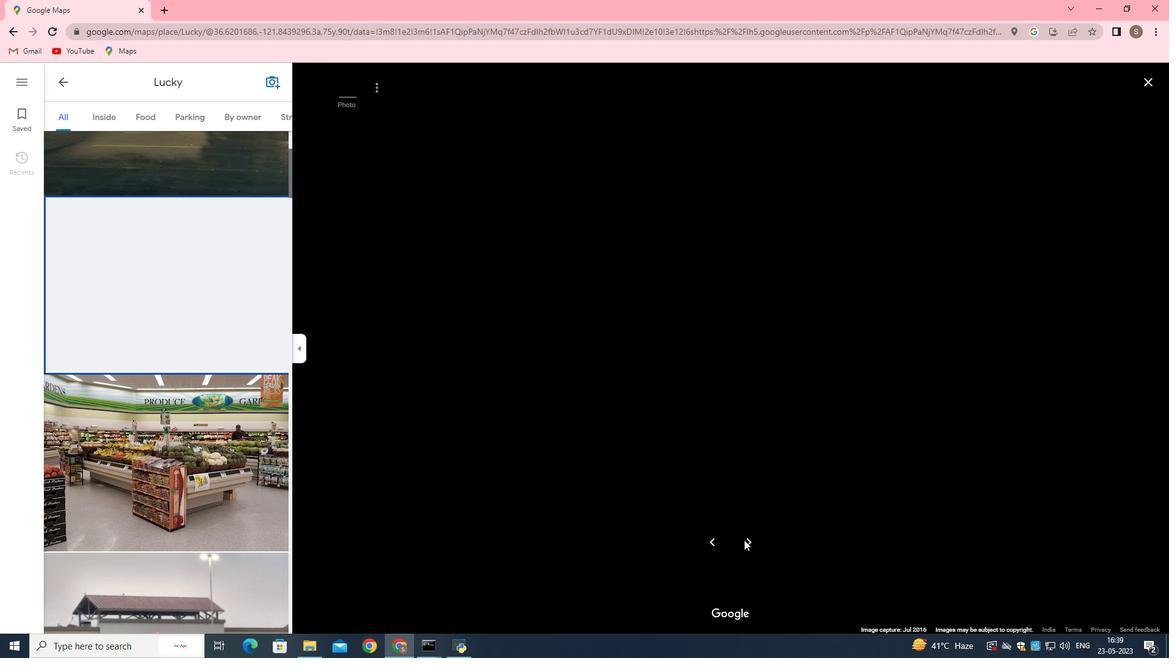 
Action: Mouse pressed left at (746, 538)
Screenshot: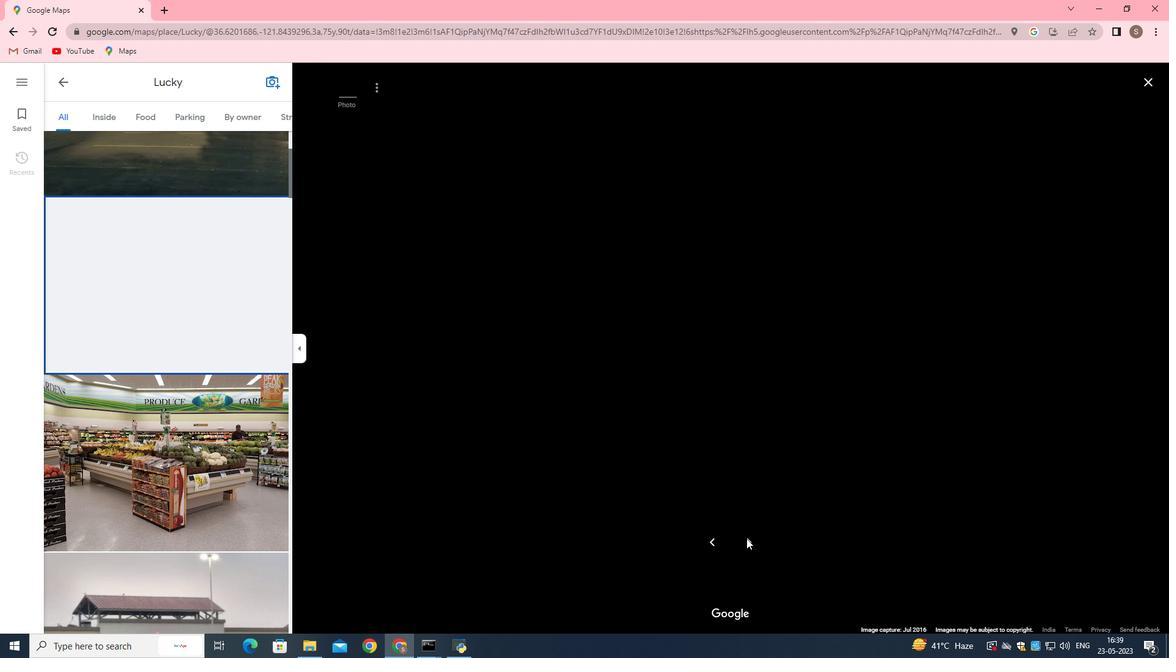 
Action: Mouse pressed left at (746, 538)
Screenshot: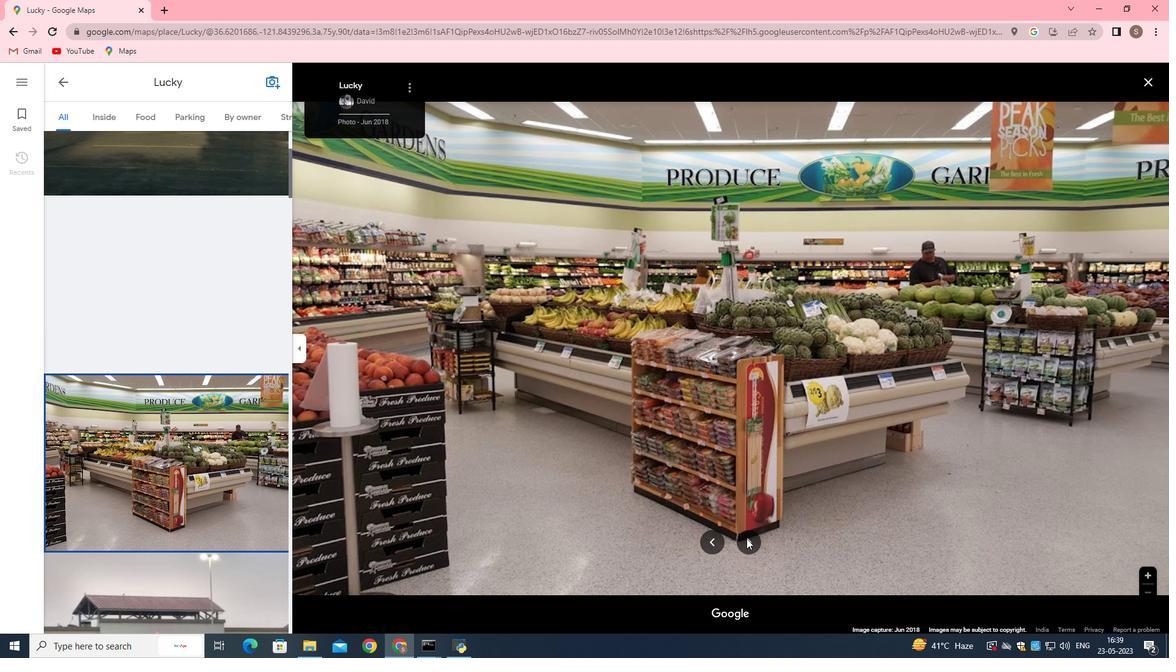 
Action: Mouse pressed left at (746, 538)
Screenshot: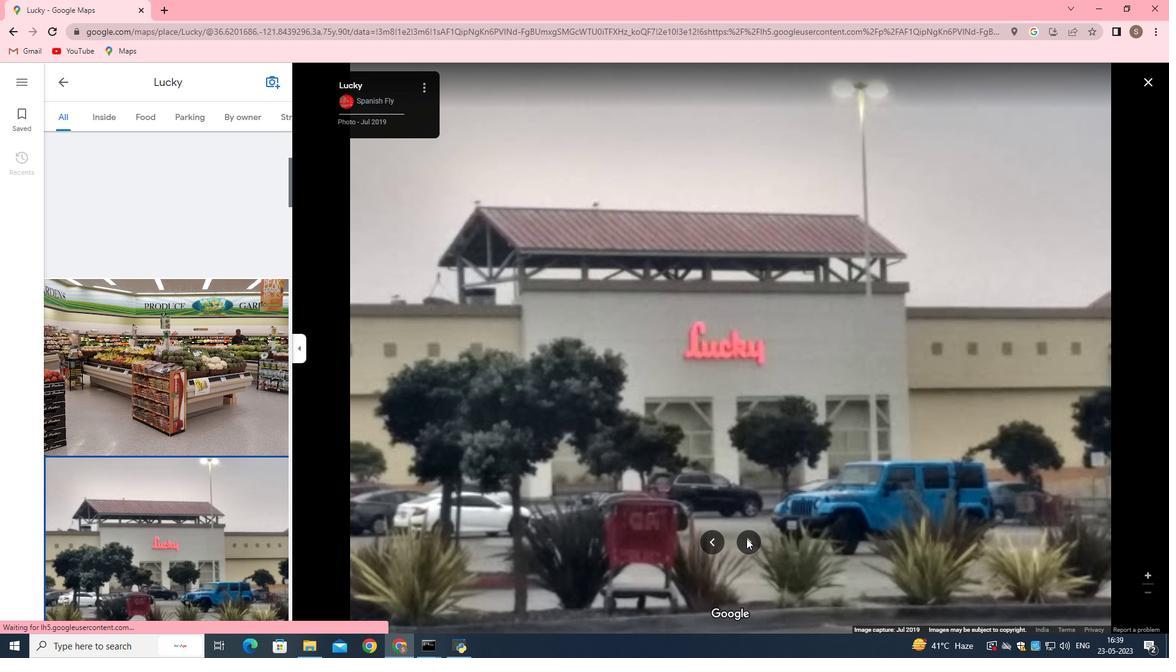 
Action: Mouse moved to (747, 539)
Screenshot: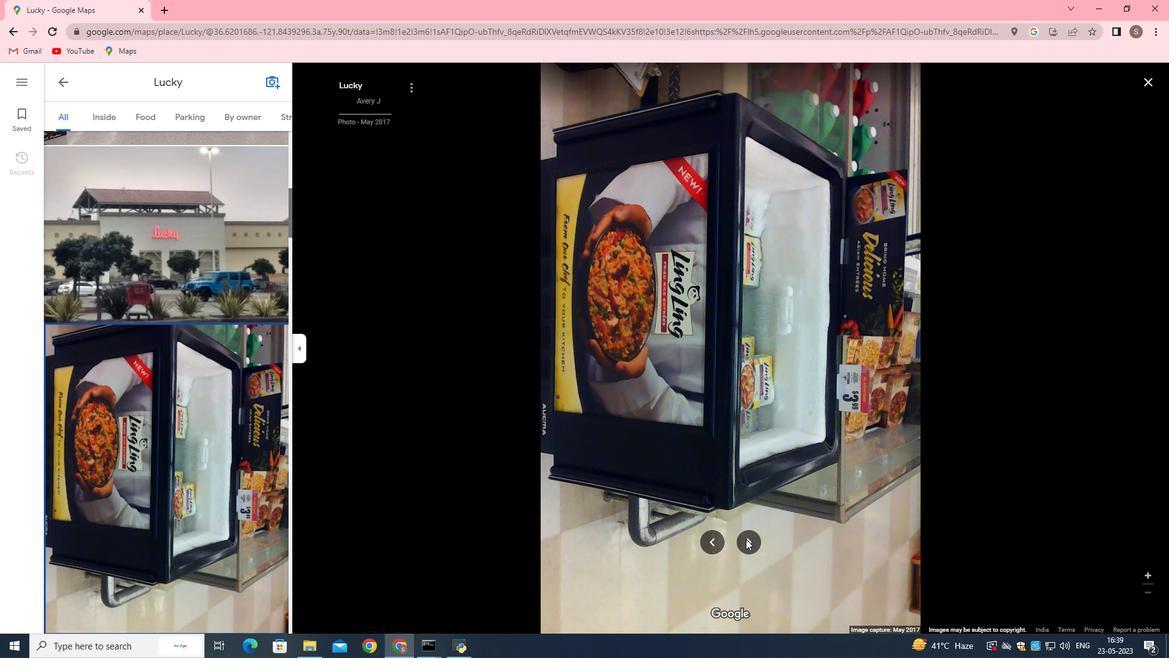 
Action: Mouse pressed left at (747, 539)
Screenshot: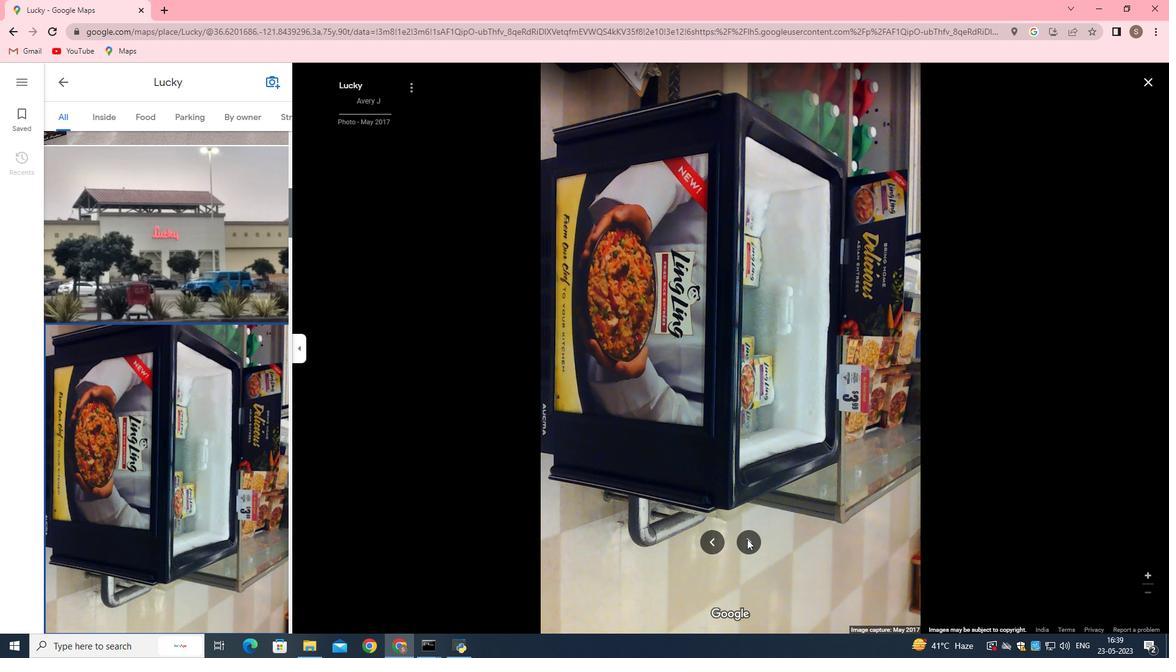 
Action: Mouse moved to (747, 538)
Screenshot: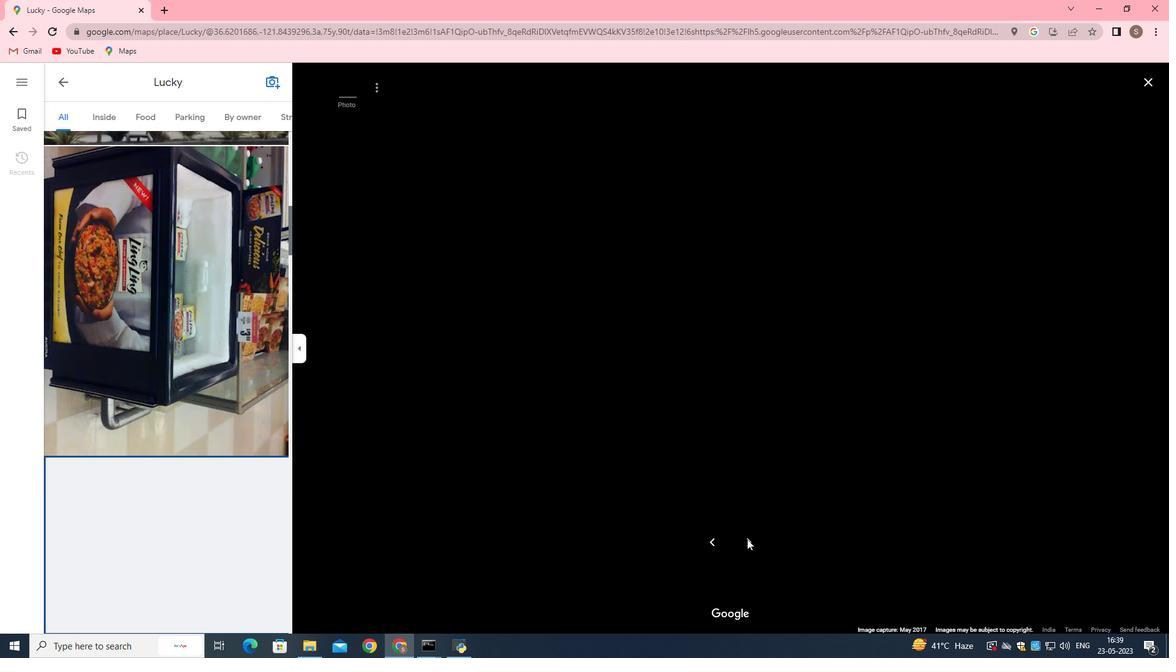 
Action: Mouse pressed left at (747, 538)
Screenshot: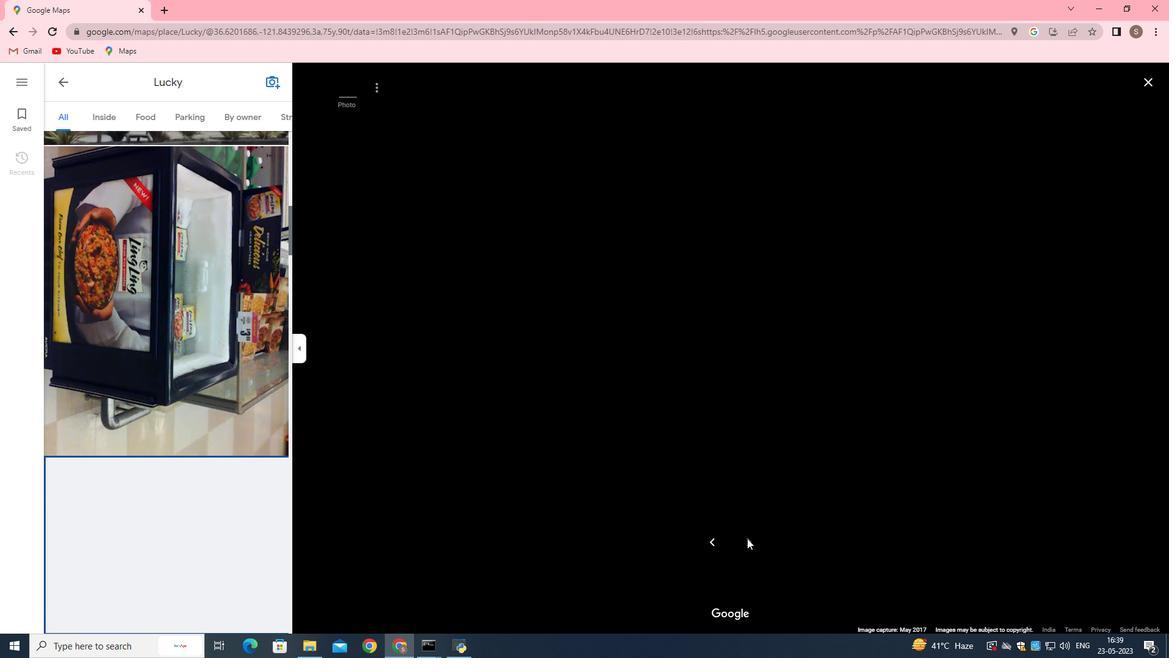 
Action: Mouse moved to (745, 537)
Screenshot: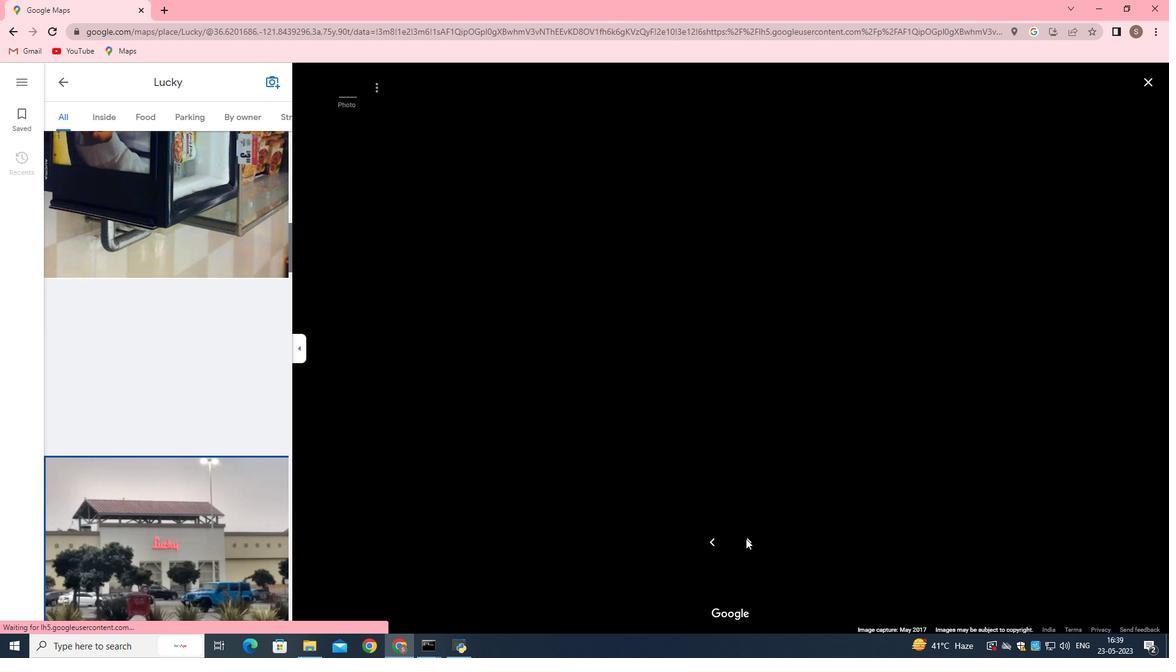 
Action: Mouse pressed left at (745, 537)
Screenshot: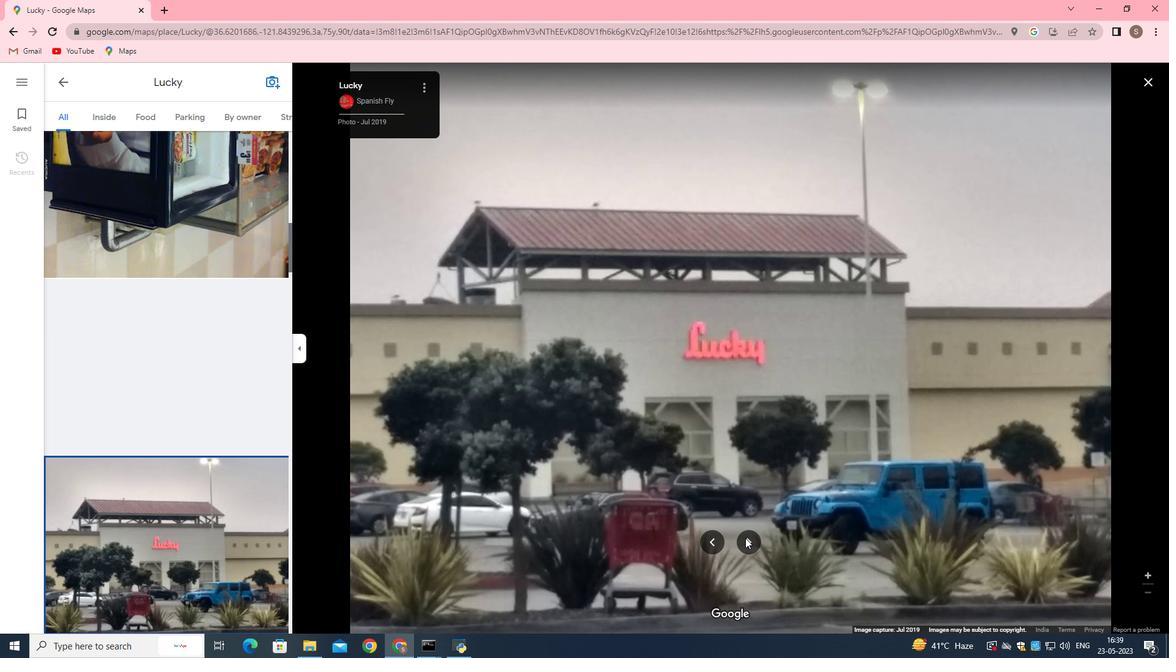 
Action: Mouse moved to (745, 537)
Screenshot: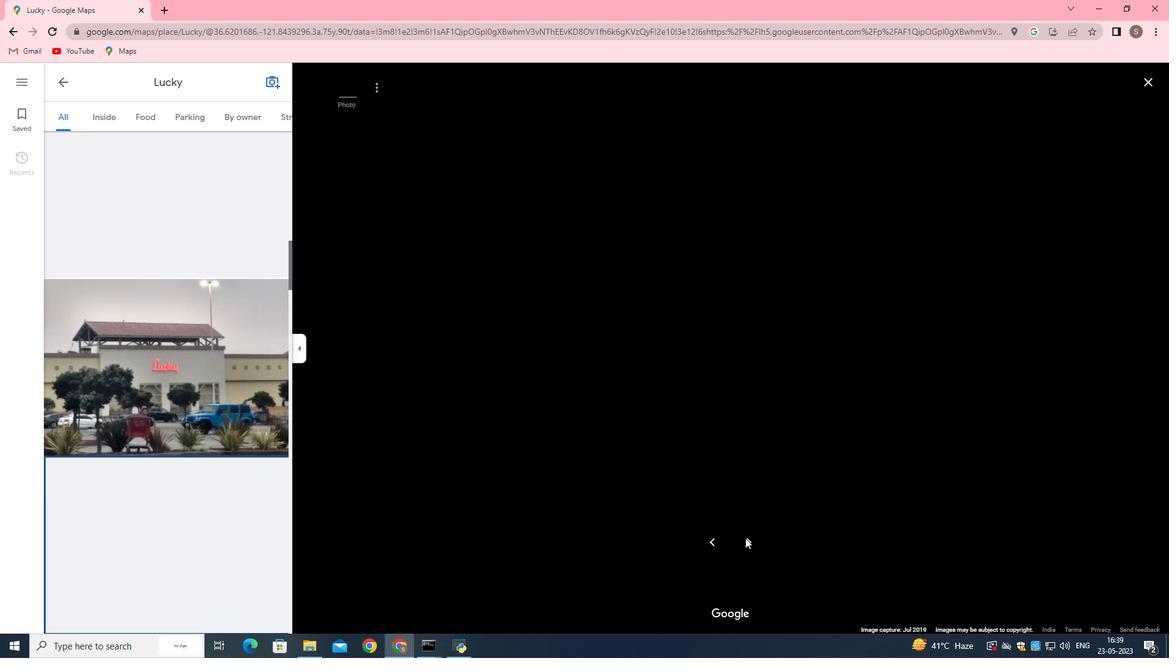 
Action: Mouse pressed left at (745, 537)
Screenshot: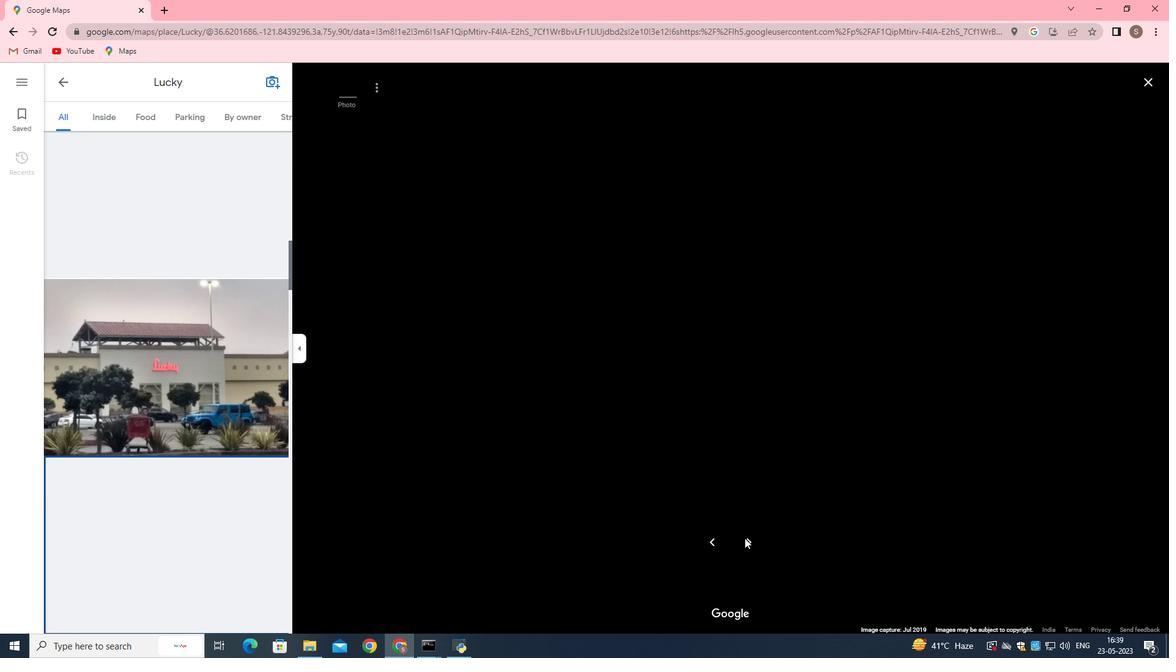 
Action: Mouse moved to (195, 118)
Screenshot: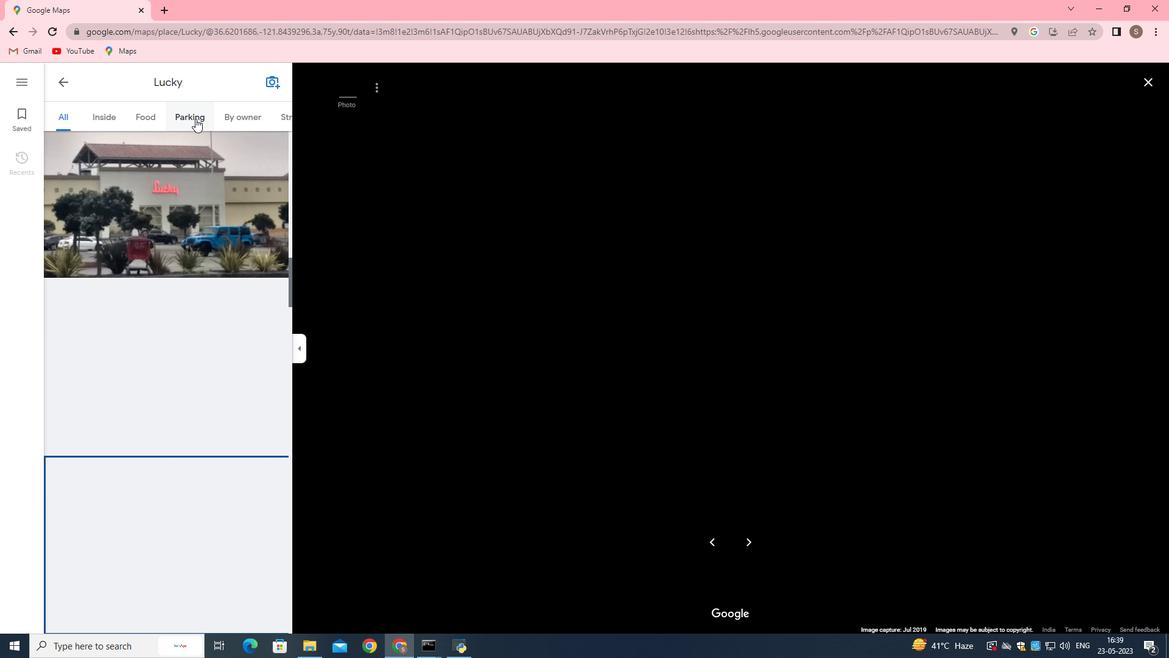 
Action: Mouse pressed left at (195, 118)
Screenshot: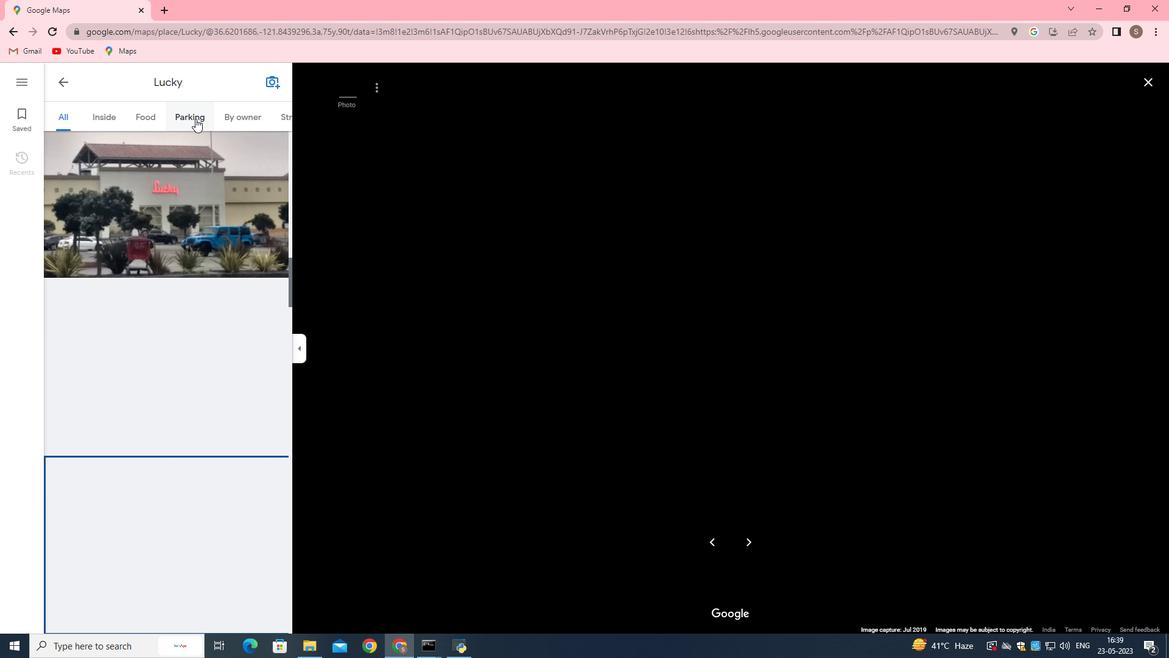 
Action: Mouse moved to (752, 543)
Screenshot: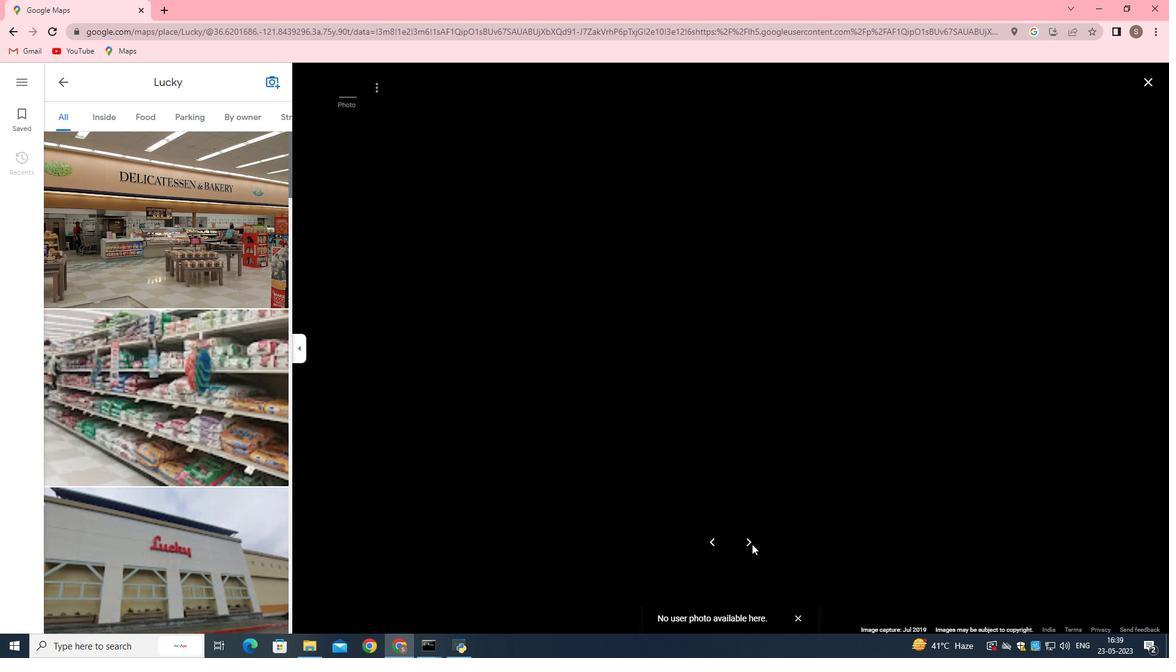 
Action: Mouse pressed left at (752, 543)
Screenshot: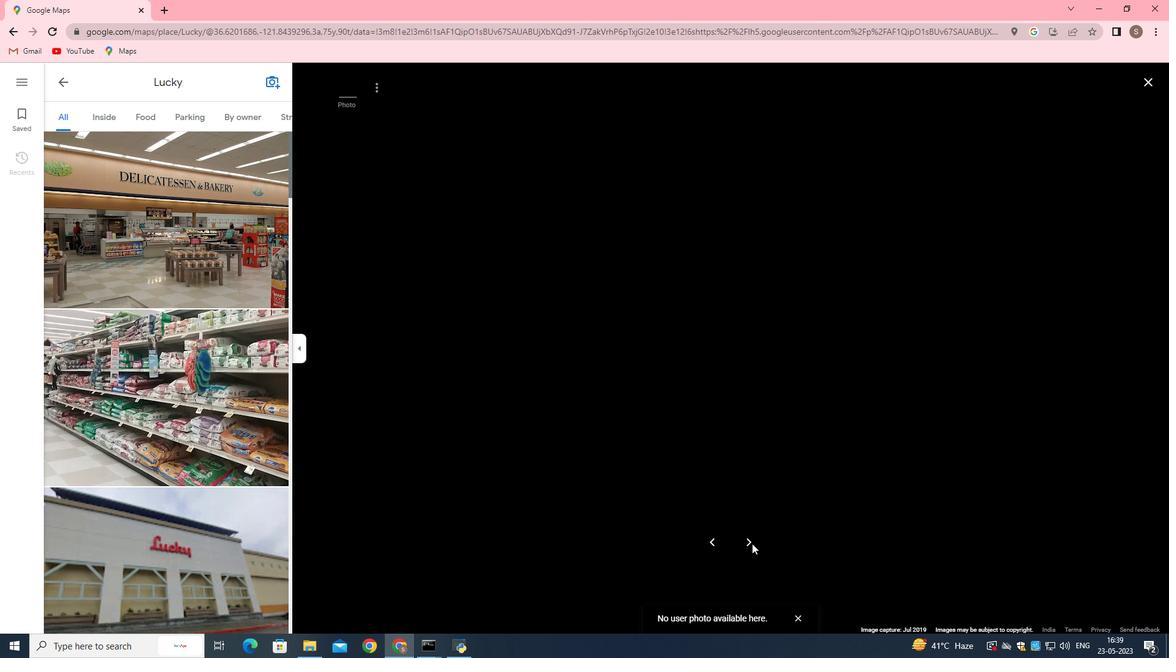 
Action: Mouse moved to (232, 231)
Screenshot: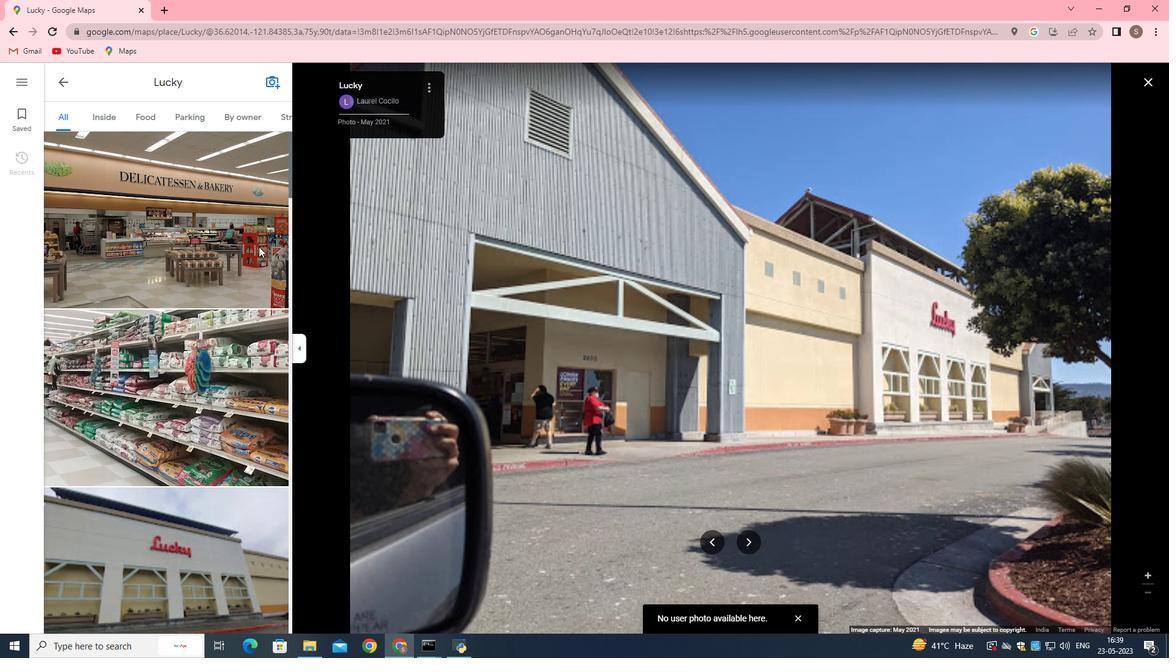 
Action: Mouse pressed left at (232, 231)
Screenshot: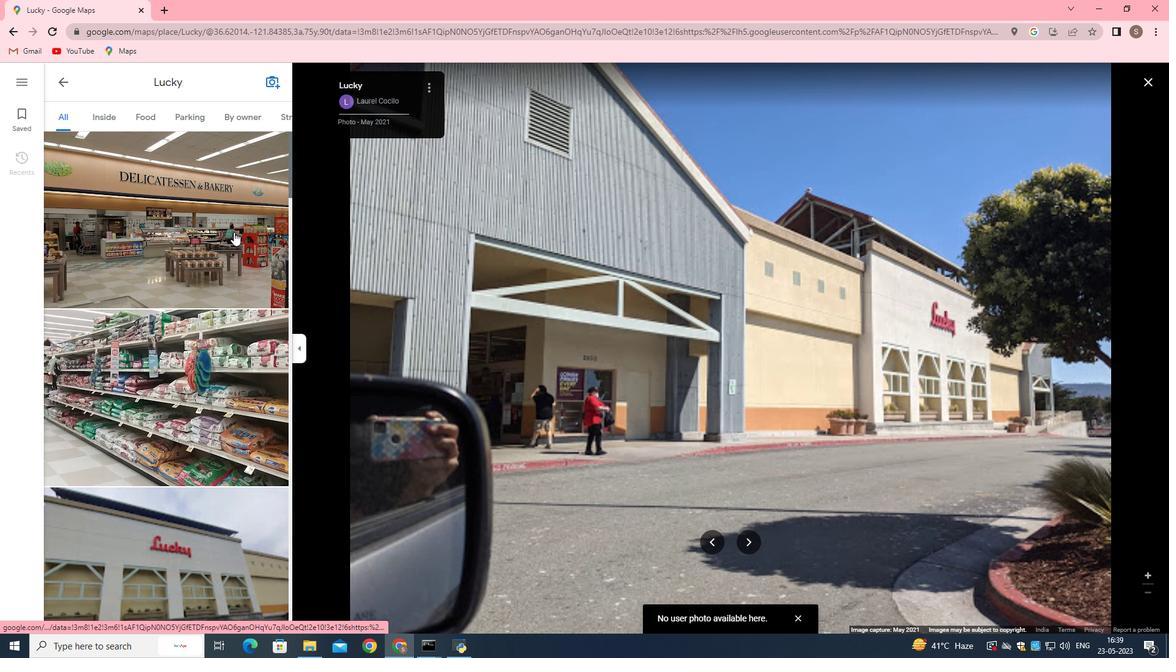 
Action: Mouse moved to (752, 538)
Screenshot: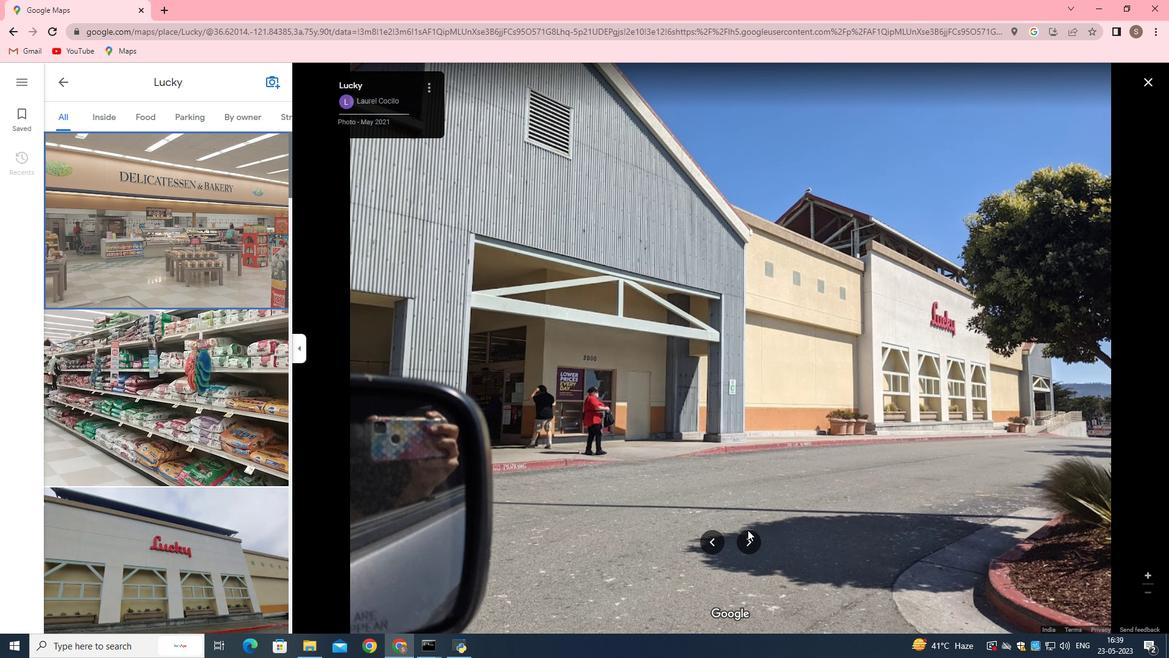 
Action: Mouse pressed left at (752, 538)
Screenshot: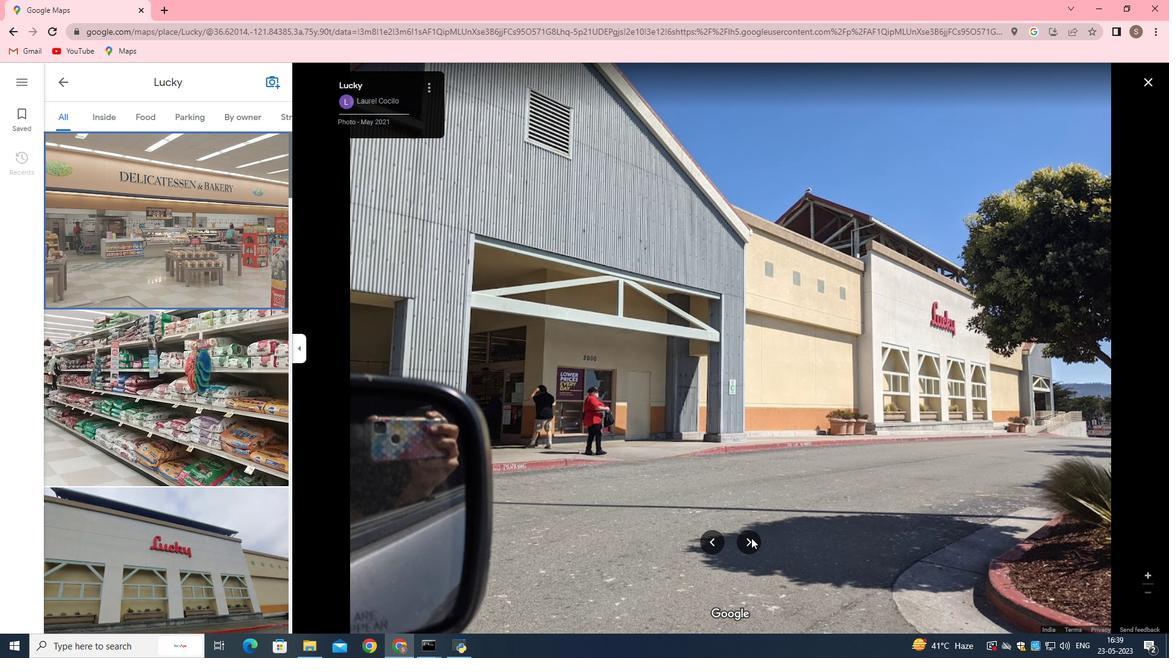 
Action: Mouse moved to (751, 537)
Screenshot: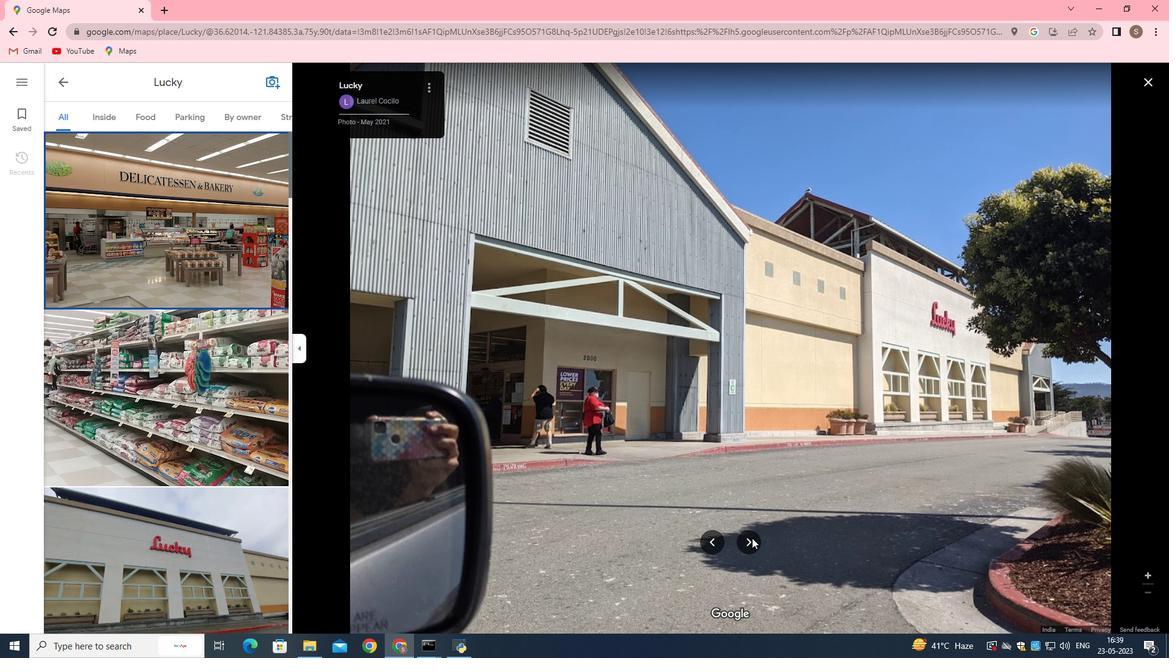 
Action: Mouse pressed left at (751, 537)
Screenshot: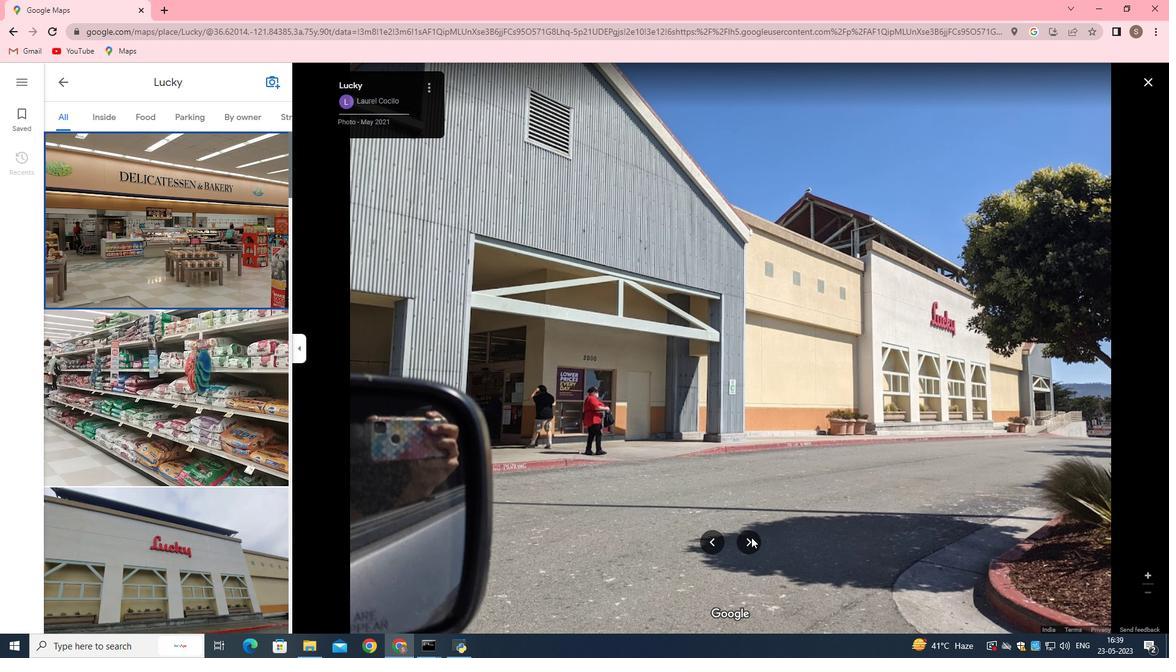
Action: Mouse moved to (138, 112)
Screenshot: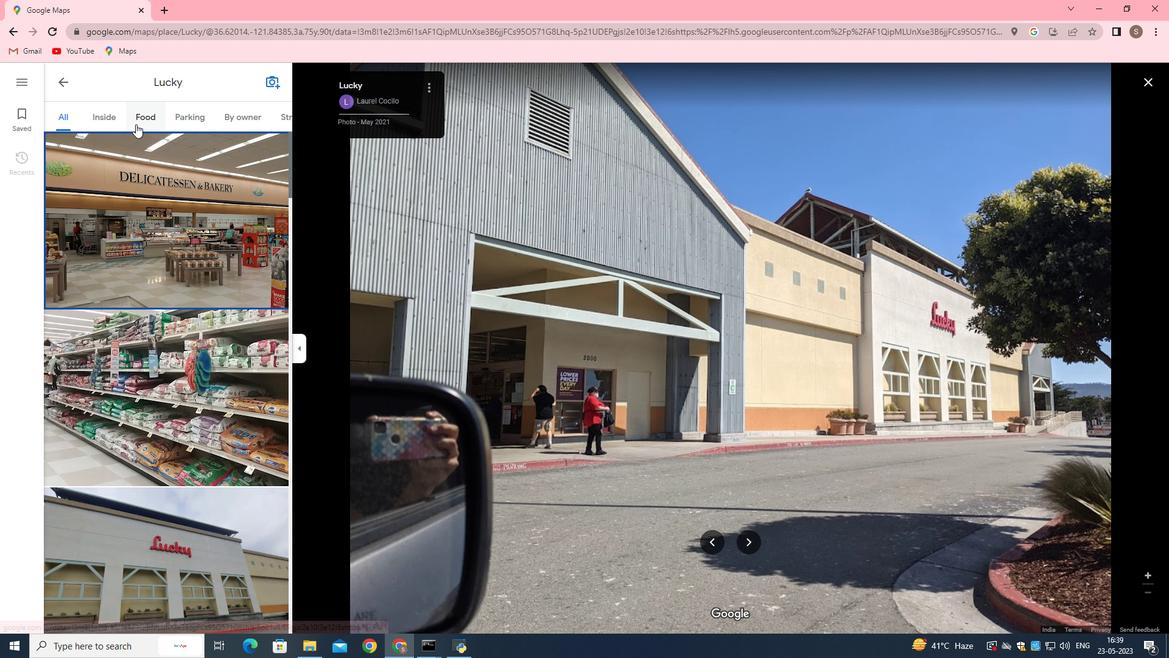 
Action: Mouse pressed left at (138, 112)
Screenshot: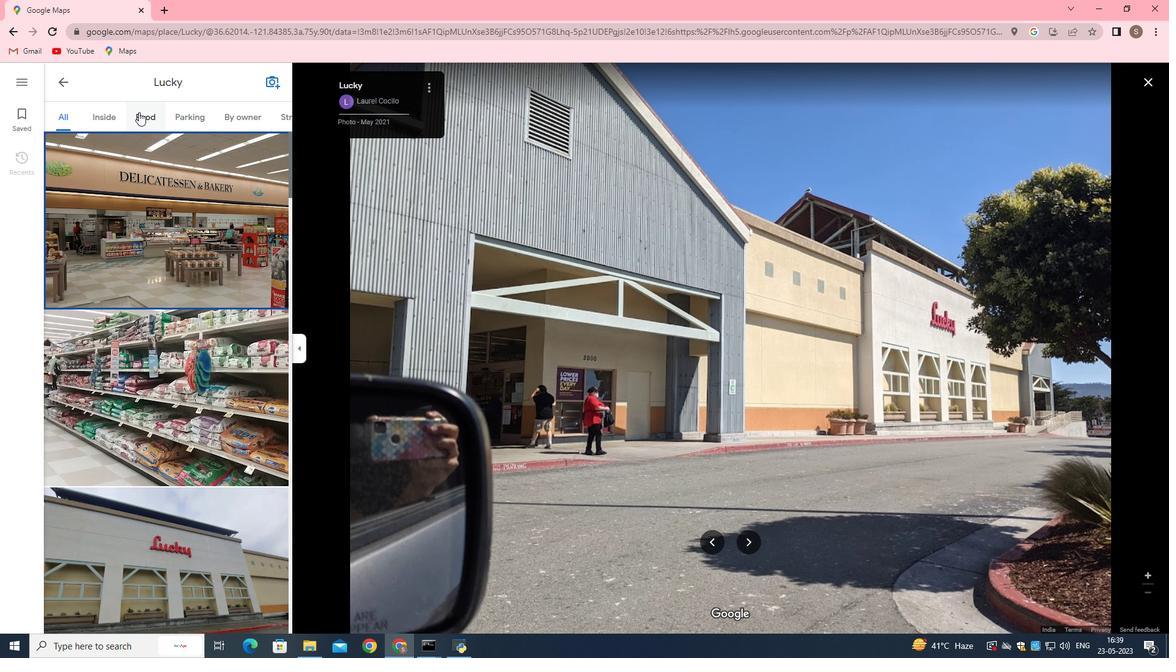 
Action: Mouse moved to (124, 196)
Screenshot: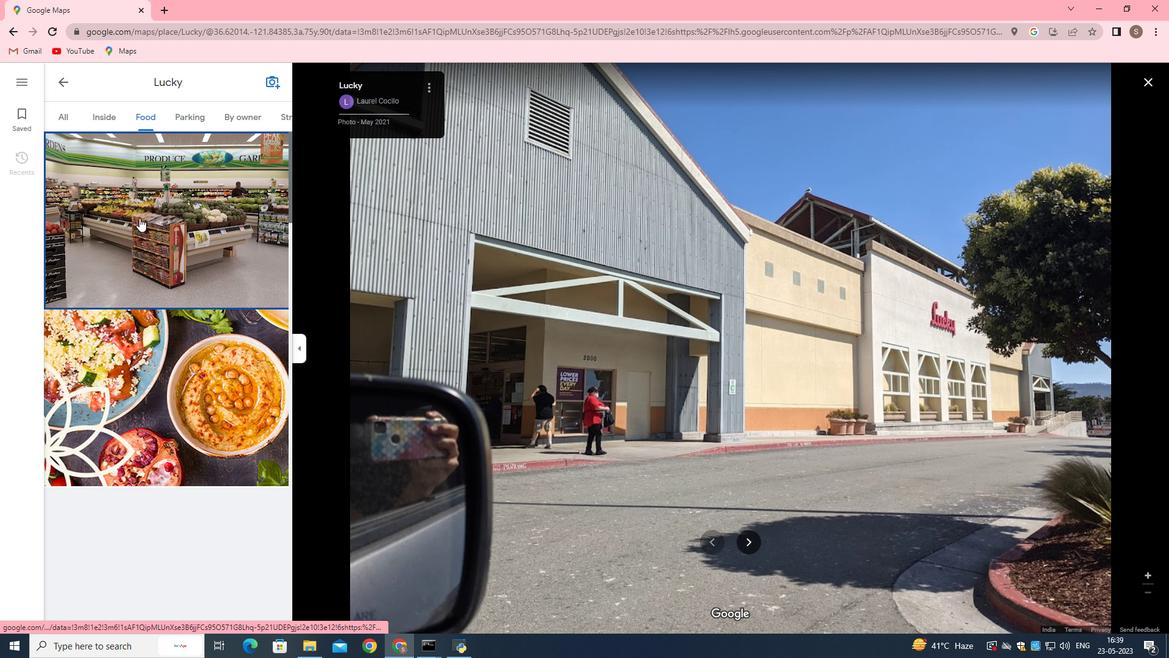 
Action: Mouse pressed left at (124, 196)
Screenshot: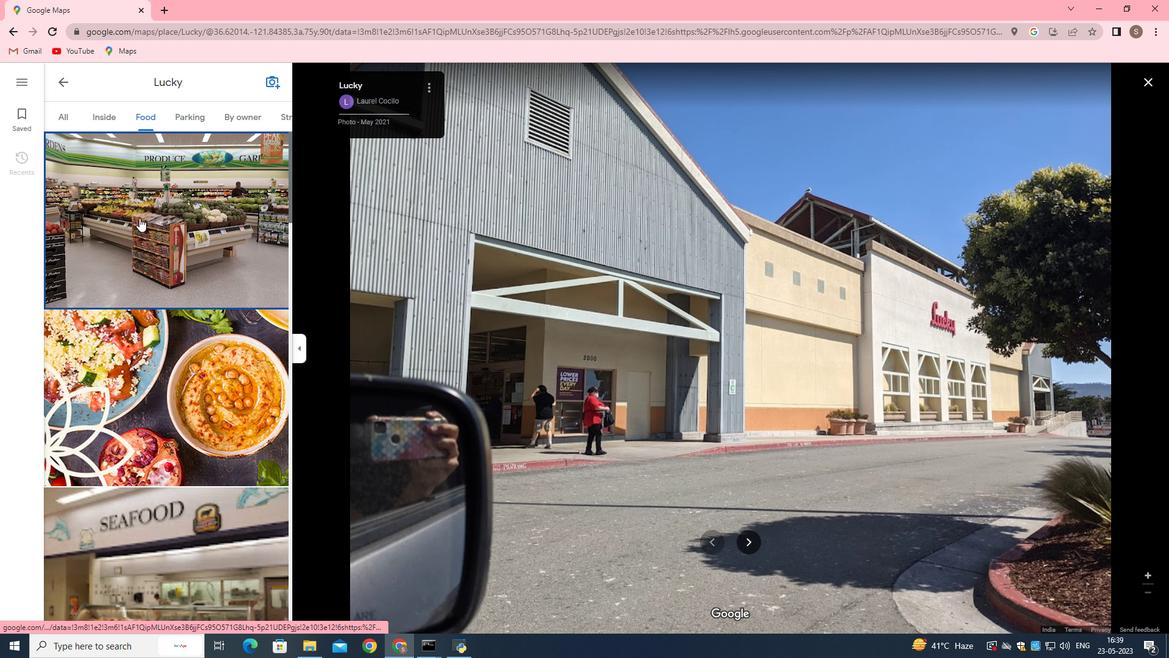 
Action: Mouse moved to (158, 343)
Screenshot: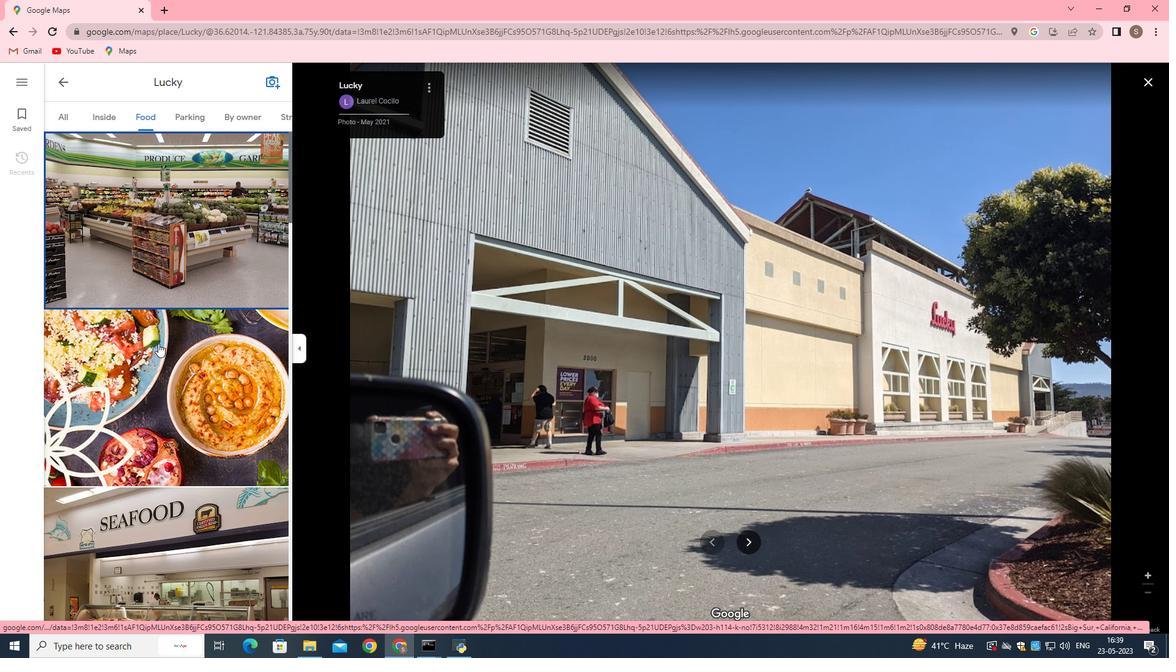 
Action: Mouse scrolled (158, 343) with delta (0, 0)
Screenshot: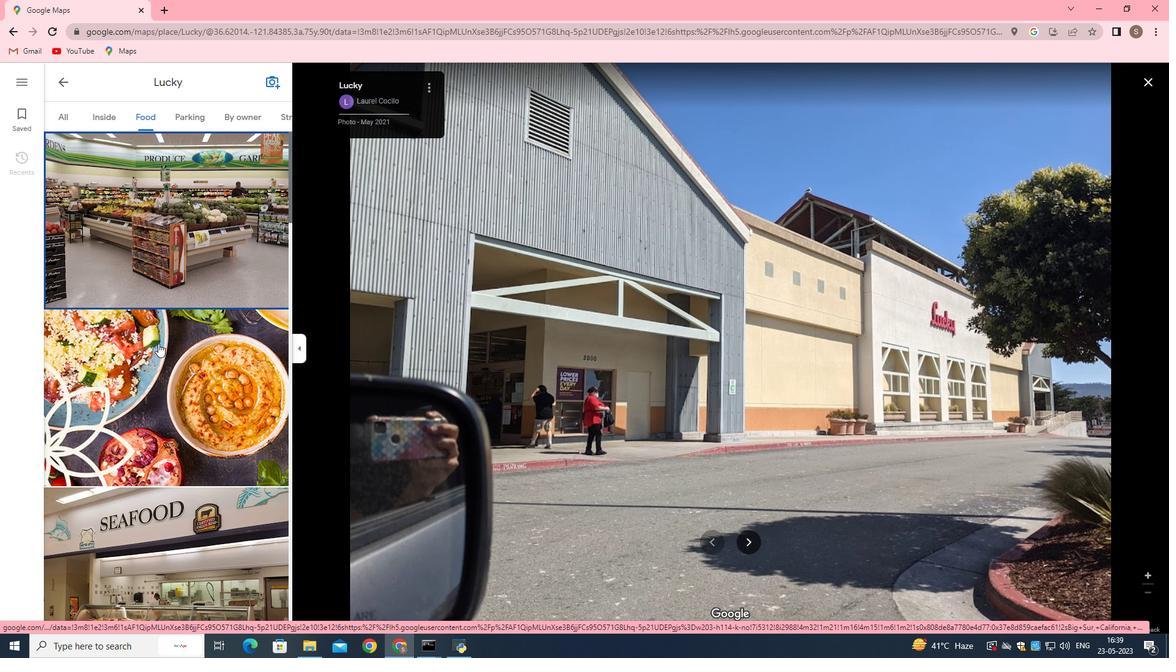 
Action: Mouse moved to (158, 344)
Screenshot: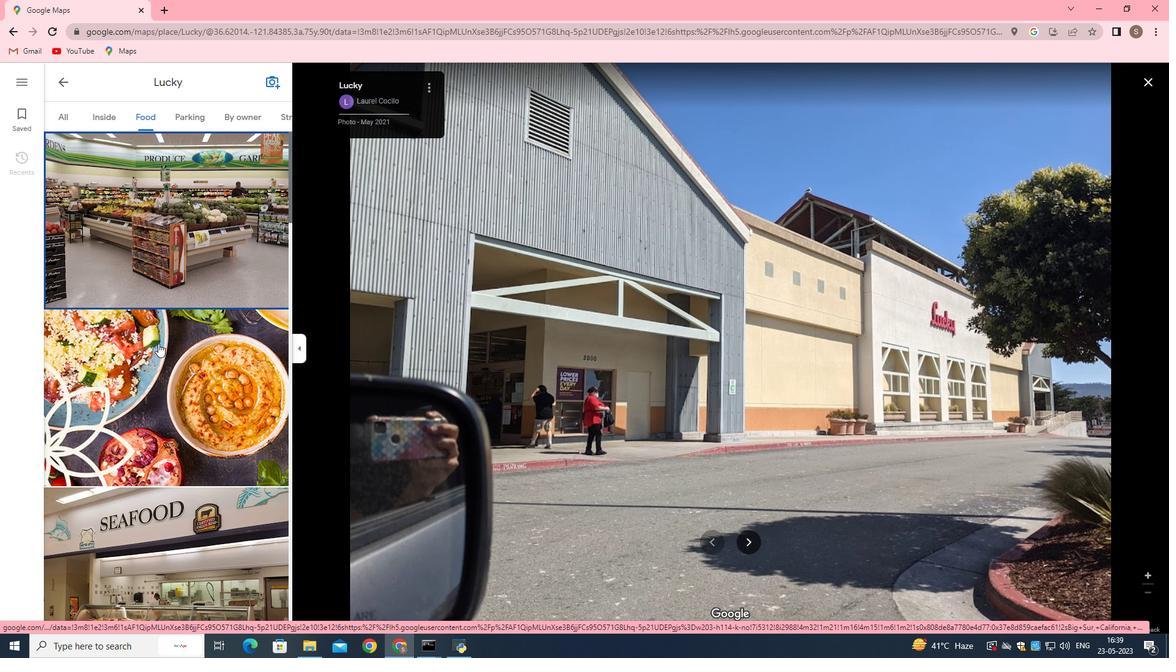 
Action: Mouse scrolled (158, 343) with delta (0, 0)
Screenshot: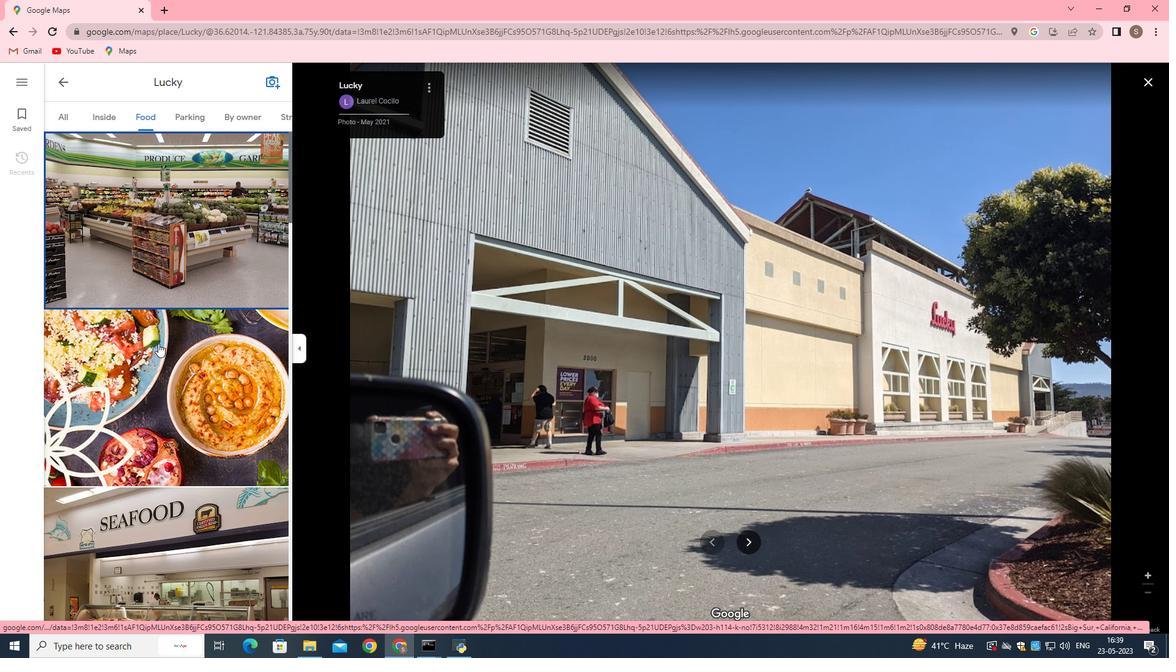 
Action: Mouse moved to (158, 344)
Screenshot: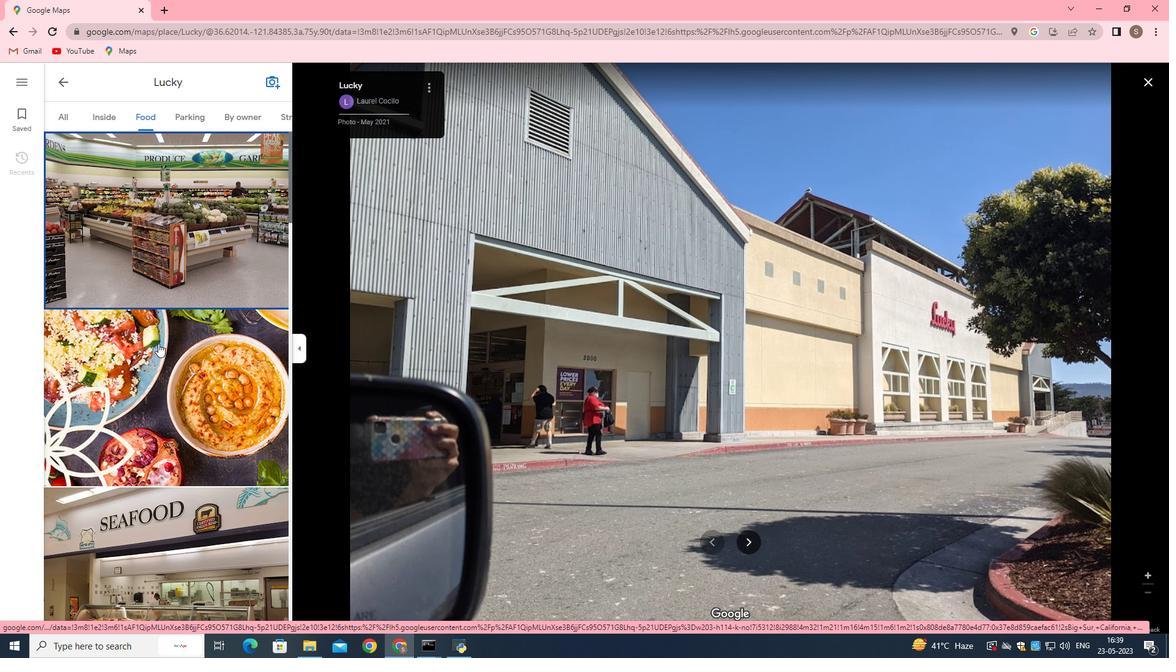 
Action: Mouse scrolled (158, 344) with delta (0, 0)
Screenshot: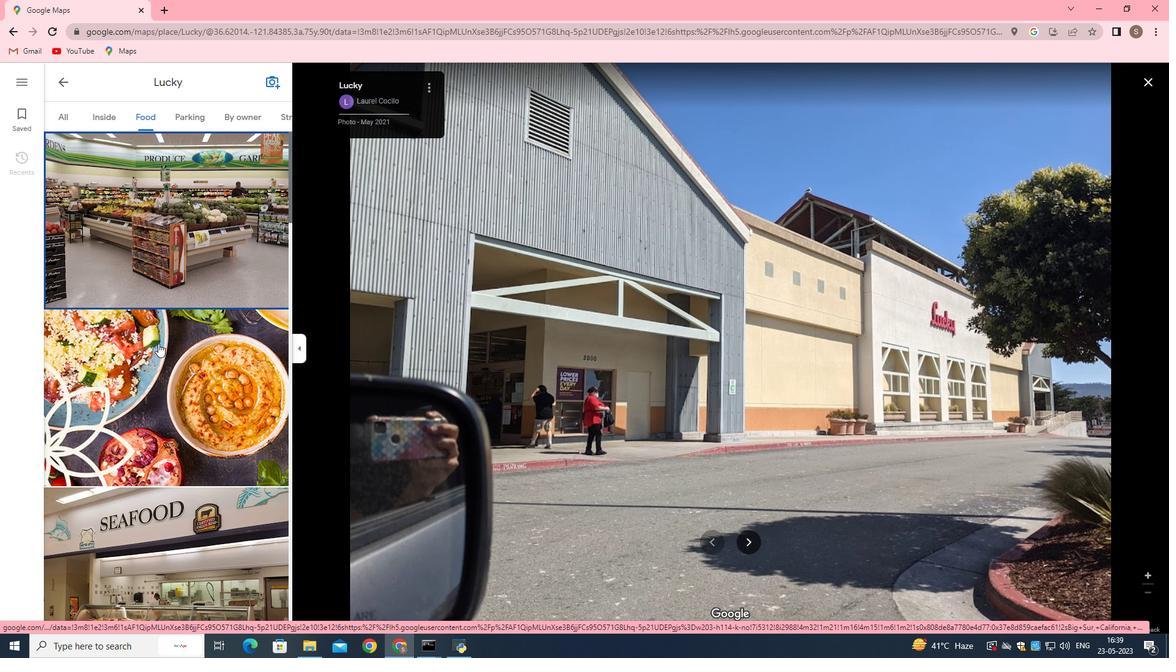 
Action: Mouse moved to (158, 342)
Screenshot: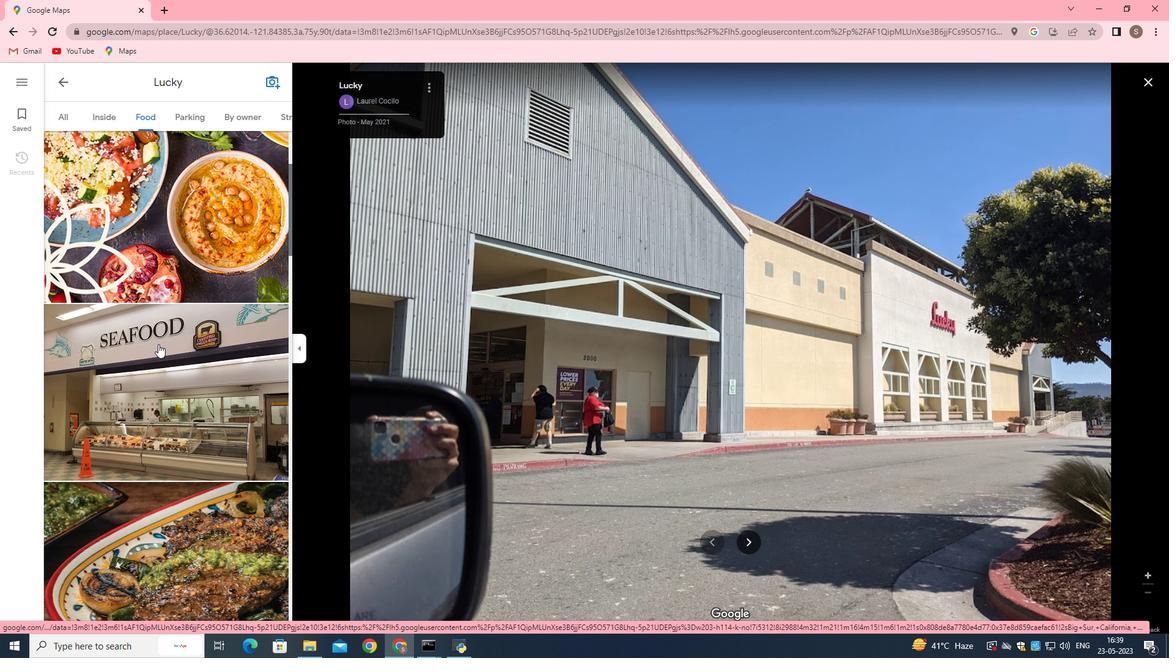 
Action: Mouse scrolled (158, 341) with delta (0, 0)
Screenshot: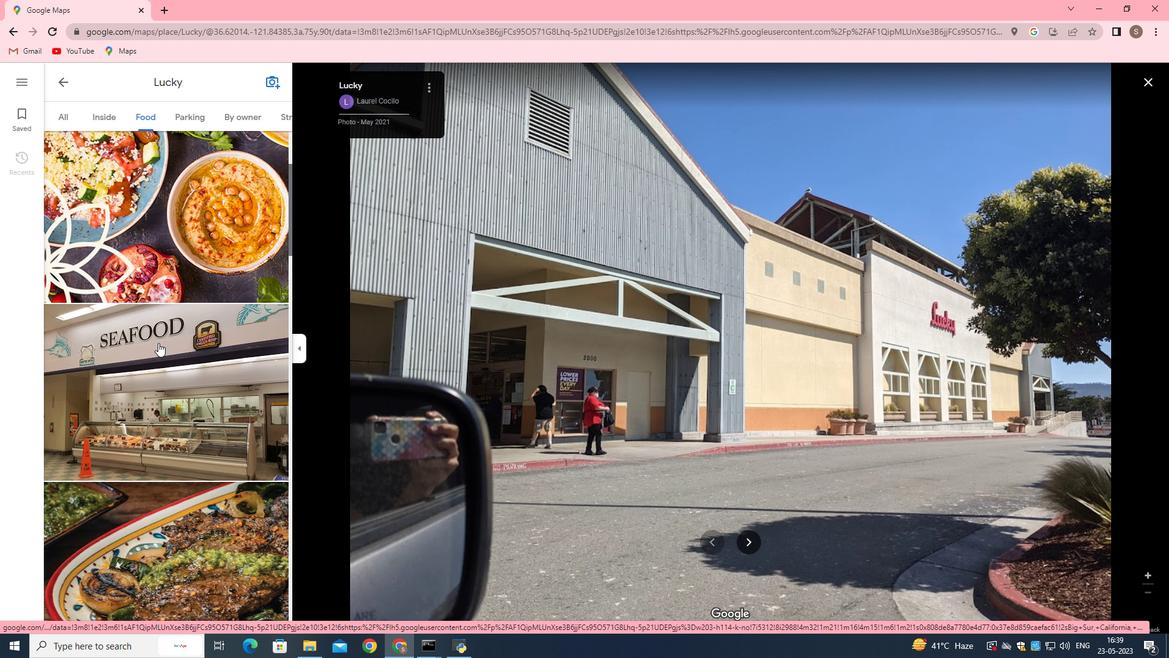 
Action: Mouse scrolled (158, 341) with delta (0, 0)
Screenshot: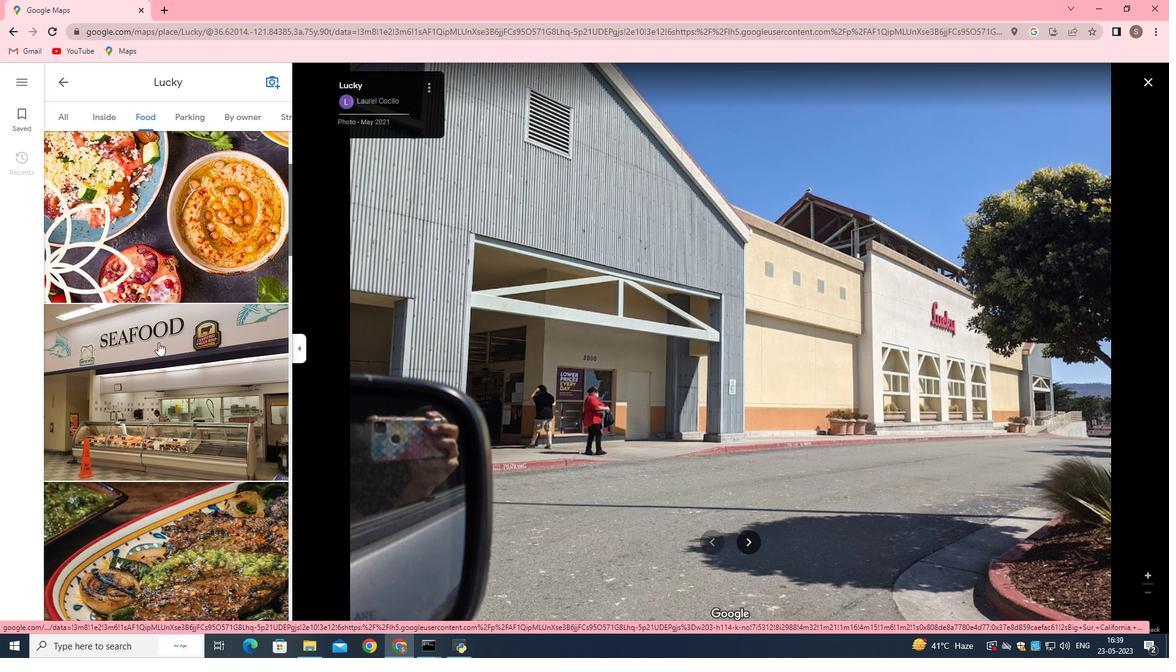 
Action: Mouse scrolled (158, 341) with delta (0, 0)
Screenshot: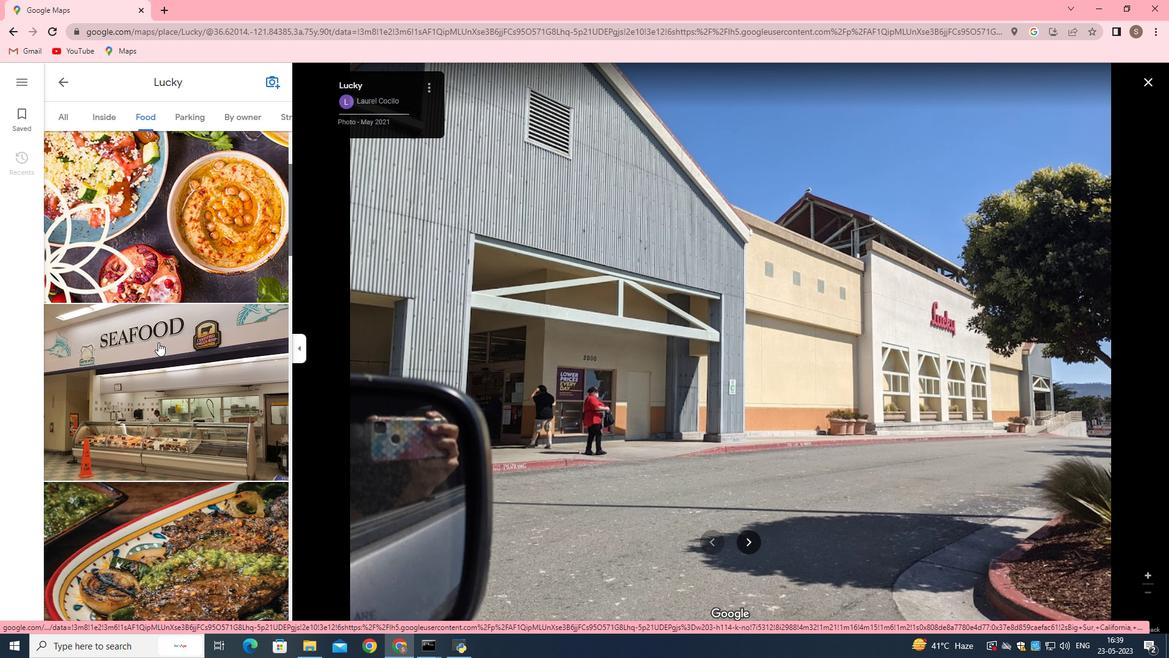 
Action: Mouse moved to (154, 332)
Screenshot: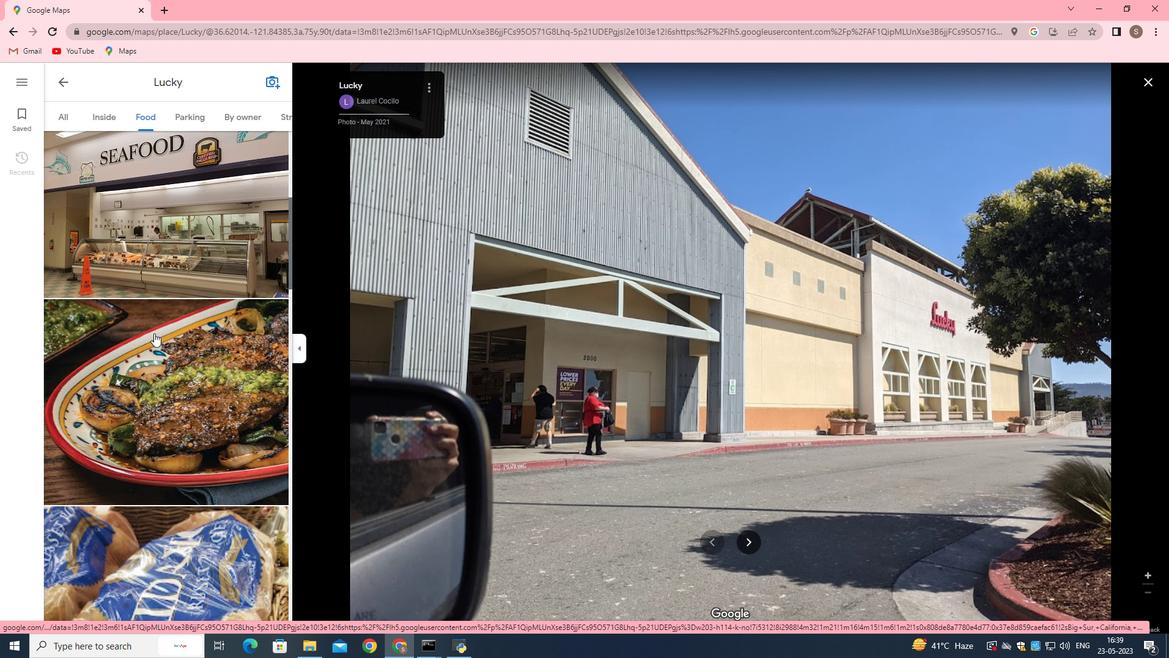 
Action: Mouse pressed left at (154, 332)
Screenshot: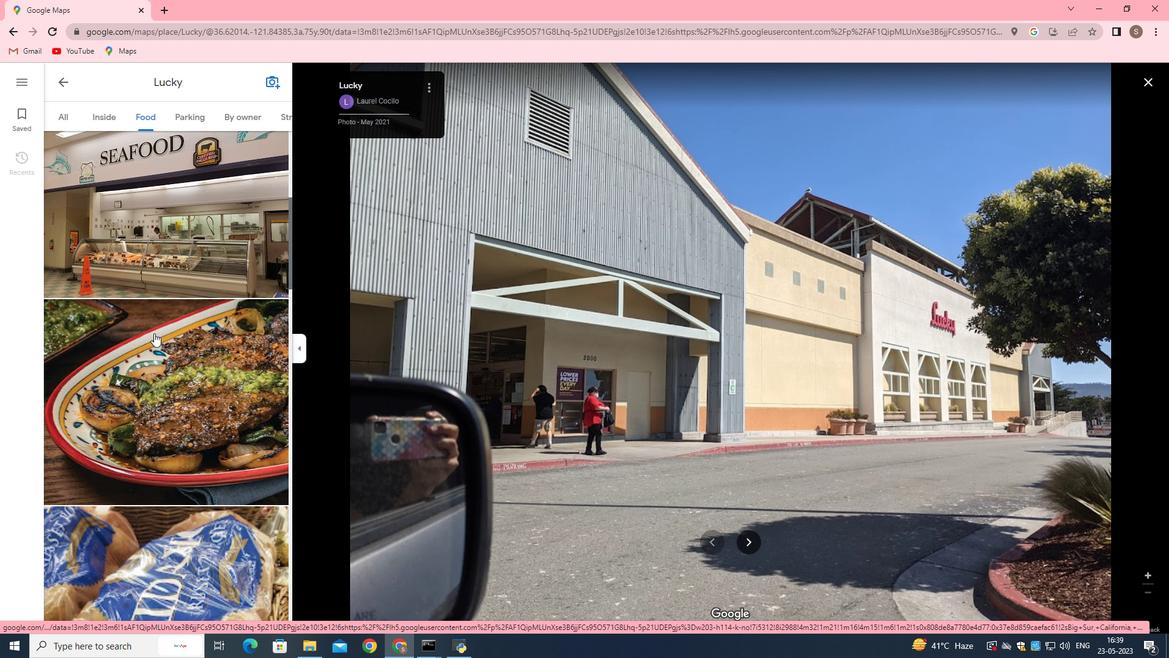 
Action: Mouse moved to (166, 293)
Screenshot: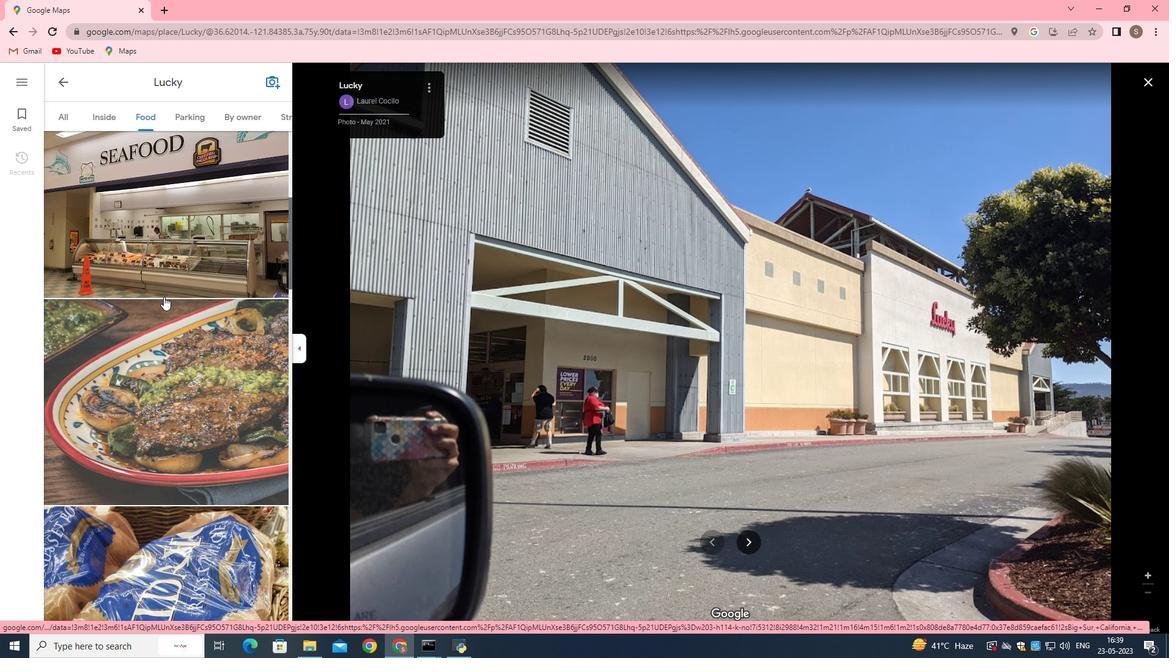 
Action: Mouse scrolled (166, 292) with delta (0, 0)
Screenshot: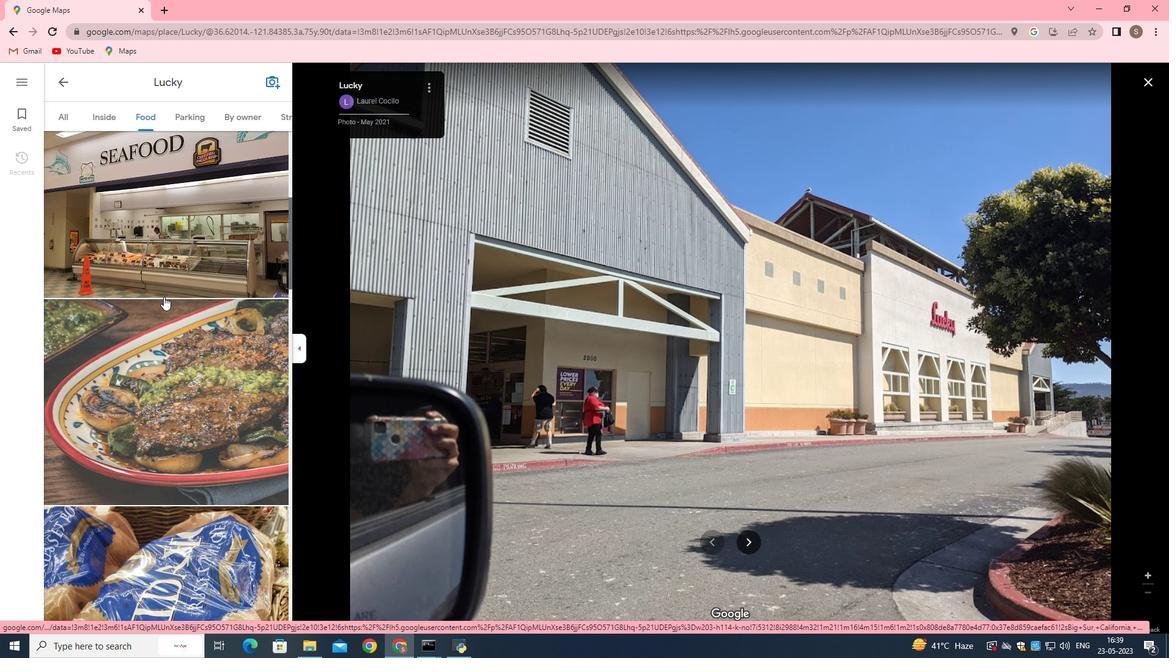 
Action: Mouse scrolled (166, 292) with delta (0, 0)
Screenshot: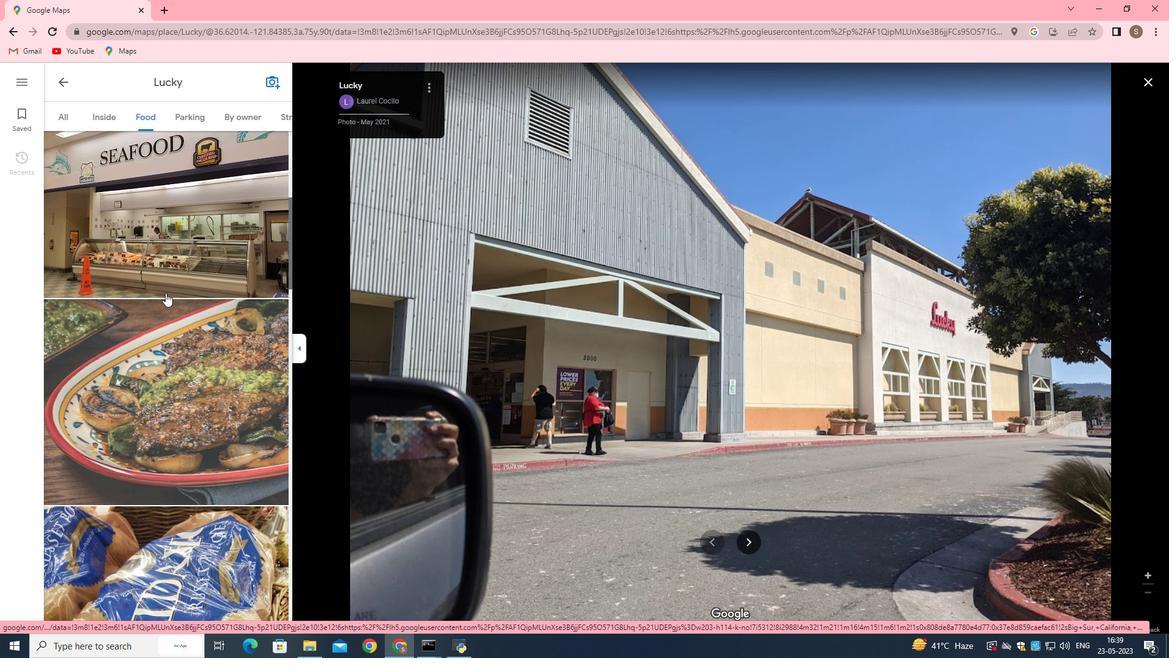 
Action: Mouse scrolled (166, 292) with delta (0, 0)
Screenshot: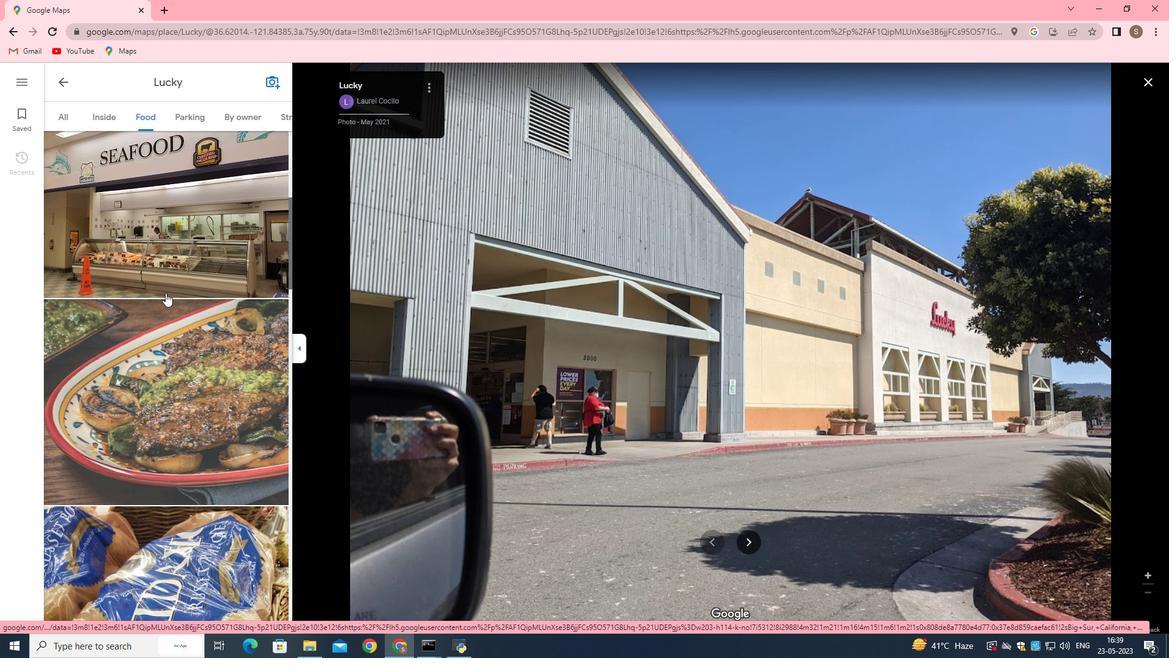 
Action: Mouse scrolled (166, 292) with delta (0, 0)
Screenshot: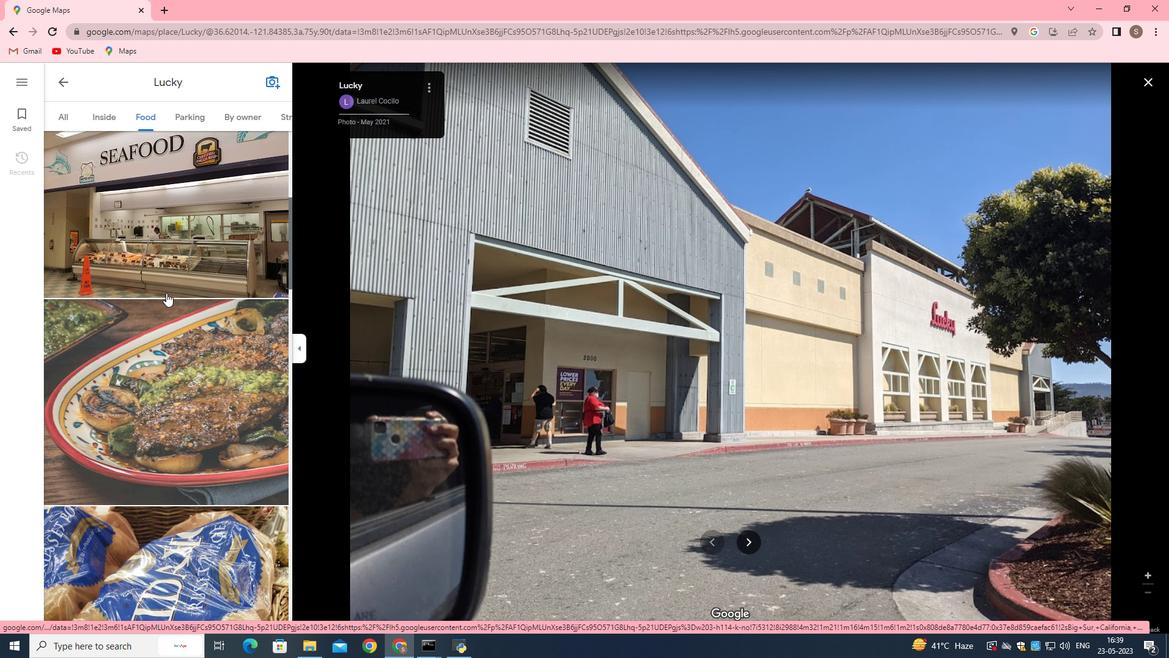 
Action: Mouse scrolled (166, 292) with delta (0, 0)
Screenshot: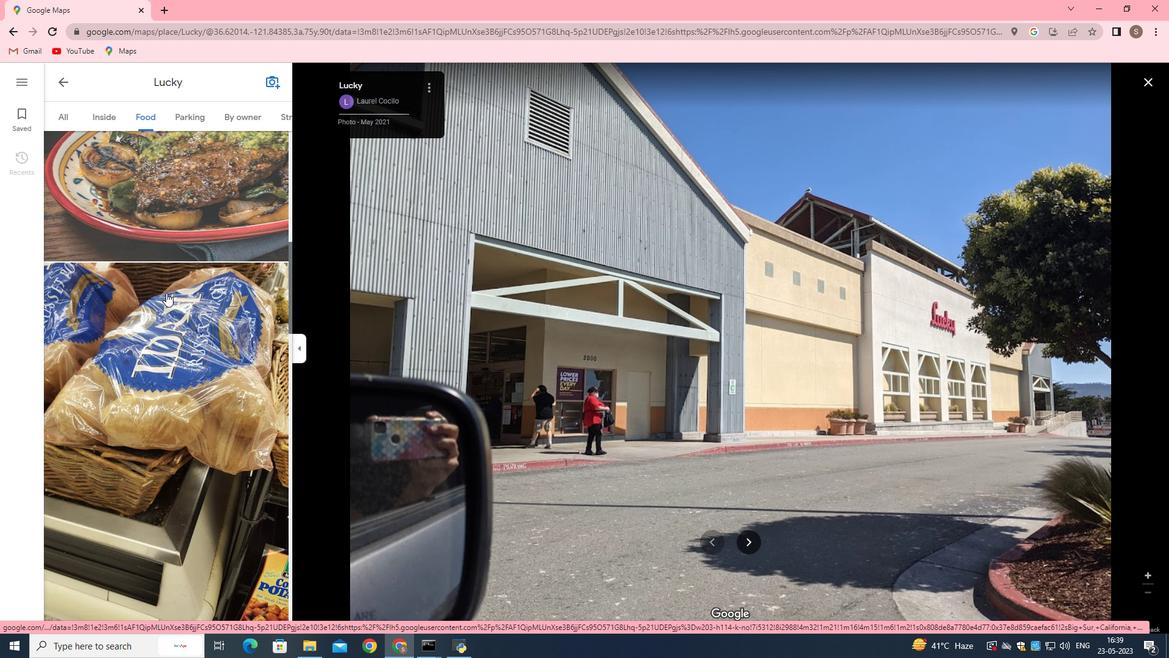 
Action: Mouse scrolled (166, 292) with delta (0, 0)
Screenshot: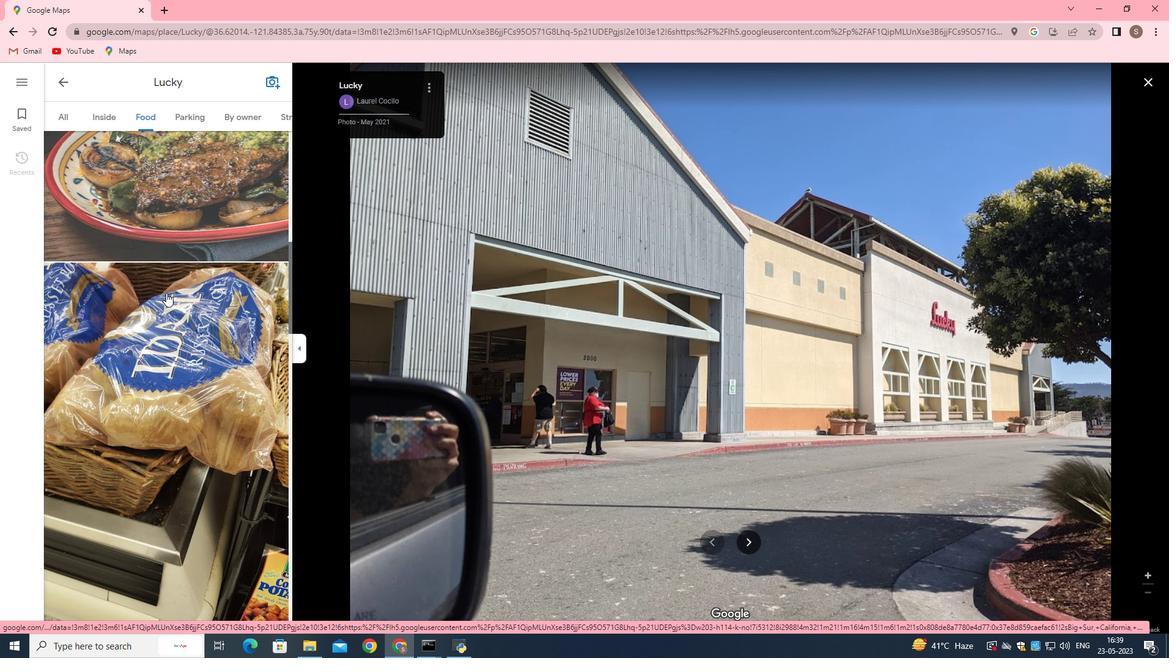 
Action: Mouse scrolled (166, 292) with delta (0, 0)
Screenshot: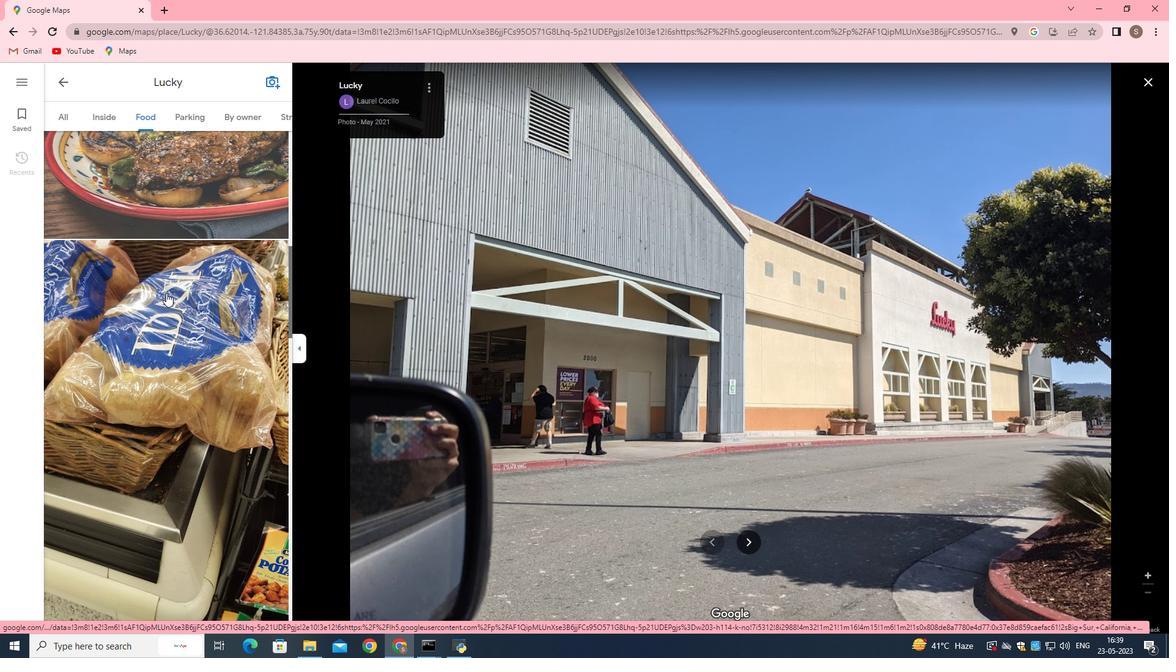 
Action: Mouse scrolled (166, 292) with delta (0, 0)
Screenshot: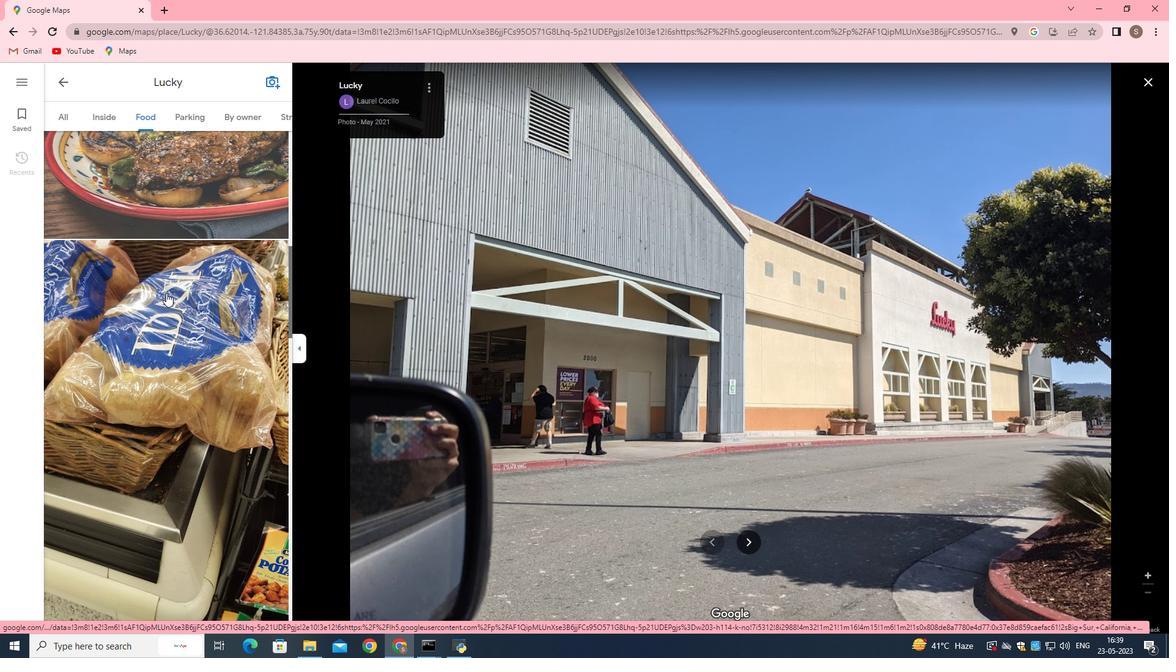 
Action: Mouse scrolled (166, 292) with delta (0, 0)
Screenshot: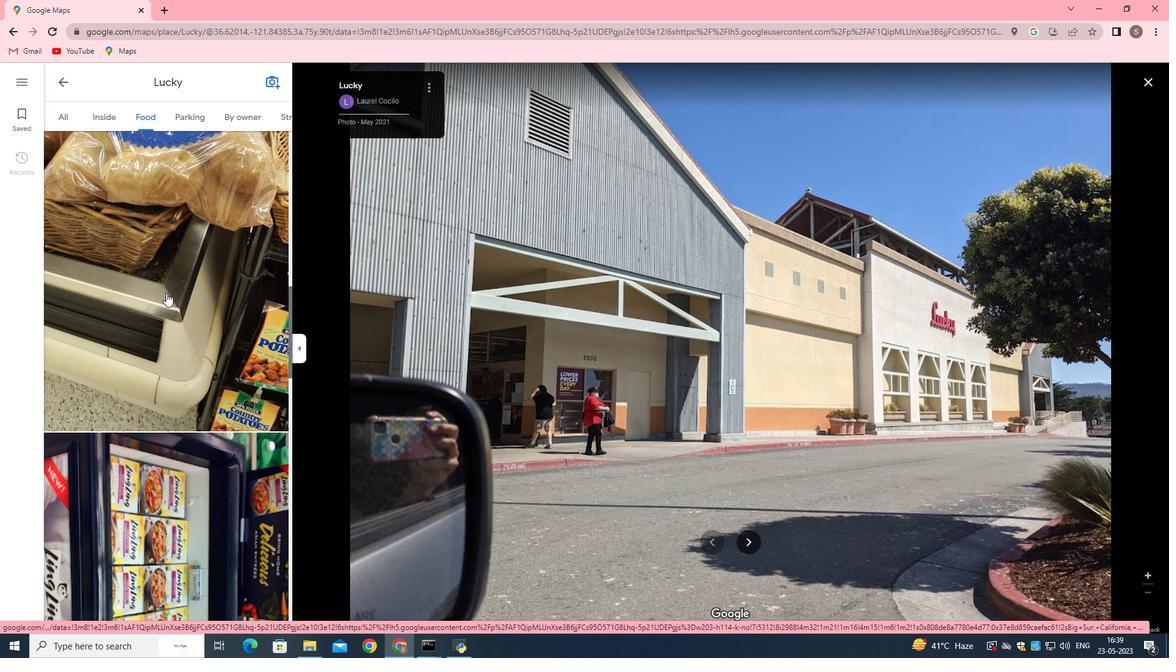 
Action: Mouse scrolled (166, 292) with delta (0, 0)
Screenshot: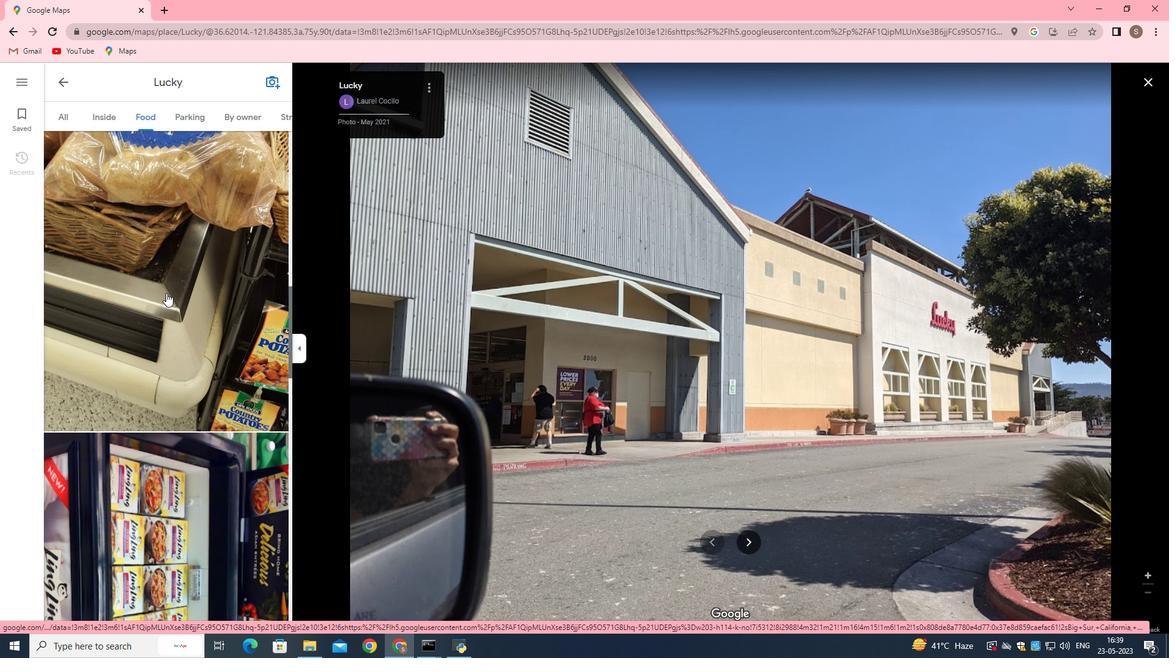 
Action: Mouse scrolled (166, 292) with delta (0, 0)
Screenshot: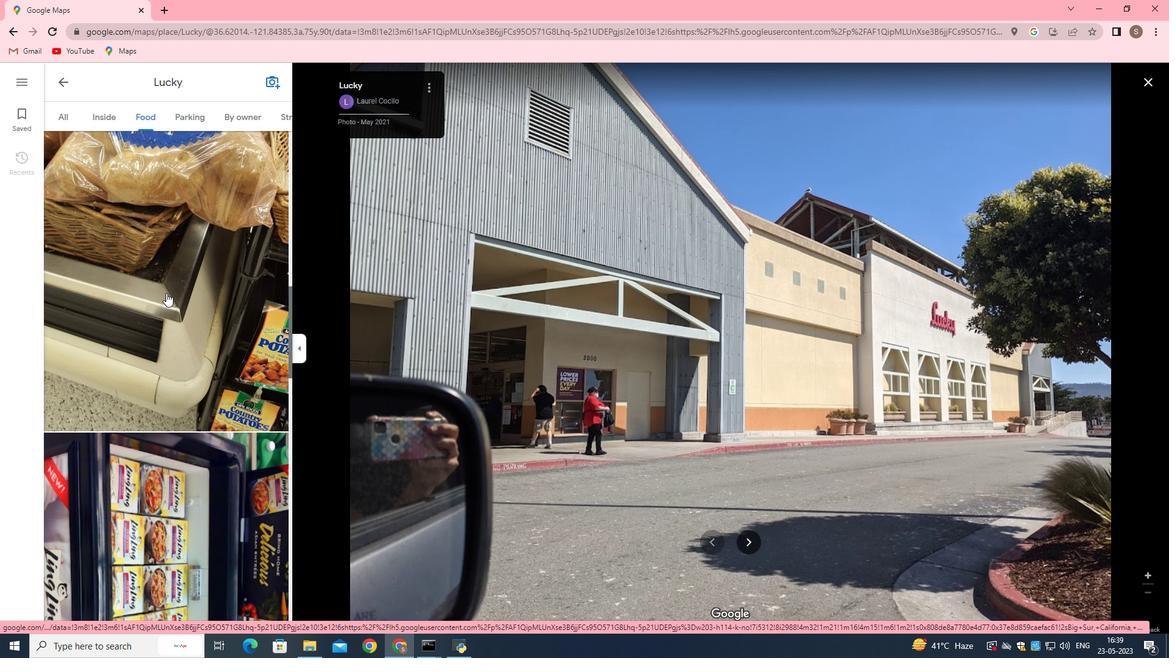 
Action: Mouse scrolled (166, 292) with delta (0, 0)
Screenshot: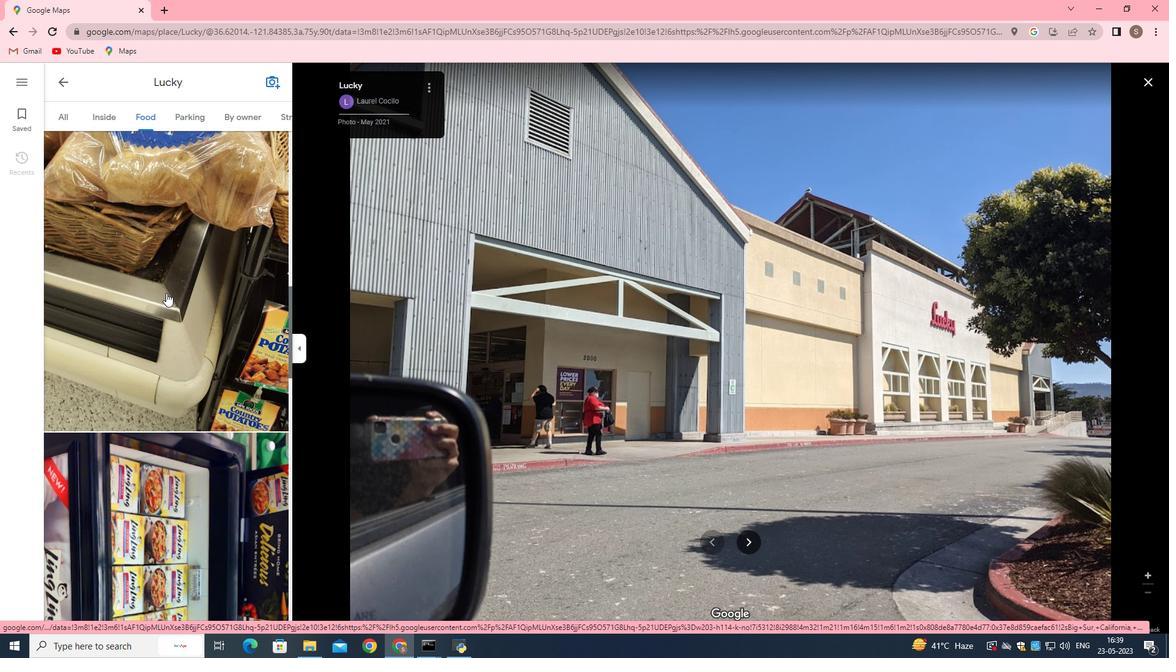 
Action: Mouse scrolled (166, 292) with delta (0, 0)
Screenshot: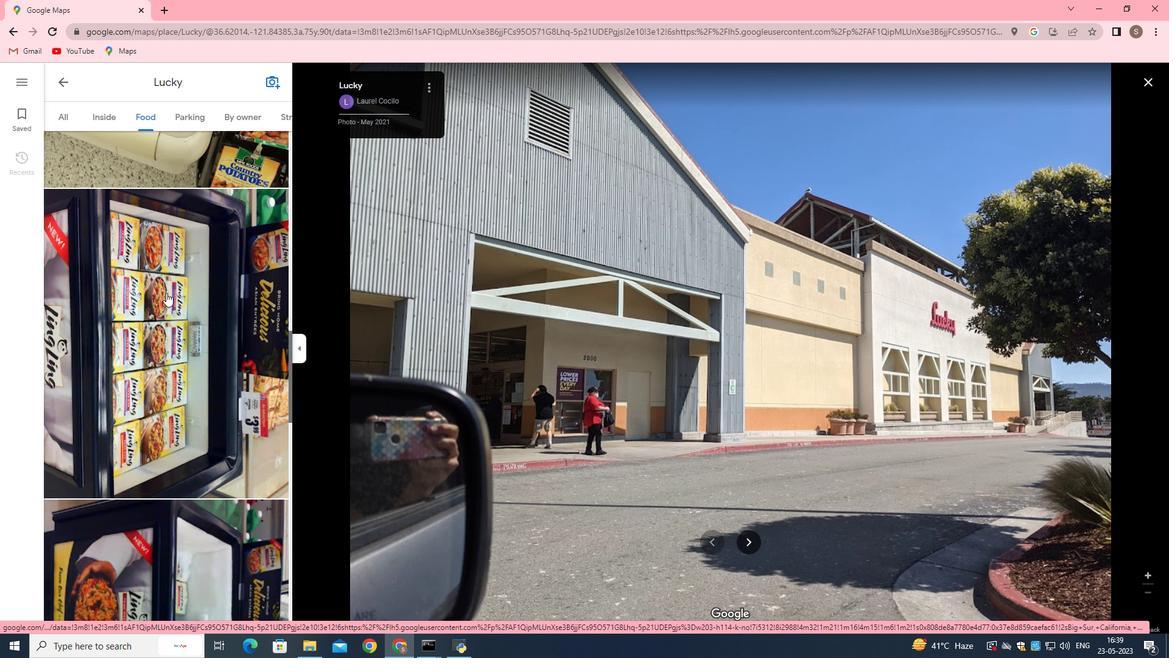 
Action: Mouse scrolled (166, 292) with delta (0, 0)
Screenshot: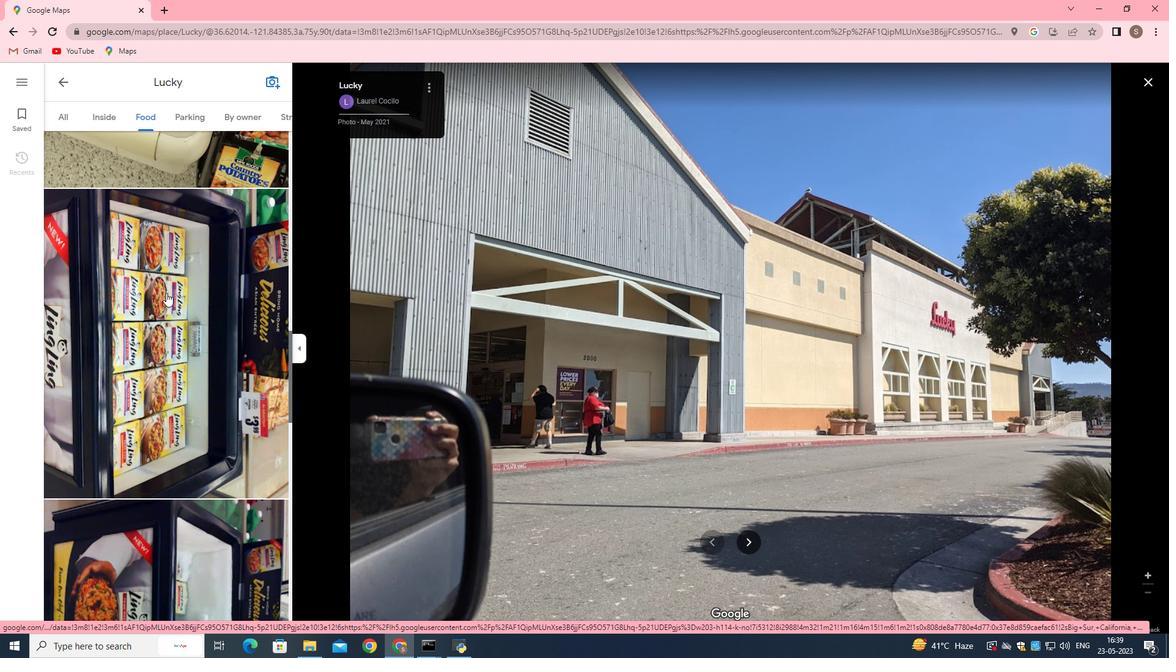 
Action: Mouse scrolled (166, 292) with delta (0, 0)
Screenshot: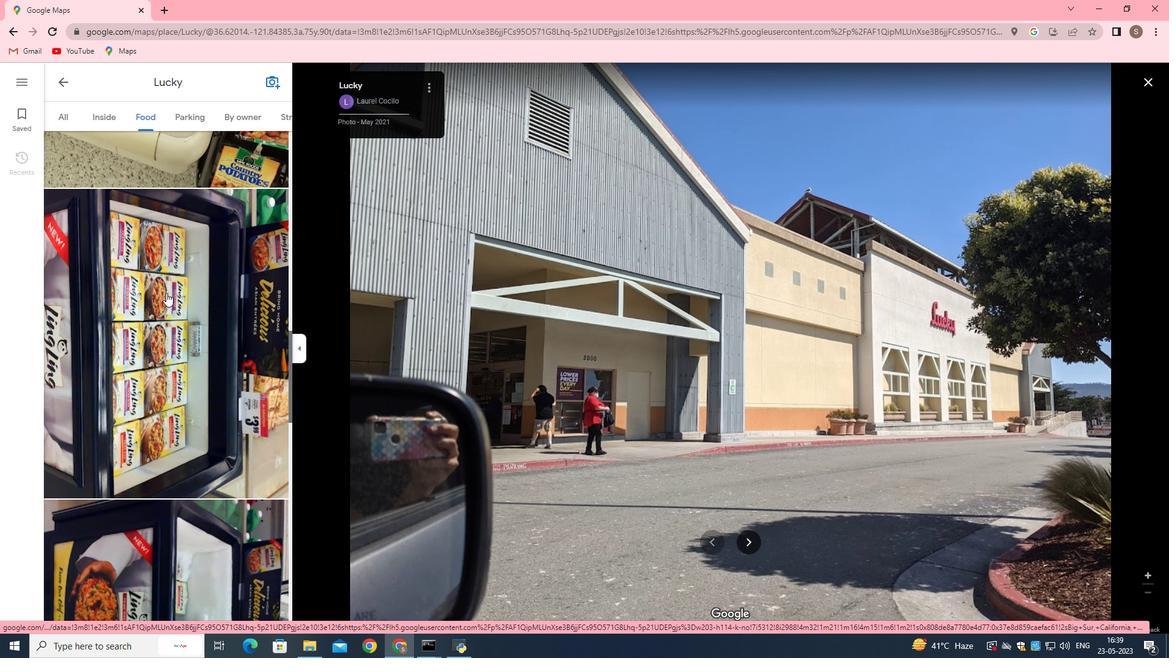 
Action: Mouse scrolled (166, 292) with delta (0, 0)
Screenshot: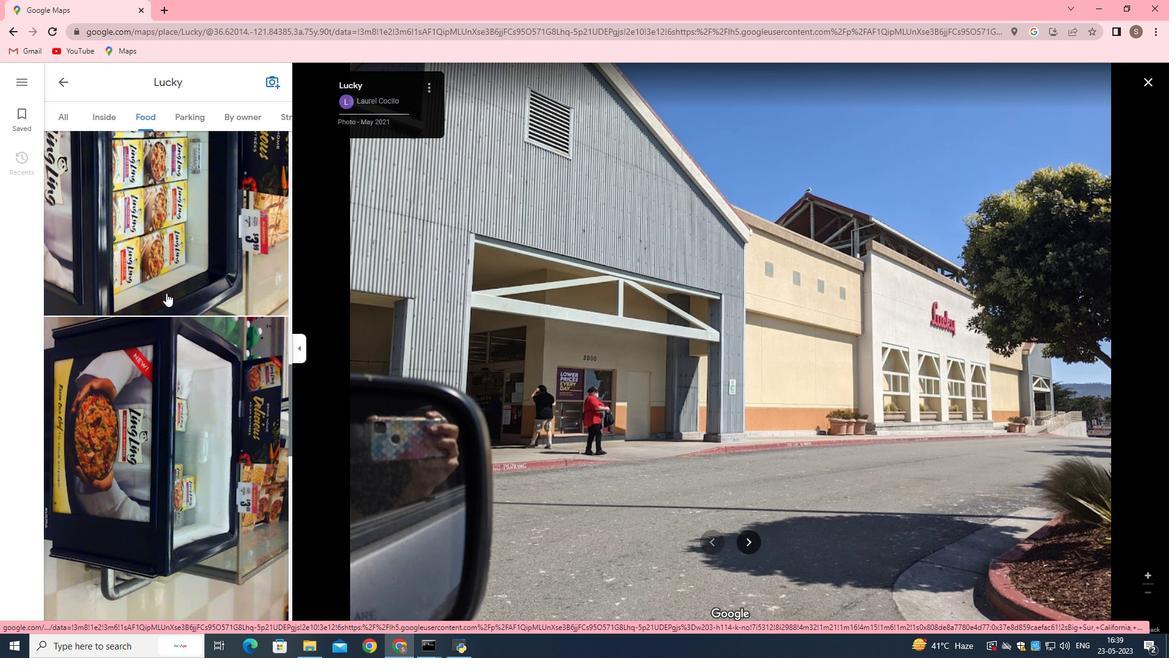 
Action: Mouse scrolled (166, 292) with delta (0, 0)
Screenshot: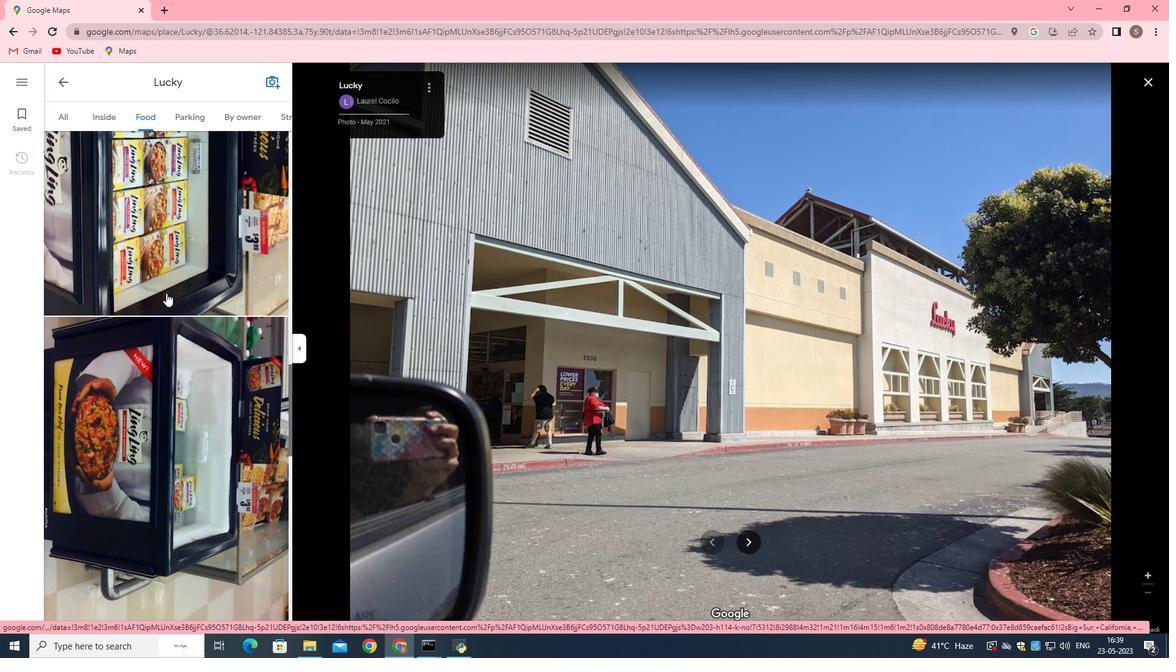 
Action: Mouse scrolled (166, 292) with delta (0, 0)
Screenshot: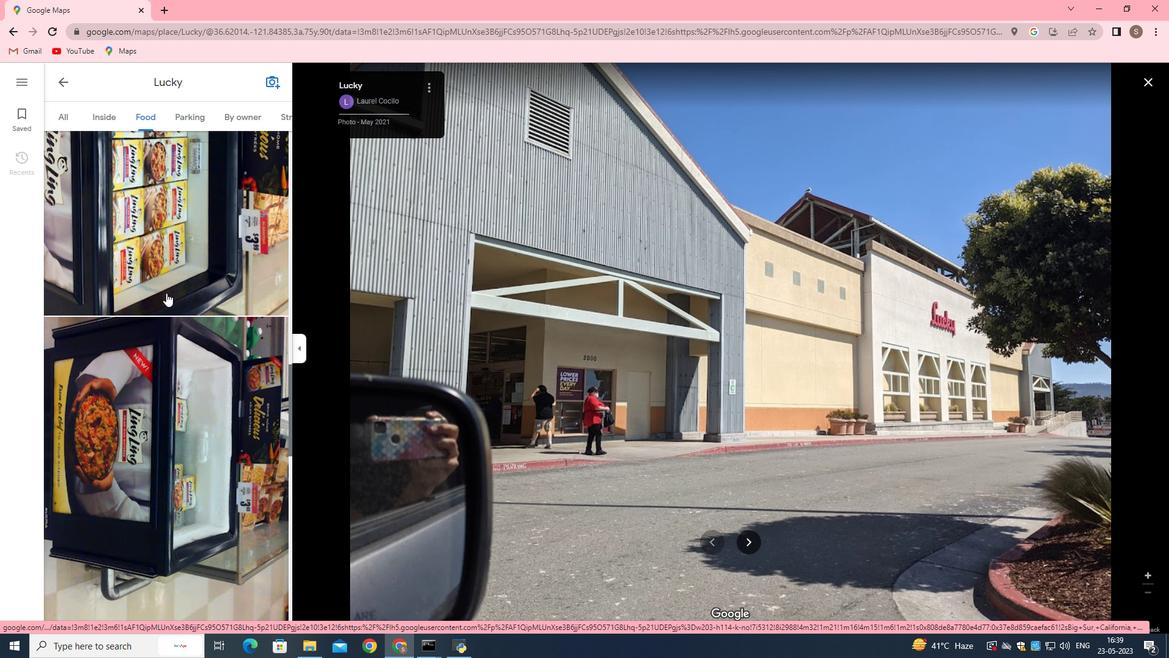 
Action: Mouse scrolled (166, 292) with delta (0, 0)
Screenshot: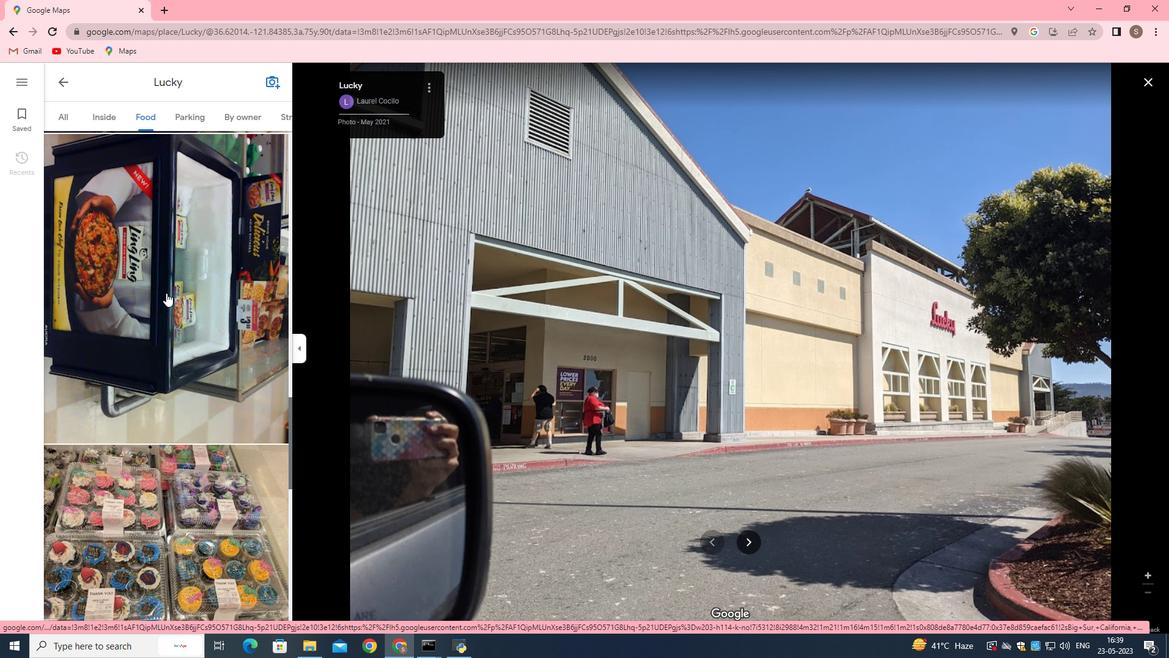 
Action: Mouse scrolled (166, 292) with delta (0, 0)
Screenshot: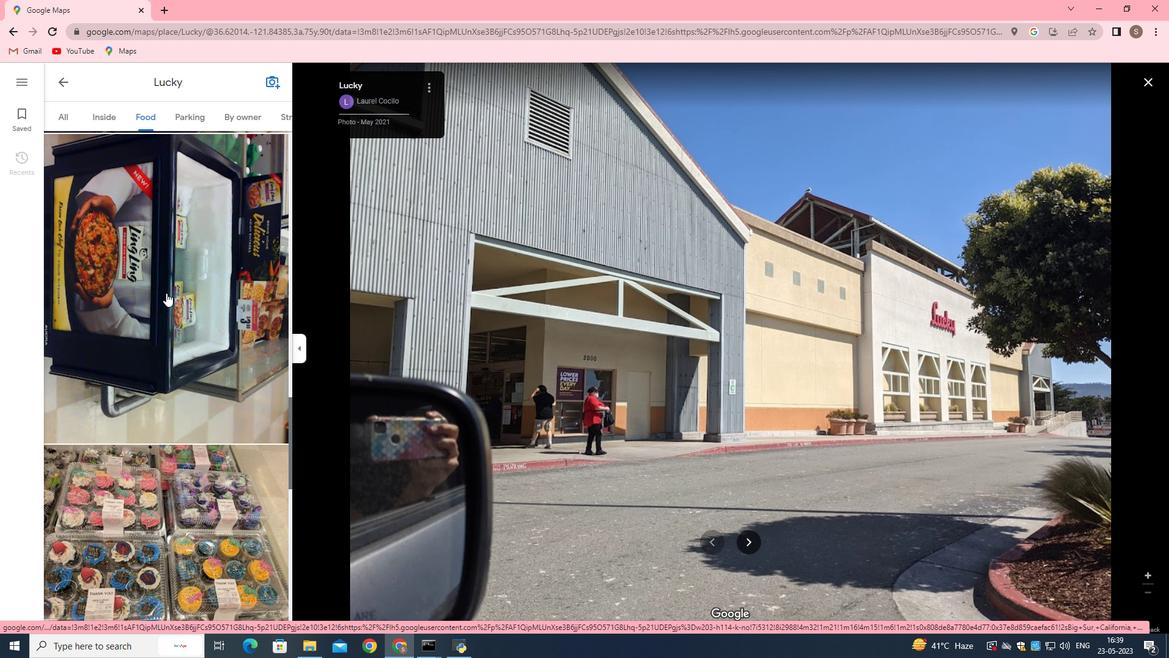 
Action: Mouse moved to (166, 293)
Screenshot: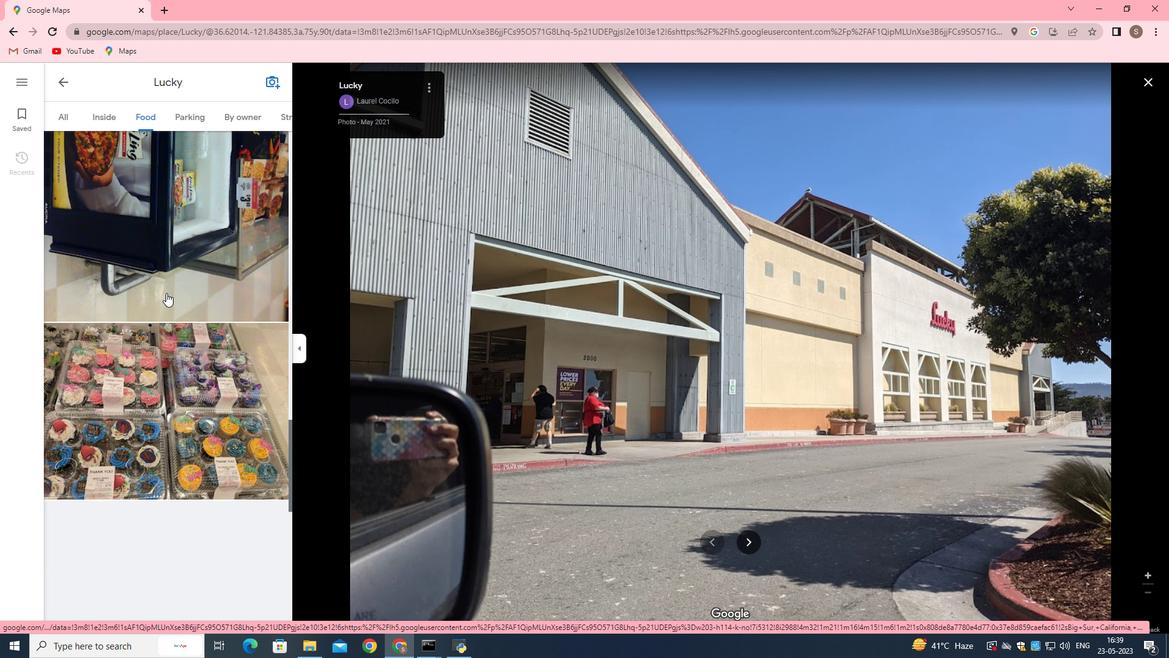 
Action: Mouse scrolled (166, 292) with delta (0, 0)
Screenshot: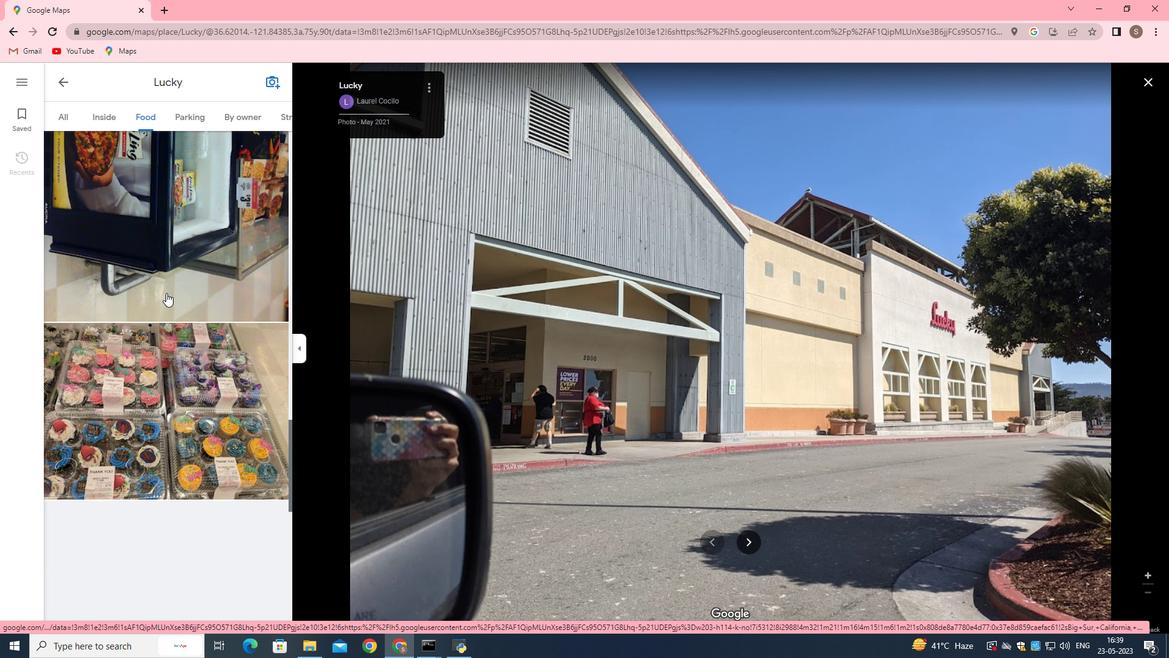 
Action: Mouse scrolled (166, 292) with delta (0, 0)
Screenshot: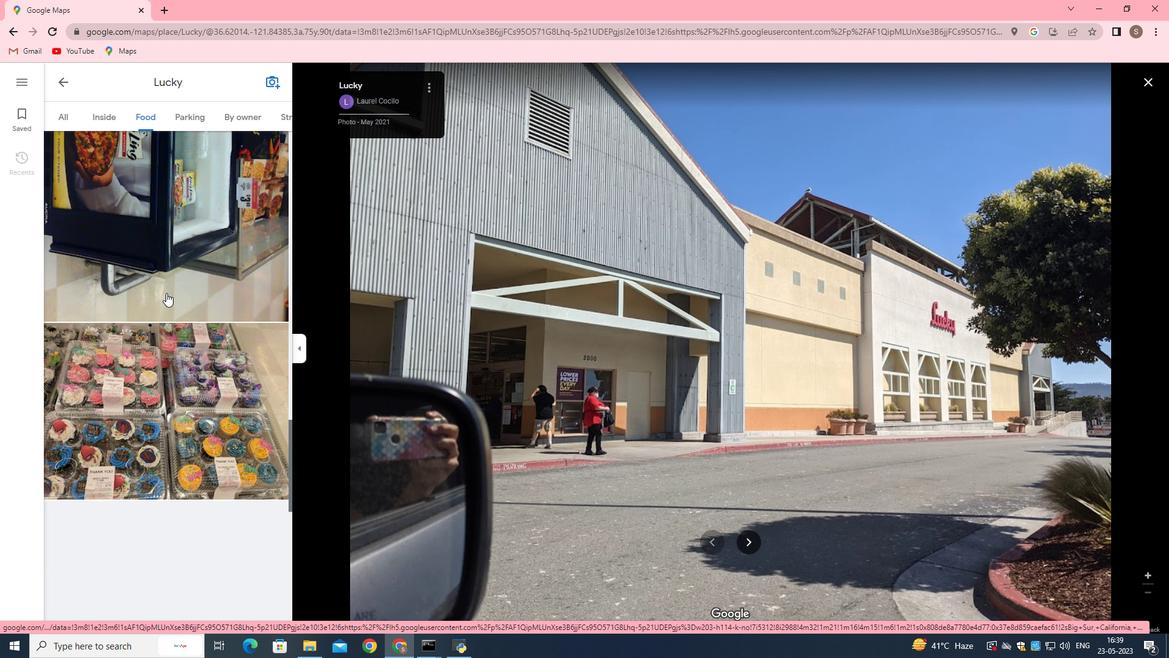 
Action: Mouse scrolled (166, 292) with delta (0, 0)
Screenshot: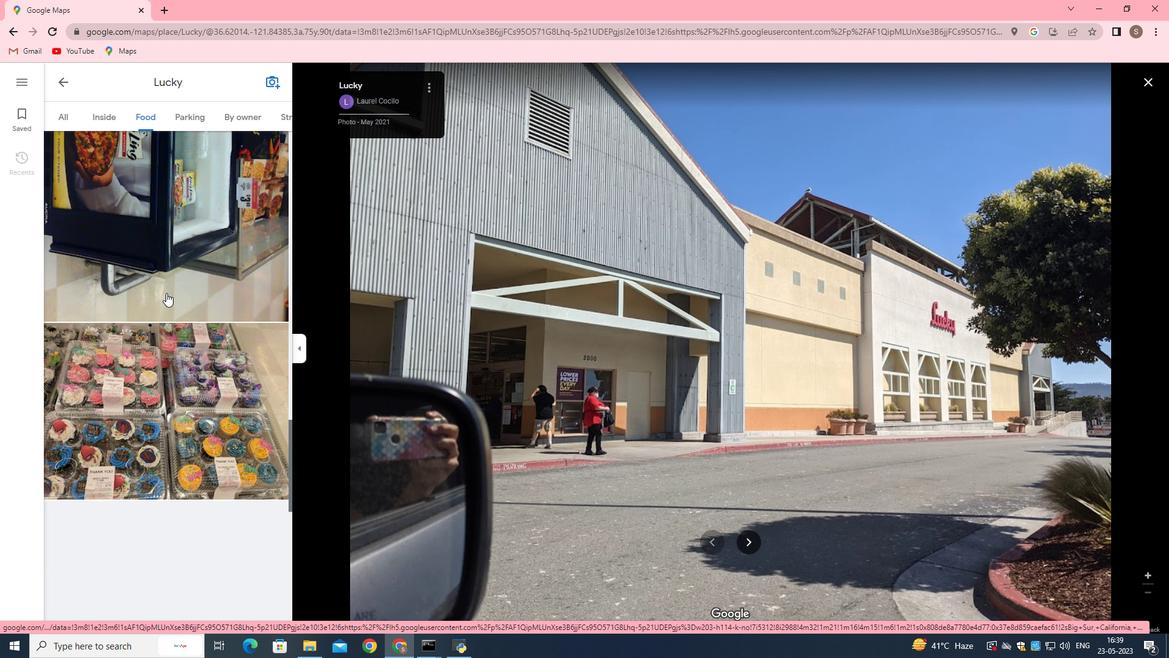 
Action: Mouse scrolled (166, 292) with delta (0, 0)
Screenshot: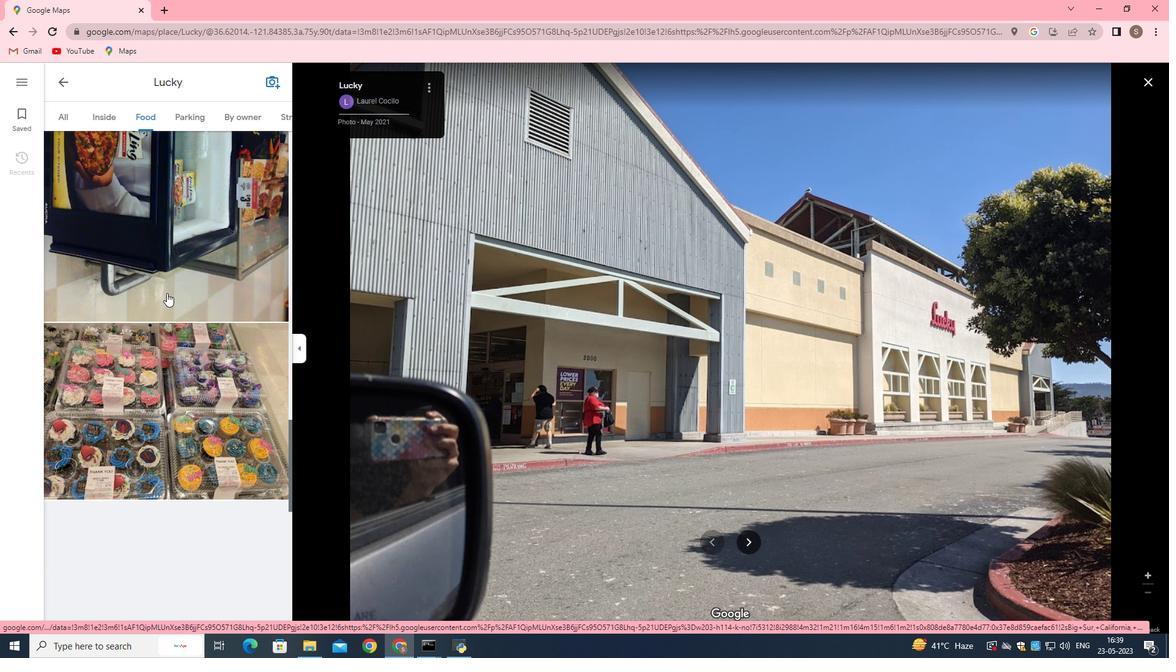 
Action: Mouse moved to (169, 293)
Screenshot: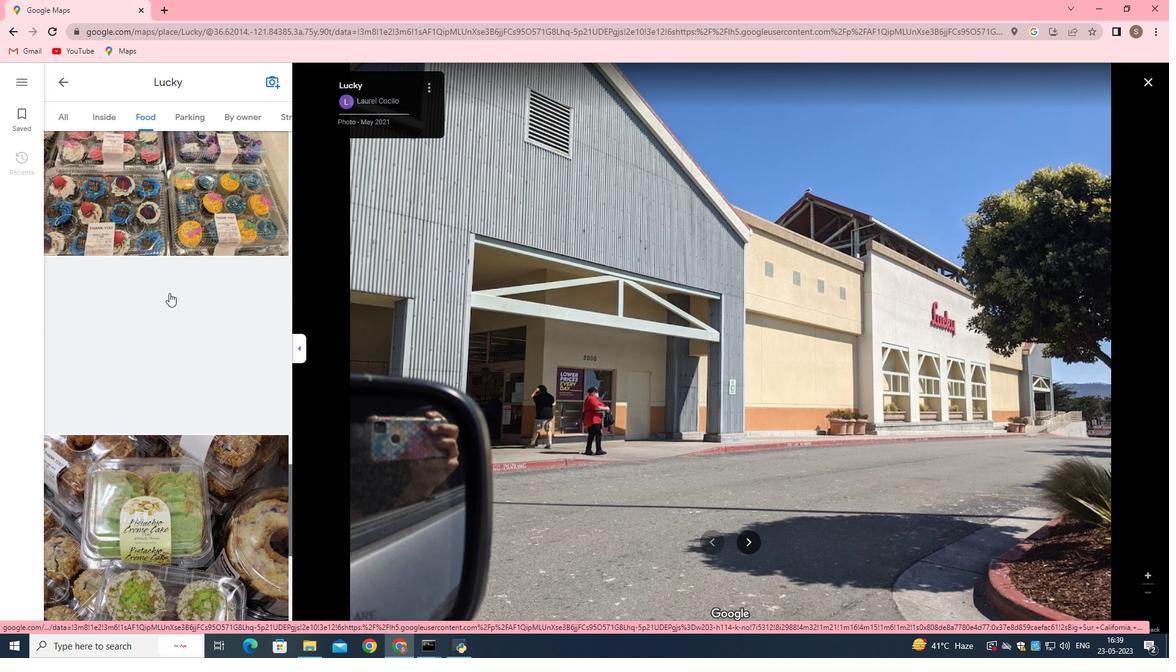 
Action: Mouse scrolled (169, 292) with delta (0, 0)
Screenshot: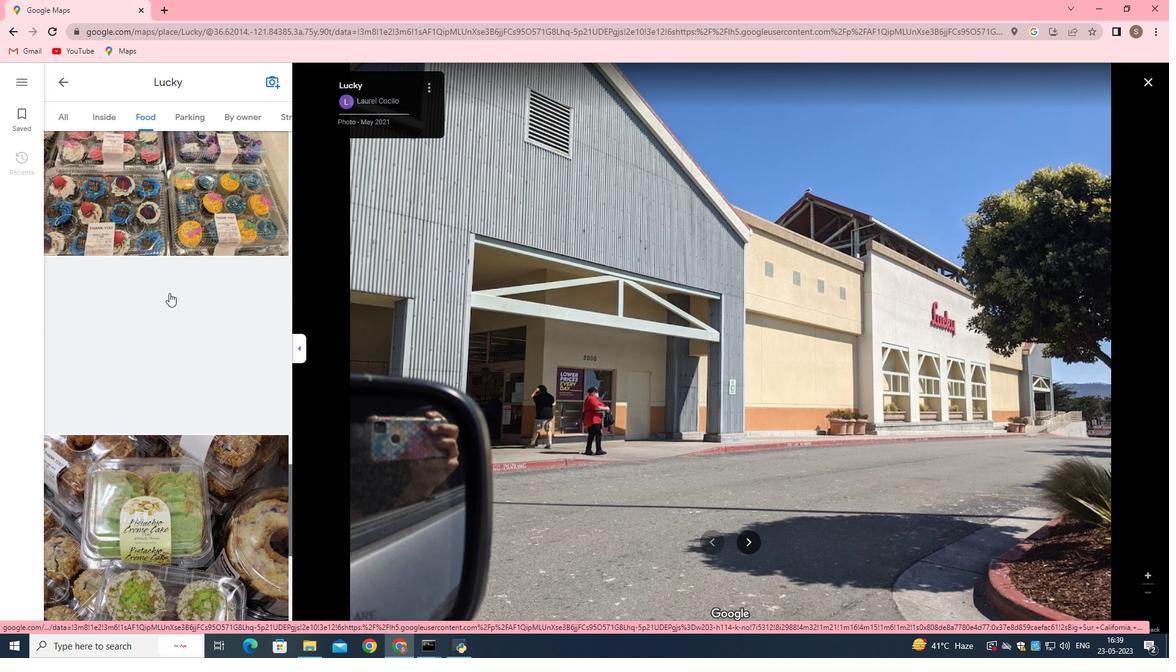 
Action: Mouse scrolled (169, 292) with delta (0, 0)
Screenshot: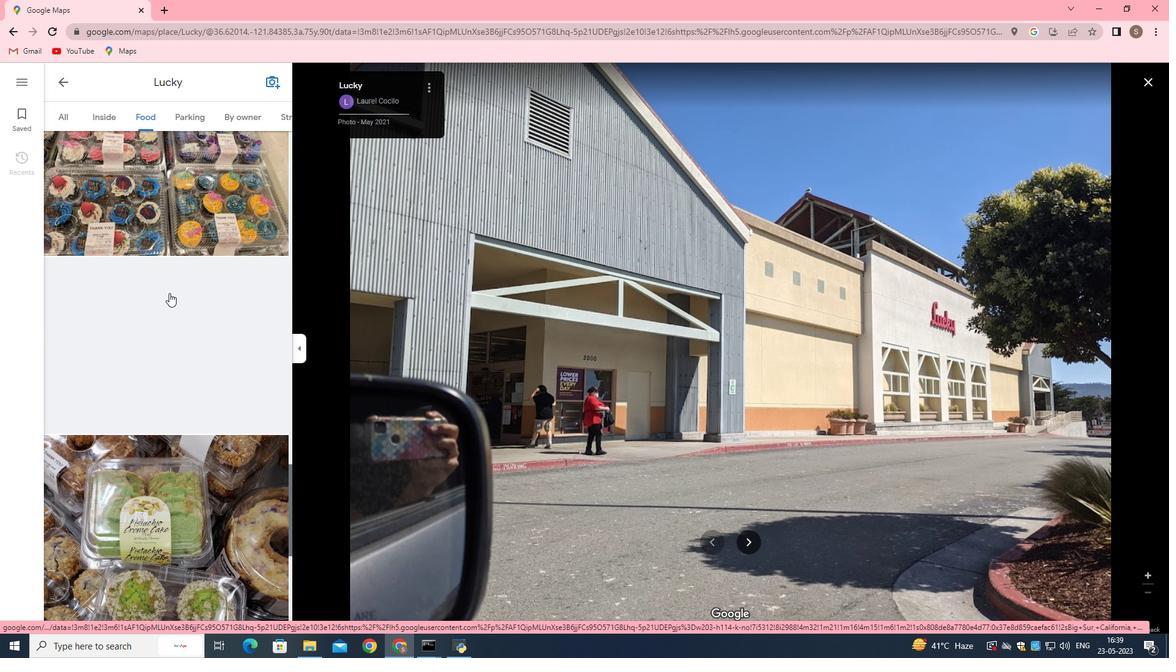 
Action: Mouse scrolled (169, 292) with delta (0, 0)
Screenshot: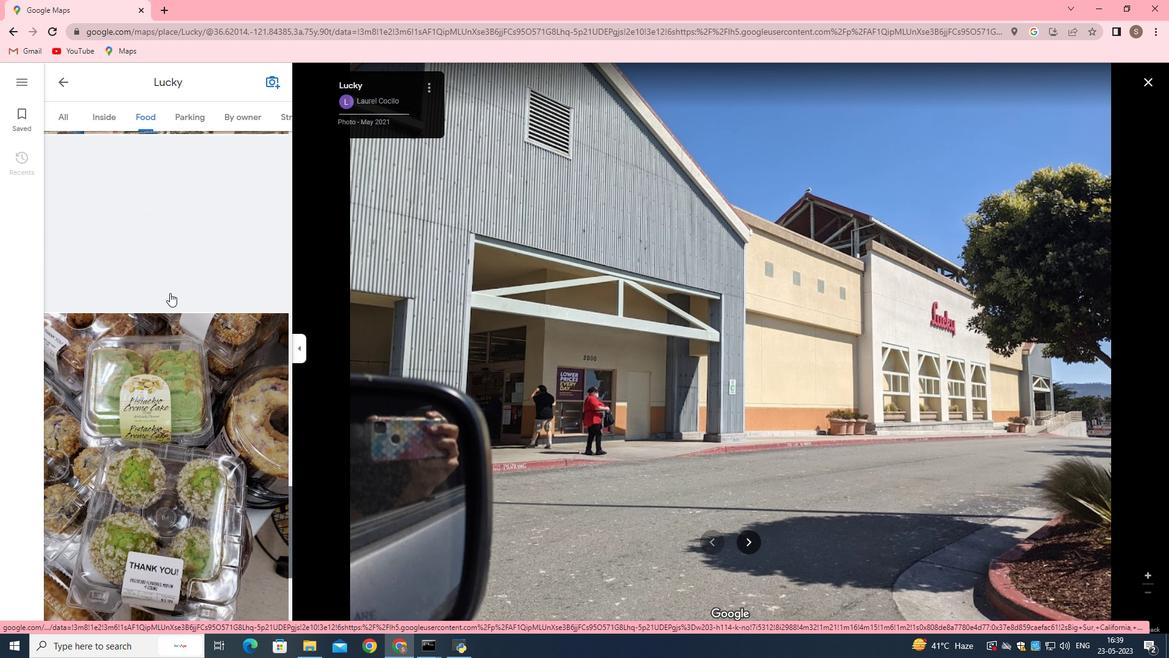 
Action: Mouse moved to (170, 293)
Screenshot: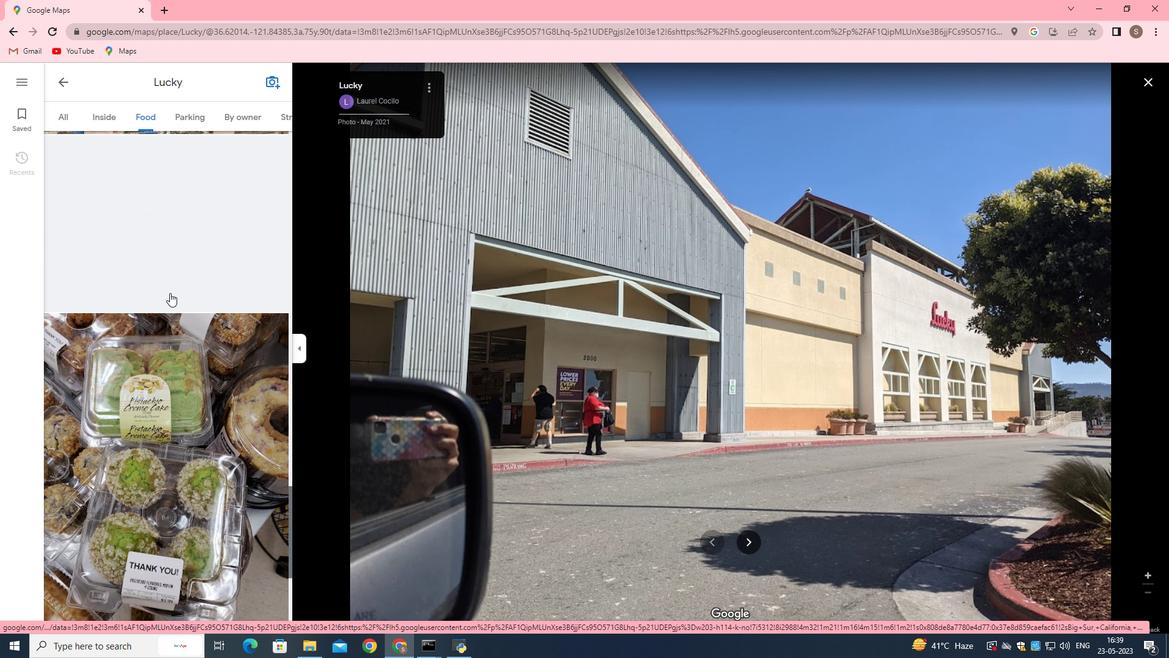 
Action: Mouse scrolled (170, 293) with delta (0, 0)
Screenshot: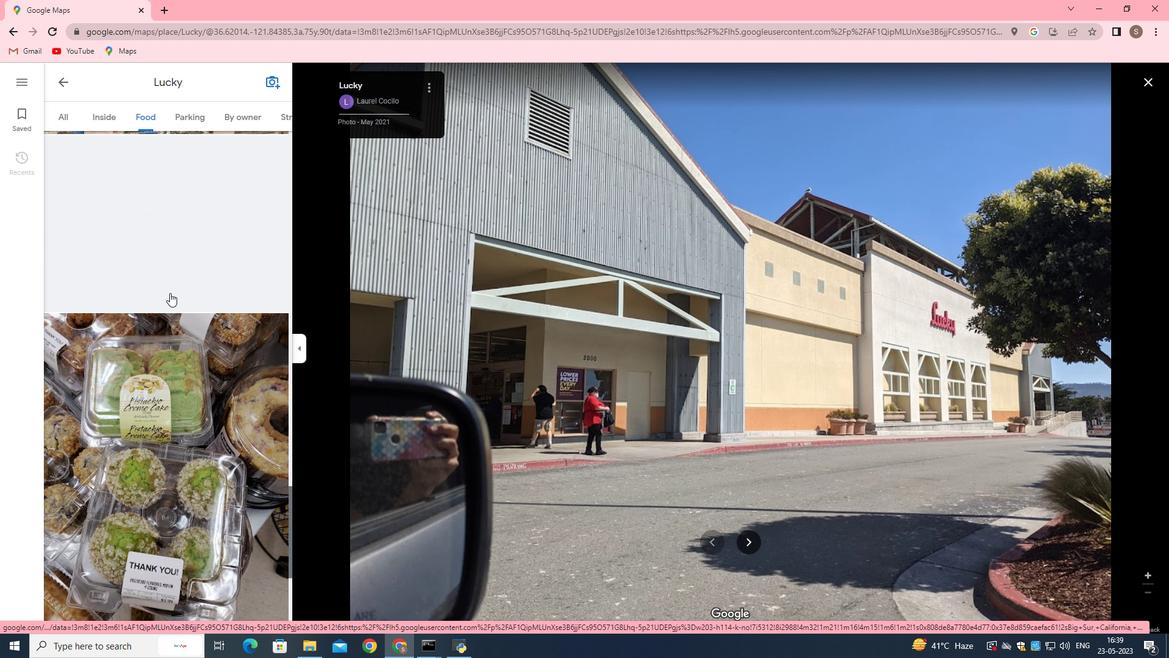 
Action: Mouse scrolled (170, 293) with delta (0, 0)
Screenshot: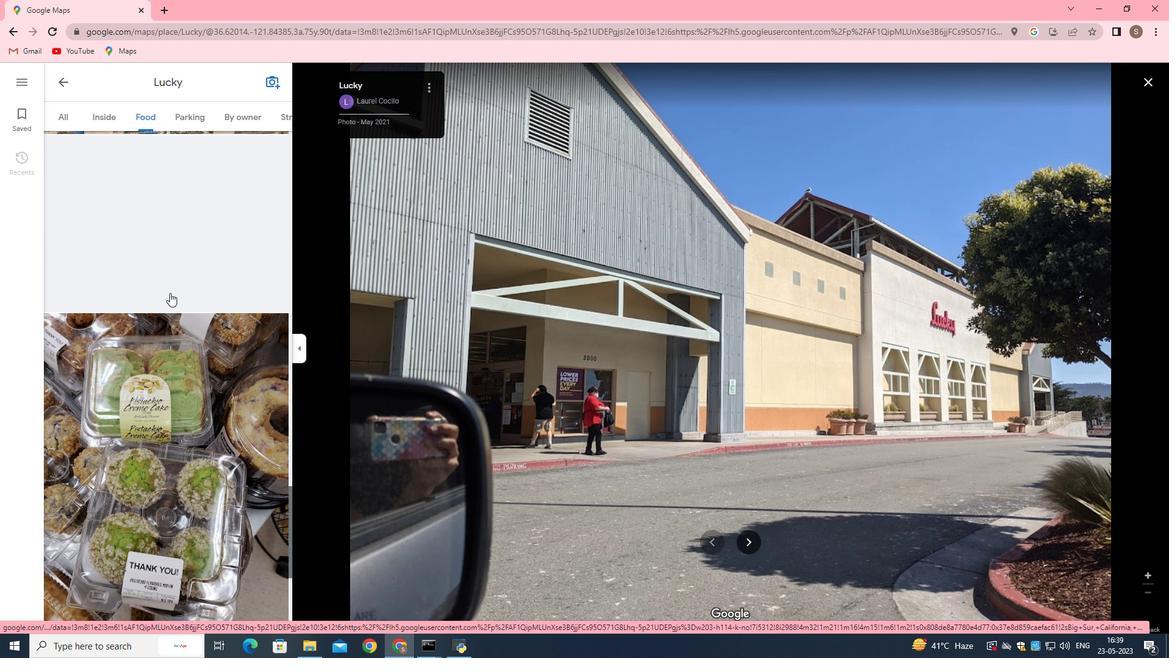 
Action: Mouse scrolled (170, 293) with delta (0, 0)
Screenshot: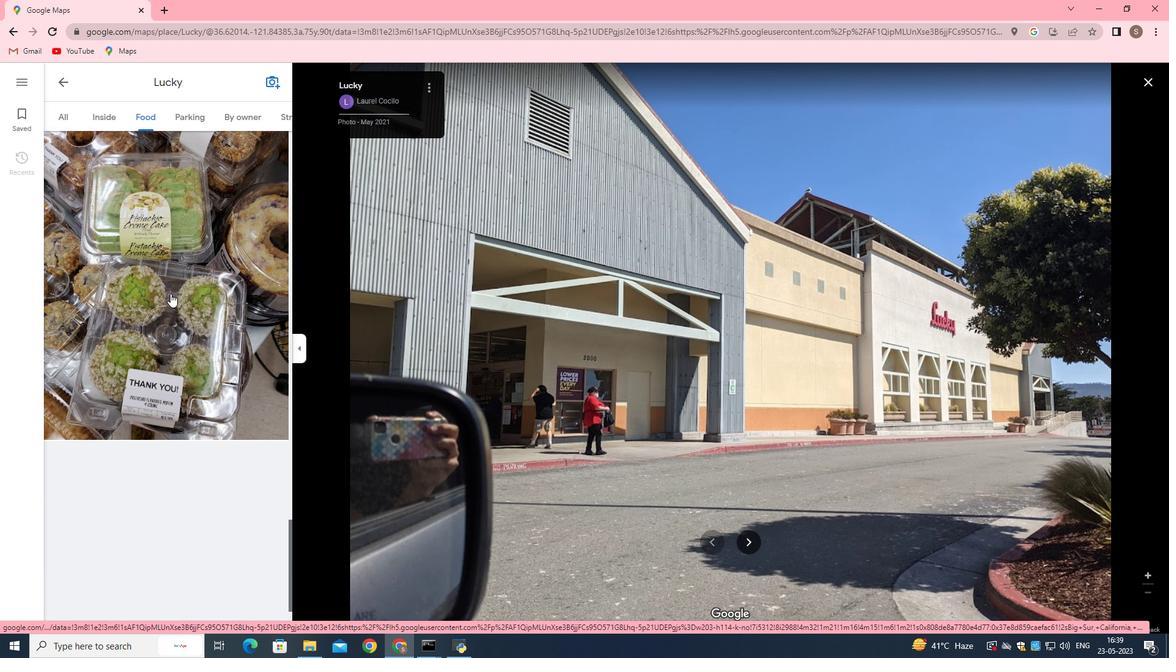 
Action: Mouse scrolled (170, 293) with delta (0, 0)
Screenshot: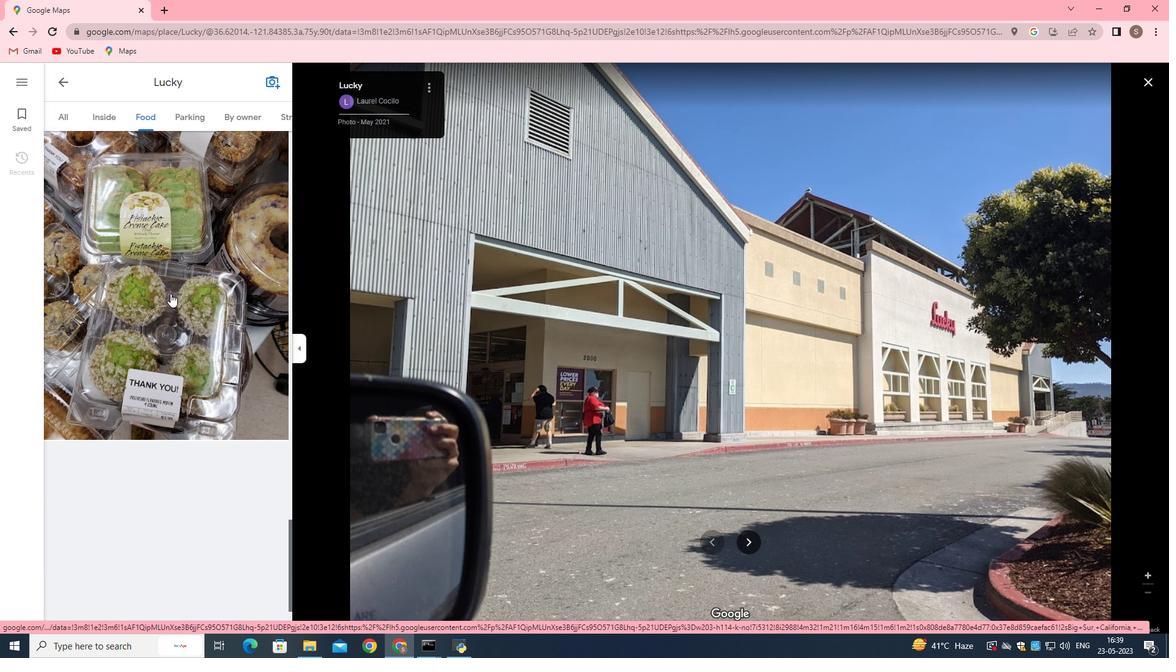 
Action: Mouse scrolled (170, 293) with delta (0, 0)
Screenshot: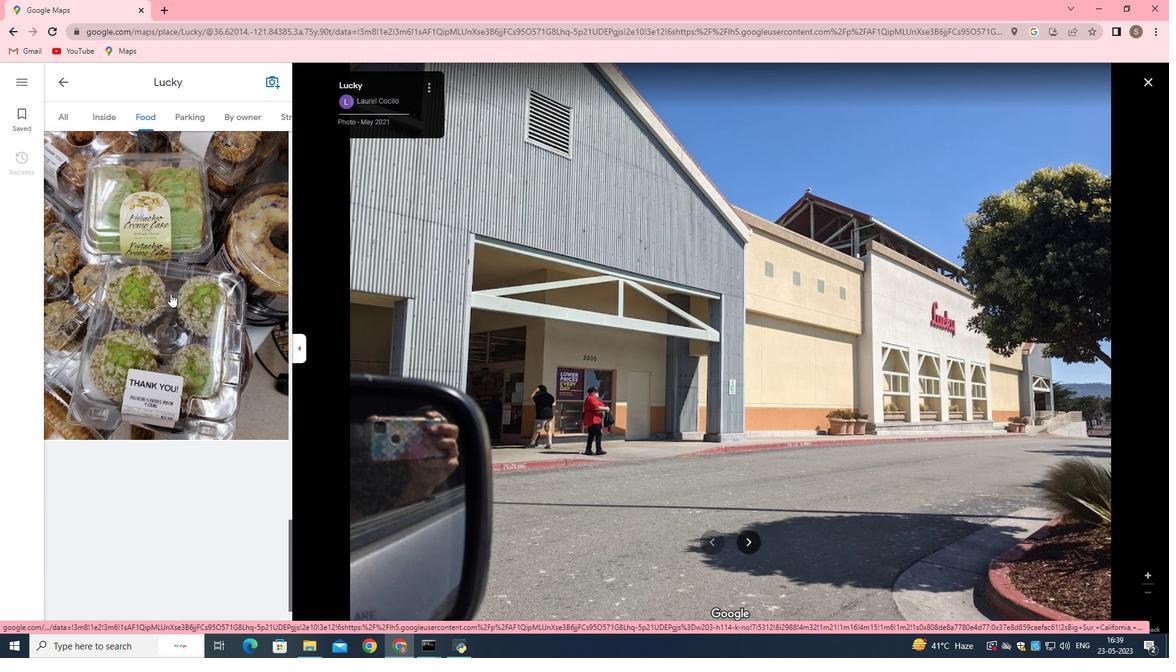 
Action: Mouse scrolled (170, 293) with delta (0, 0)
Screenshot: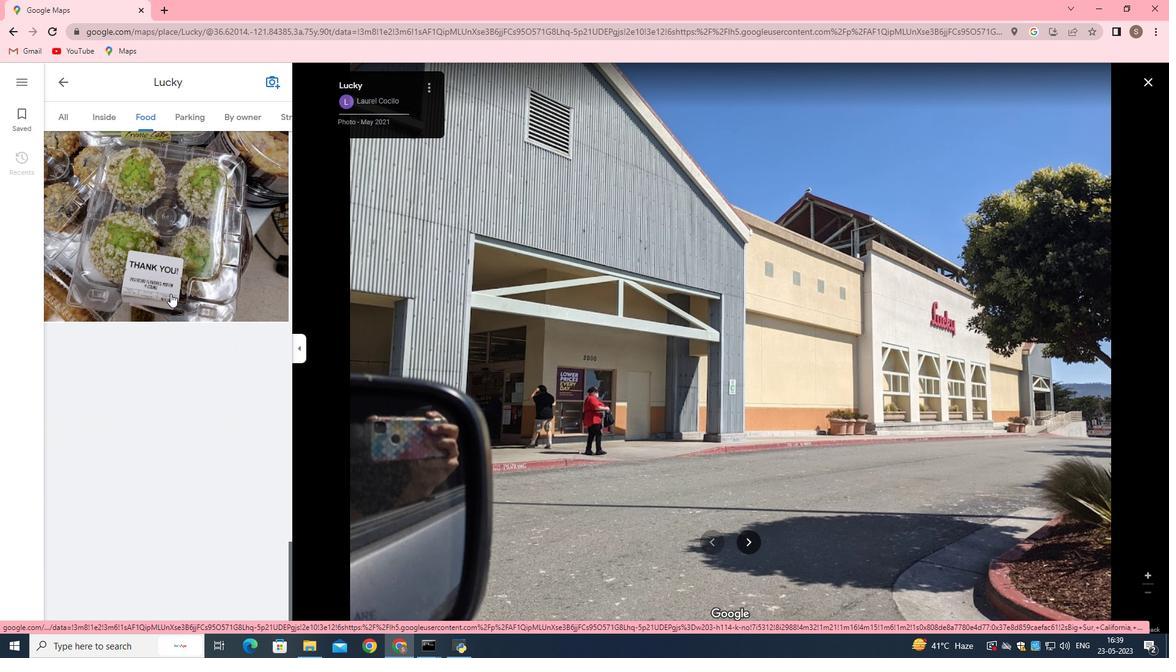 
Action: Mouse scrolled (170, 293) with delta (0, 0)
